 Task: Find directions from 'Phase IV, Udyog Vihar, Sector 18, Gurugram' to various universities in the area.
Action: Key pressed my<Key.space>current<Key.space>
Screenshot: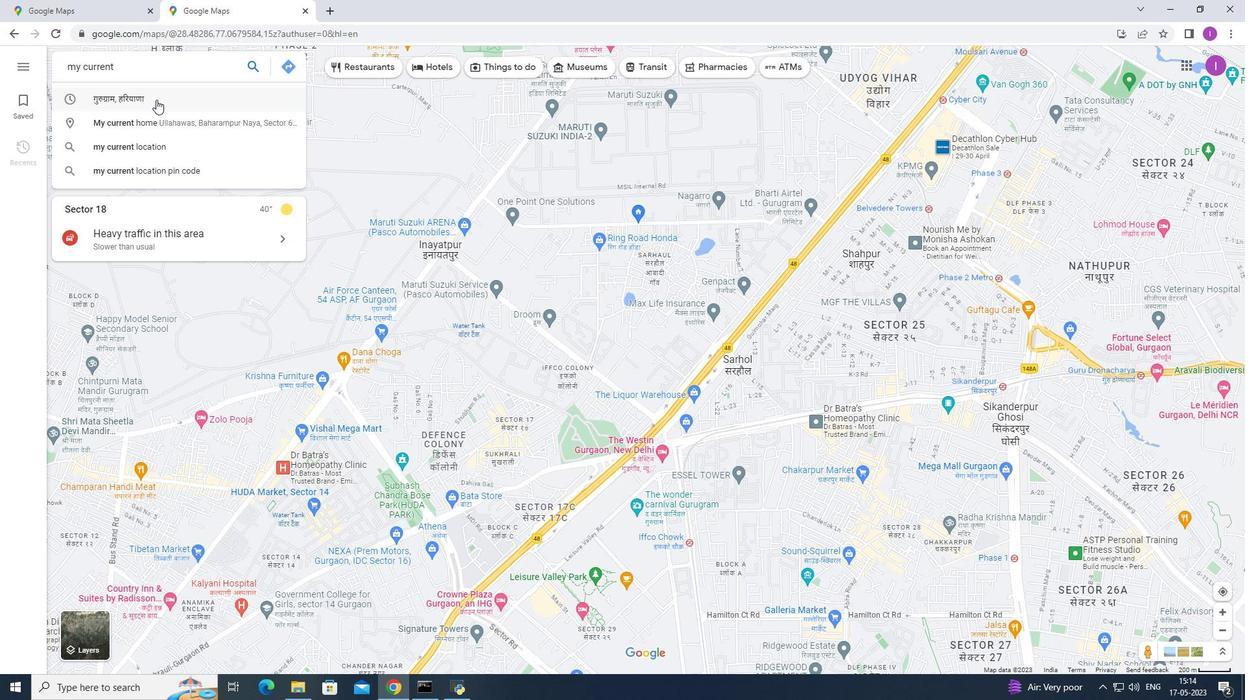 
Action: Mouse moved to (149, 151)
Screenshot: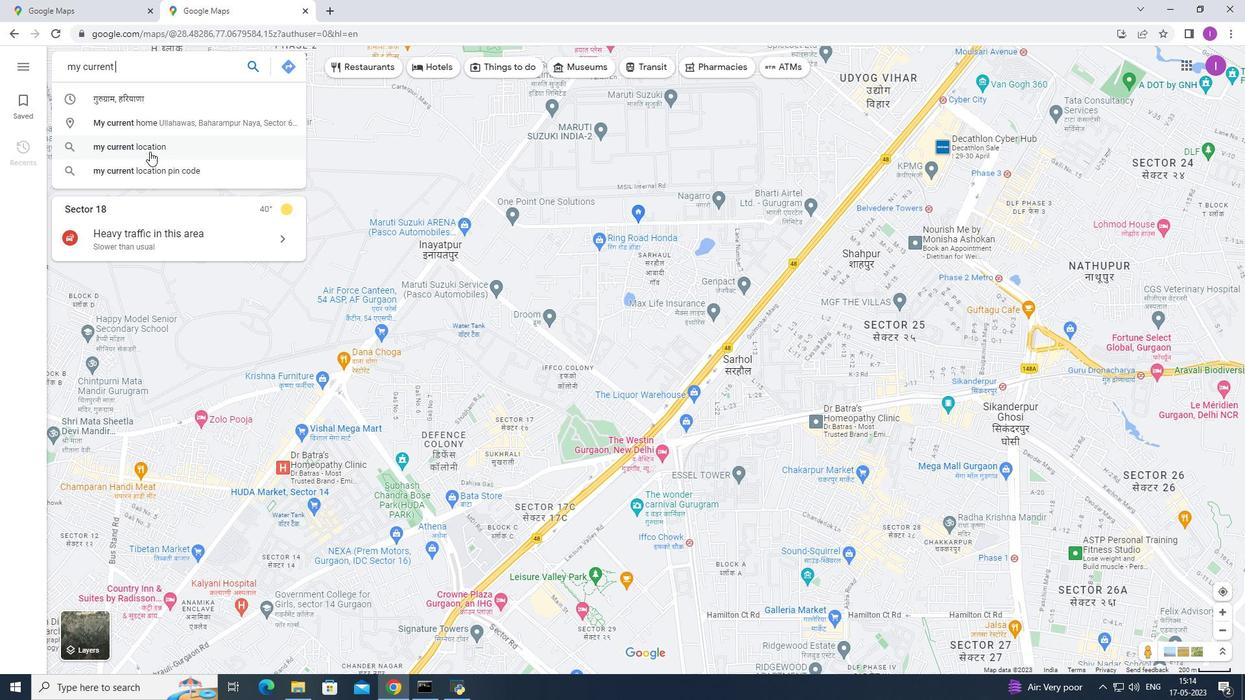 
Action: Mouse pressed left at (149, 151)
Screenshot: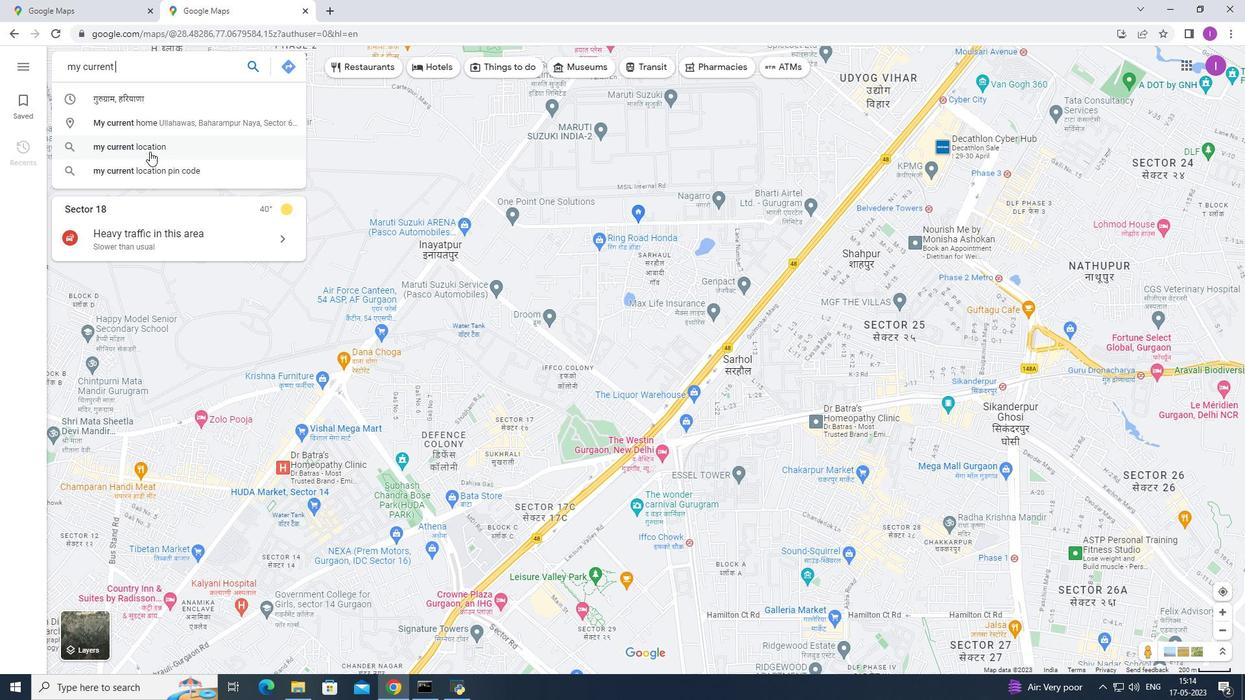 
Action: Mouse moved to (254, 65)
Screenshot: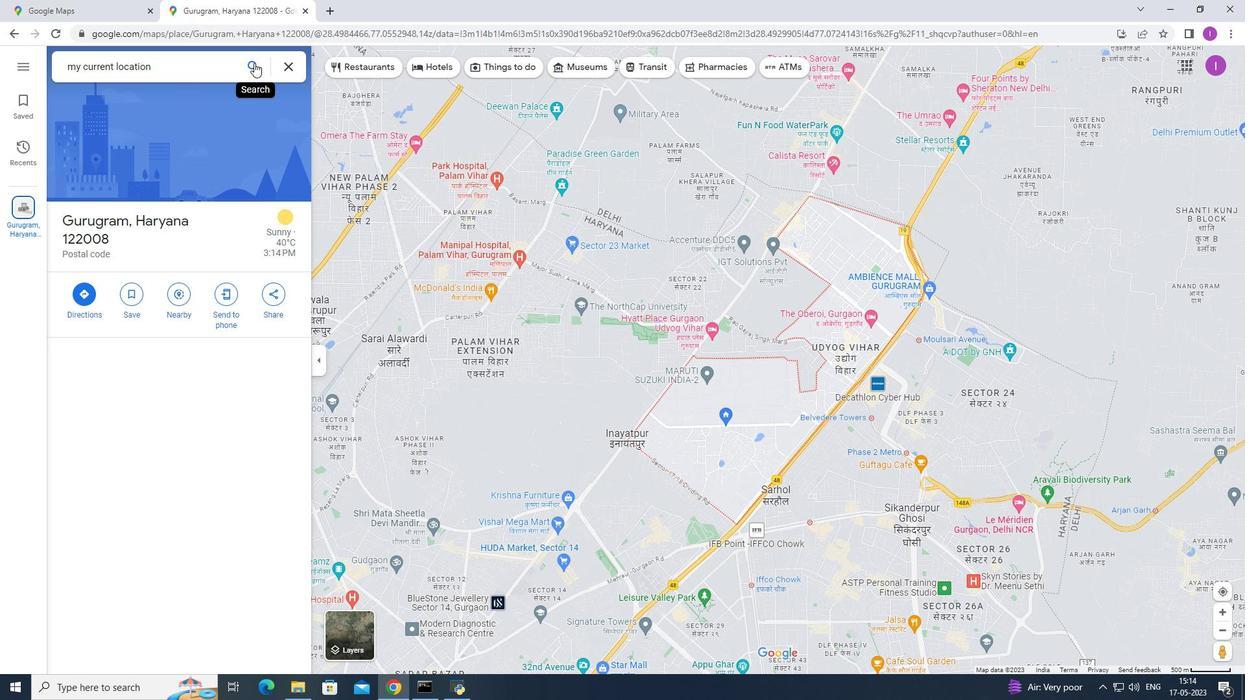 
Action: Mouse pressed left at (254, 65)
Screenshot: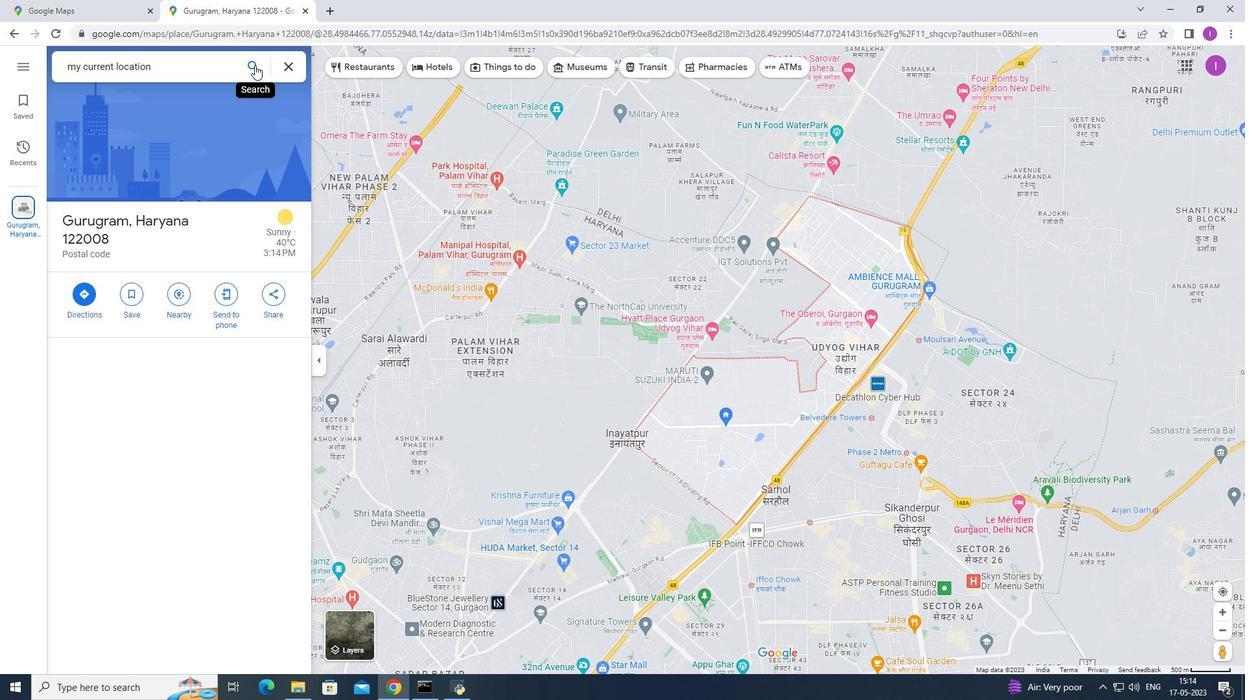
Action: Mouse moved to (185, 65)
Screenshot: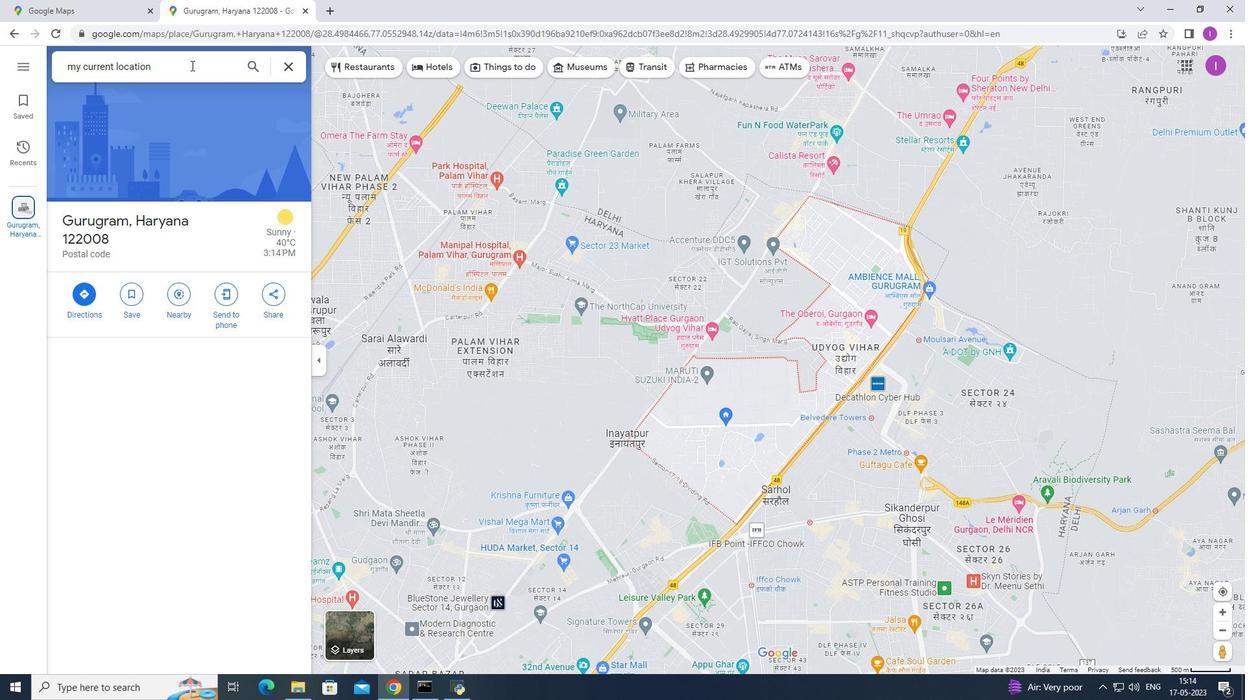 
Action: Mouse pressed left at (185, 65)
Screenshot: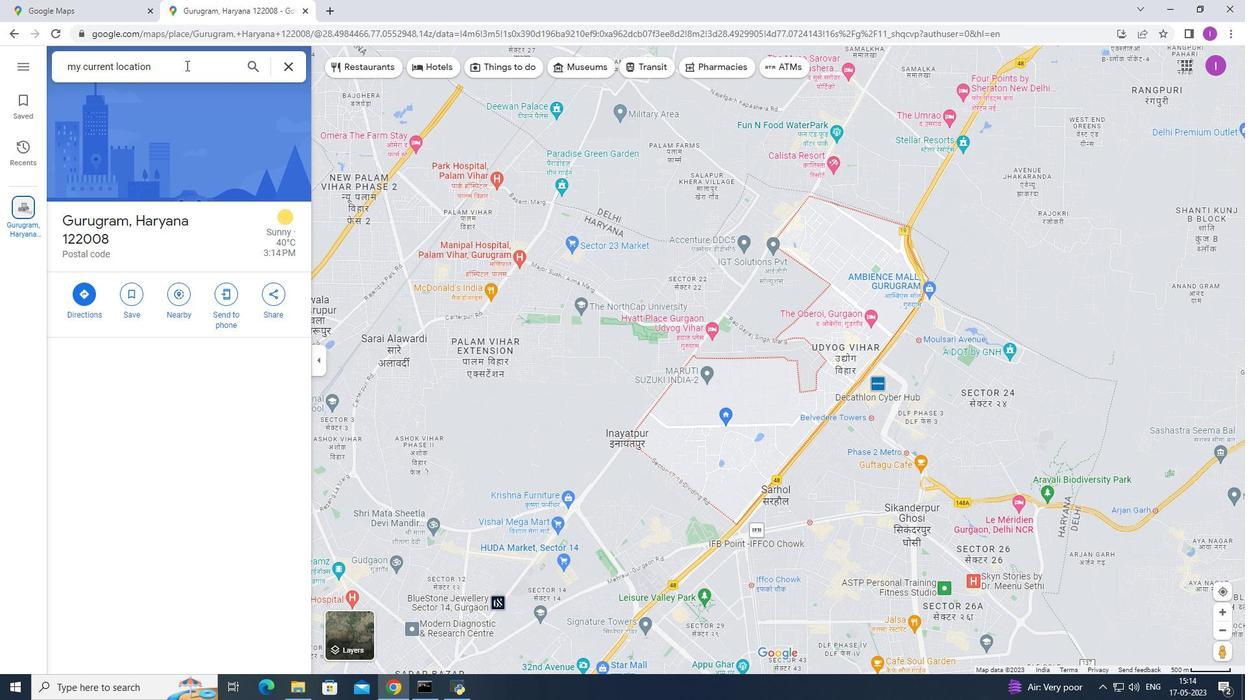 
Action: Mouse moved to (261, 113)
Screenshot: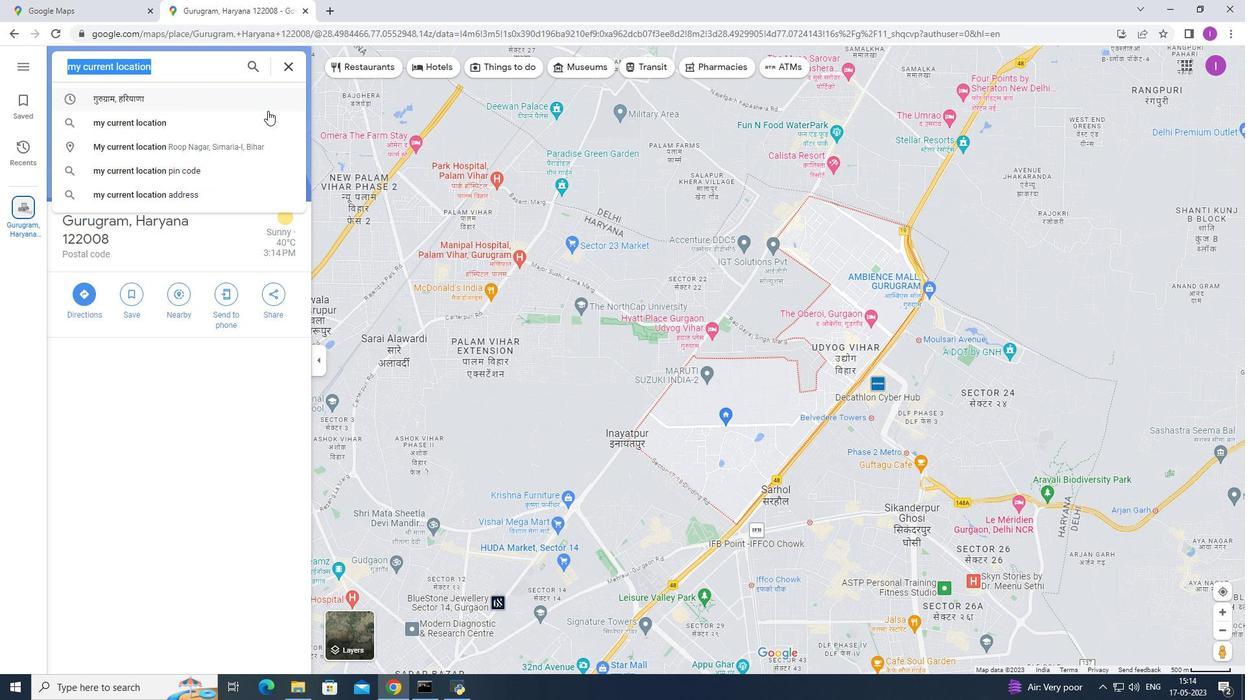 
Action: Key pressed university<Key.space>from<Key.space>my<Key.space>current<Key.space>location<Key.space>sector<Key.space>18,gurgaon
Screenshot: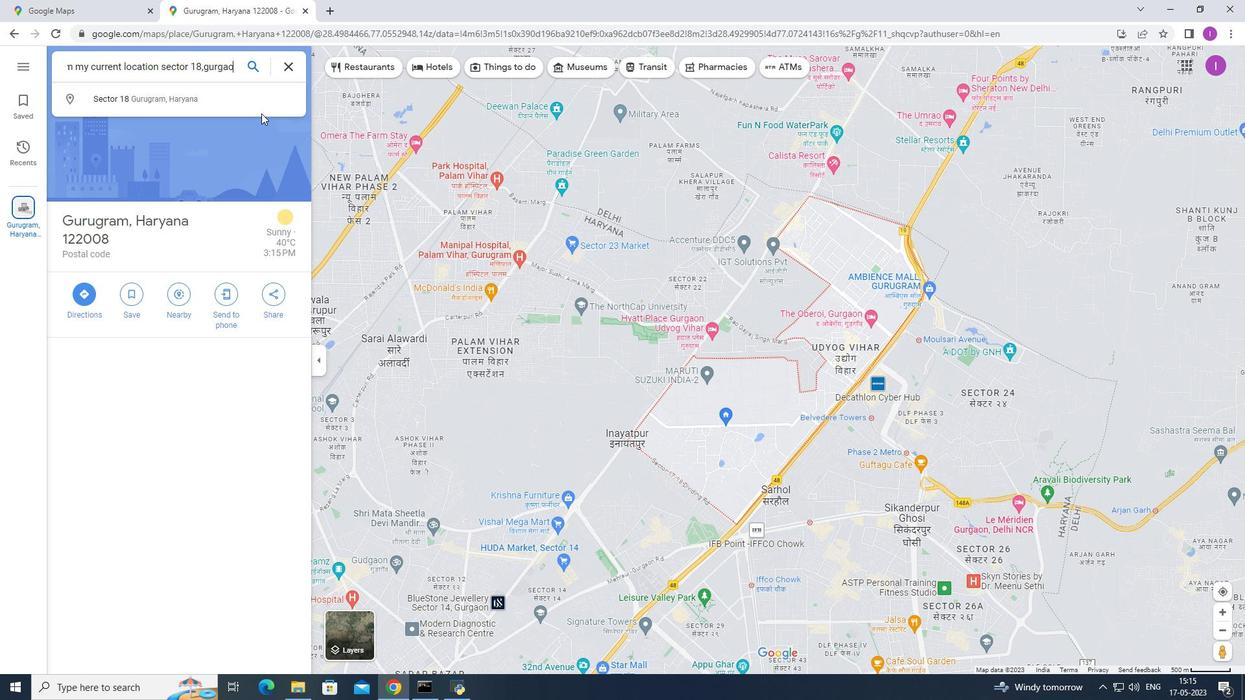 
Action: Mouse moved to (210, 96)
Screenshot: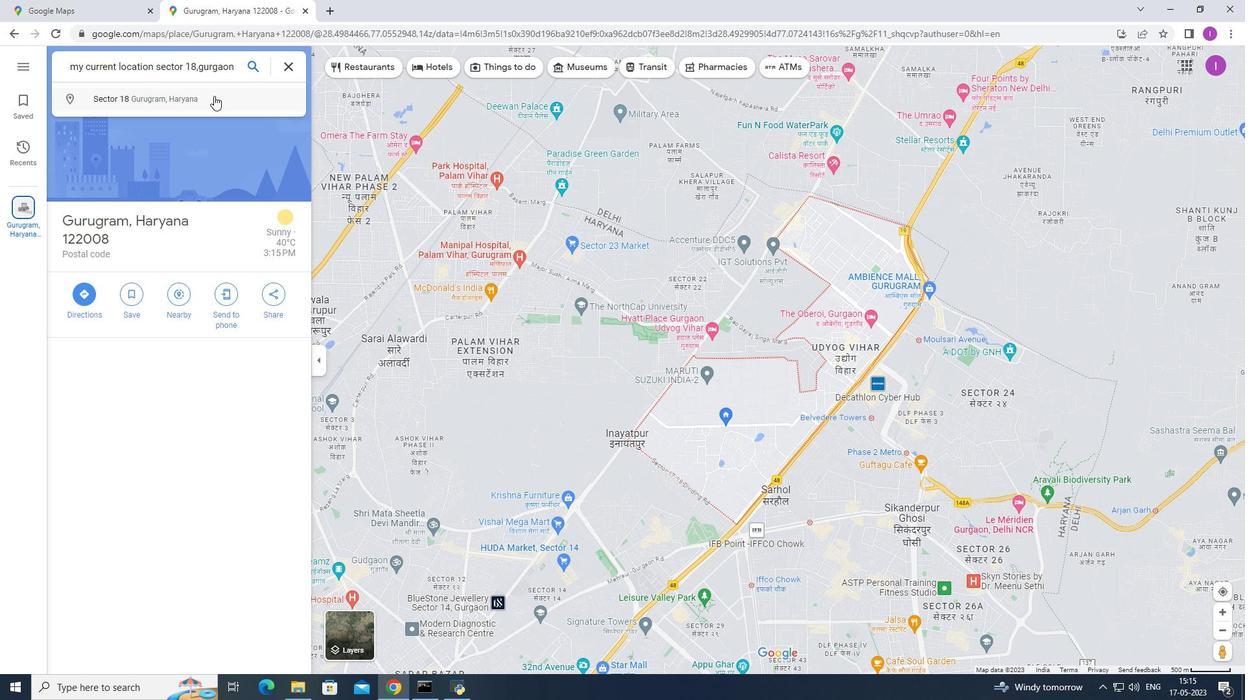 
Action: Mouse pressed left at (210, 96)
Screenshot: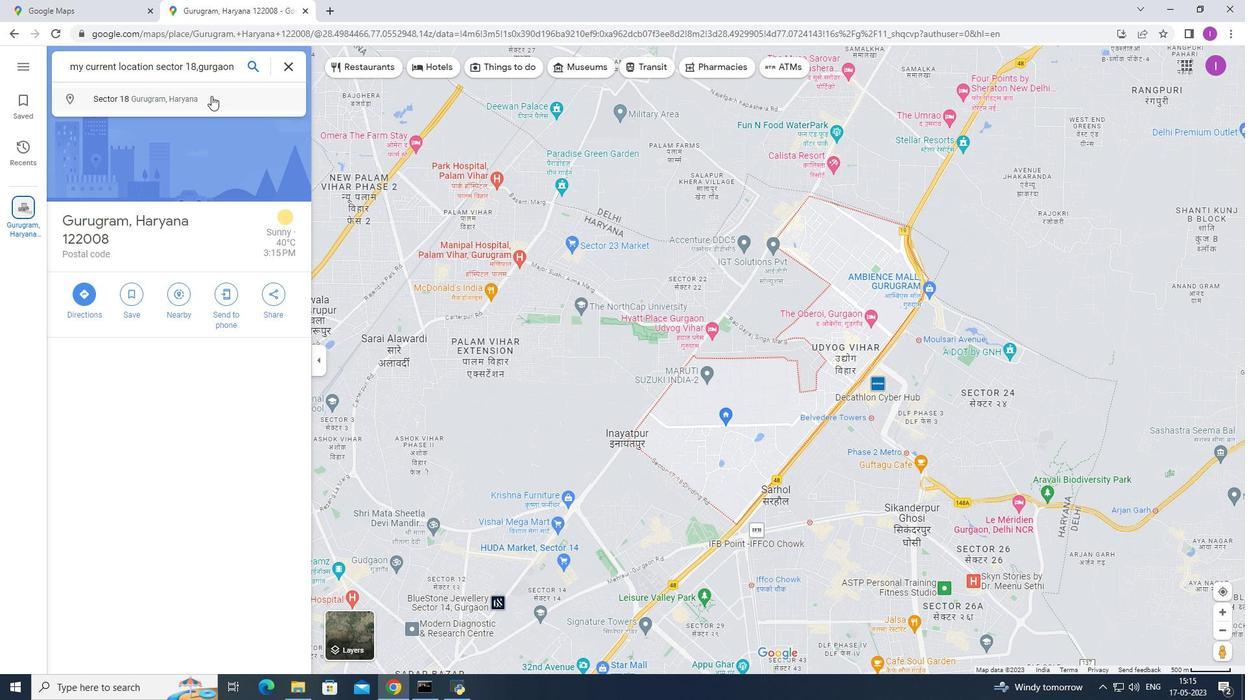 
Action: Mouse moved to (204, 68)
Screenshot: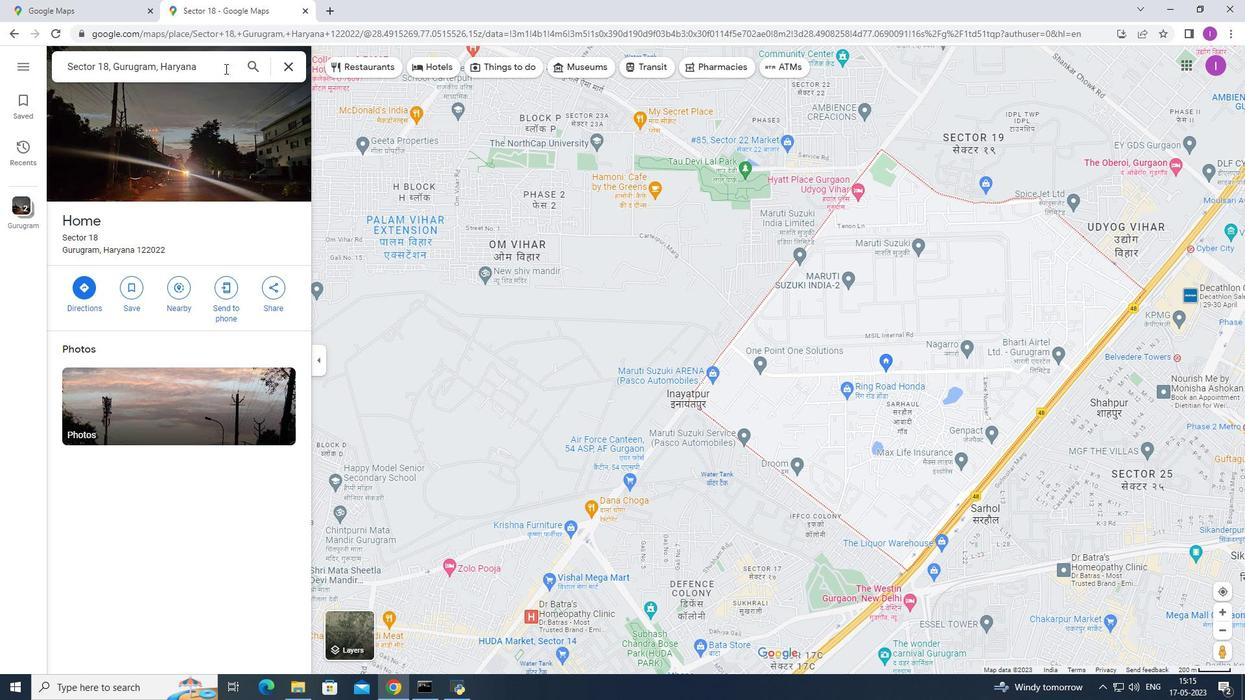 
Action: Mouse pressed left at (204, 68)
Screenshot: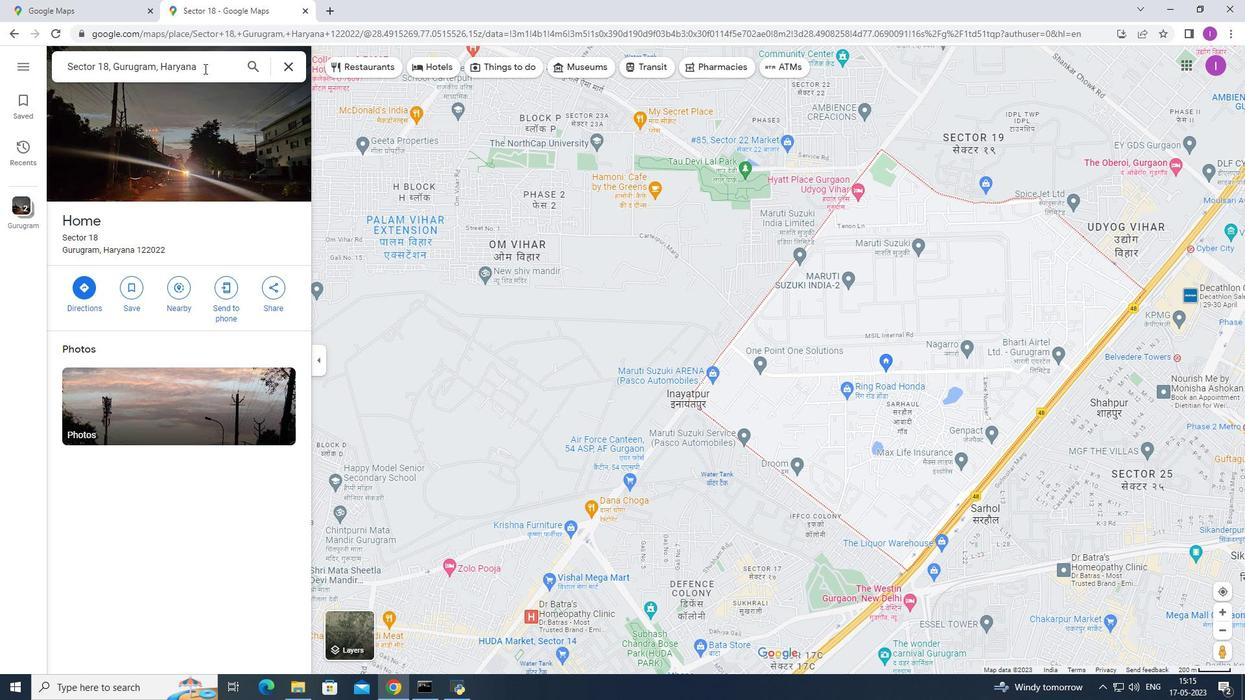 
Action: Mouse moved to (64, 60)
Screenshot: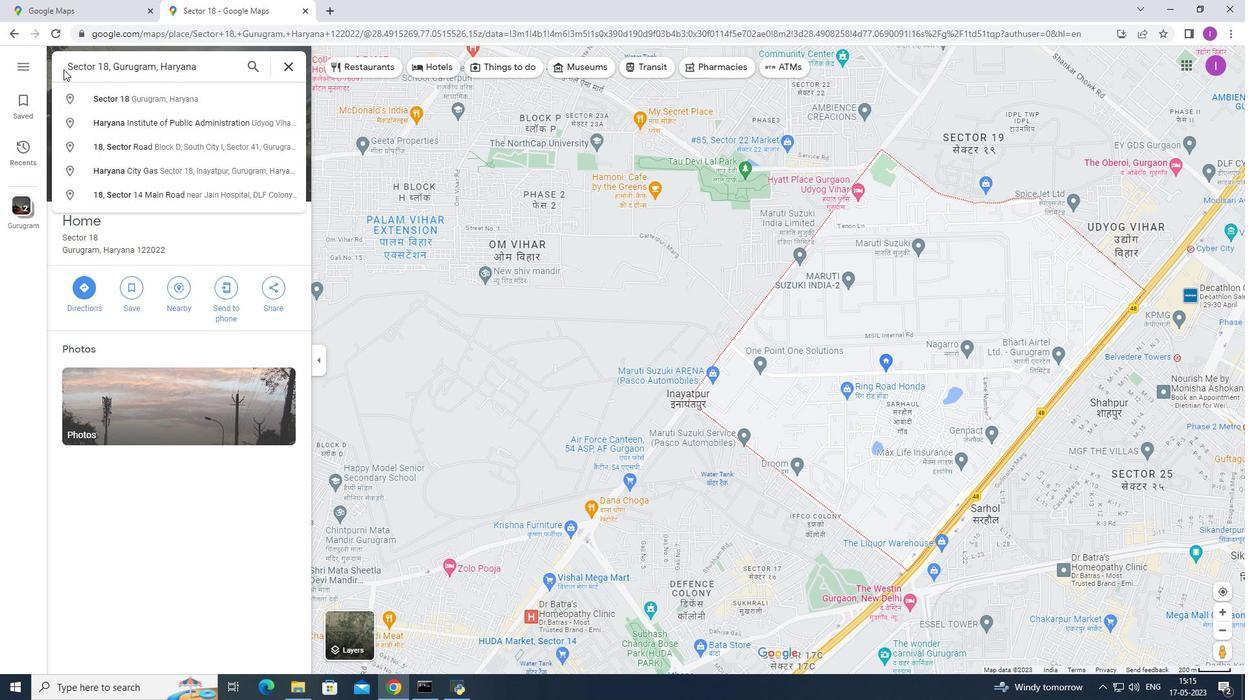 
Action: Mouse pressed left at (64, 60)
Screenshot: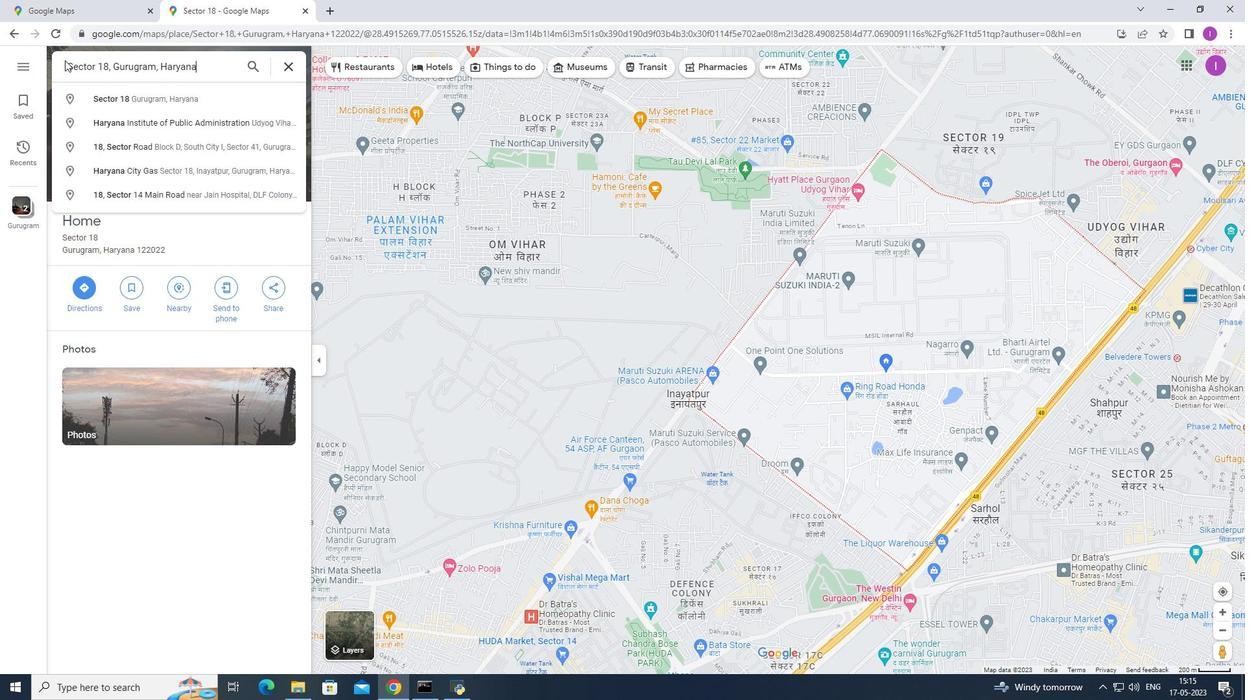 
Action: Mouse moved to (231, 92)
Screenshot: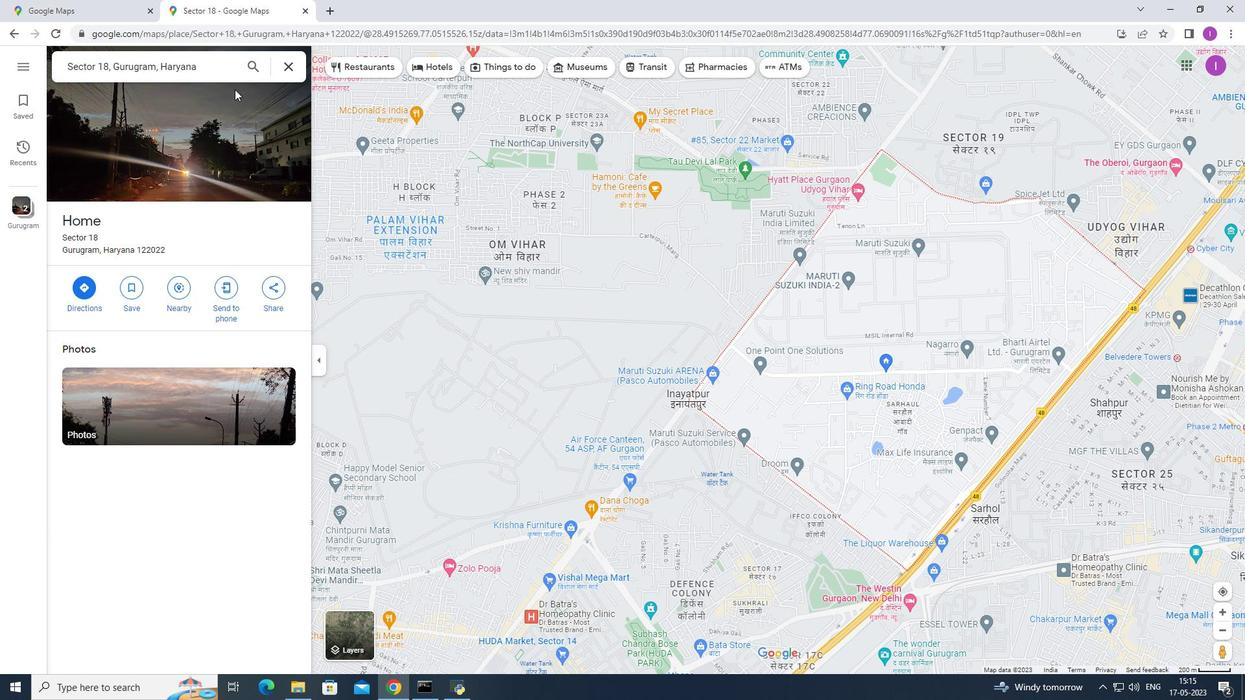 
Action: Key pressed <Key.space>
Screenshot: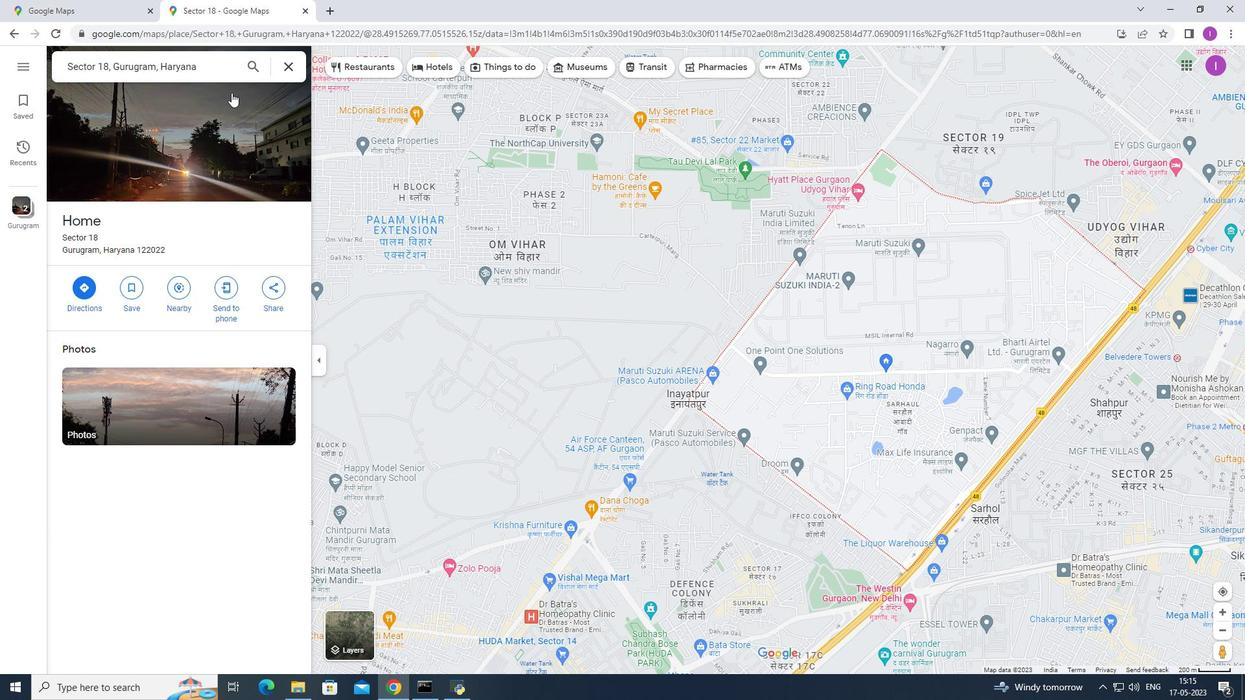 
Action: Mouse moved to (251, 66)
Screenshot: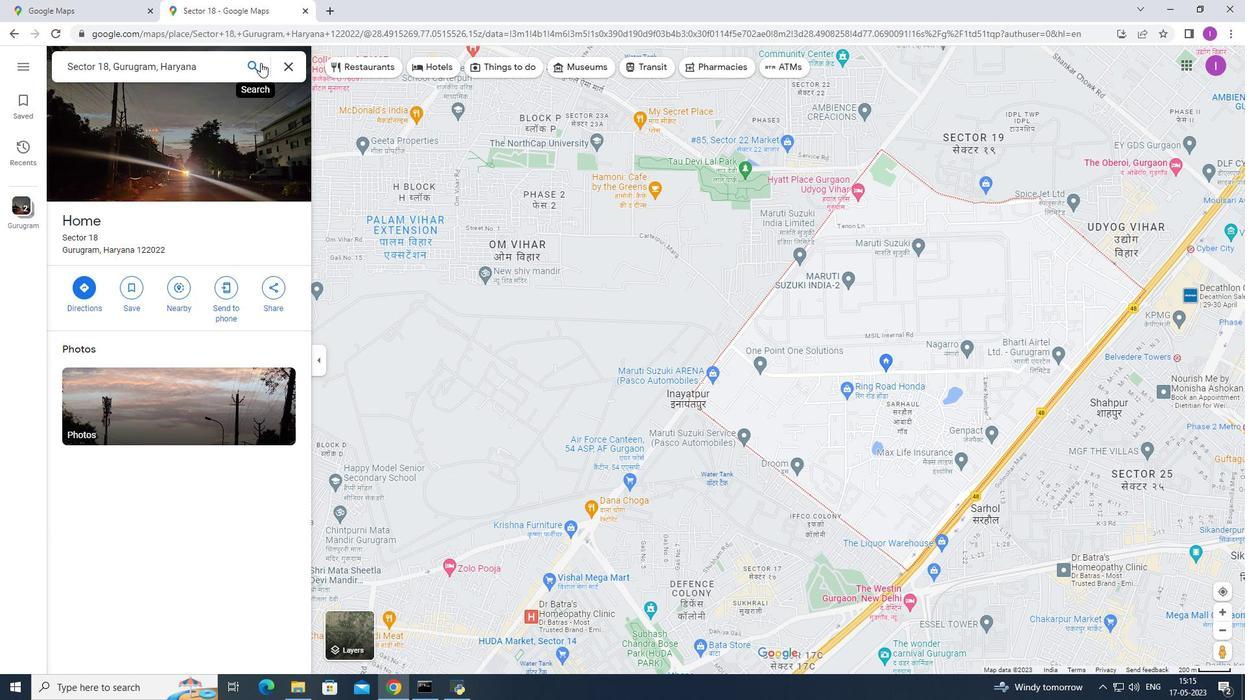 
Action: Mouse pressed left at (251, 66)
Screenshot: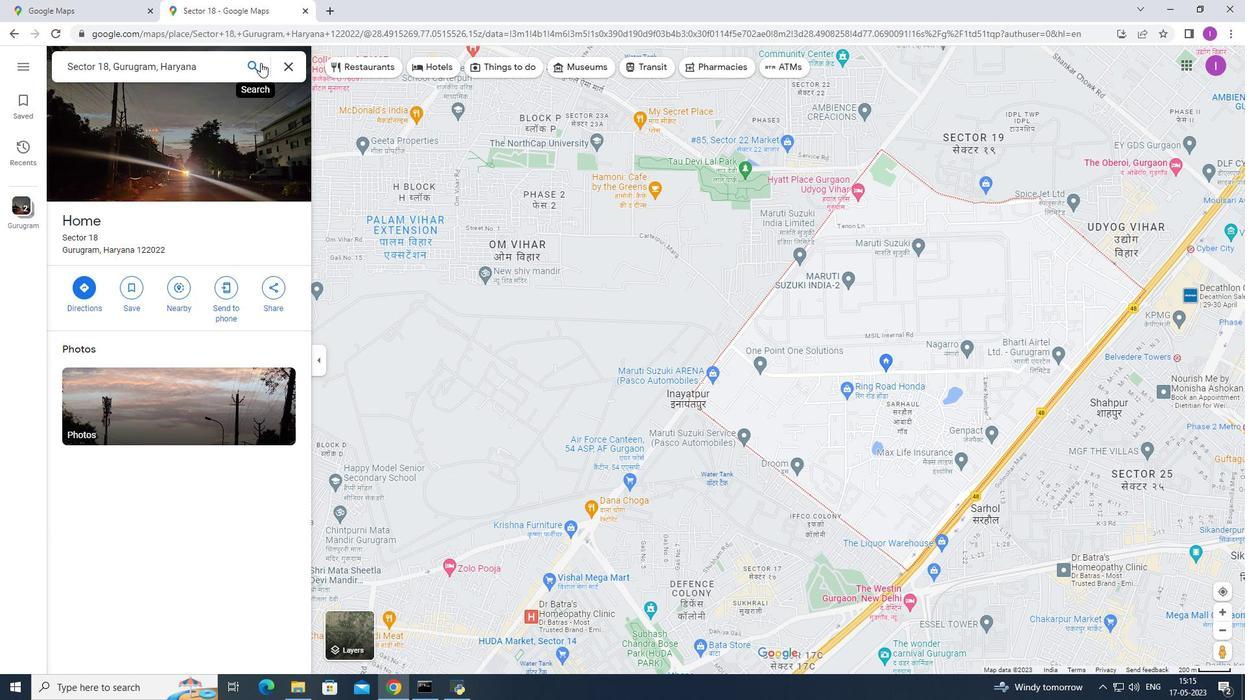 
Action: Mouse moved to (249, 64)
Screenshot: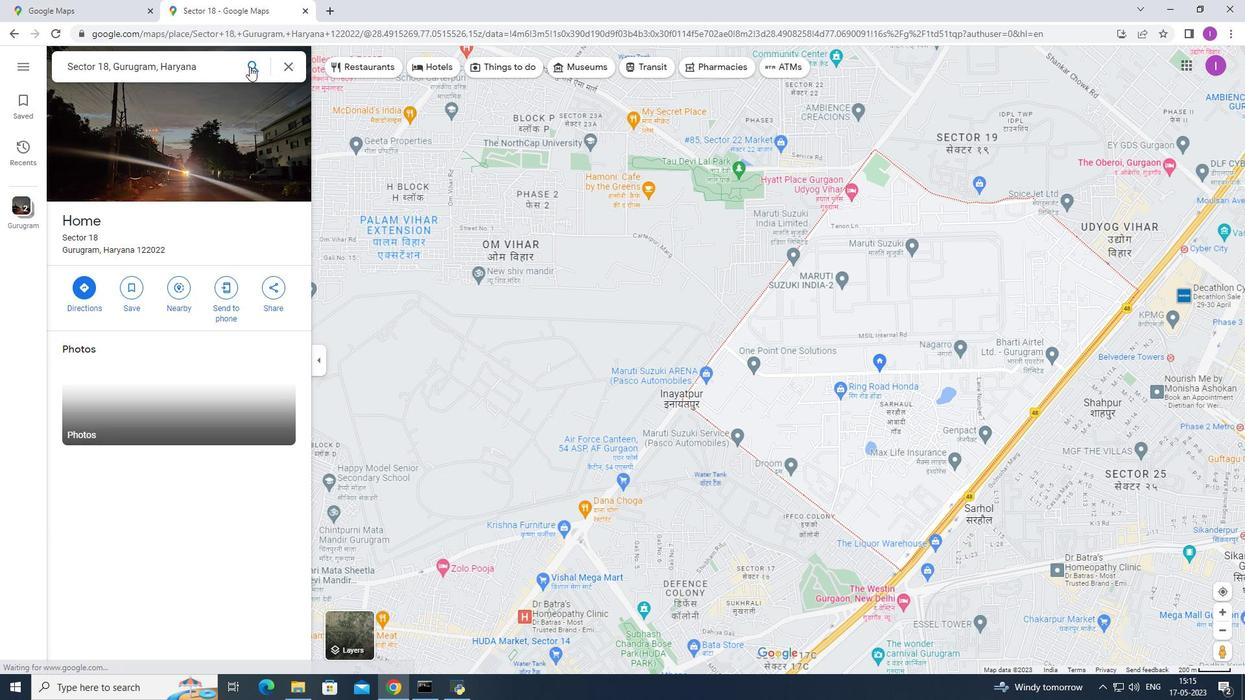 
Action: Mouse pressed left at (249, 64)
Screenshot: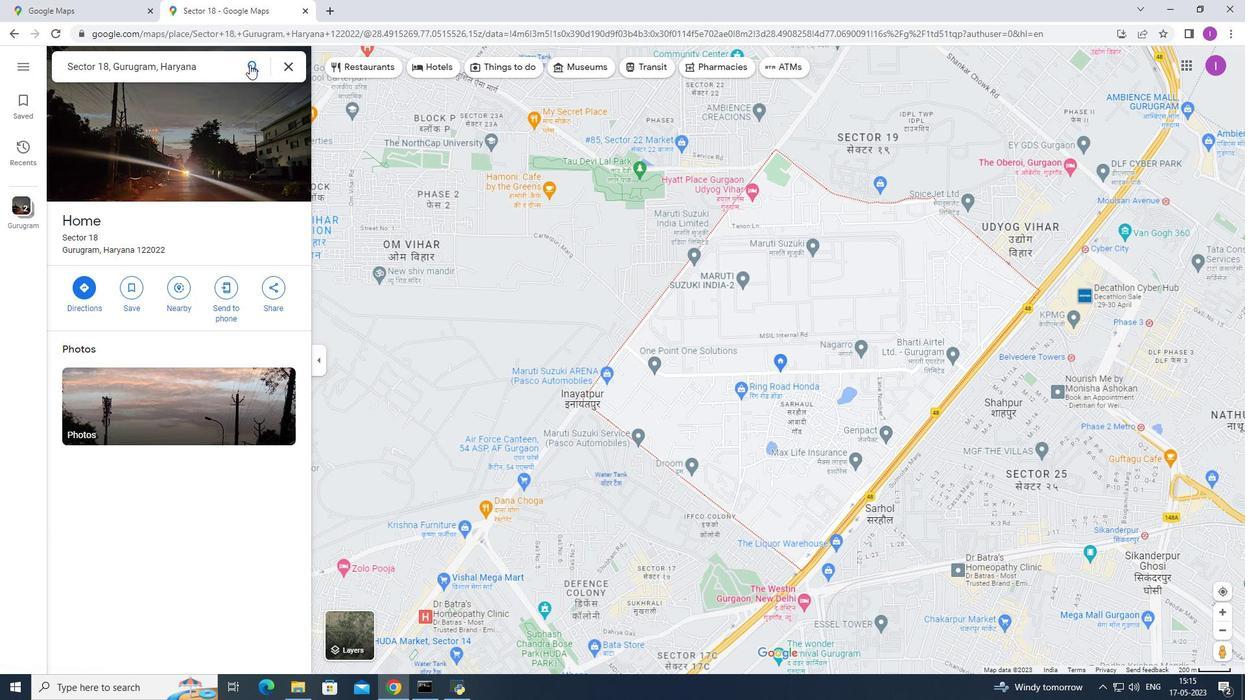 
Action: Mouse moved to (225, 67)
Screenshot: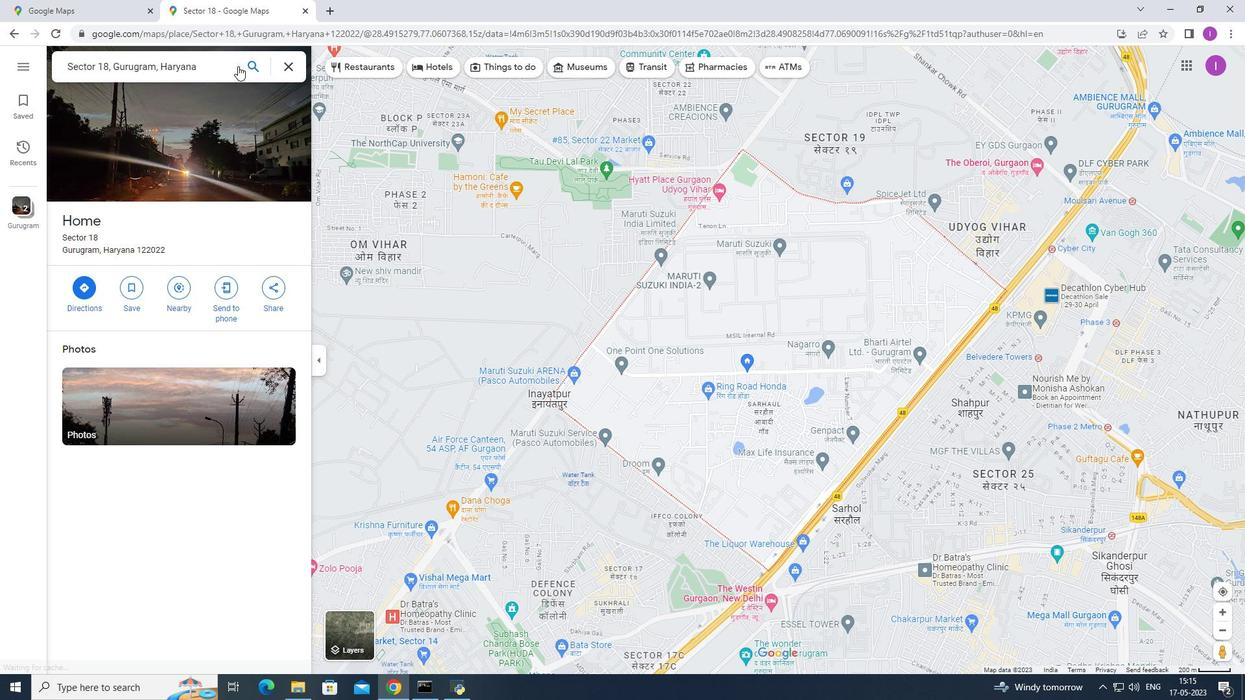 
Action: Mouse pressed left at (225, 67)
Screenshot: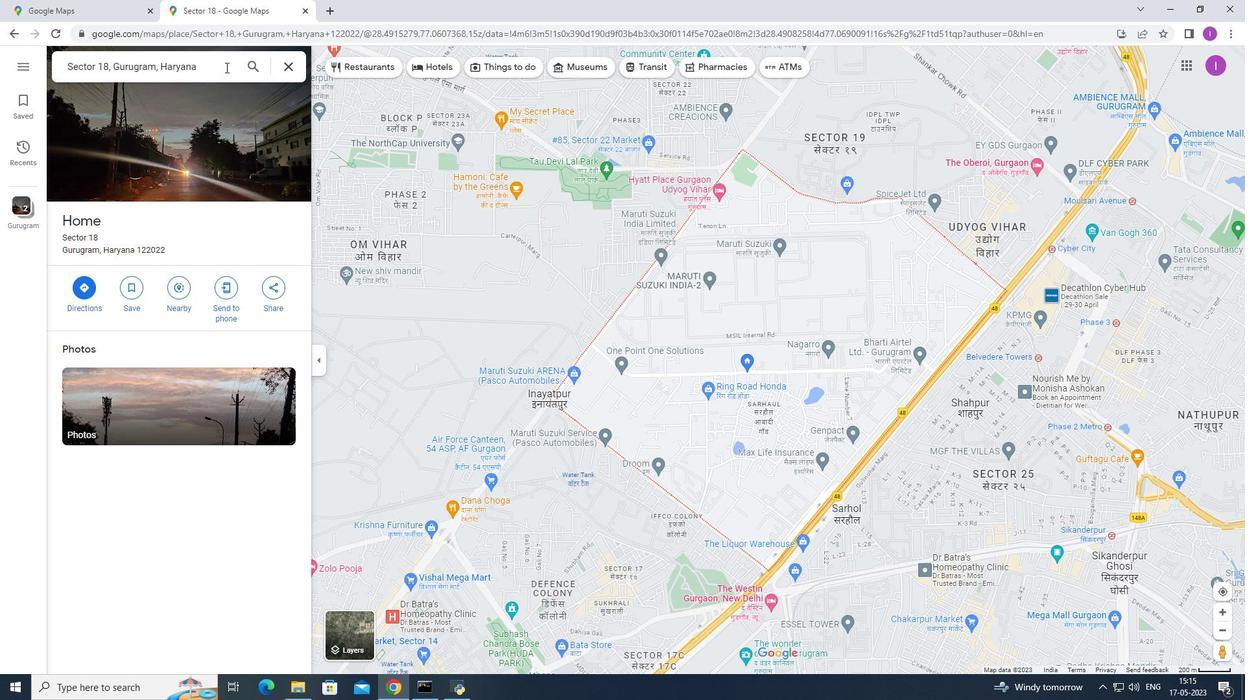 
Action: Mouse moved to (222, 67)
Screenshot: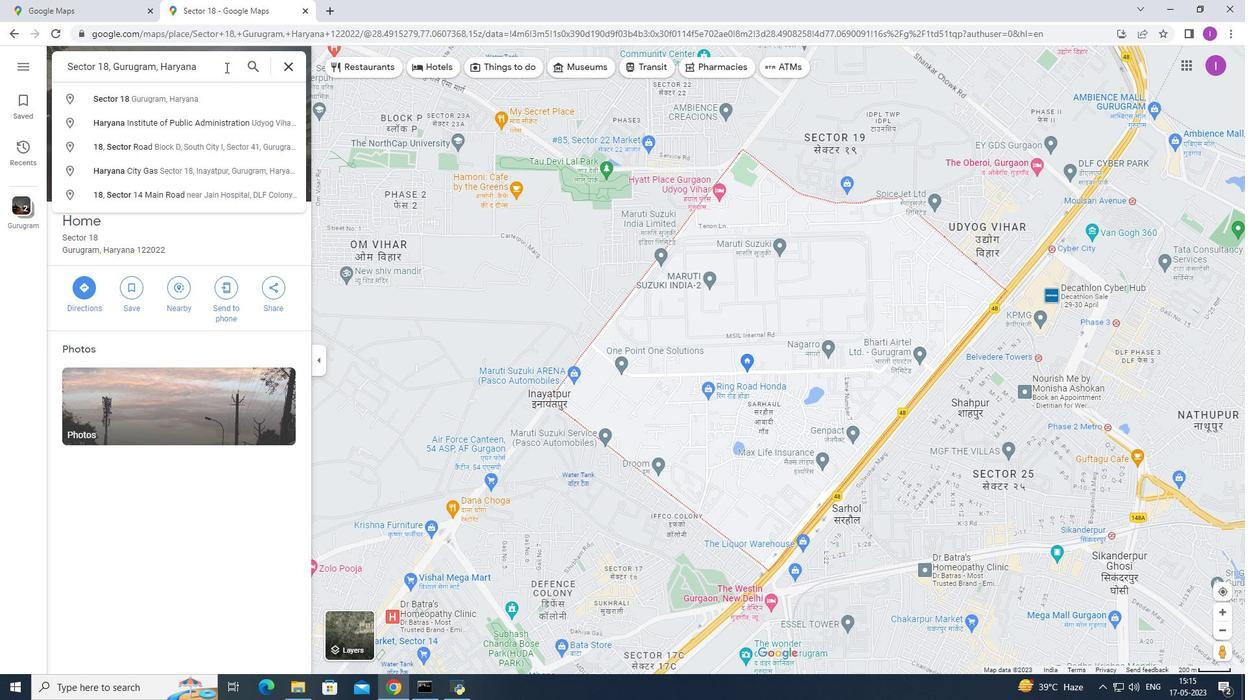
Action: Mouse pressed left at (222, 67)
Screenshot: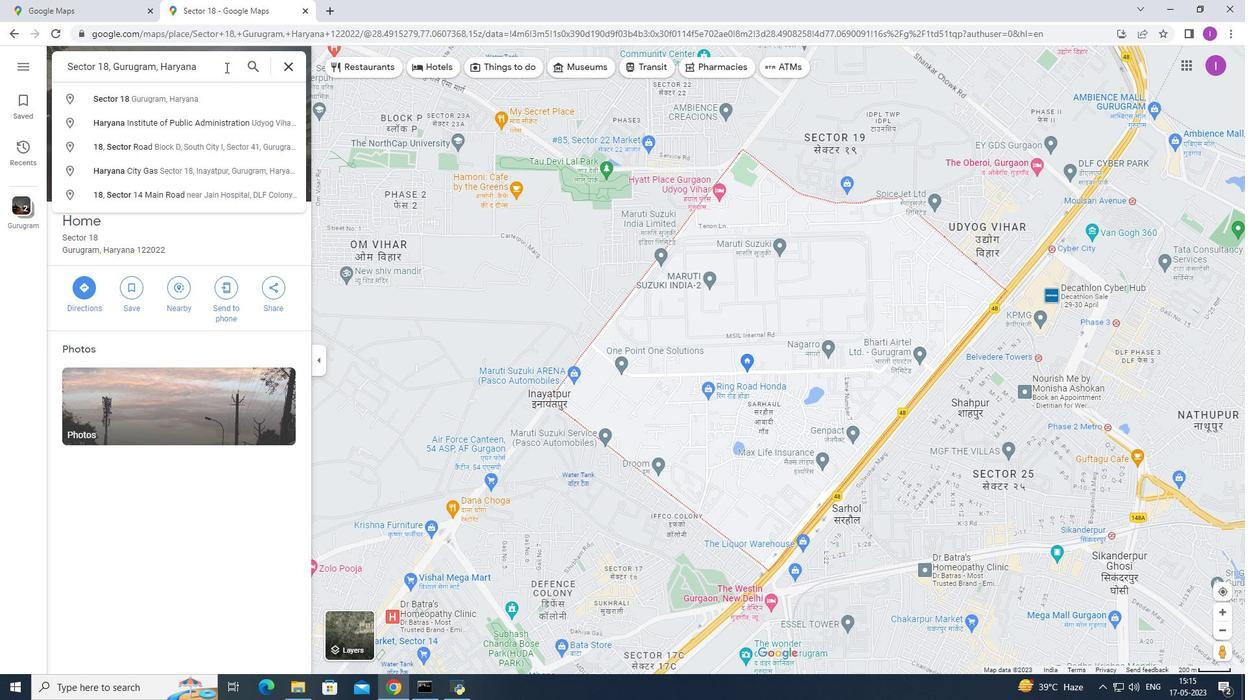 
Action: Mouse moved to (222, 90)
Screenshot: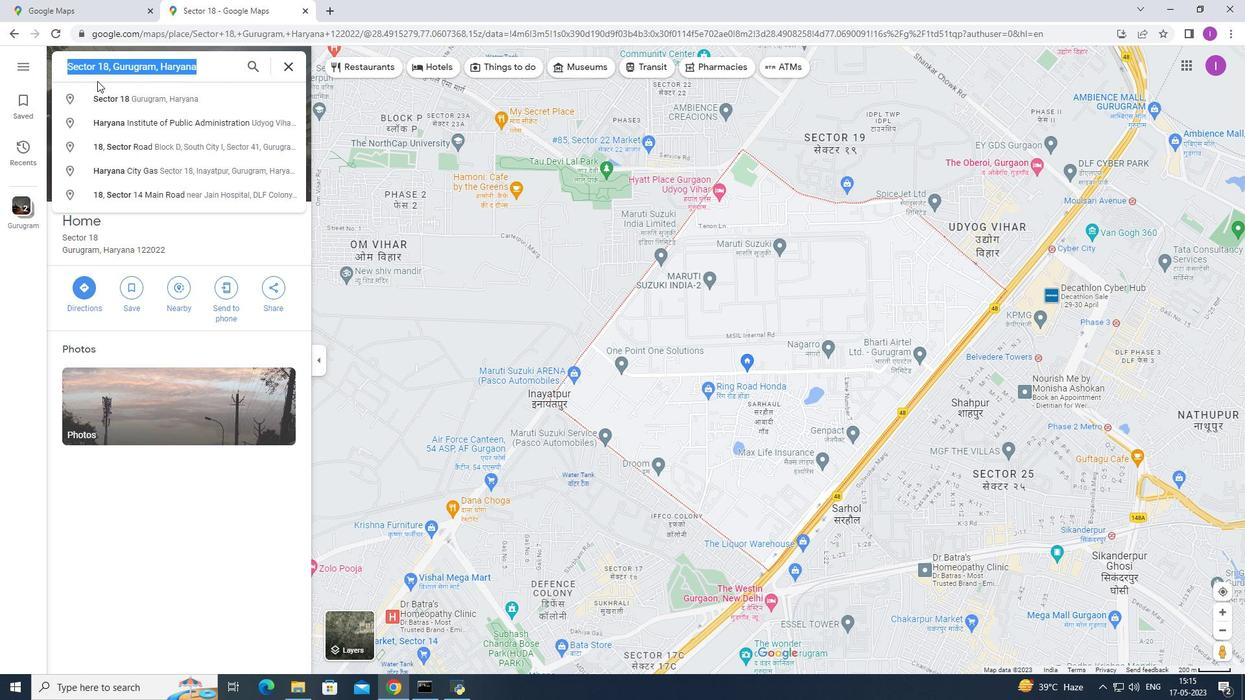 
Action: Key pressed nearby<Key.space>univer
Screenshot: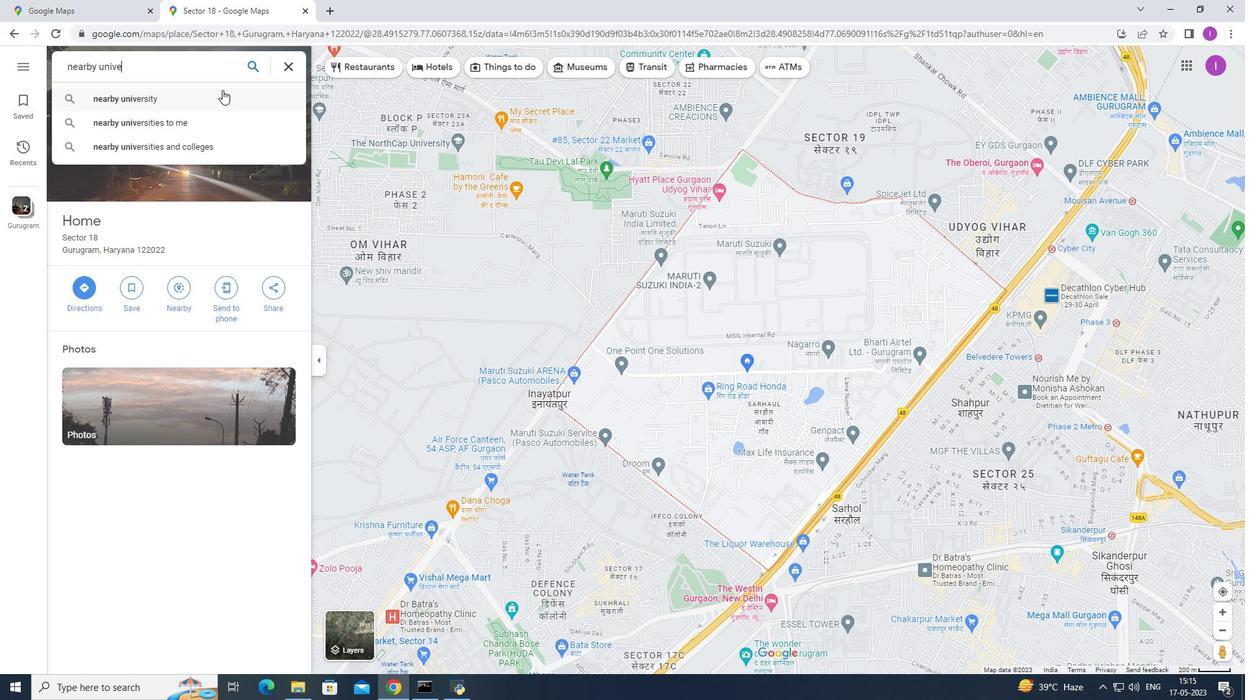 
Action: Mouse moved to (204, 117)
Screenshot: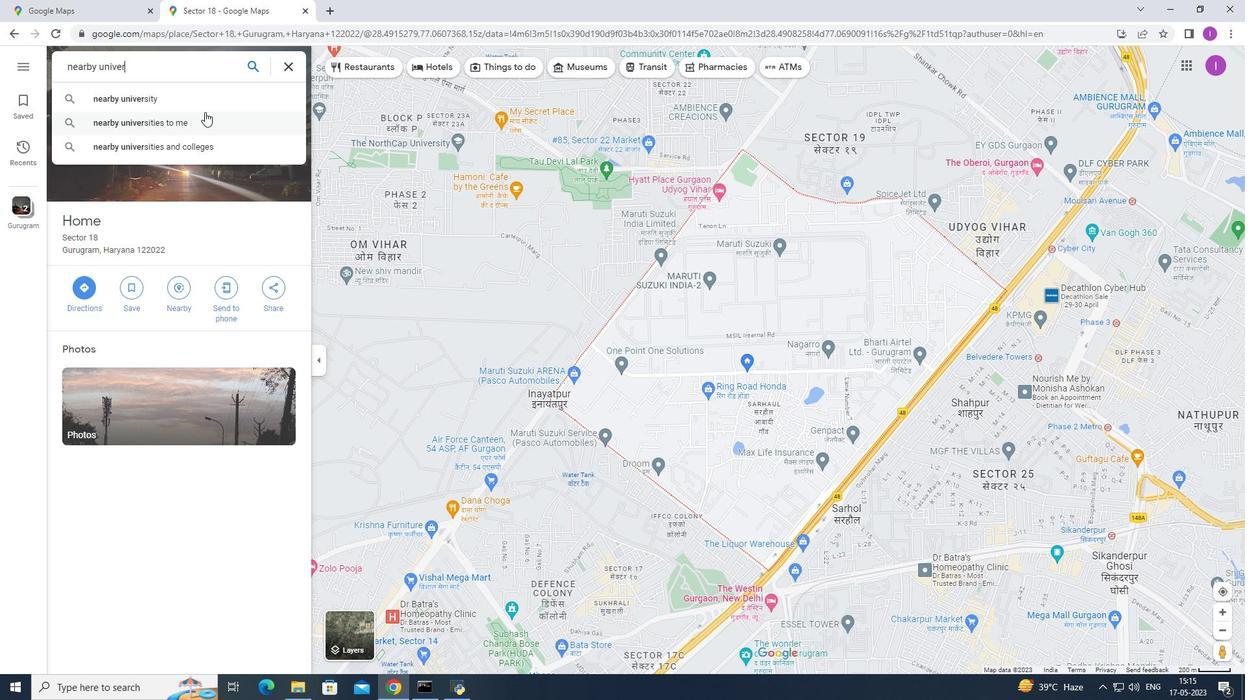 
Action: Mouse pressed left at (204, 117)
Screenshot: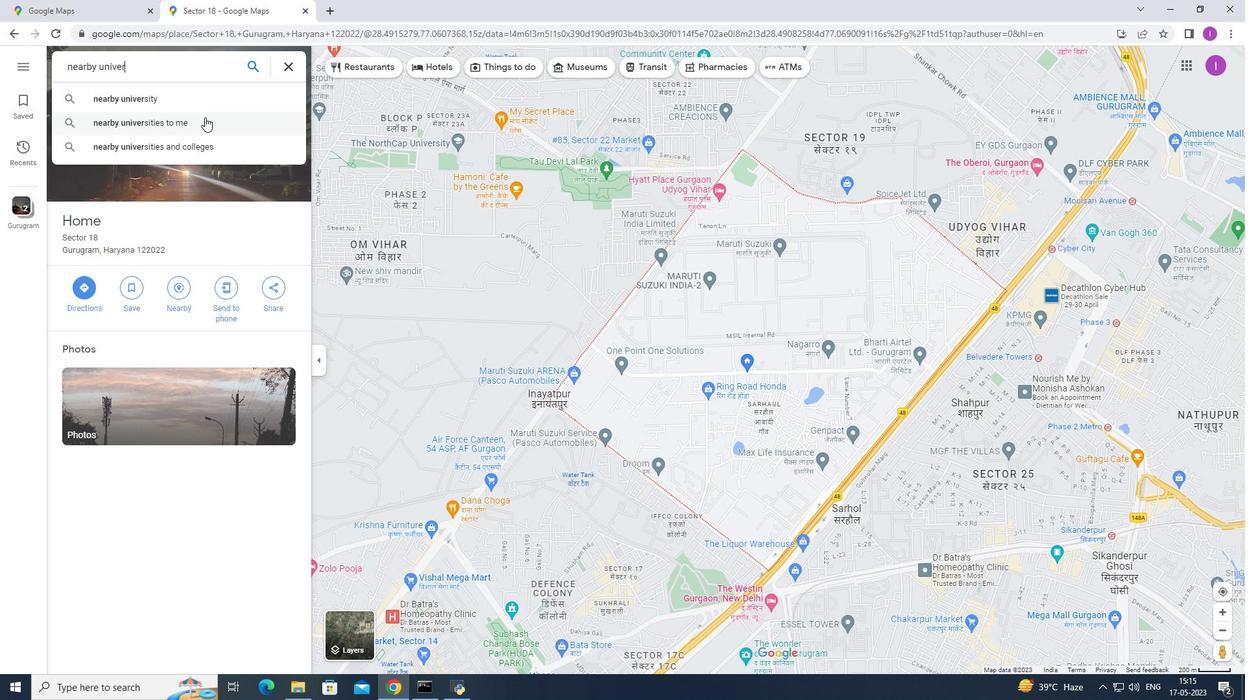 
Action: Mouse moved to (103, 99)
Screenshot: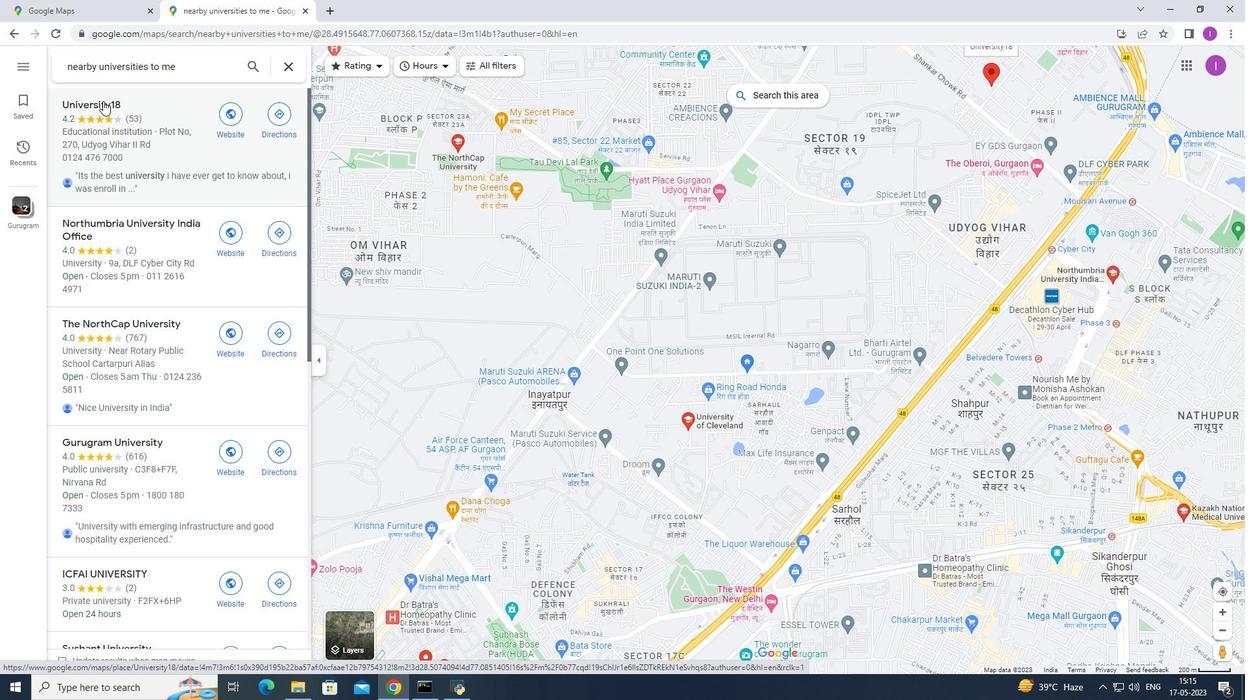 
Action: Mouse pressed left at (103, 99)
Screenshot: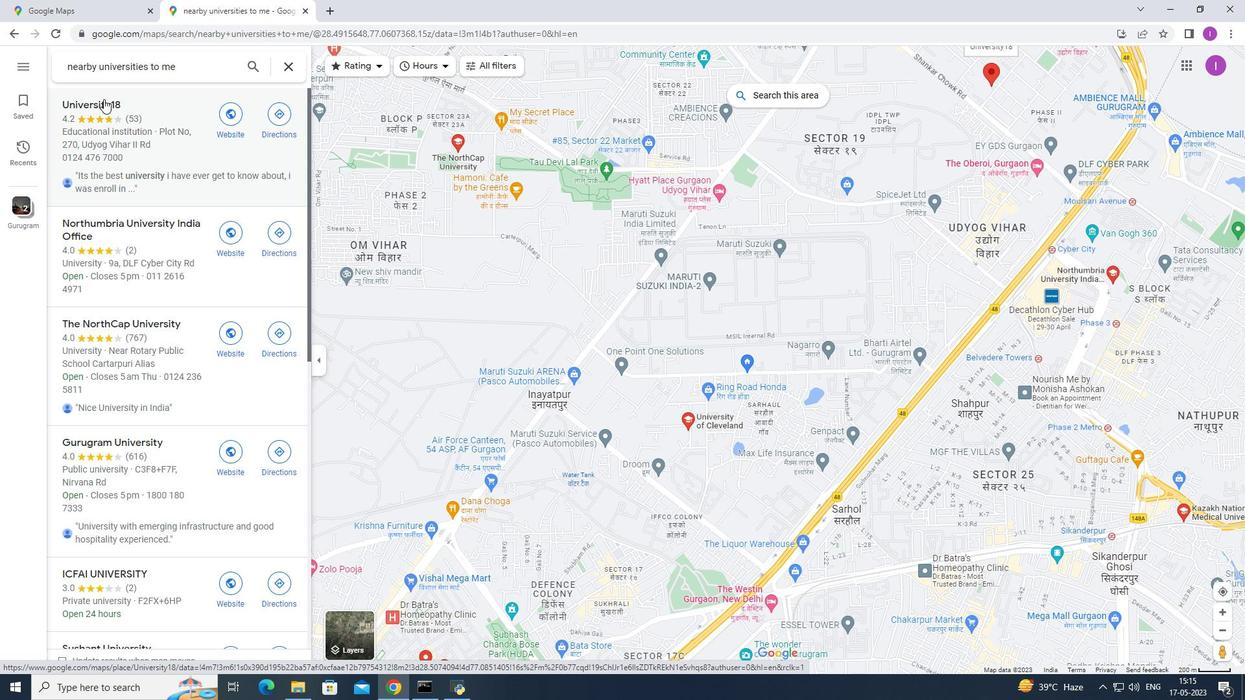 
Action: Mouse pressed left at (103, 99)
Screenshot: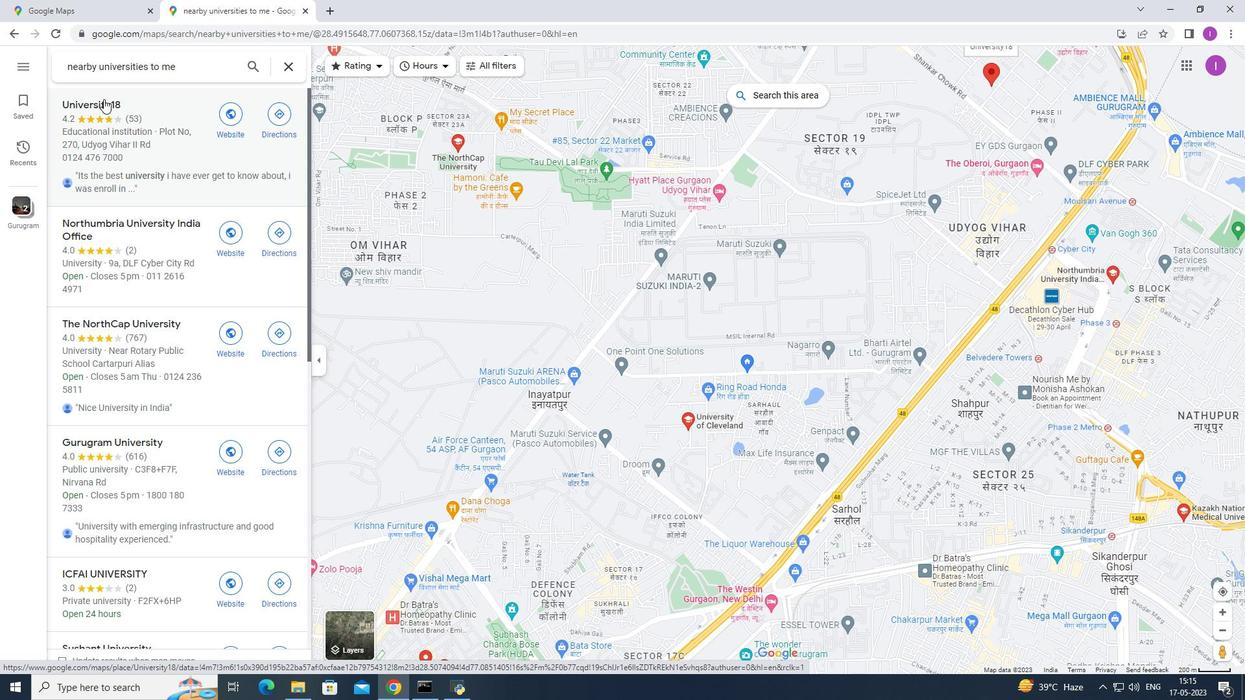 
Action: Mouse moved to (366, 356)
Screenshot: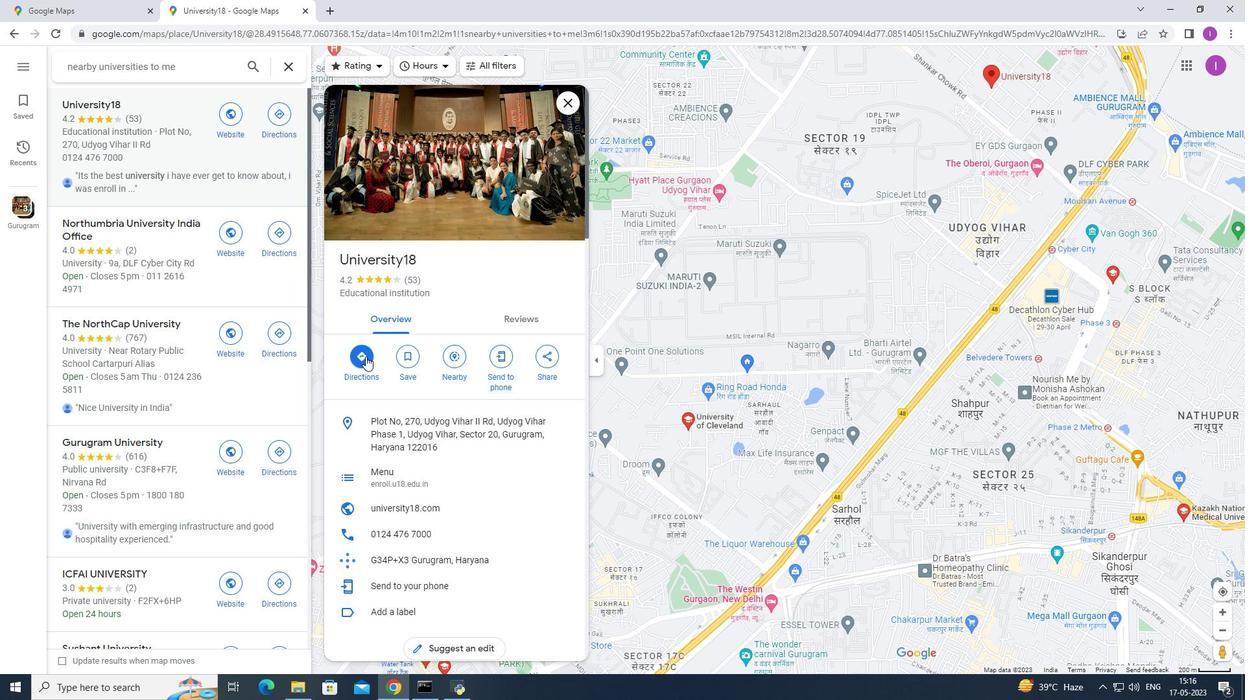 
Action: Mouse pressed left at (366, 356)
Screenshot: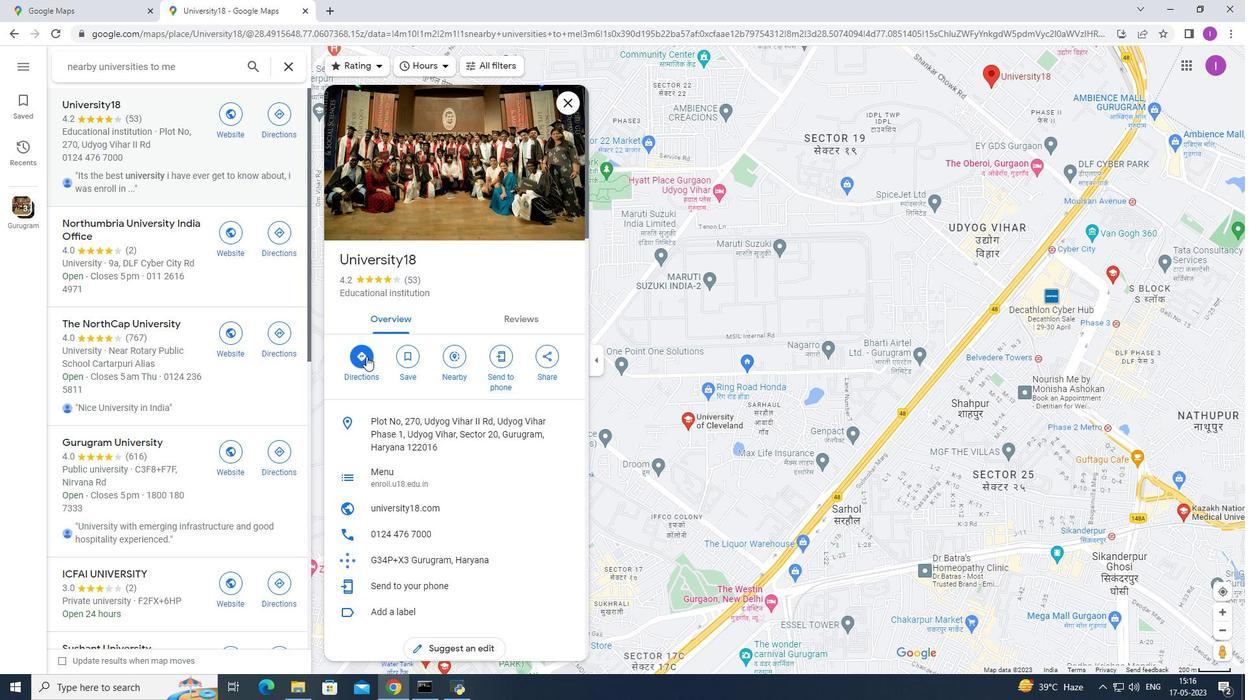 
Action: Mouse moved to (165, 253)
Screenshot: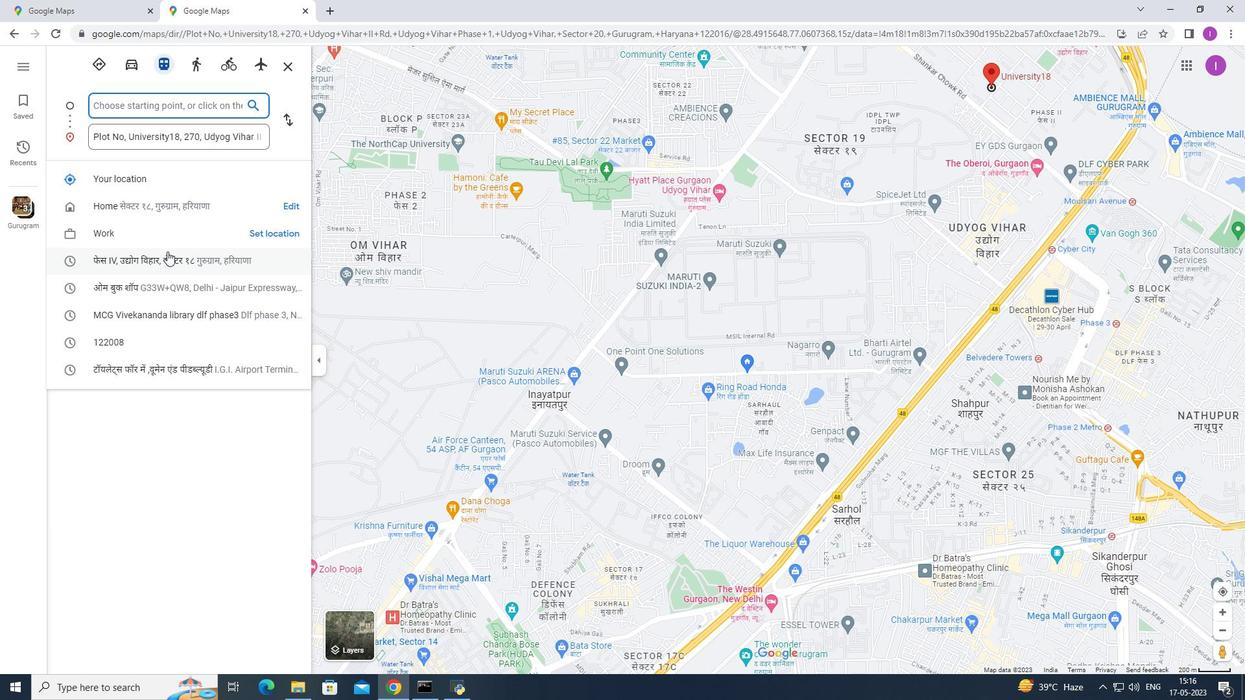 
Action: Mouse pressed left at (165, 253)
Screenshot: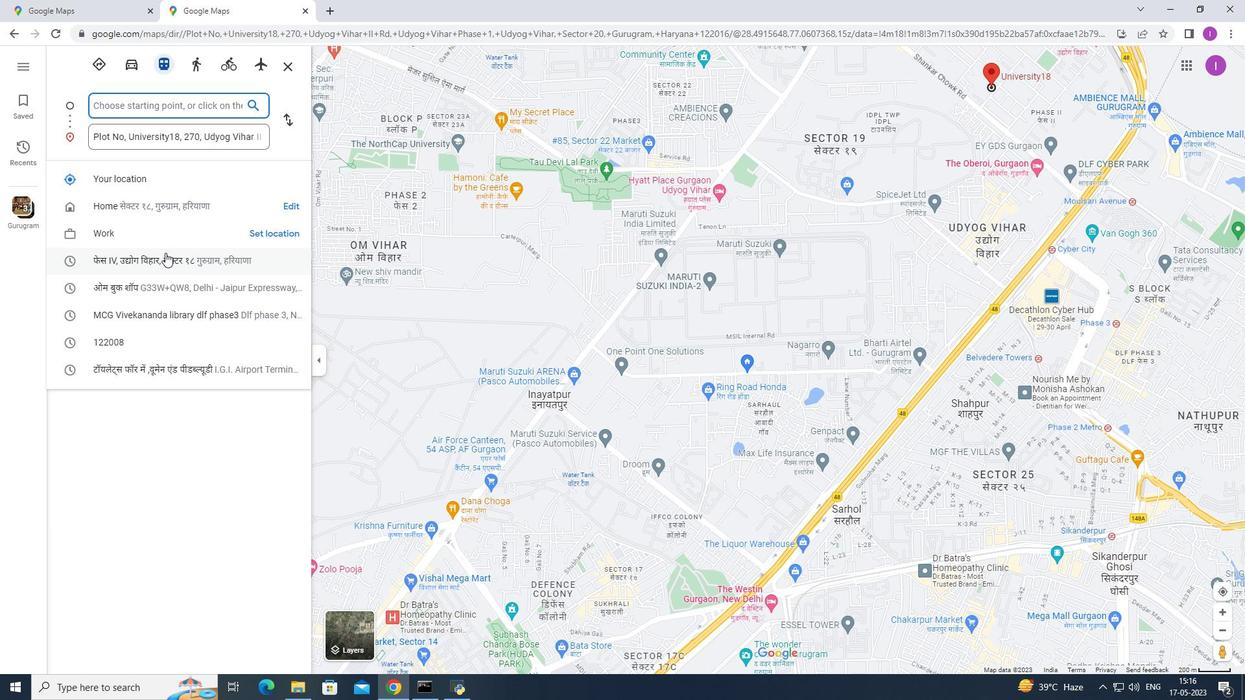 
Action: Mouse moved to (14, 34)
Screenshot: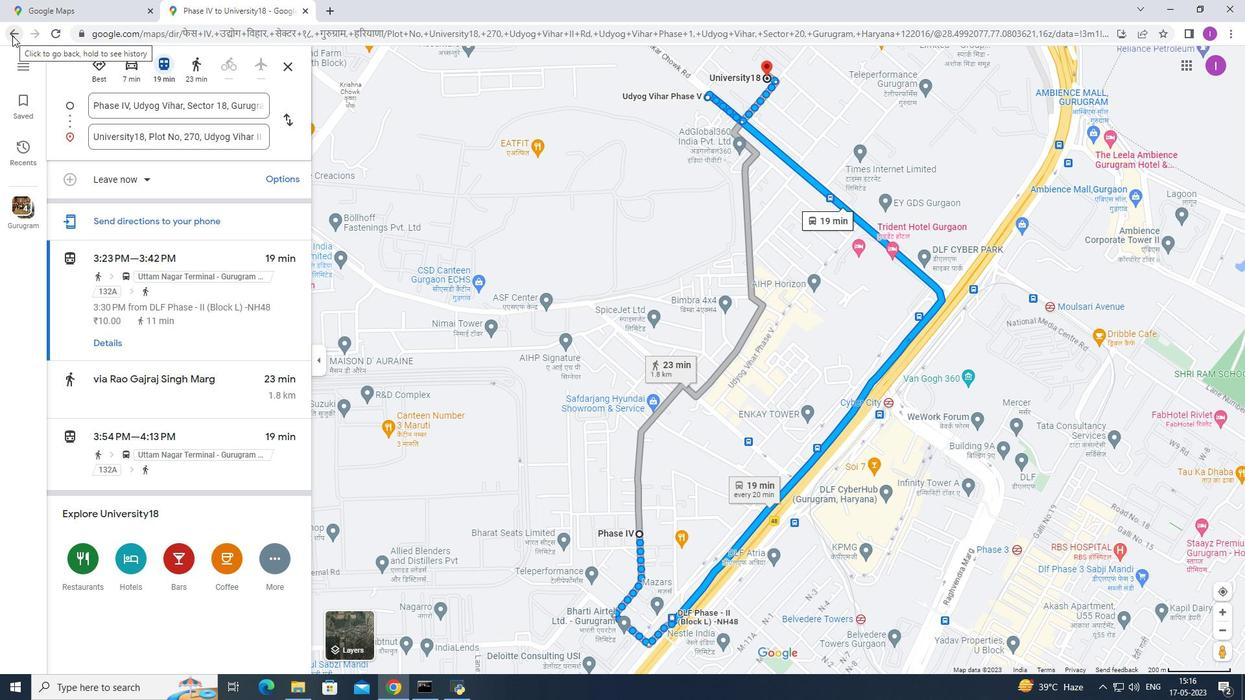 
Action: Mouse pressed left at (14, 34)
Screenshot: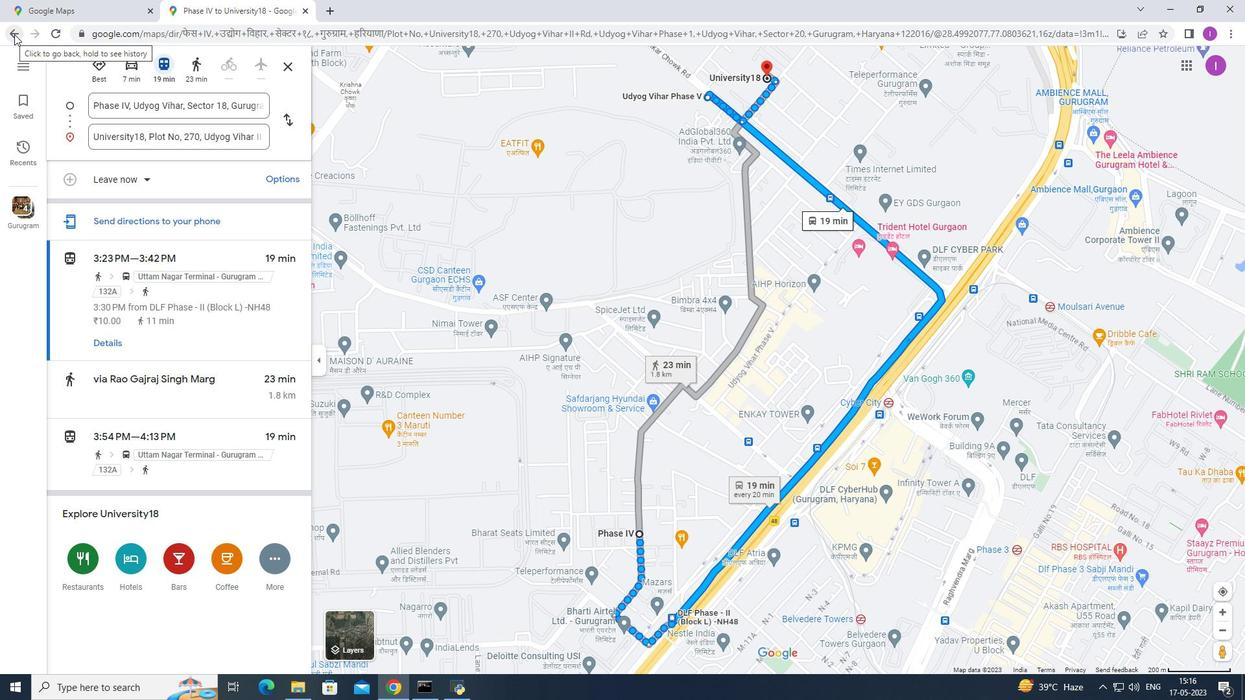 
Action: Mouse moved to (145, 168)
Screenshot: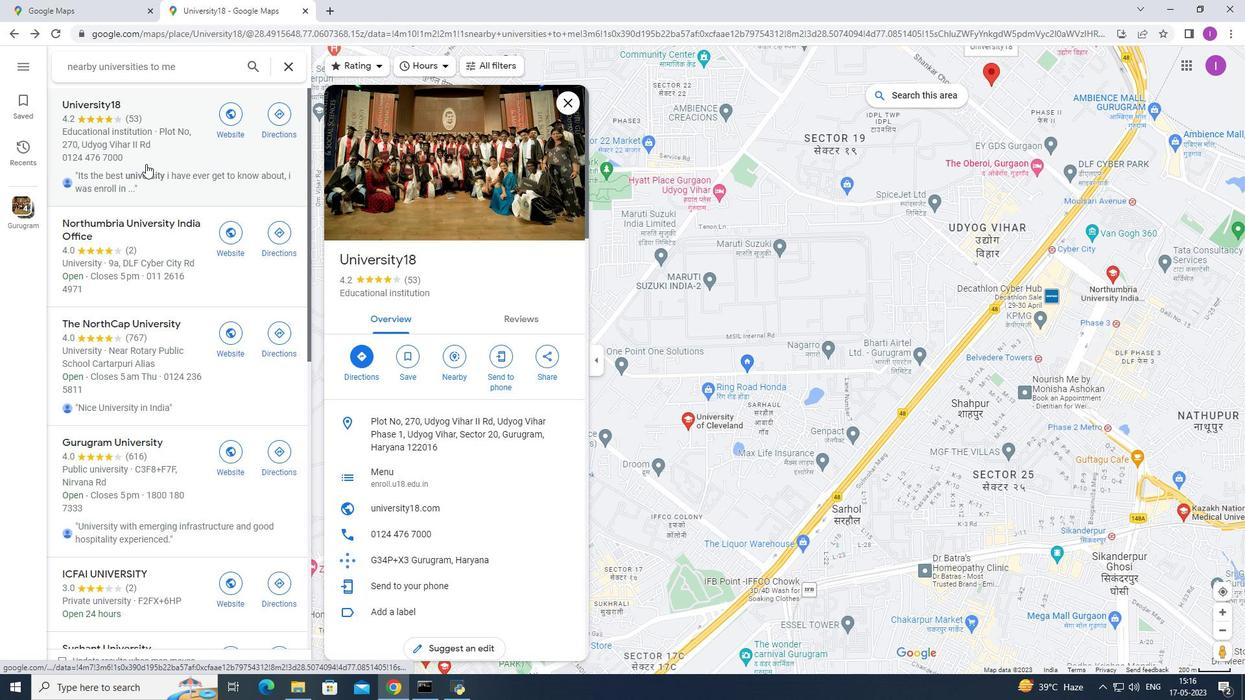 
Action: Mouse scrolled (145, 167) with delta (0, 0)
Screenshot: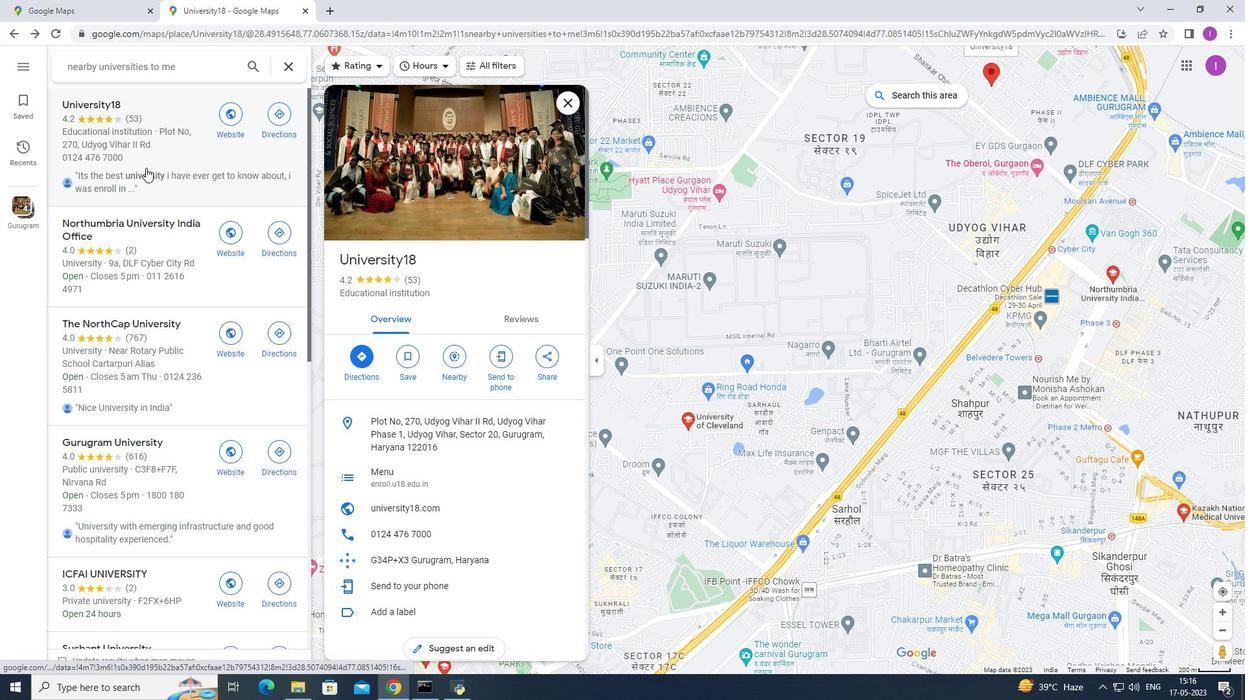 
Action: Mouse moved to (116, 169)
Screenshot: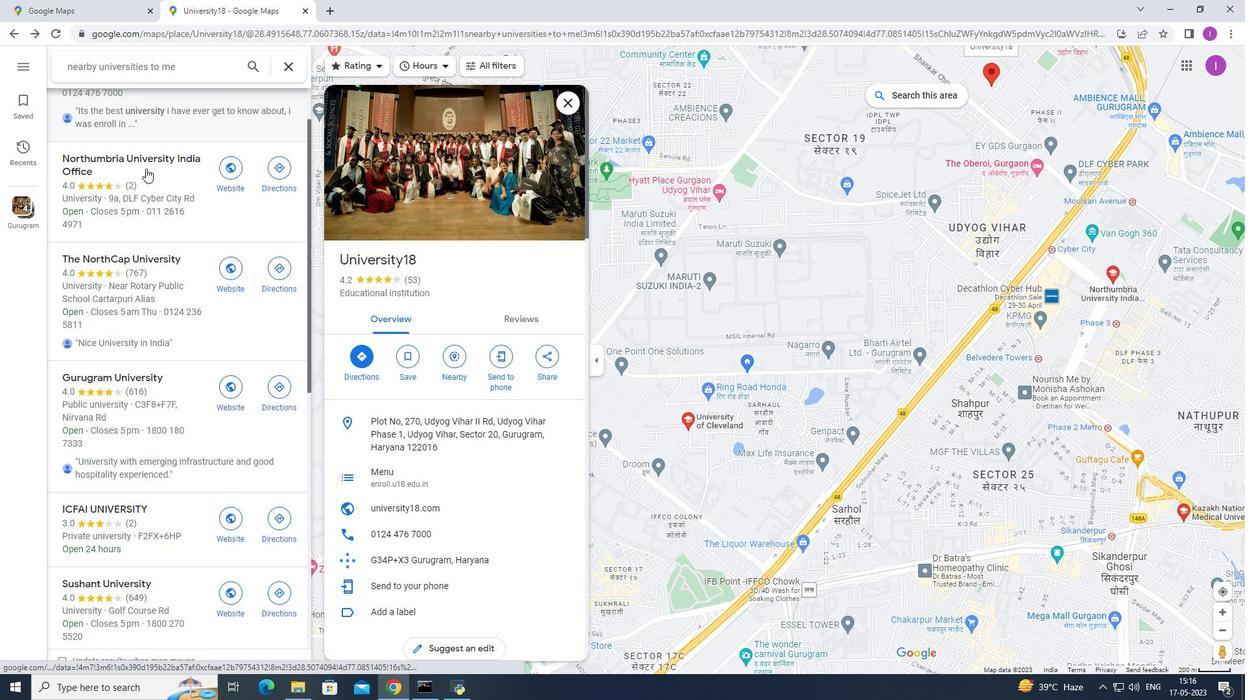 
Action: Mouse pressed left at (116, 169)
Screenshot: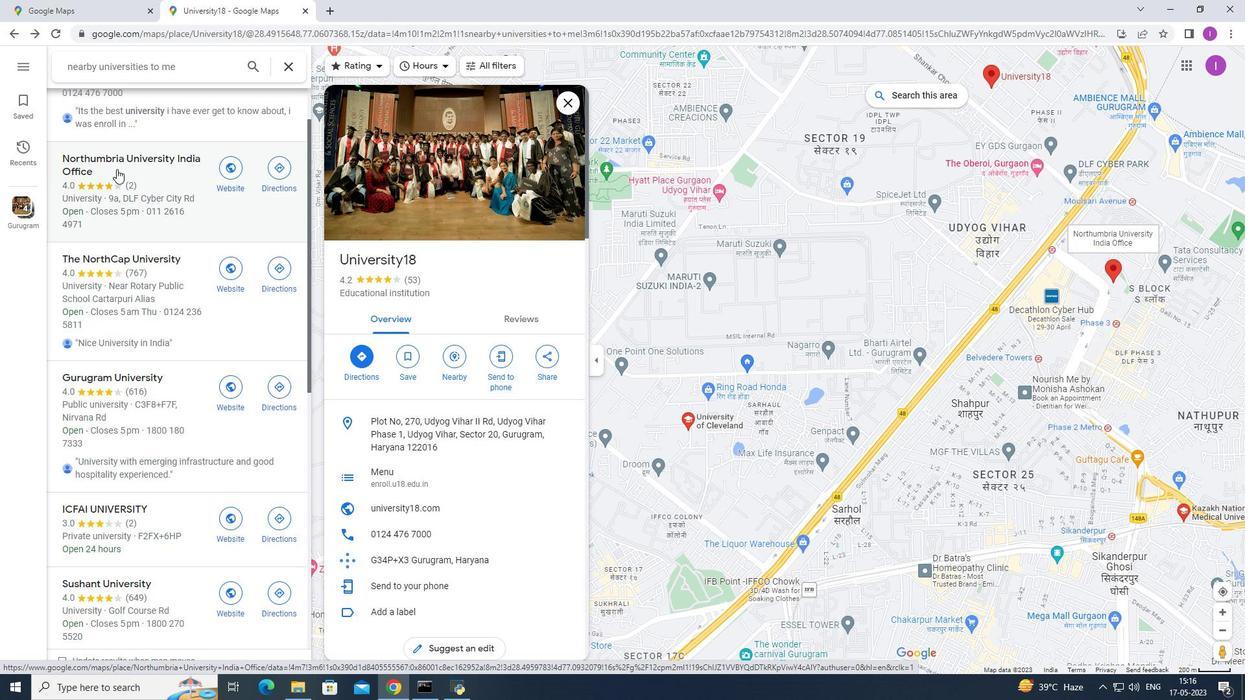 
Action: Mouse moved to (361, 354)
Screenshot: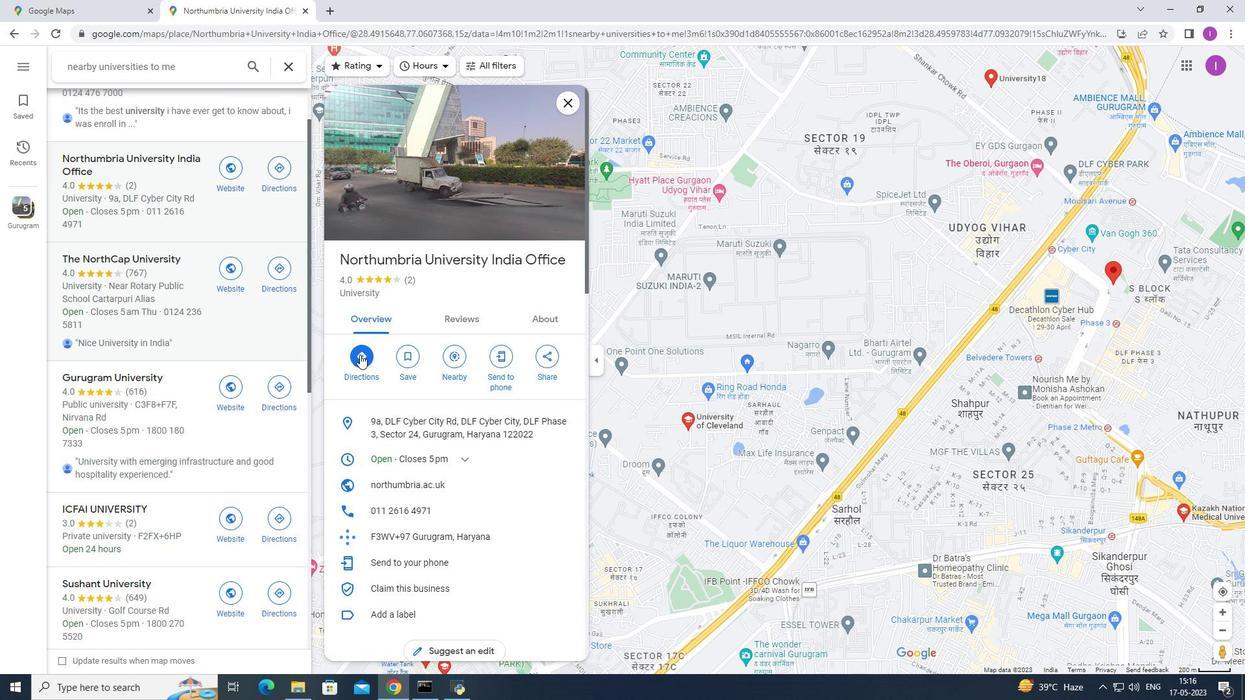 
Action: Mouse pressed left at (361, 354)
Screenshot: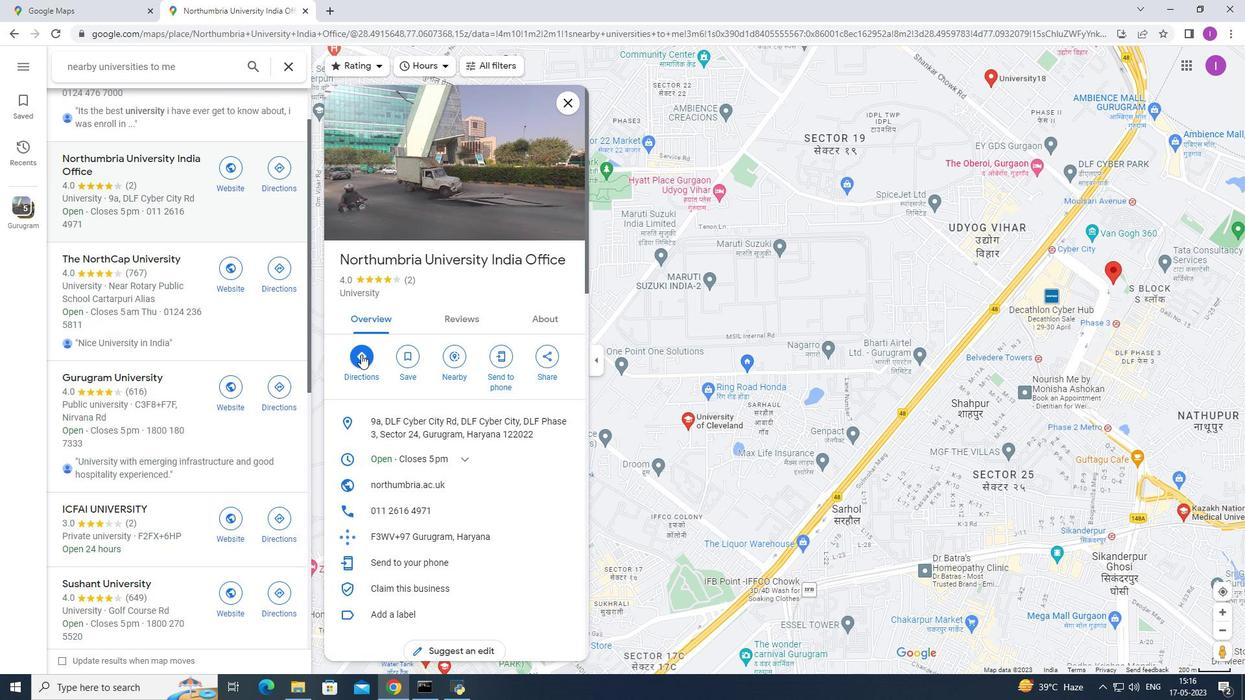 
Action: Mouse moved to (139, 313)
Screenshot: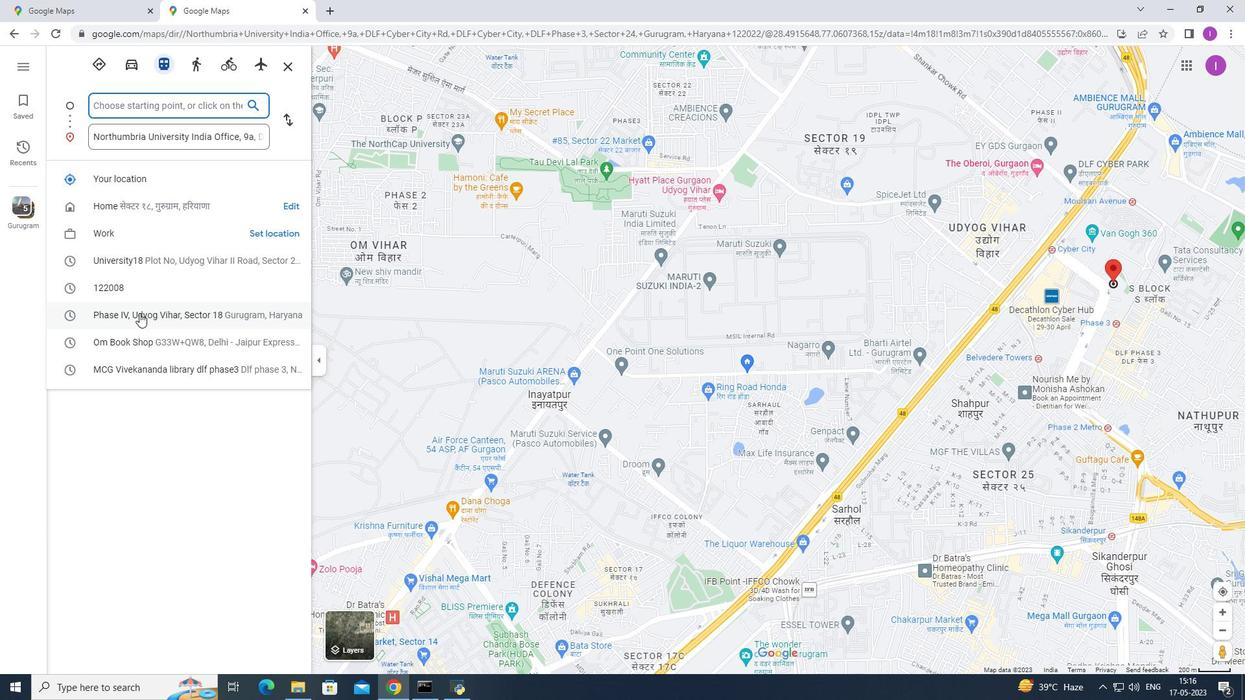 
Action: Mouse pressed left at (139, 313)
Screenshot: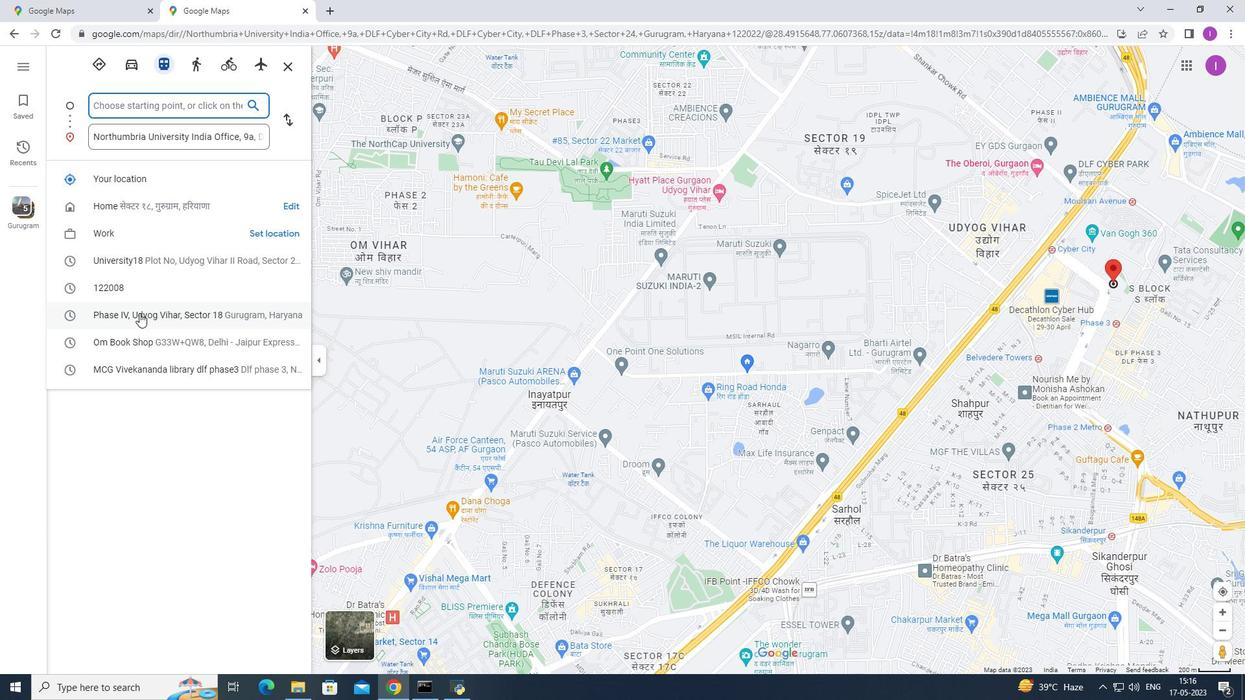 
Action: Mouse moved to (535, 353)
Screenshot: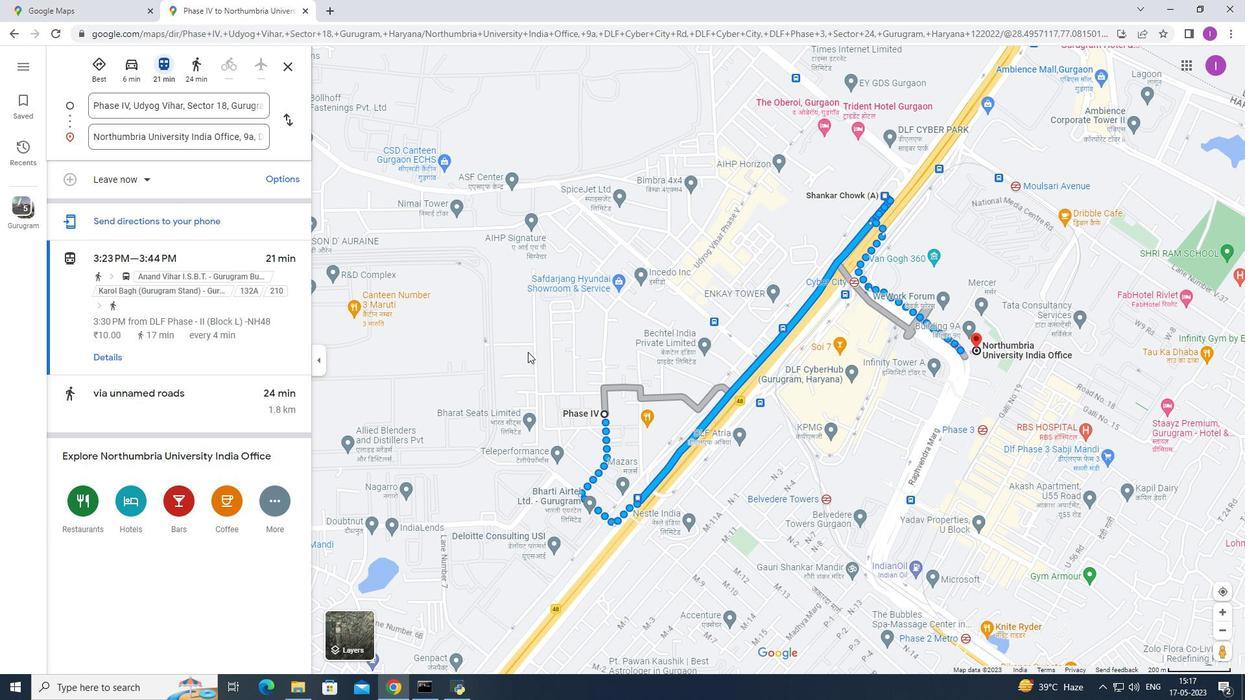 
Action: Mouse scrolled (535, 352) with delta (0, 0)
Screenshot: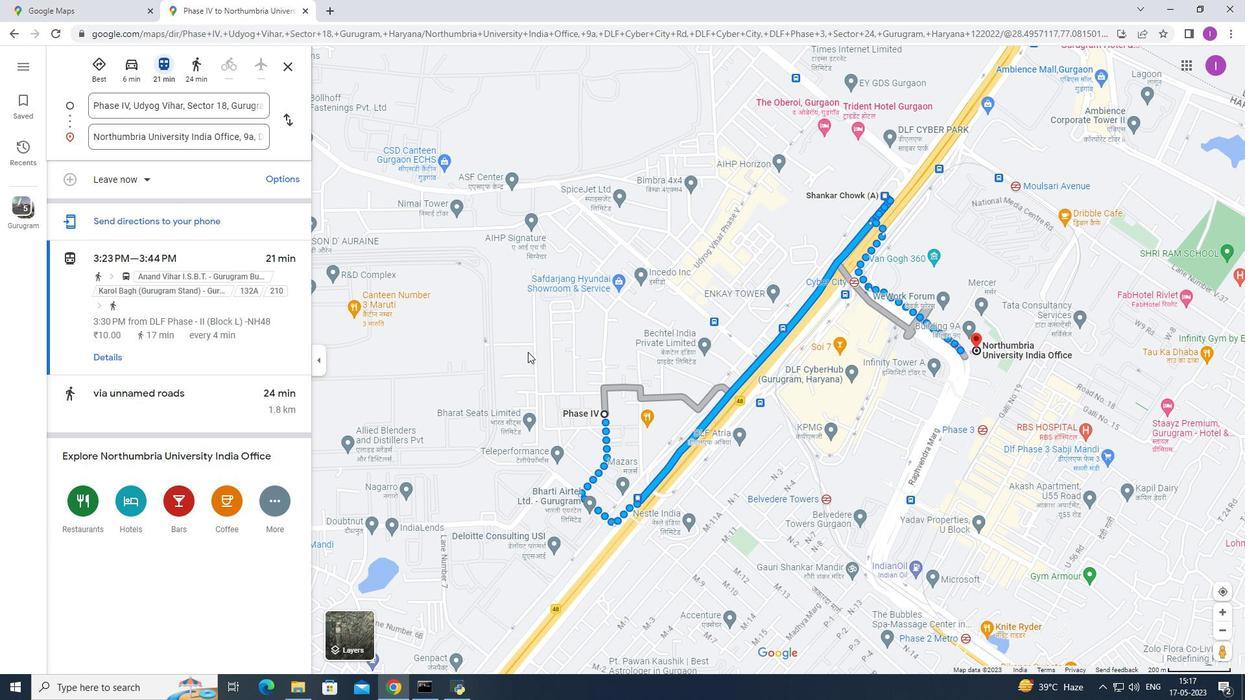 
Action: Mouse moved to (535, 353)
Screenshot: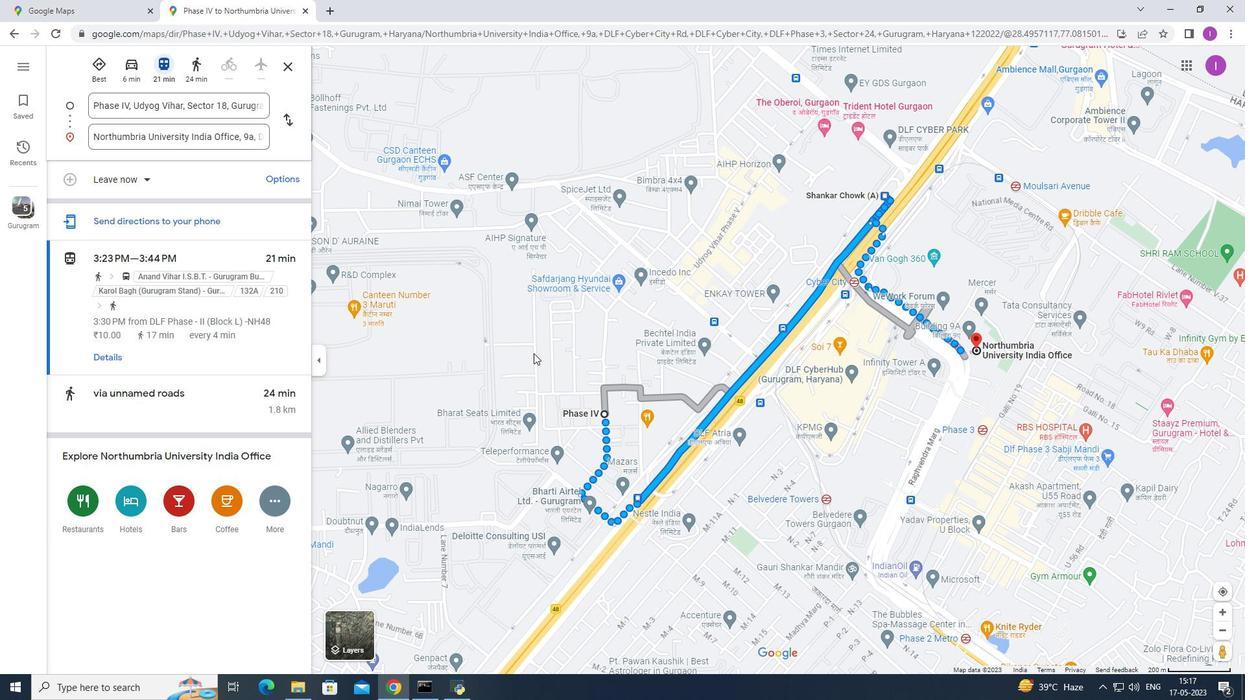 
Action: Mouse scrolled (535, 352) with delta (0, 0)
Screenshot: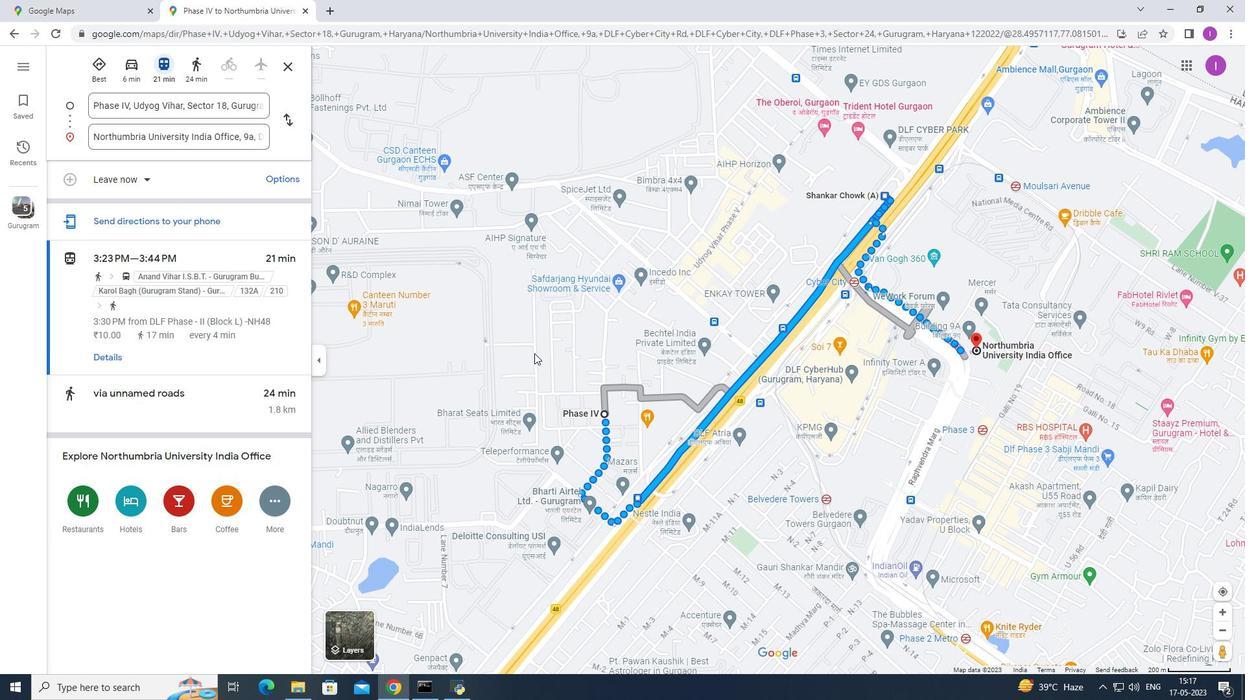 
Action: Mouse scrolled (535, 352) with delta (0, 0)
Screenshot: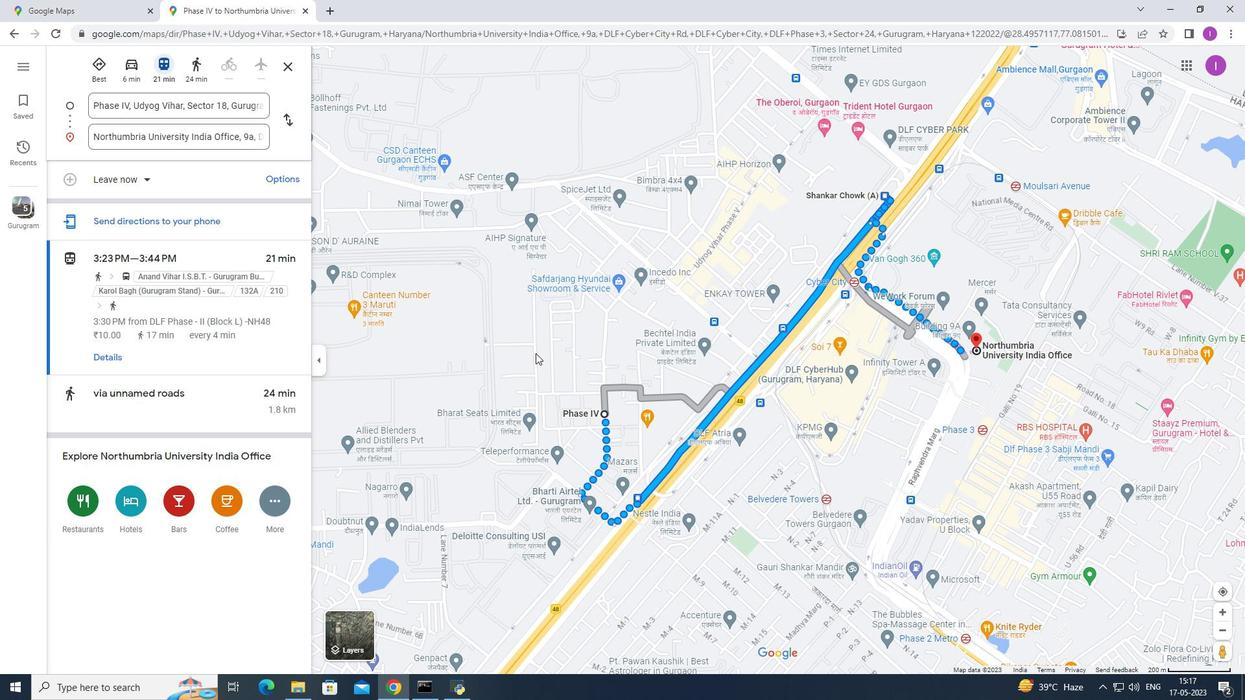 
Action: Mouse moved to (536, 353)
Screenshot: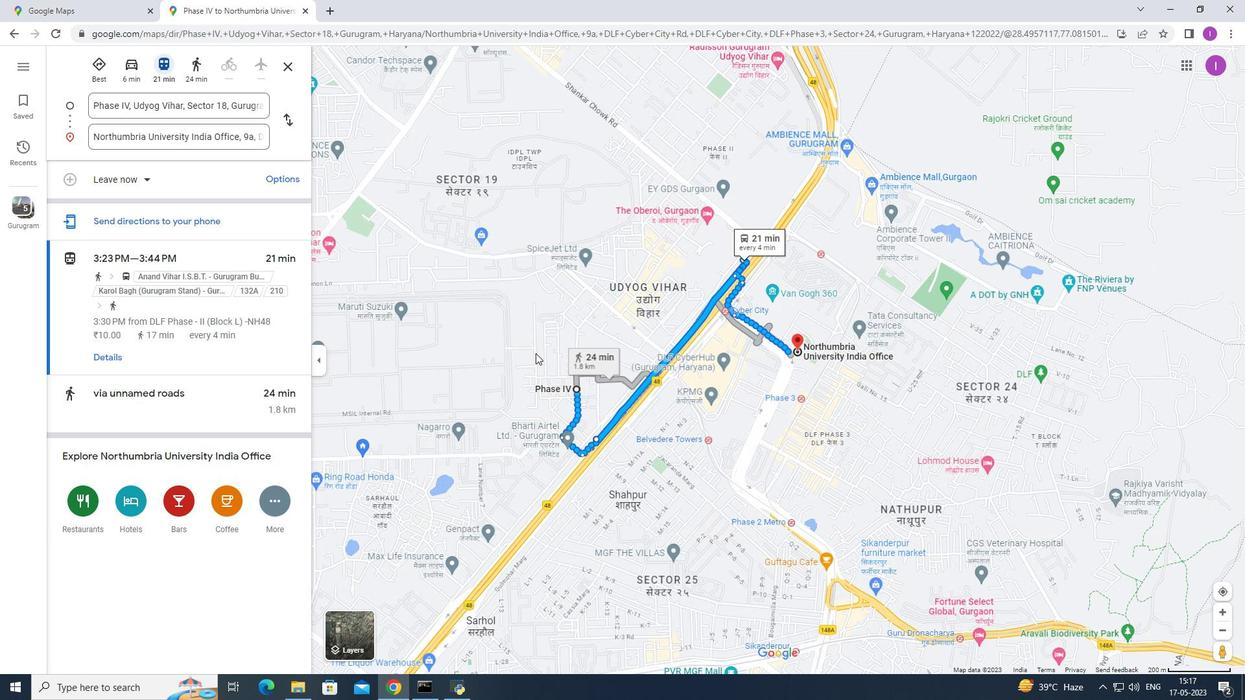 
Action: Mouse scrolled (536, 354) with delta (0, 0)
Screenshot: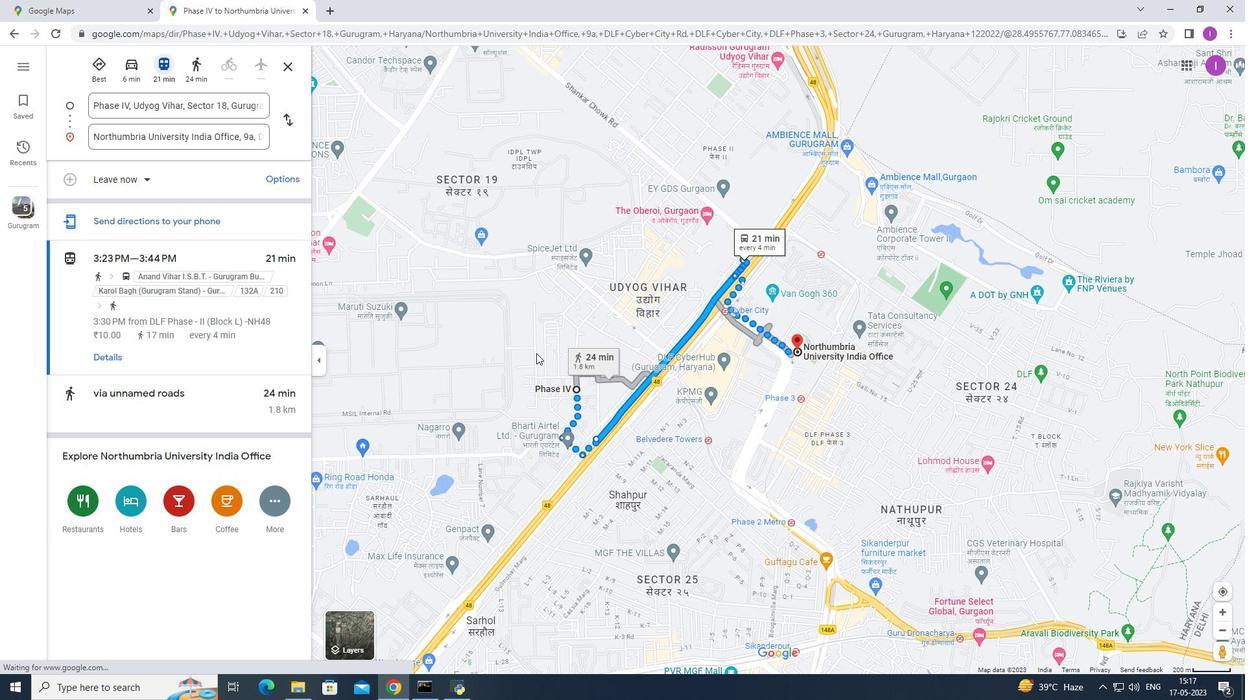
Action: Mouse moved to (12, 29)
Screenshot: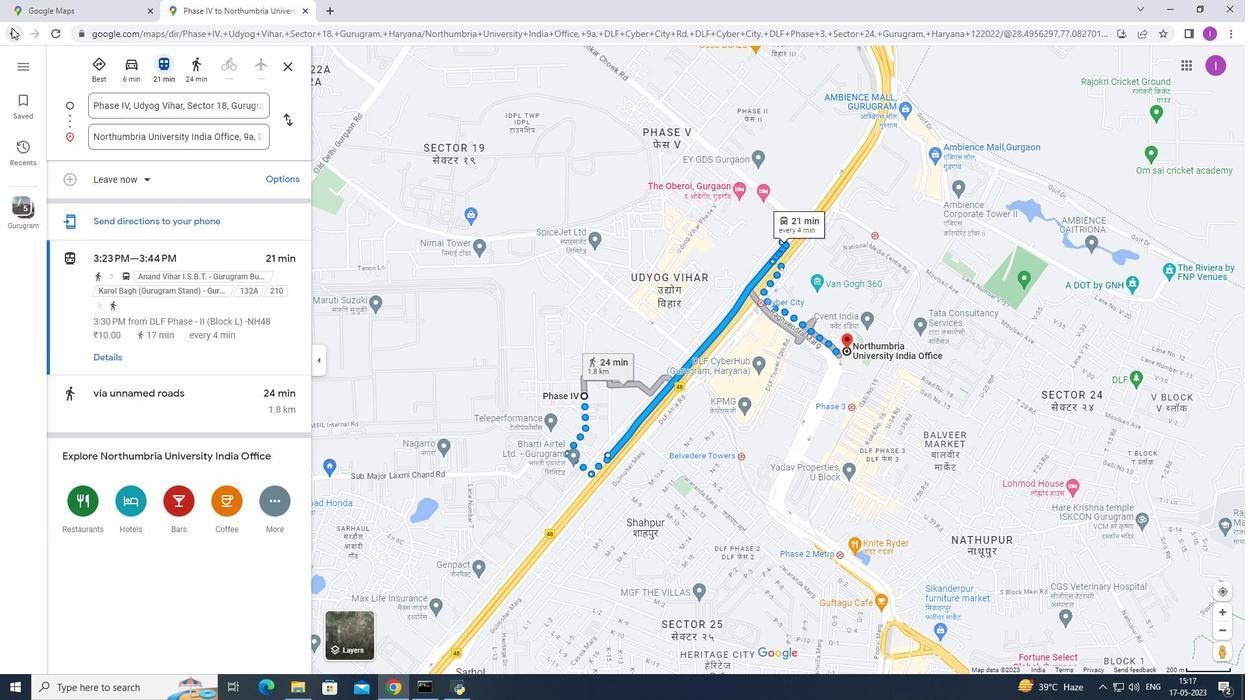 
Action: Mouse pressed left at (12, 29)
Screenshot: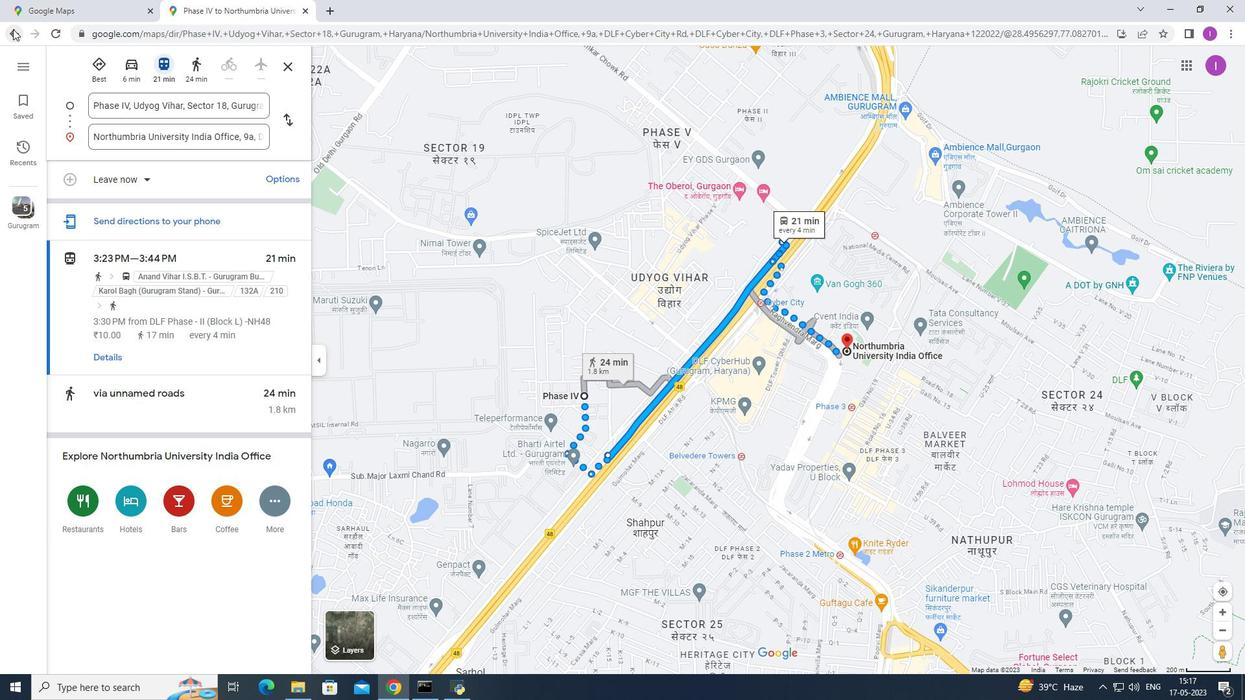 
Action: Mouse moved to (14, 34)
Screenshot: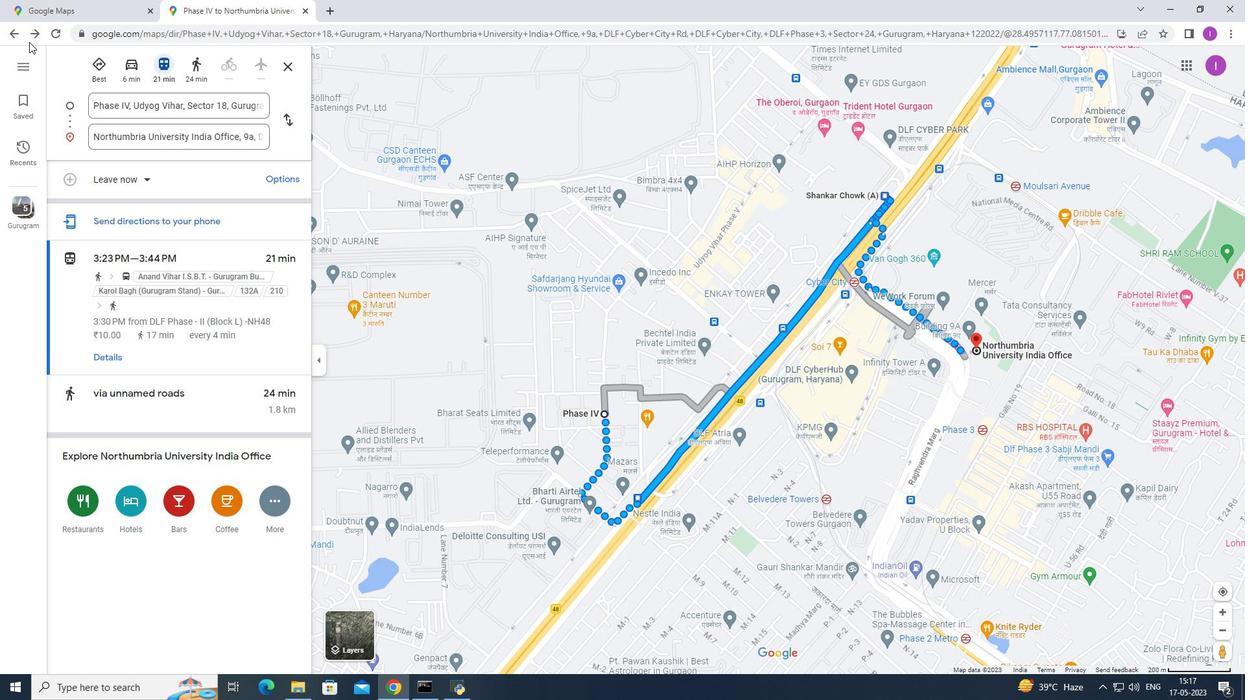 
Action: Mouse pressed left at (14, 34)
Screenshot: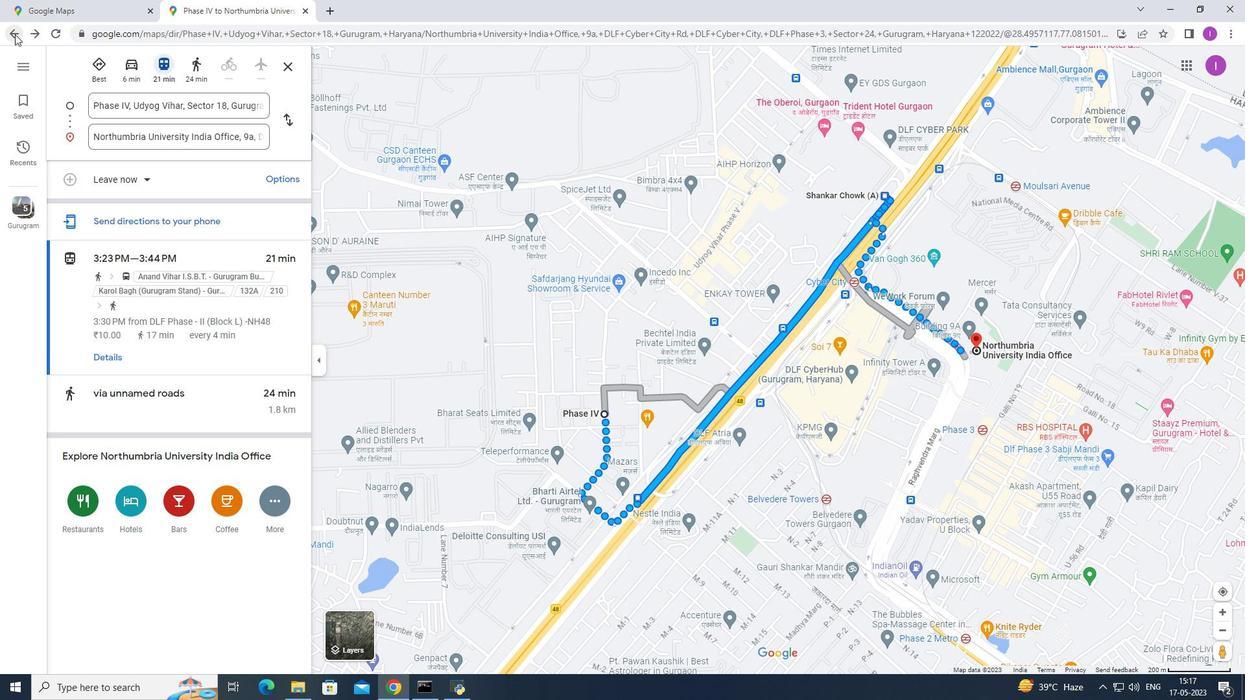 
Action: Mouse moved to (127, 129)
Screenshot: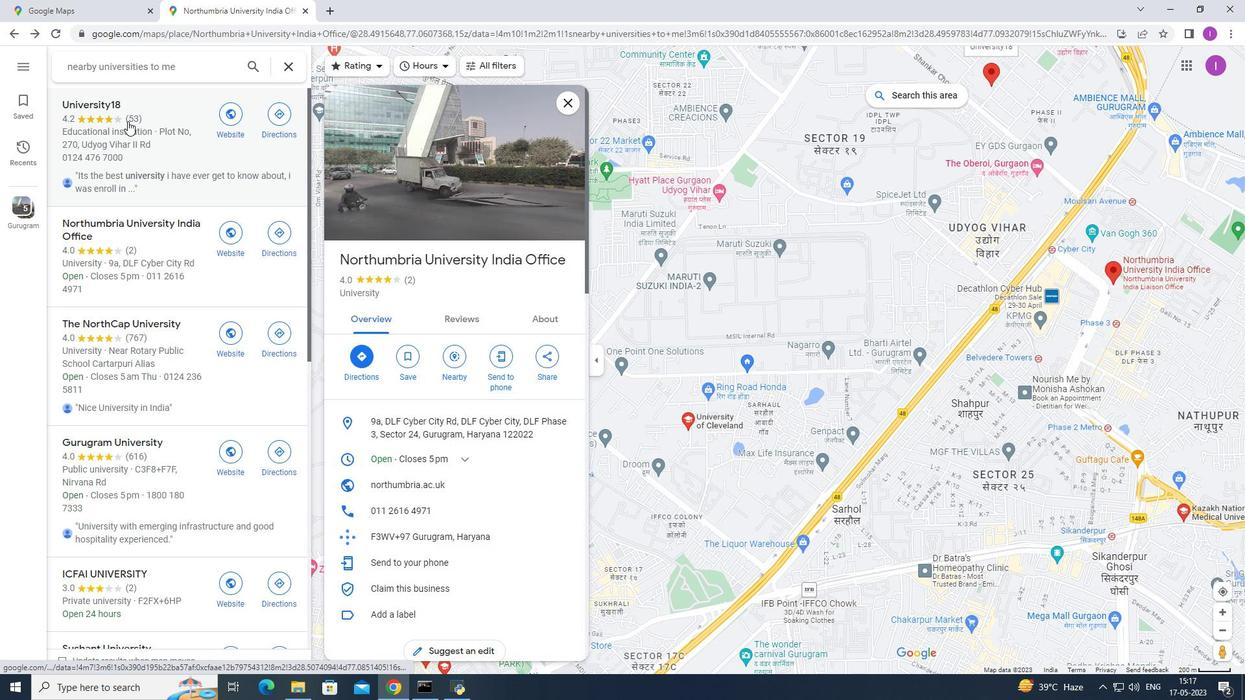 
Action: Mouse scrolled (127, 129) with delta (0, 0)
Screenshot: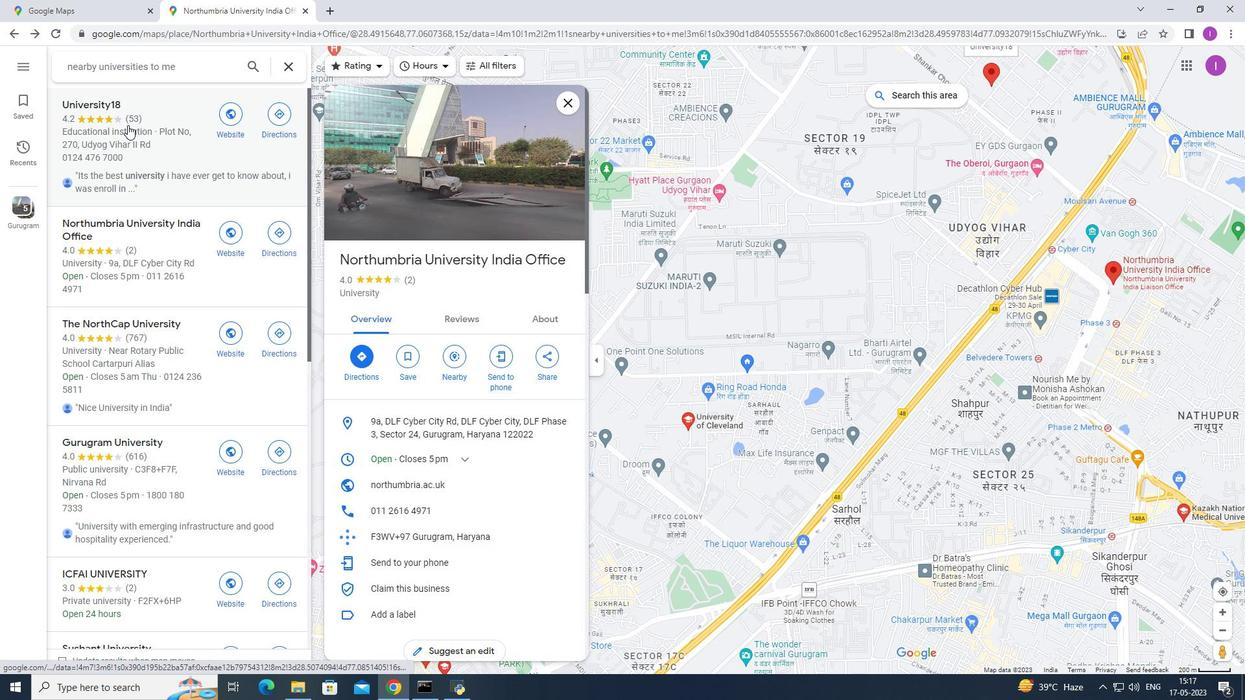 
Action: Mouse moved to (128, 134)
Screenshot: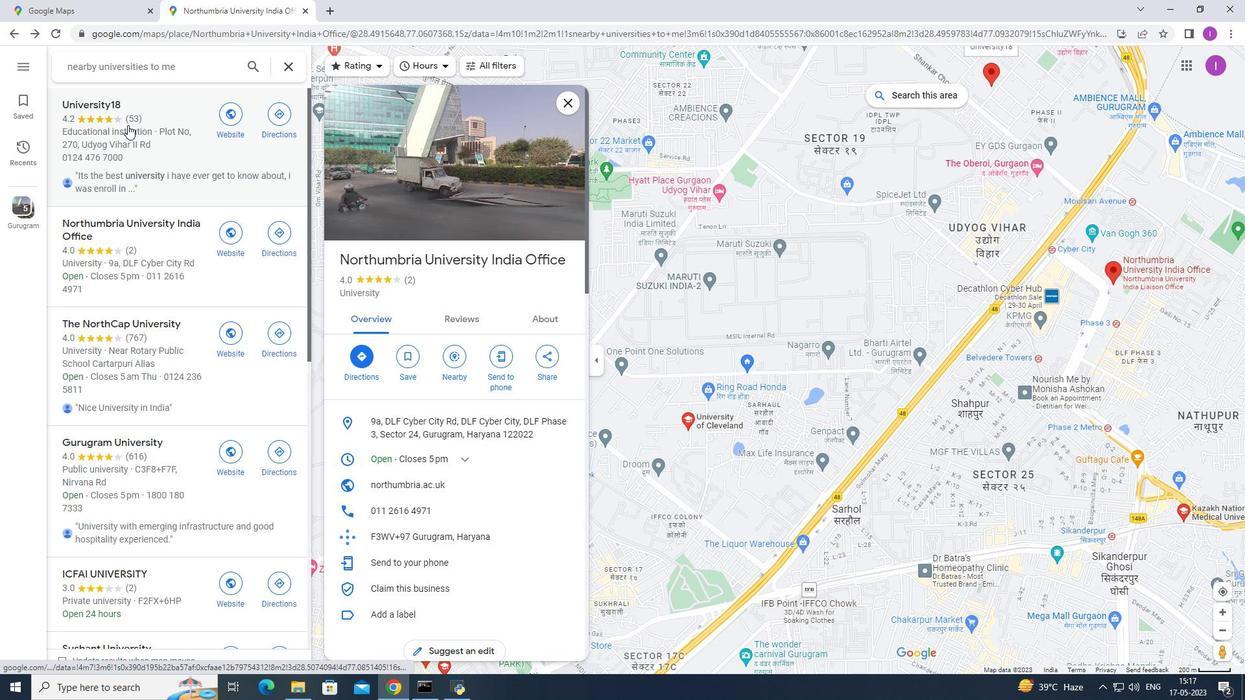 
Action: Mouse scrolled (128, 134) with delta (0, 0)
Screenshot: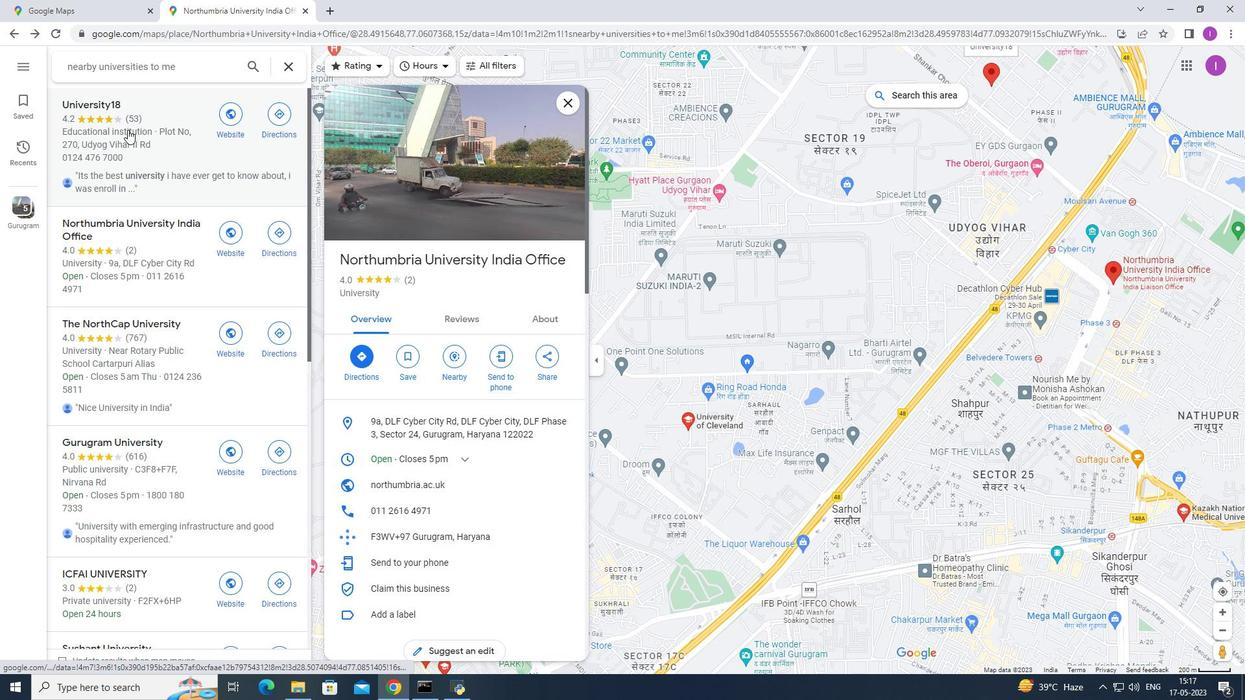 
Action: Mouse moved to (129, 138)
Screenshot: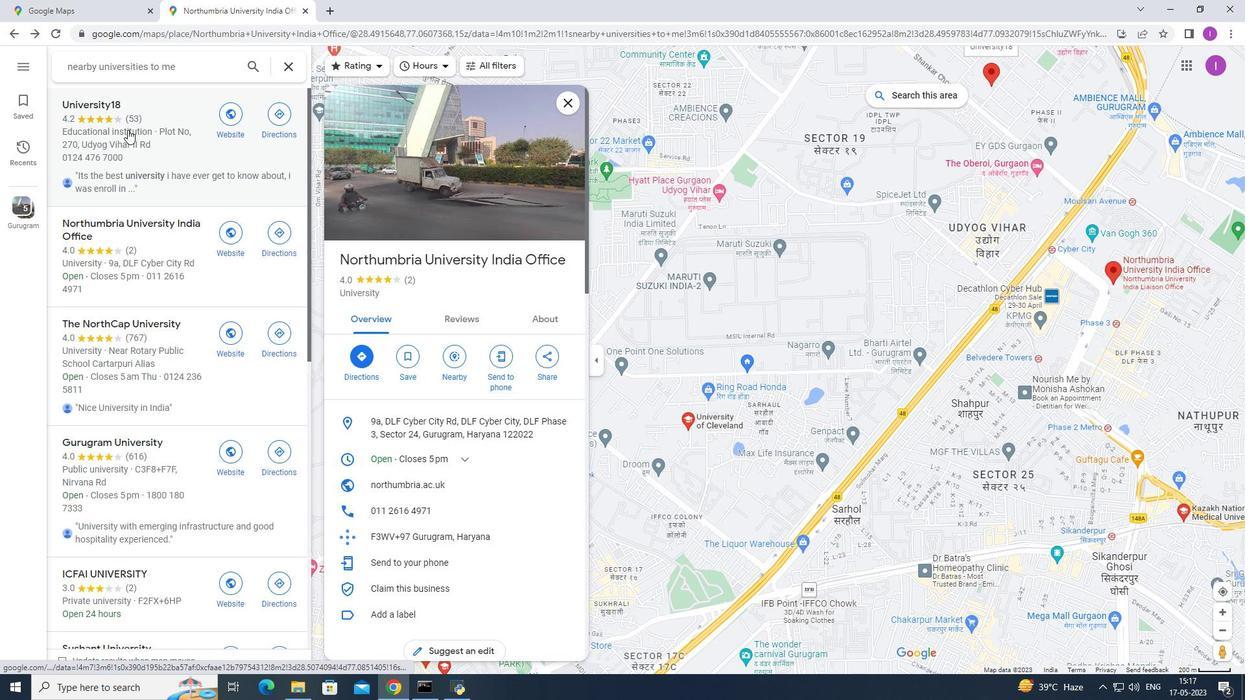 
Action: Mouse scrolled (129, 137) with delta (0, 0)
Screenshot: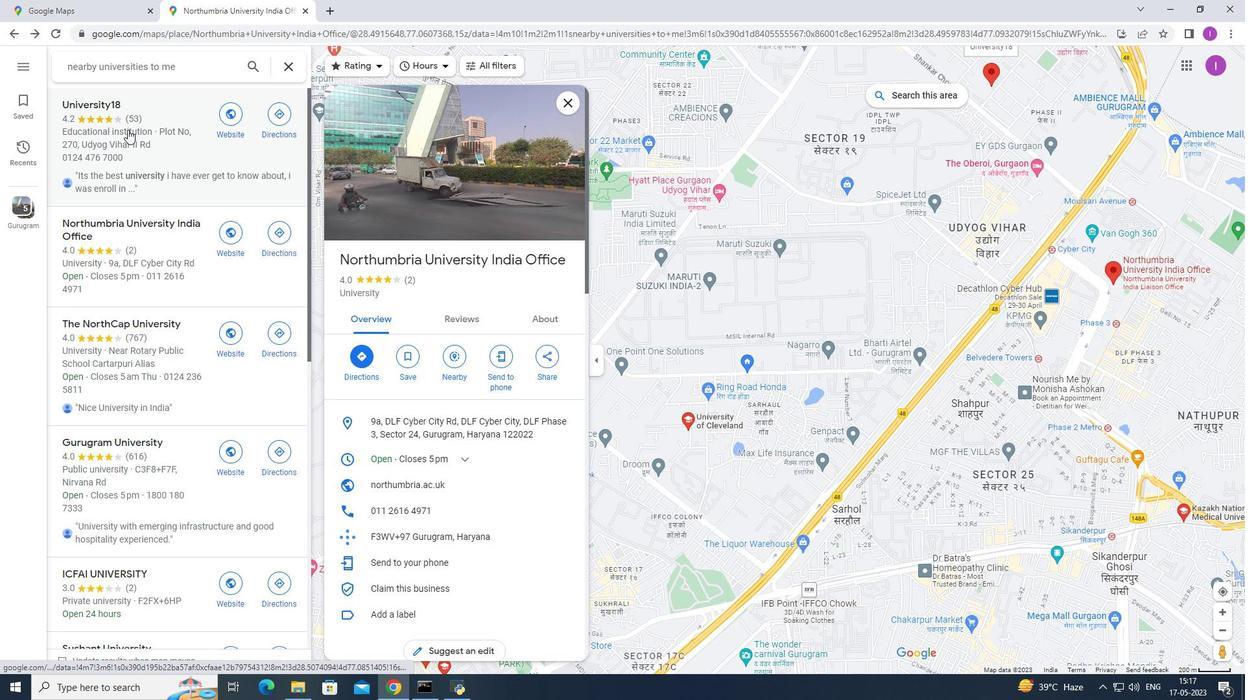 
Action: Mouse moved to (125, 156)
Screenshot: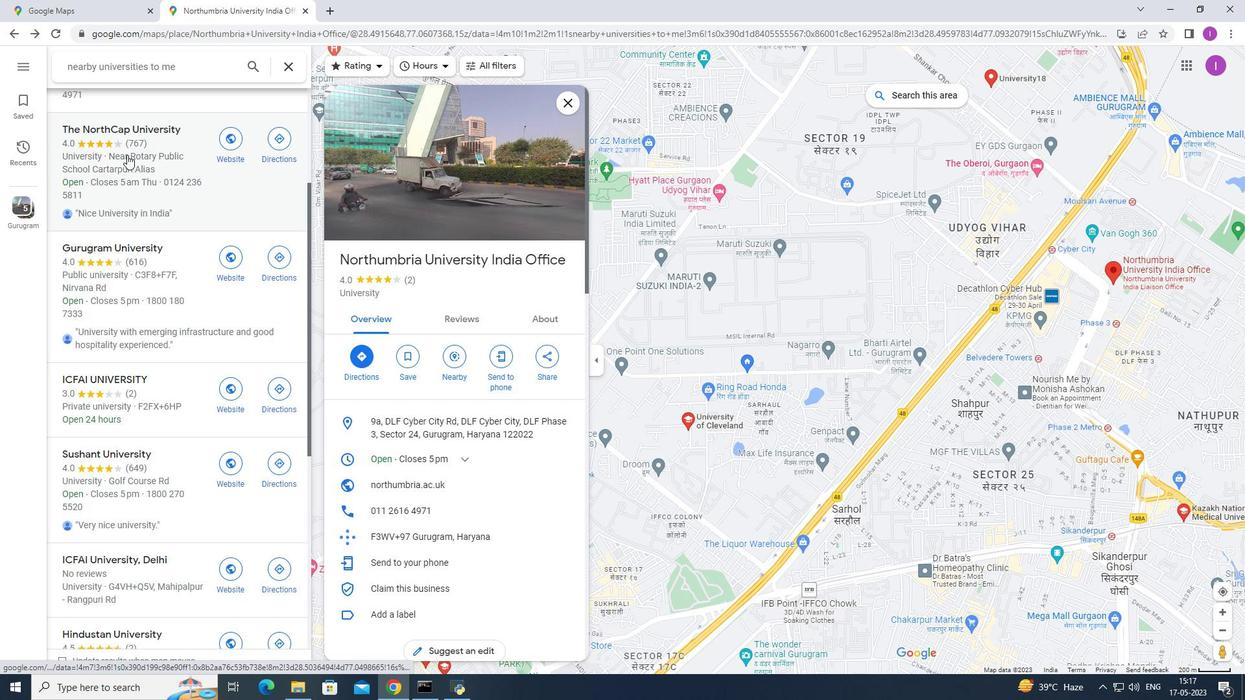 
Action: Mouse pressed left at (125, 156)
Screenshot: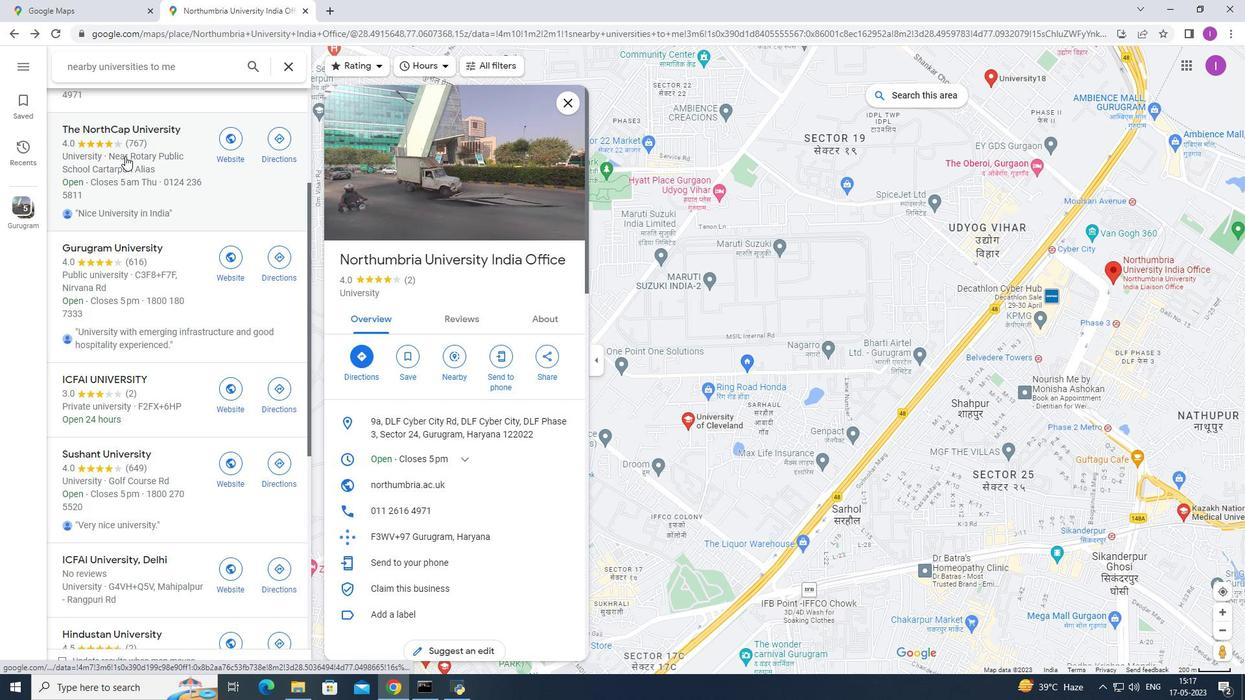 
Action: Mouse moved to (352, 372)
Screenshot: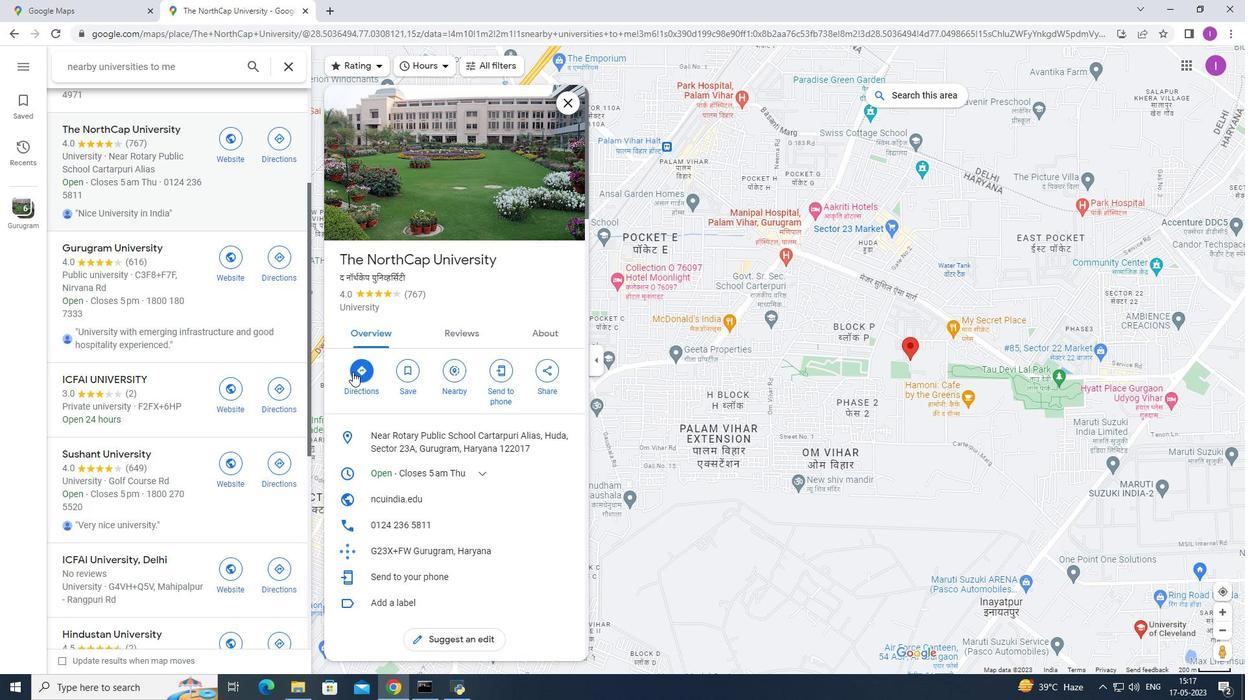 
Action: Mouse pressed left at (352, 372)
Screenshot: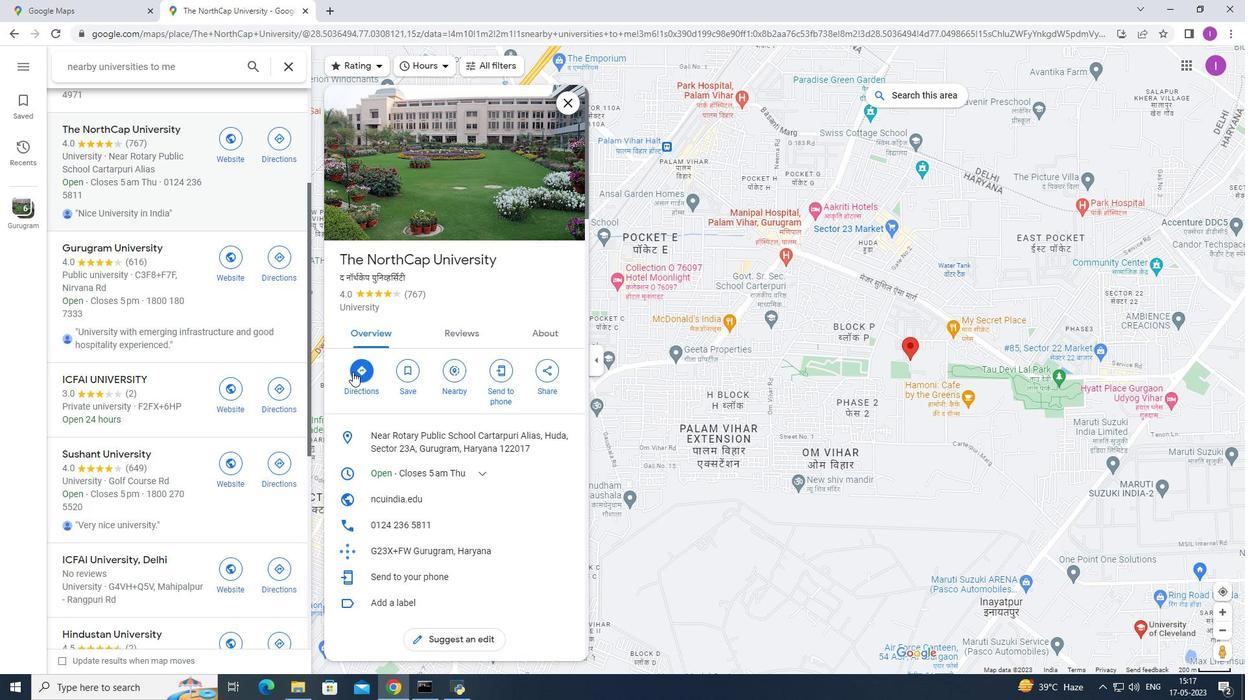 
Action: Mouse moved to (139, 289)
Screenshot: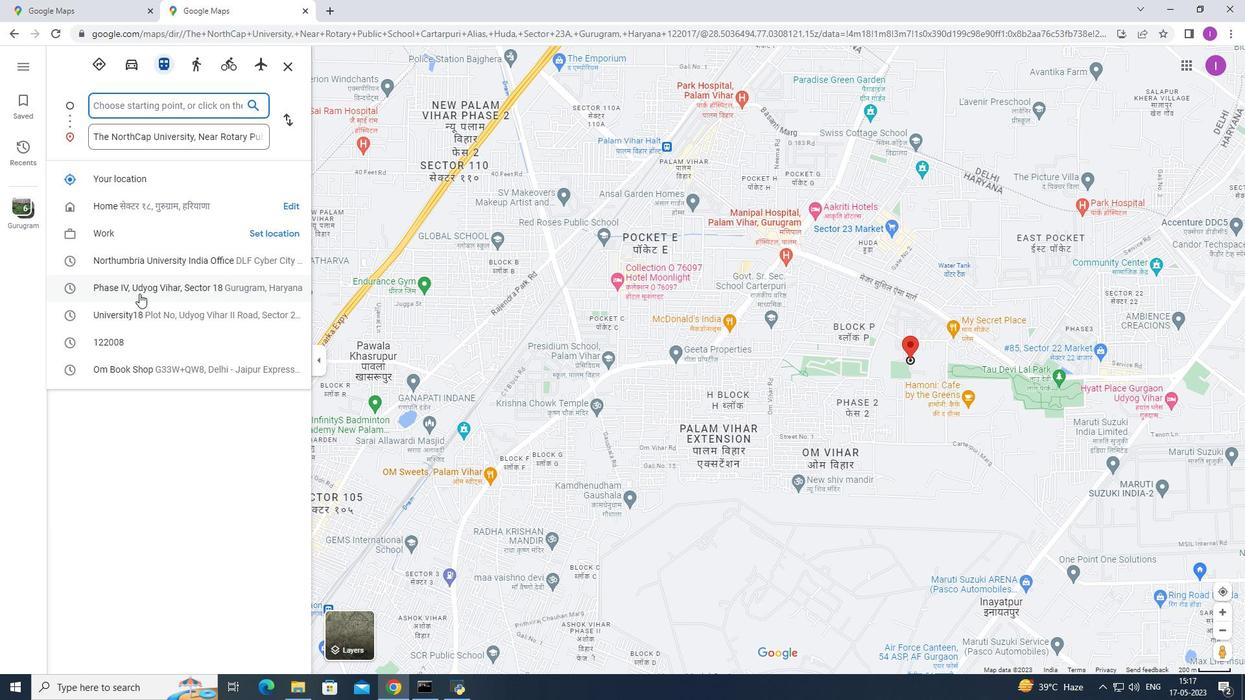 
Action: Mouse pressed left at (139, 289)
Screenshot: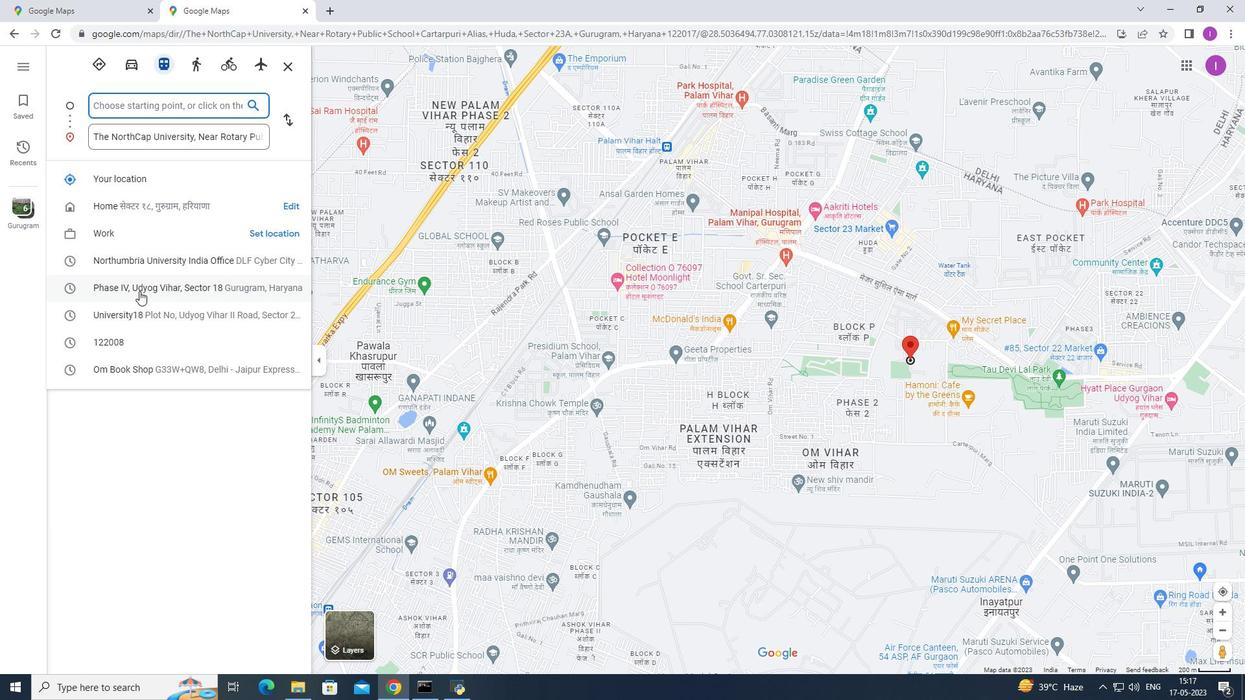 
Action: Mouse moved to (13, 29)
Screenshot: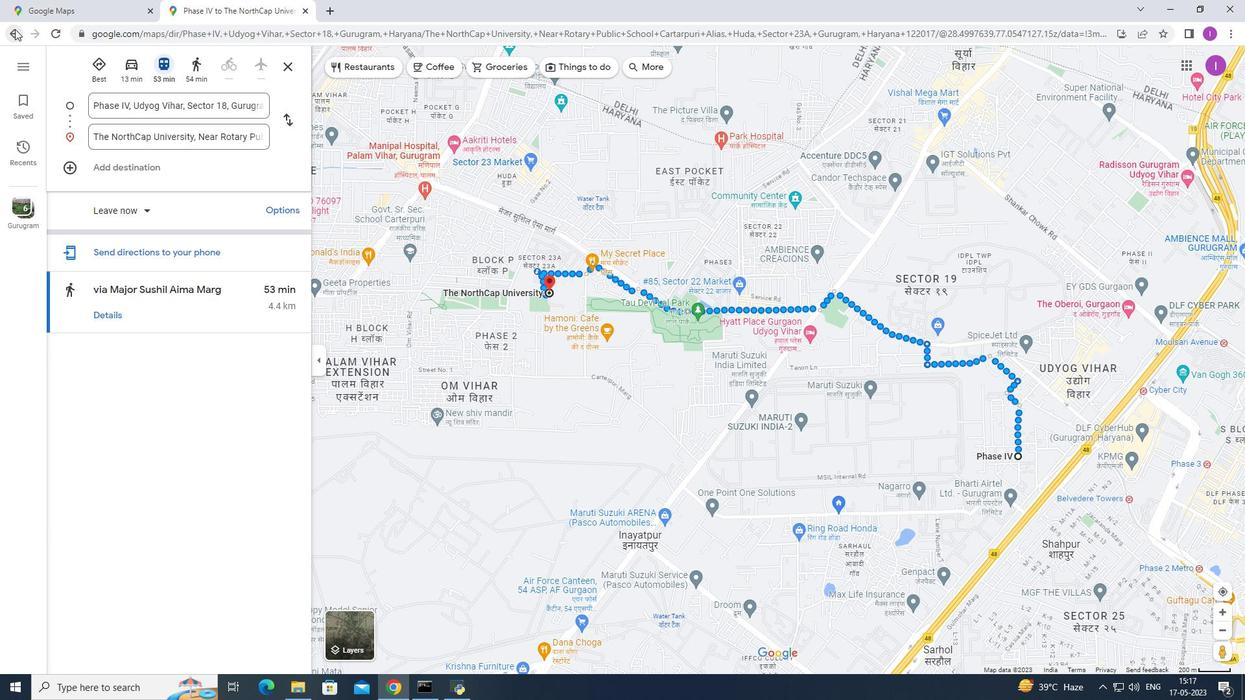 
Action: Mouse pressed left at (13, 29)
Screenshot: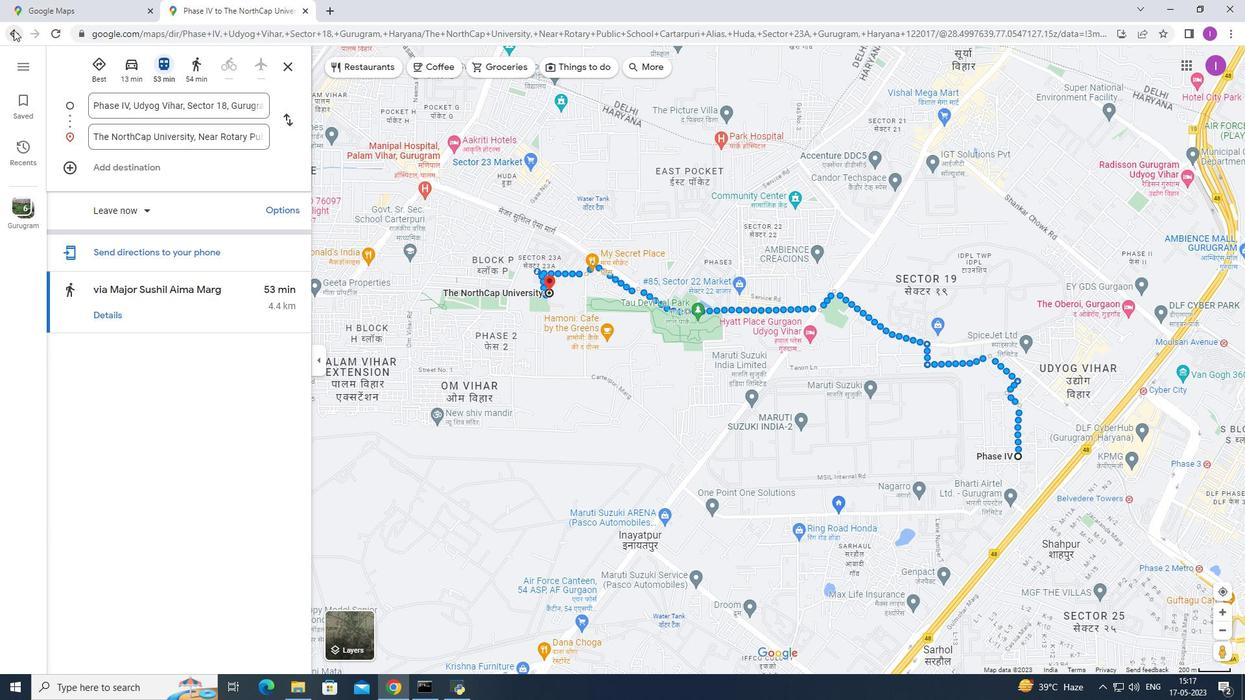 
Action: Mouse moved to (129, 283)
Screenshot: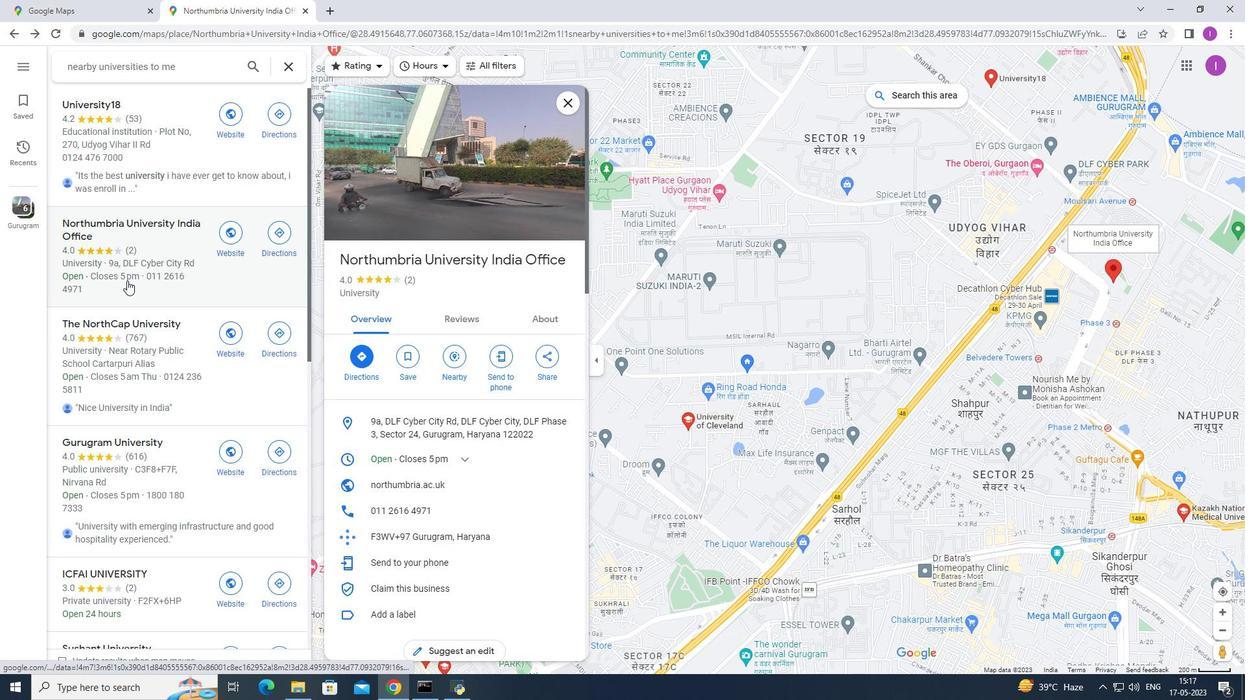 
Action: Mouse scrolled (129, 282) with delta (0, 0)
Screenshot: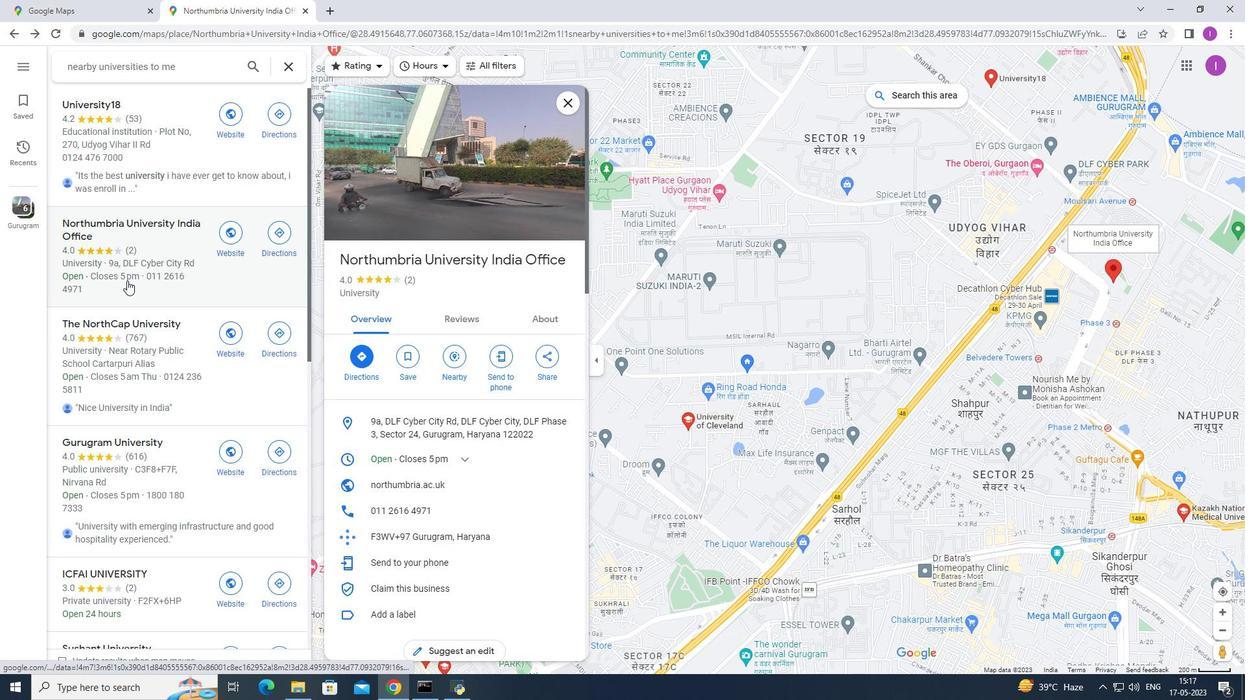 
Action: Mouse moved to (130, 283)
Screenshot: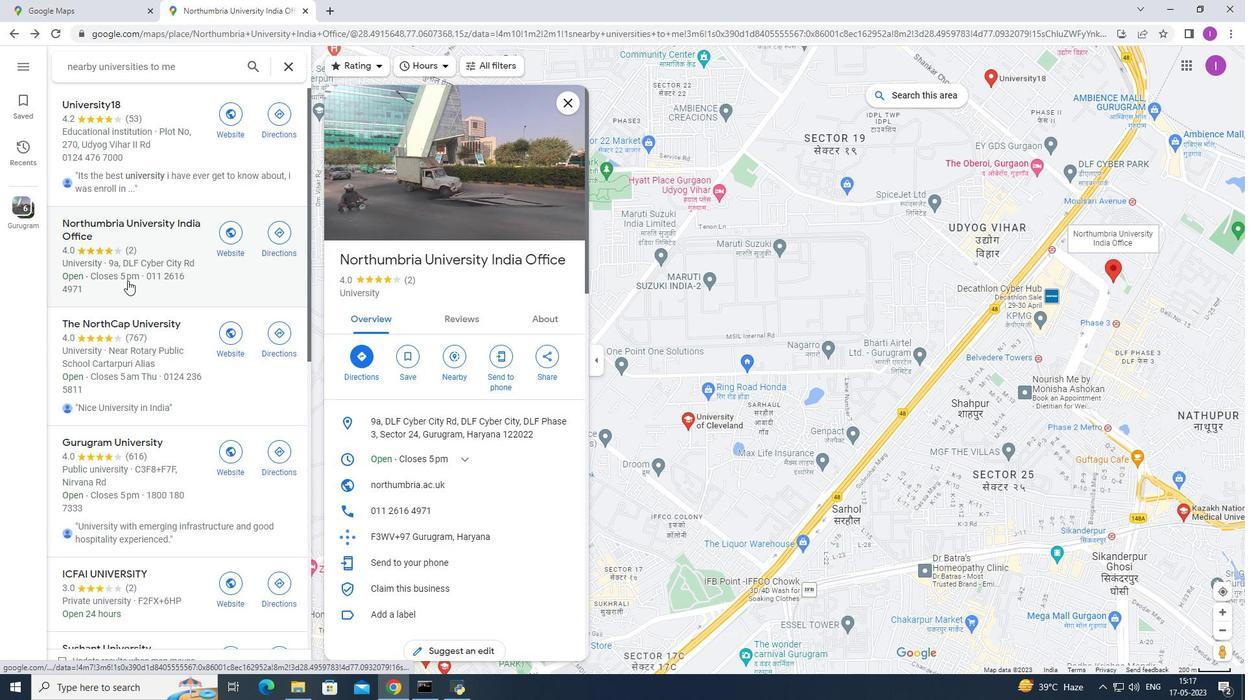 
Action: Mouse scrolled (130, 282) with delta (0, 0)
Screenshot: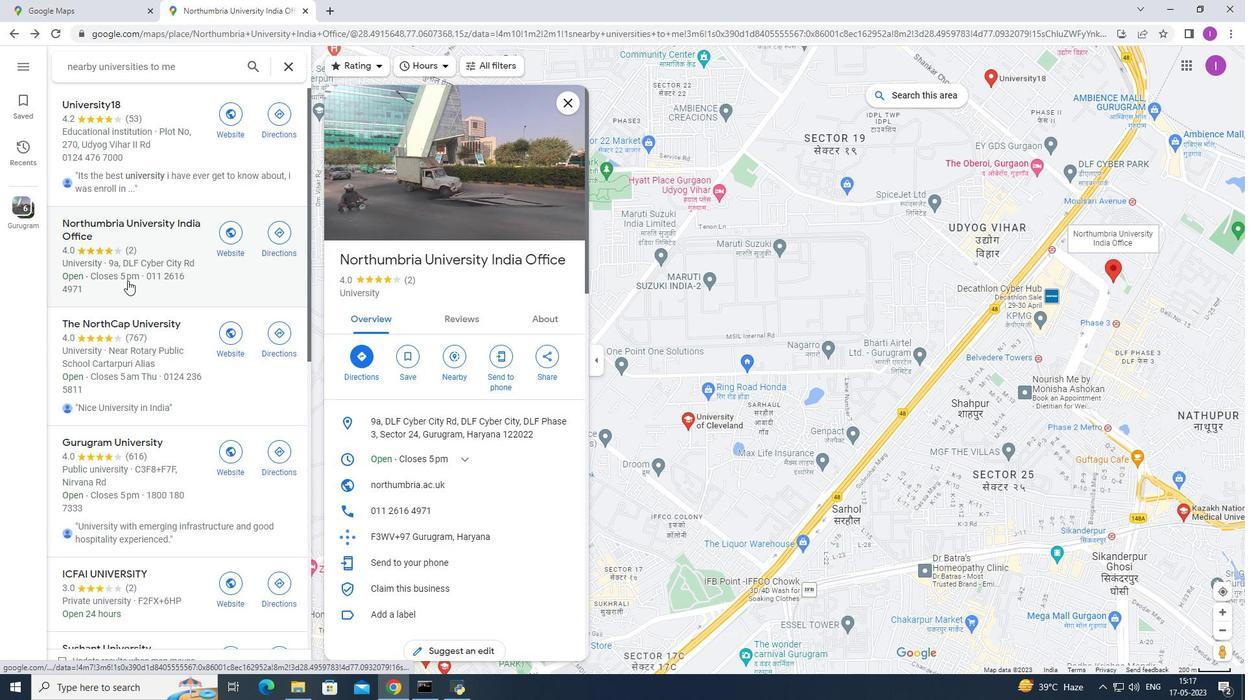 
Action: Mouse scrolled (130, 282) with delta (0, 0)
Screenshot: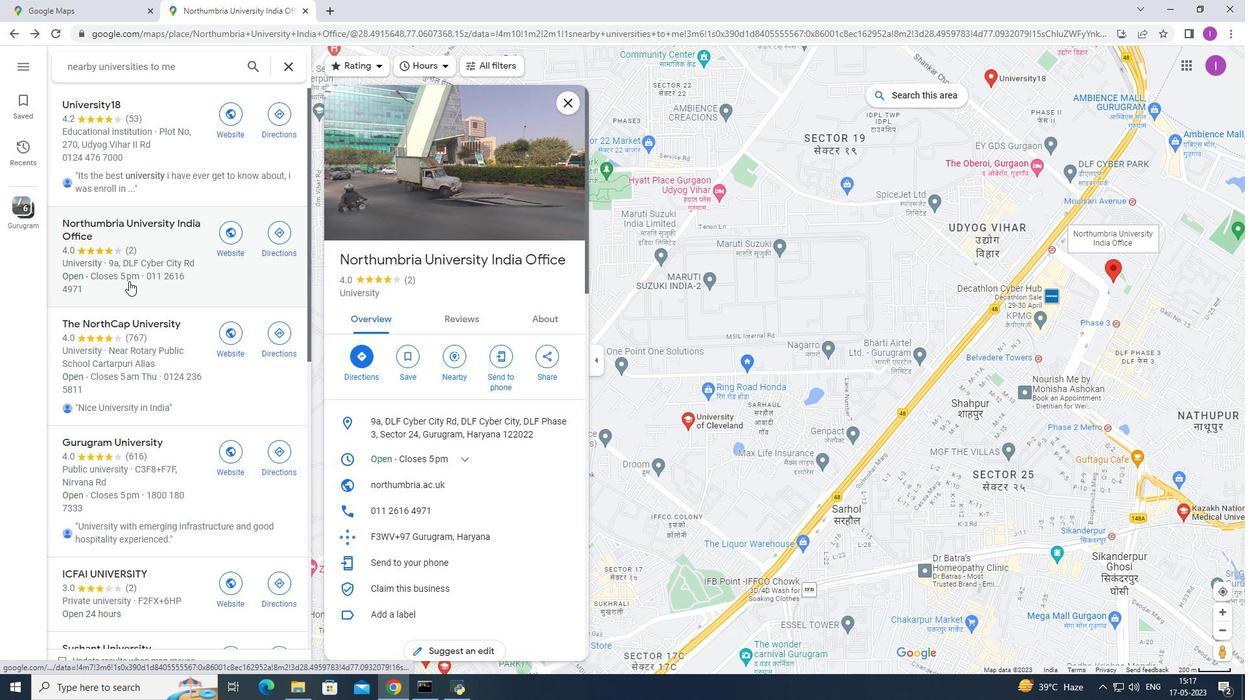 
Action: Mouse moved to (131, 284)
Screenshot: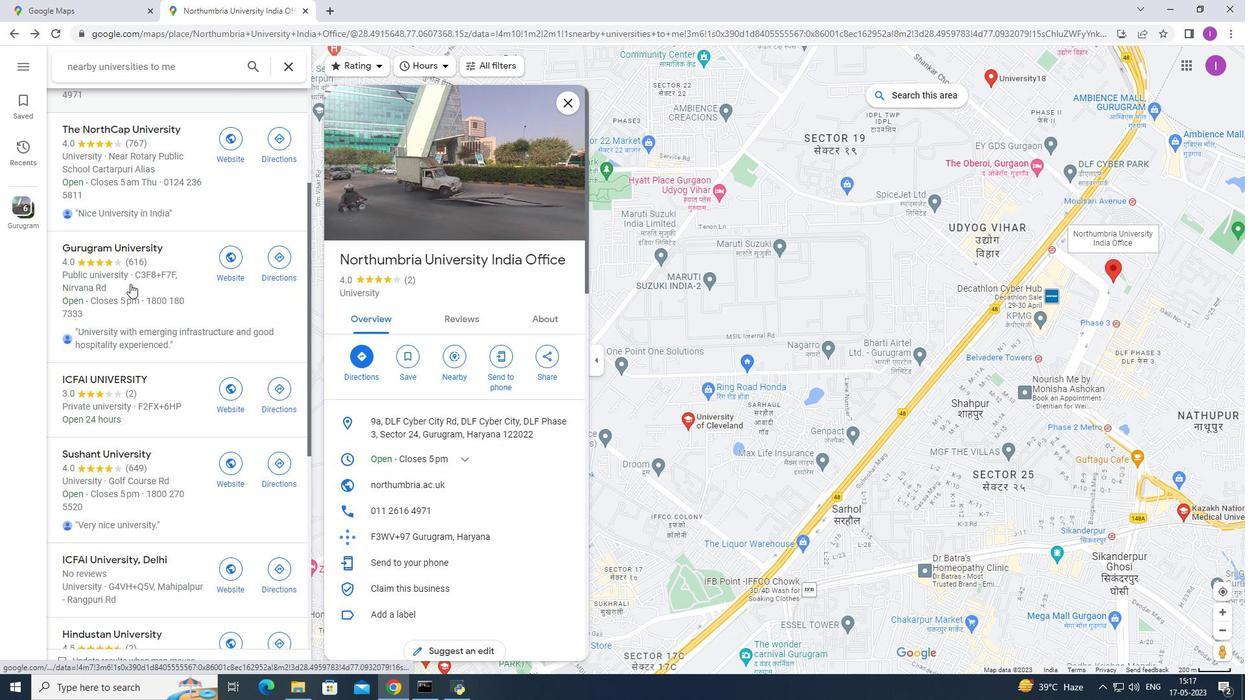 
Action: Mouse pressed left at (131, 284)
Screenshot: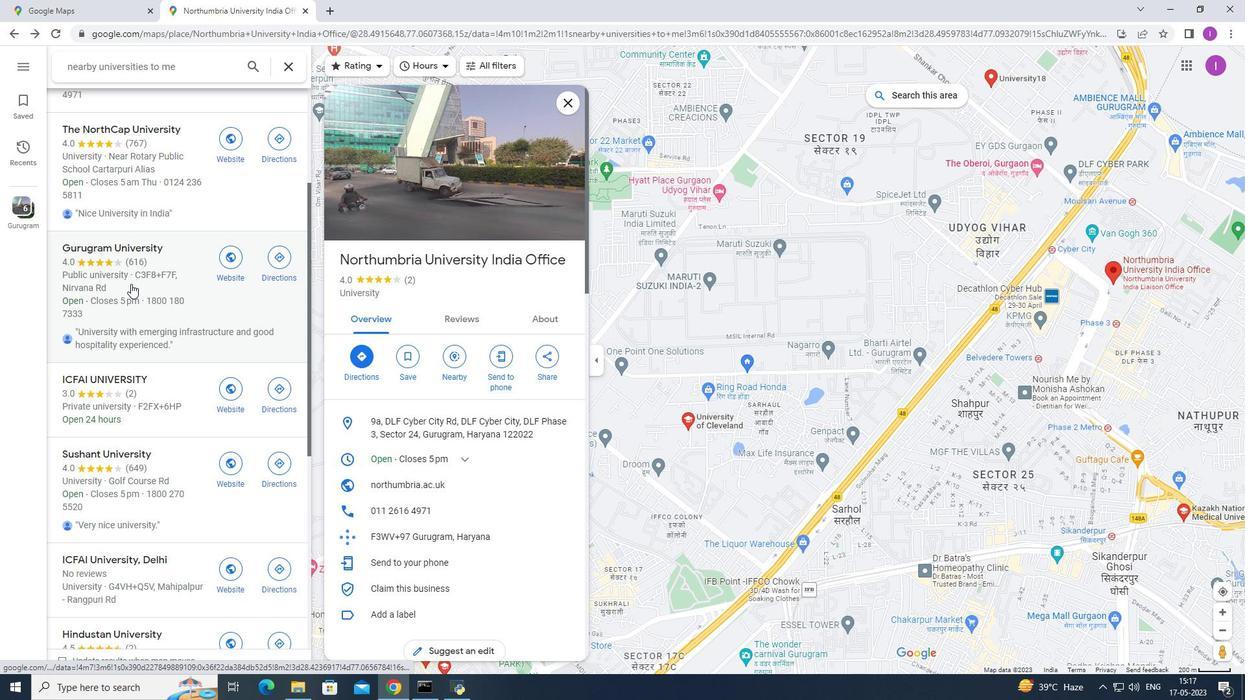 
Action: Mouse moved to (358, 374)
Screenshot: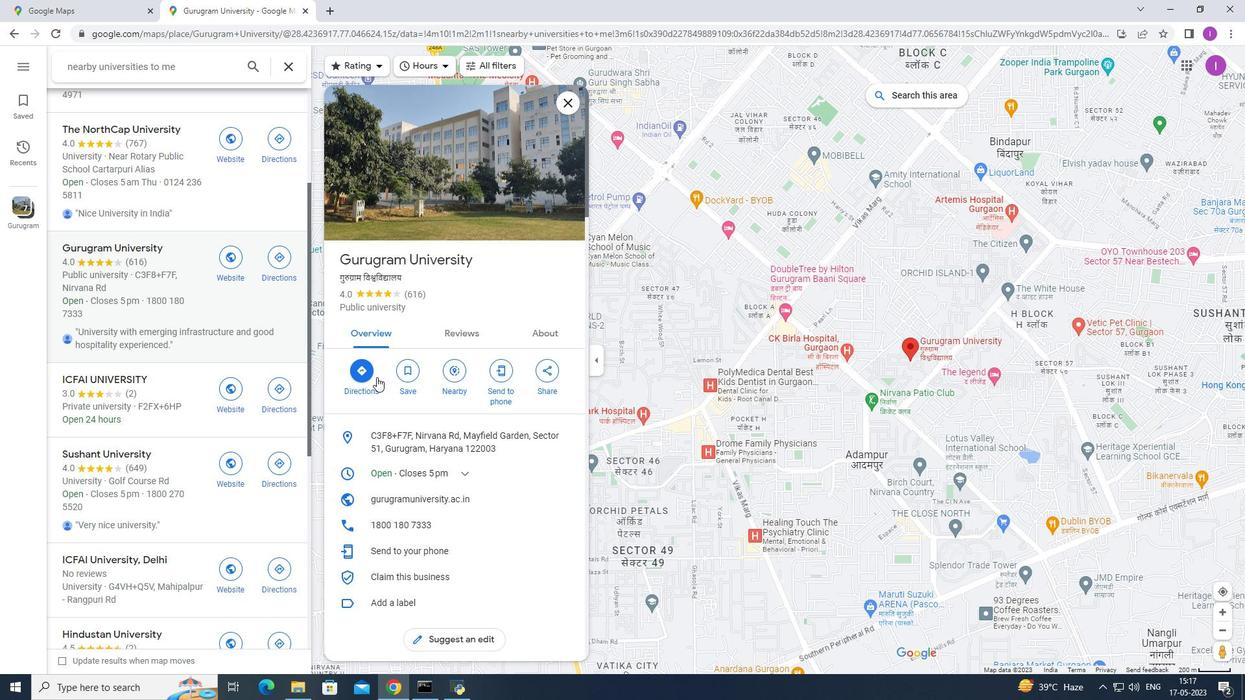 
Action: Mouse pressed left at (358, 374)
Screenshot: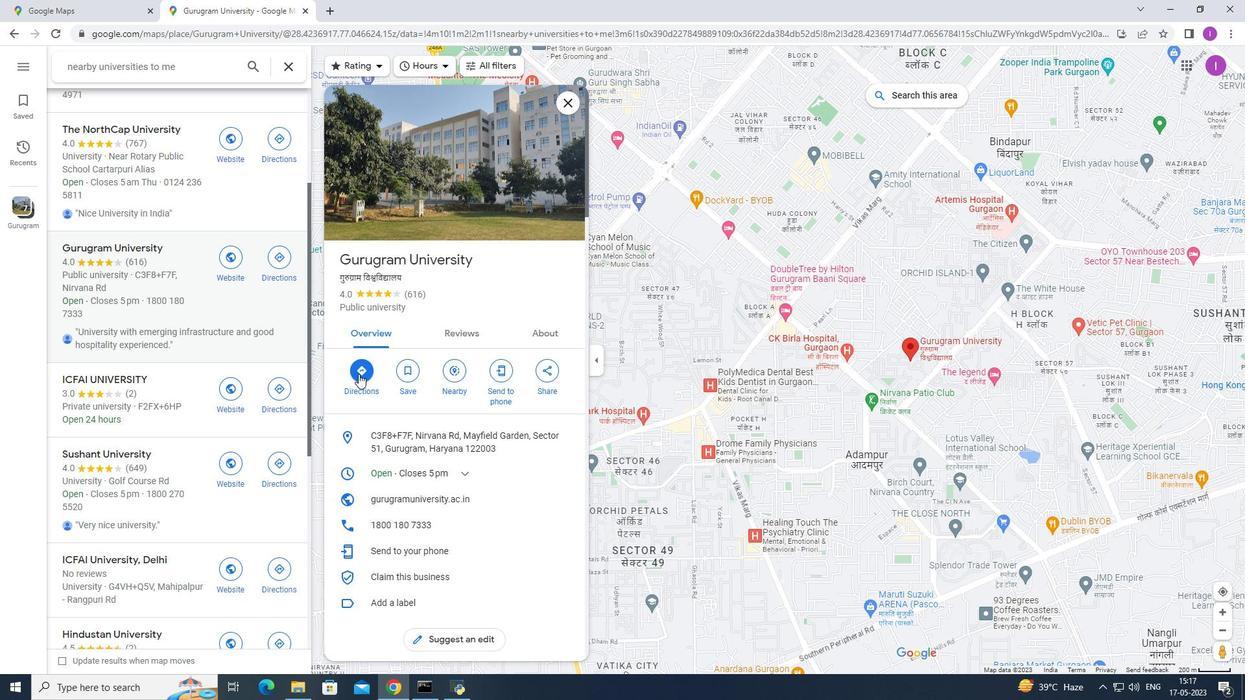 
Action: Mouse moved to (150, 289)
Screenshot: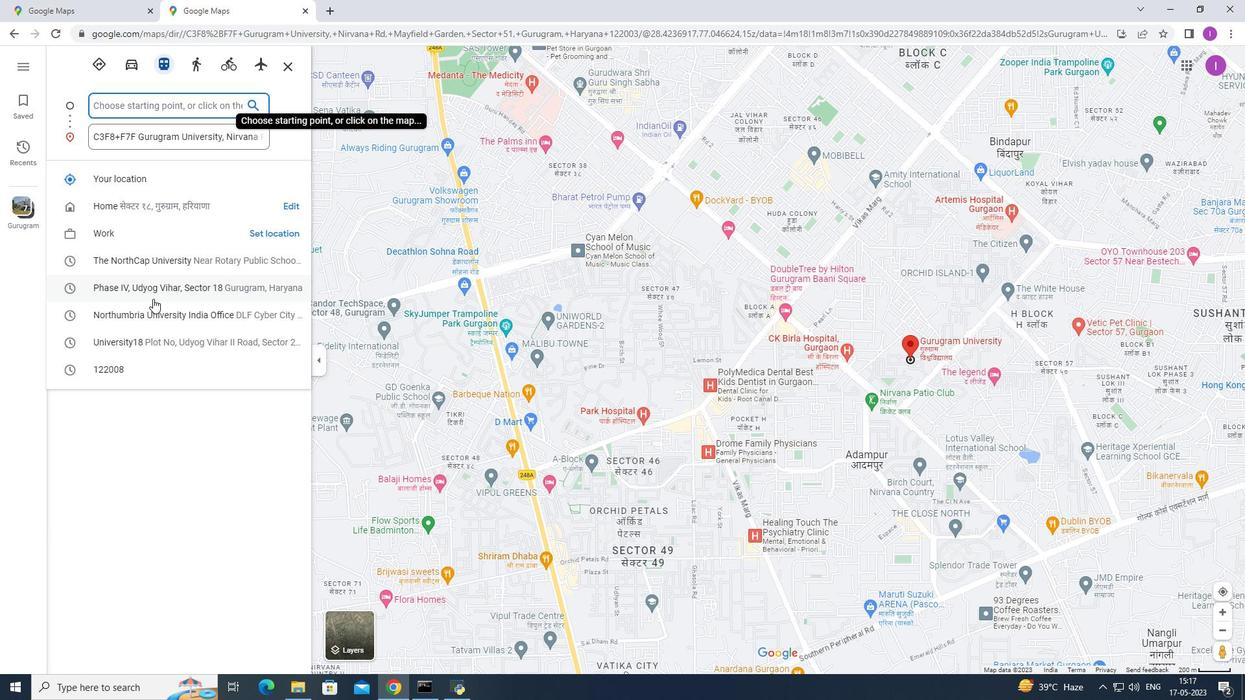 
Action: Mouse pressed left at (150, 289)
Screenshot: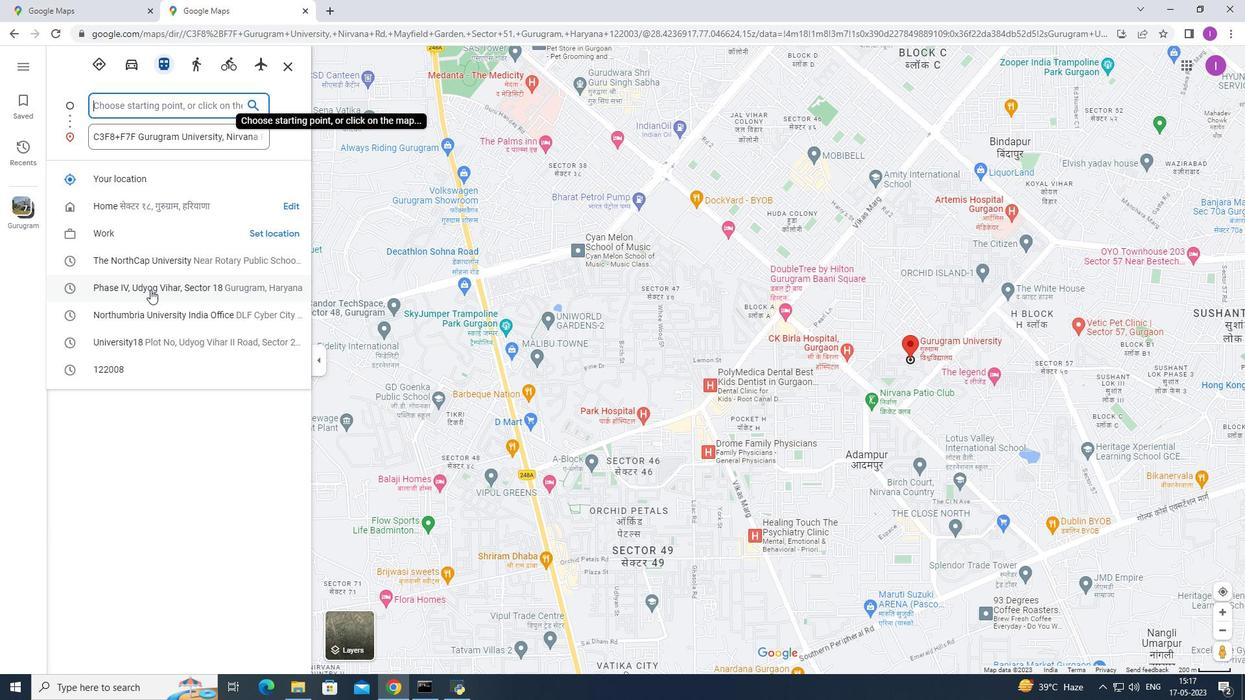 
Action: Mouse moved to (16, 29)
Screenshot: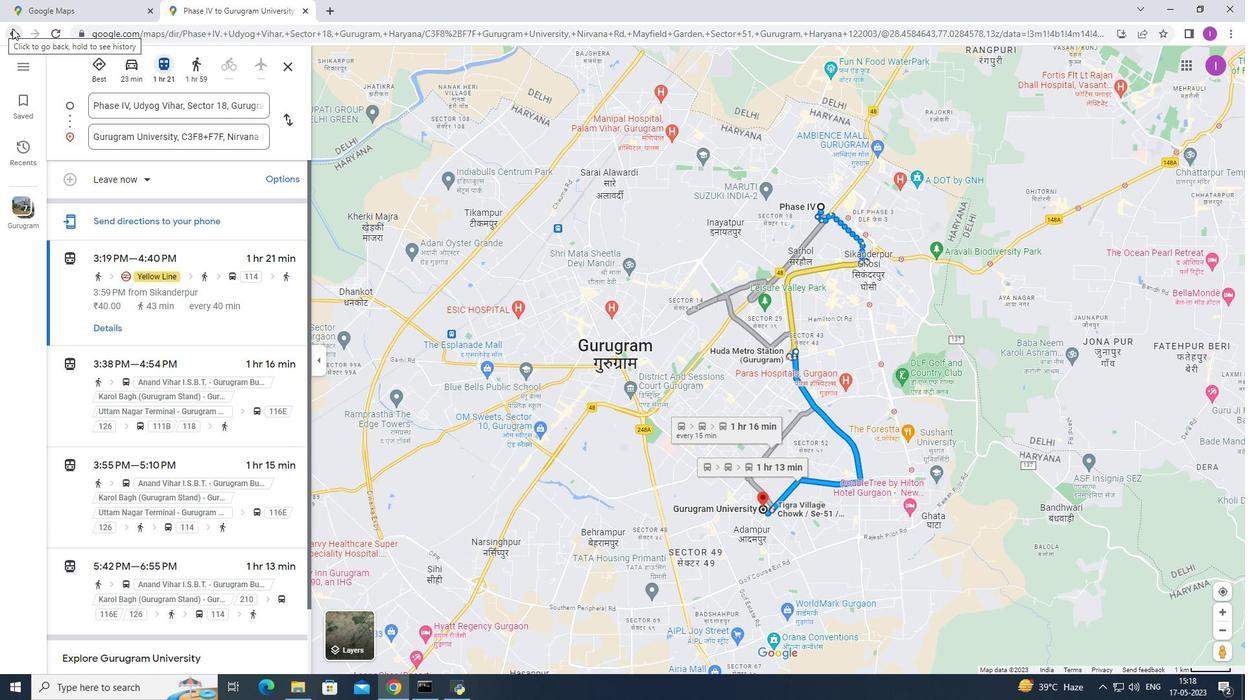 
Action: Mouse pressed left at (16, 29)
Screenshot: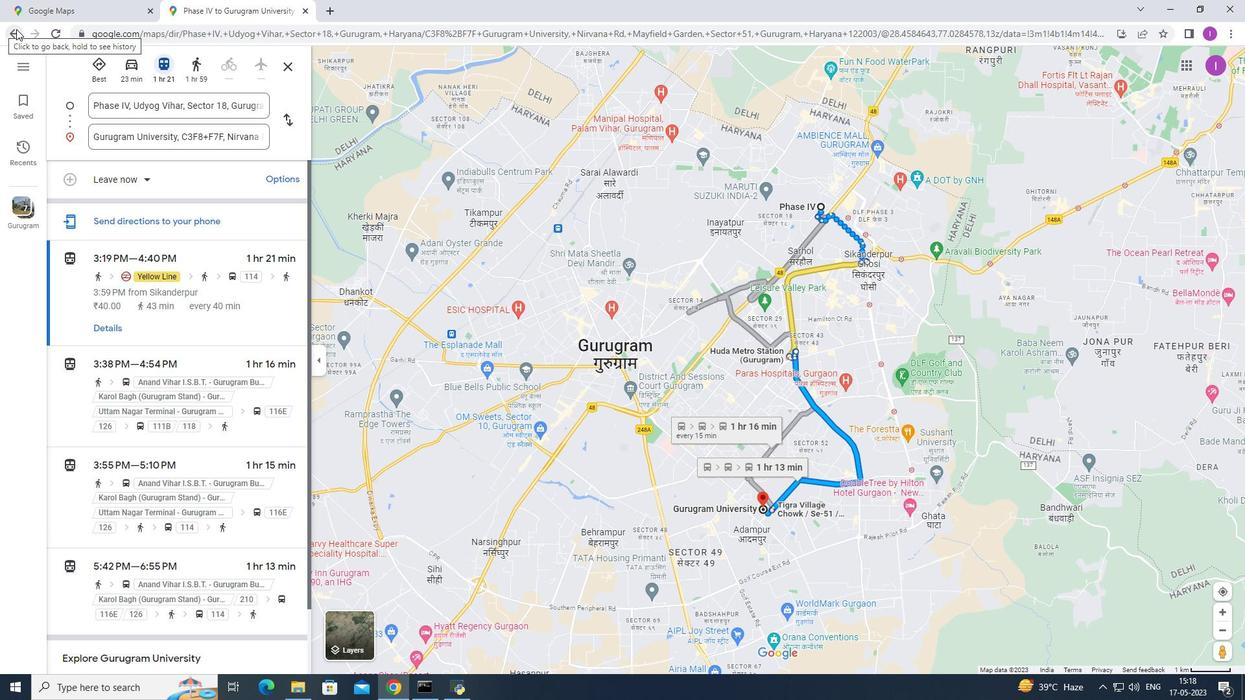 
Action: Mouse moved to (210, 306)
Screenshot: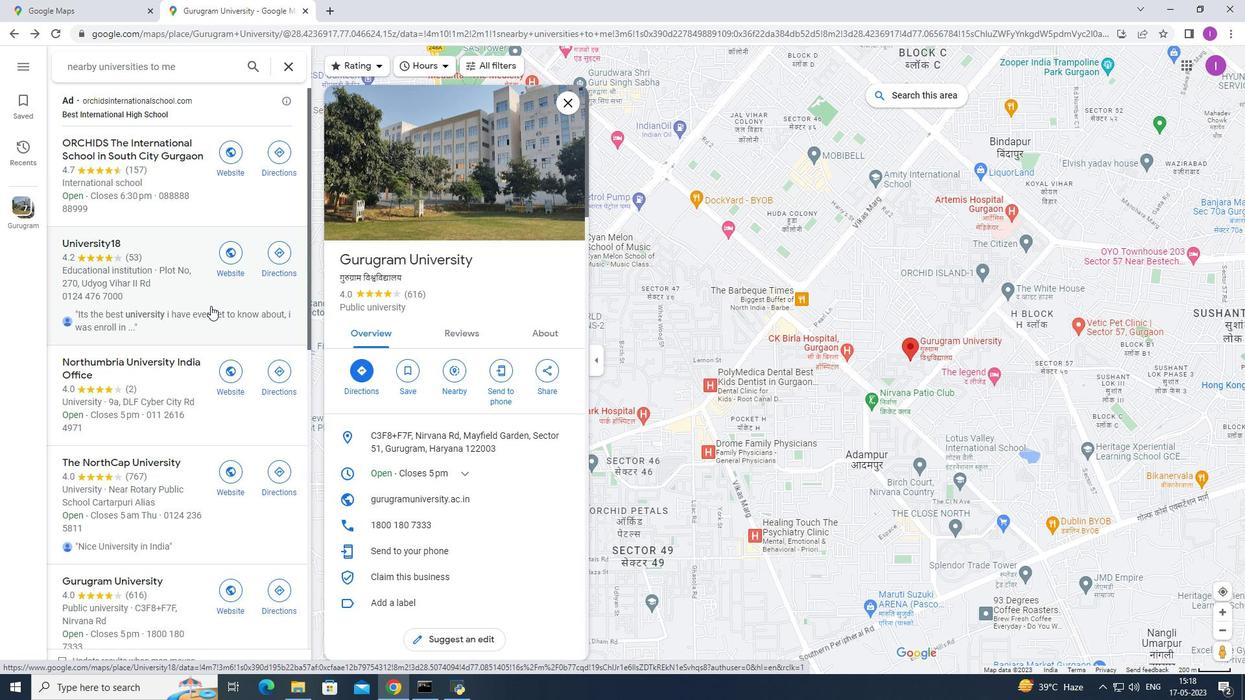 
Action: Mouse scrolled (210, 305) with delta (0, 0)
Screenshot: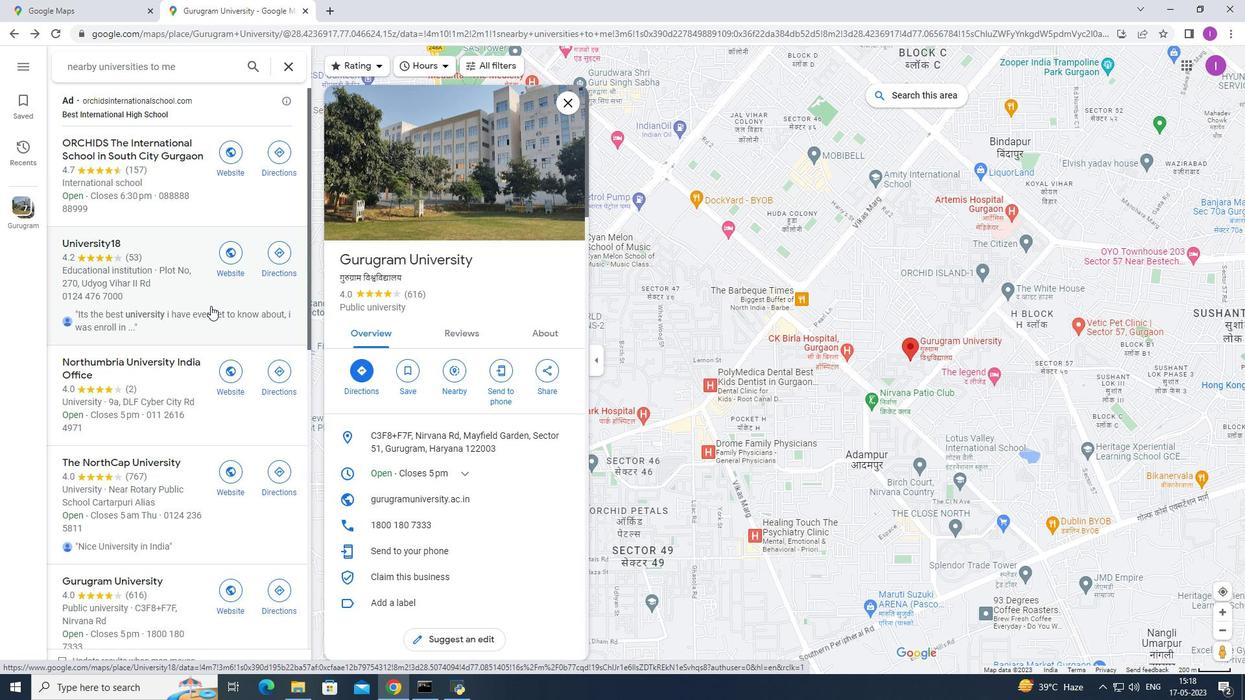
Action: Mouse scrolled (210, 305) with delta (0, 0)
Screenshot: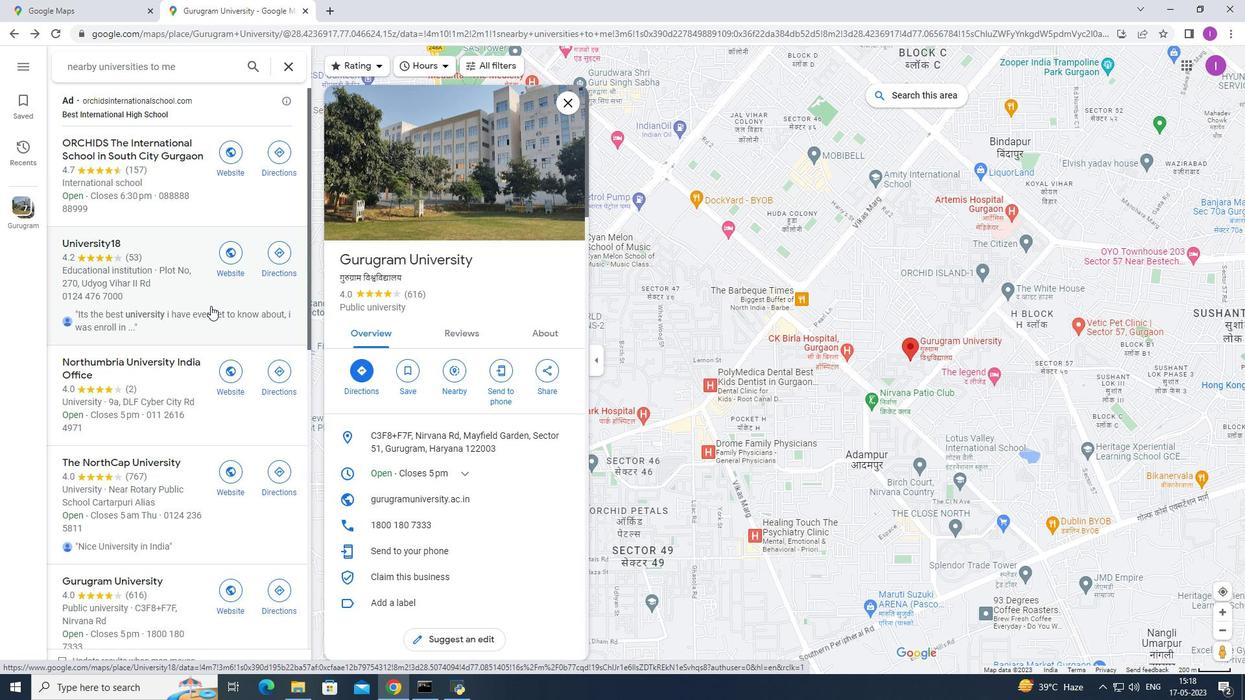 
Action: Mouse scrolled (210, 305) with delta (0, 0)
Screenshot: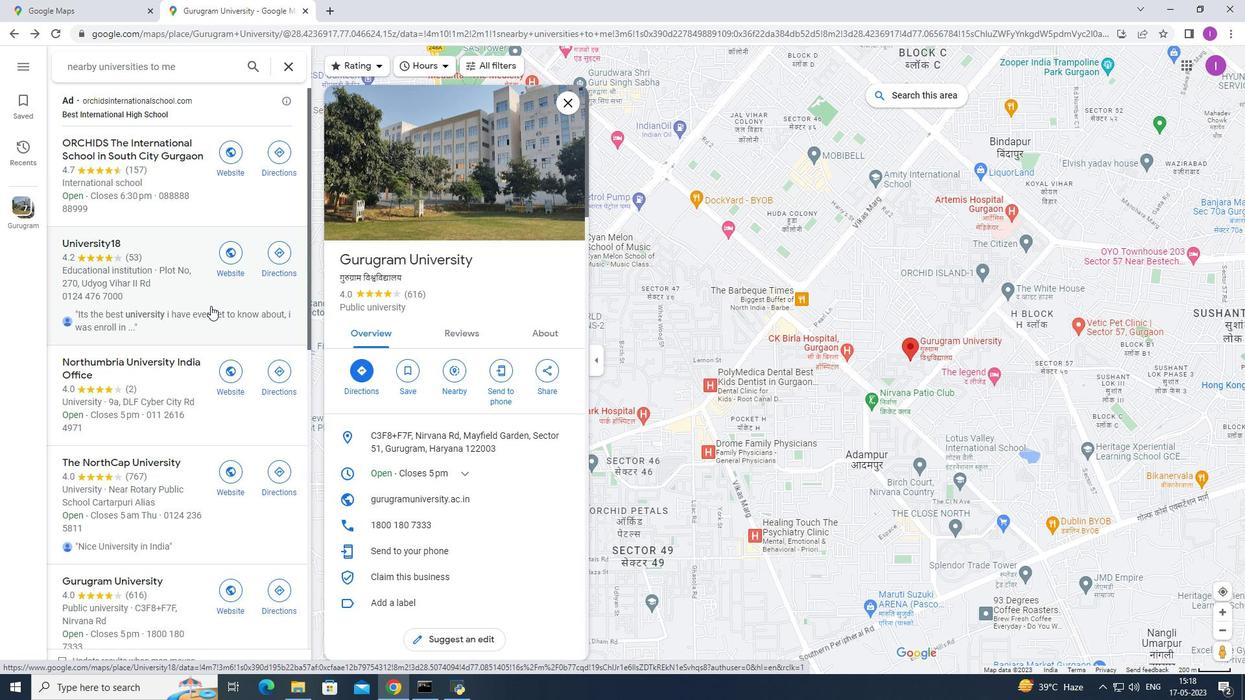 
Action: Mouse scrolled (210, 305) with delta (0, 0)
Screenshot: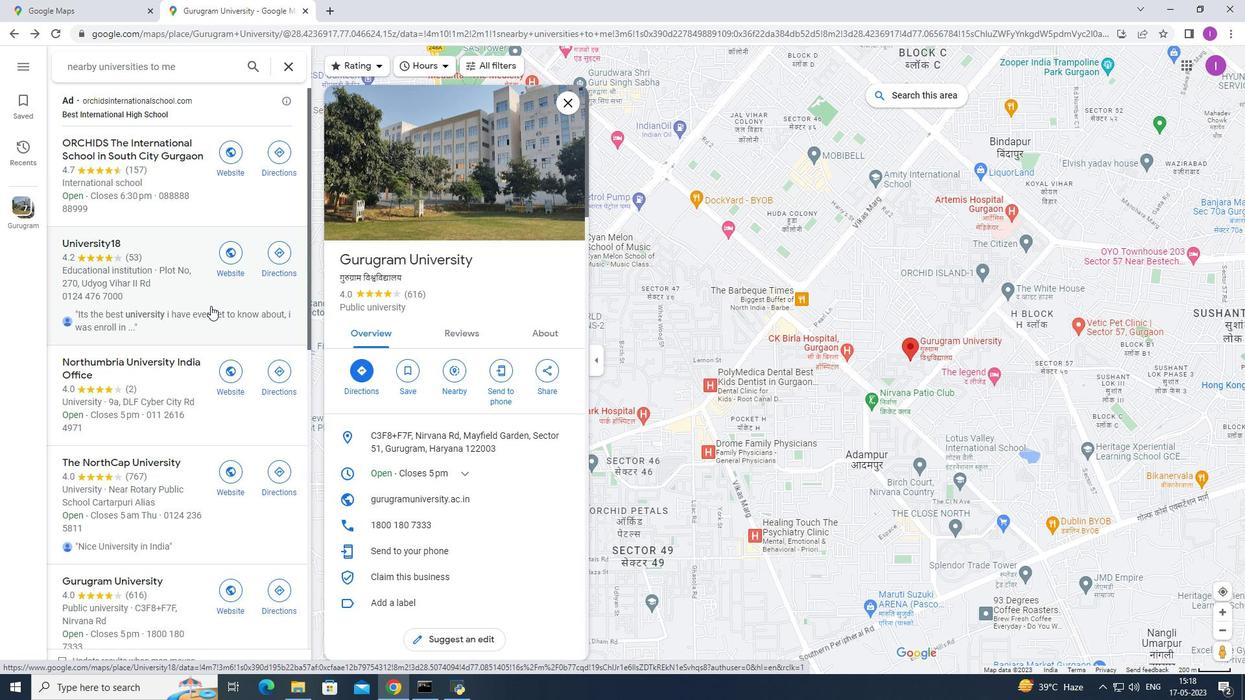 
Action: Mouse scrolled (210, 305) with delta (0, 0)
Screenshot: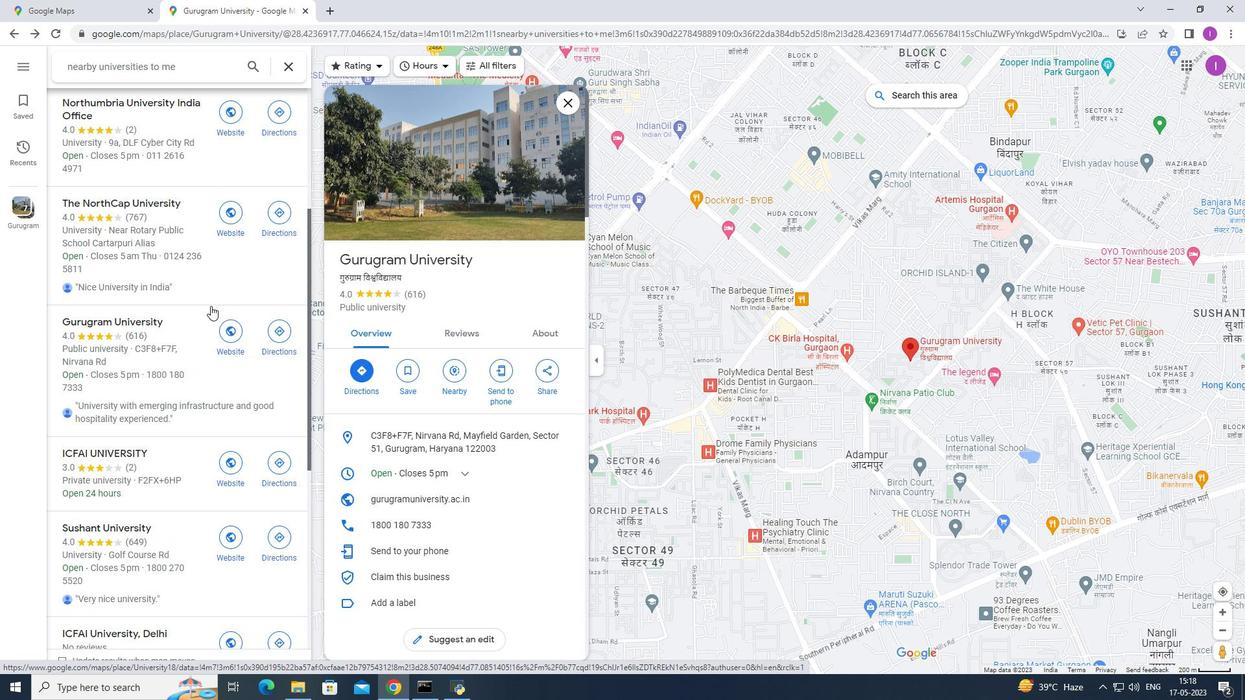 
Action: Mouse scrolled (210, 305) with delta (0, 0)
Screenshot: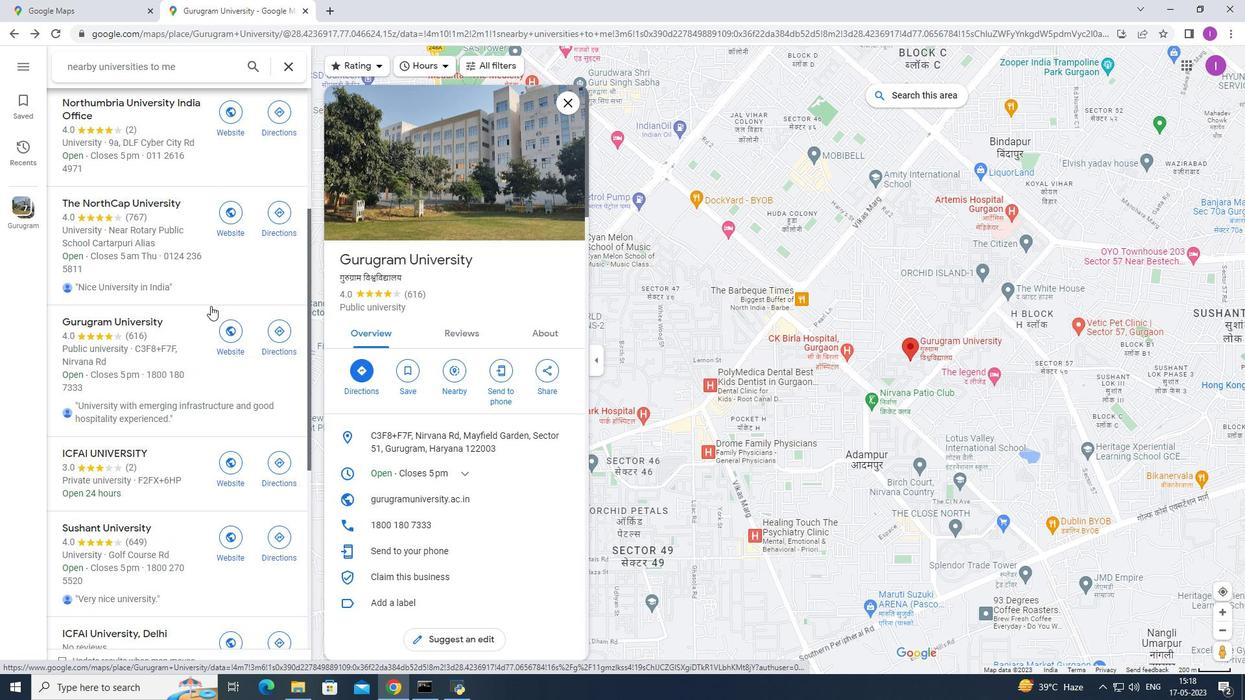 
Action: Mouse scrolled (210, 305) with delta (0, 0)
Screenshot: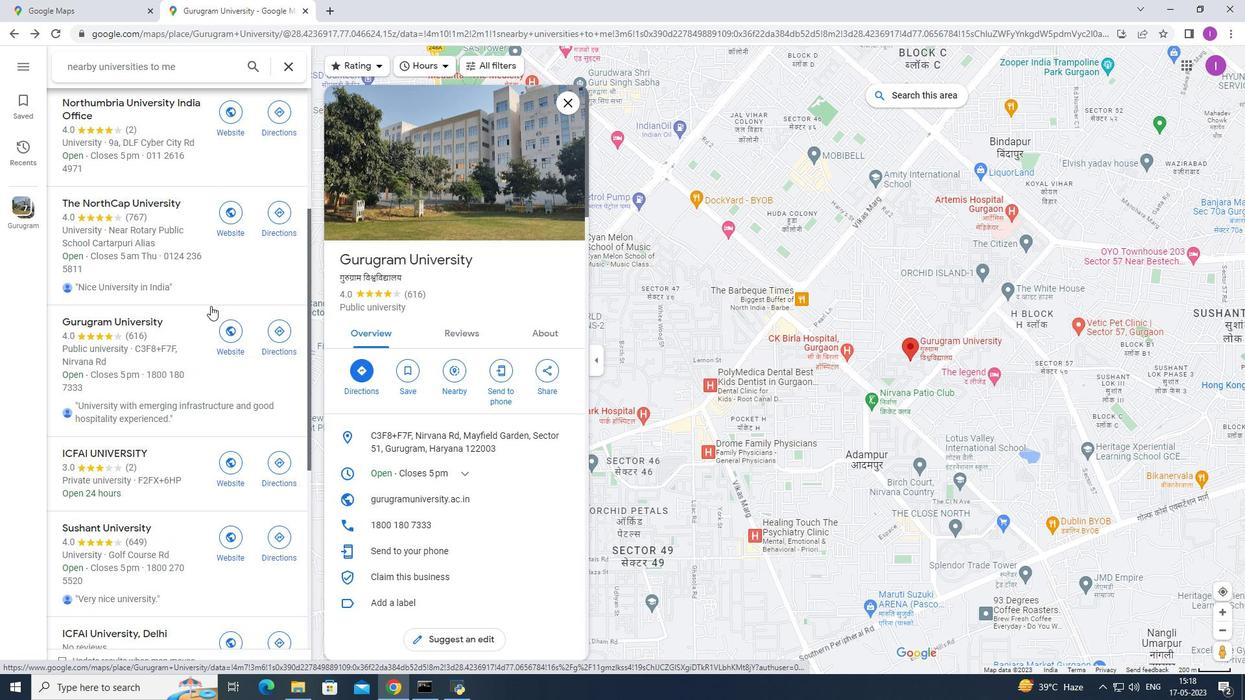 
Action: Mouse moved to (211, 306)
Screenshot: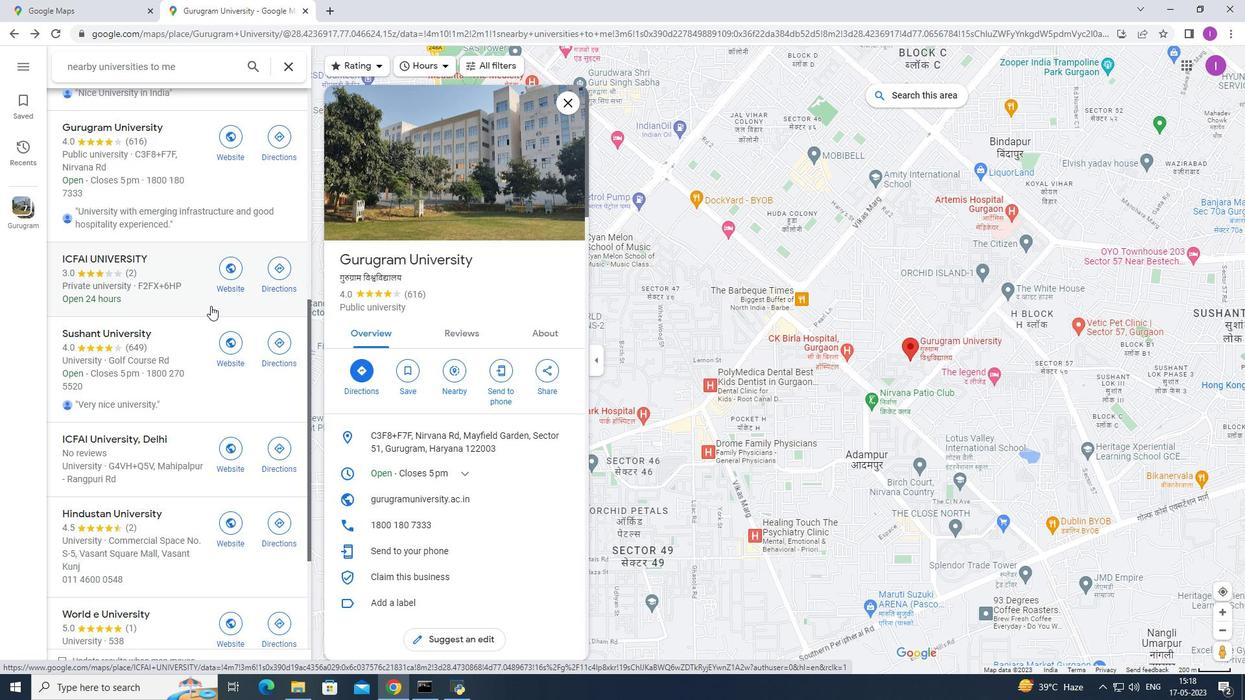 
Action: Mouse scrolled (211, 305) with delta (0, 0)
Screenshot: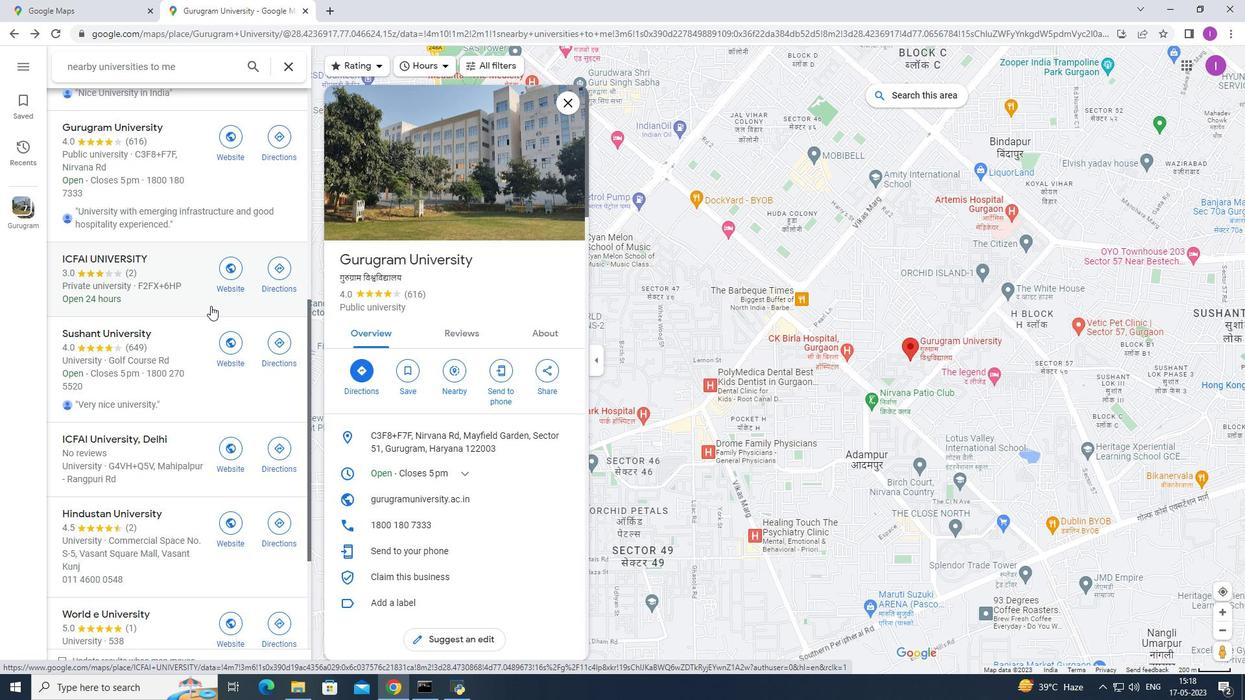 
Action: Mouse moved to (167, 205)
Screenshot: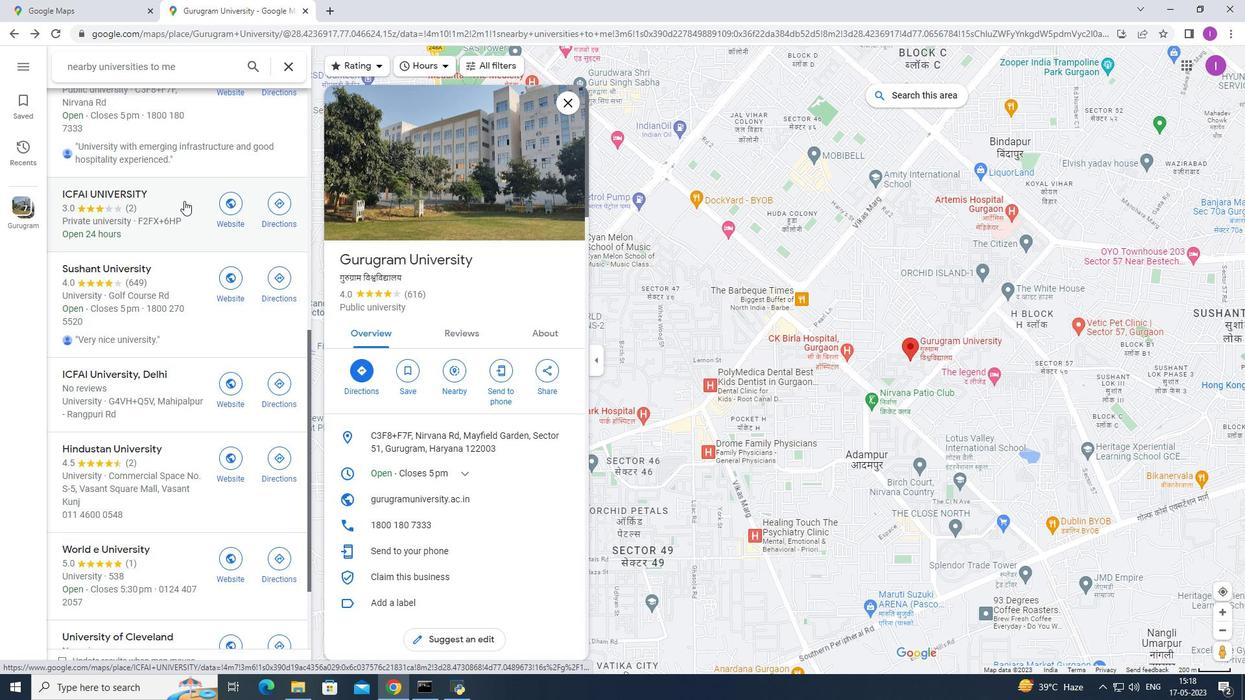 
Action: Mouse pressed left at (167, 205)
Screenshot: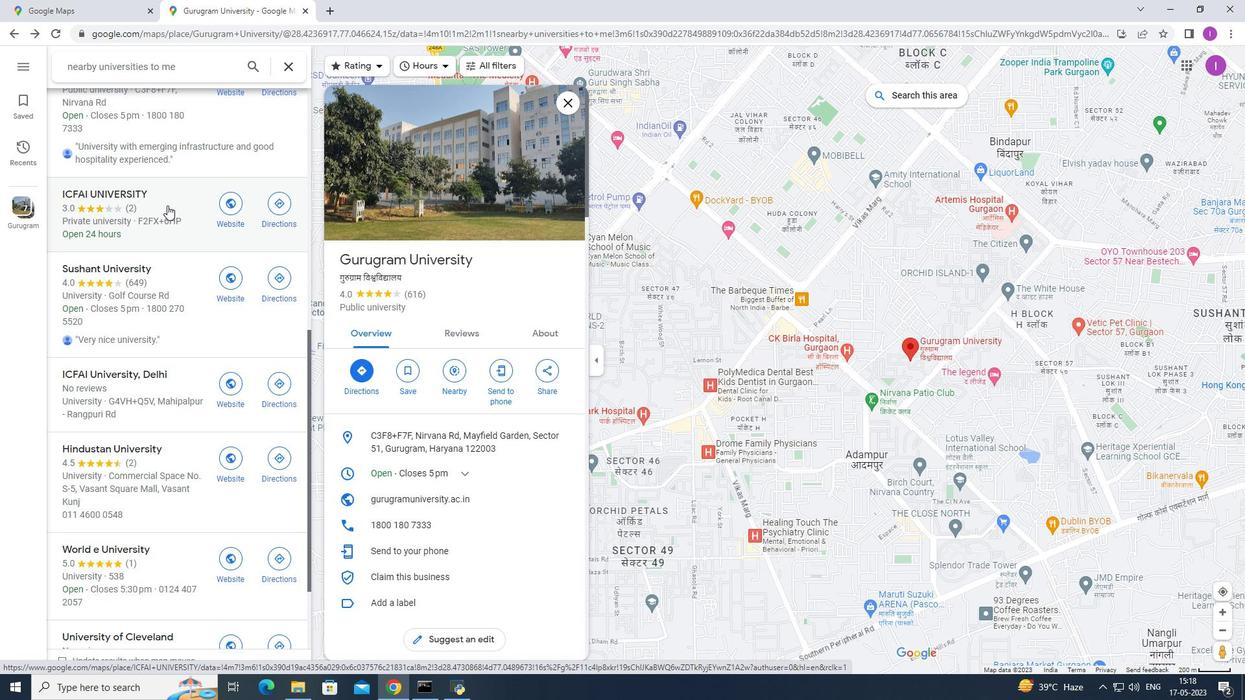 
Action: Mouse moved to (364, 385)
Screenshot: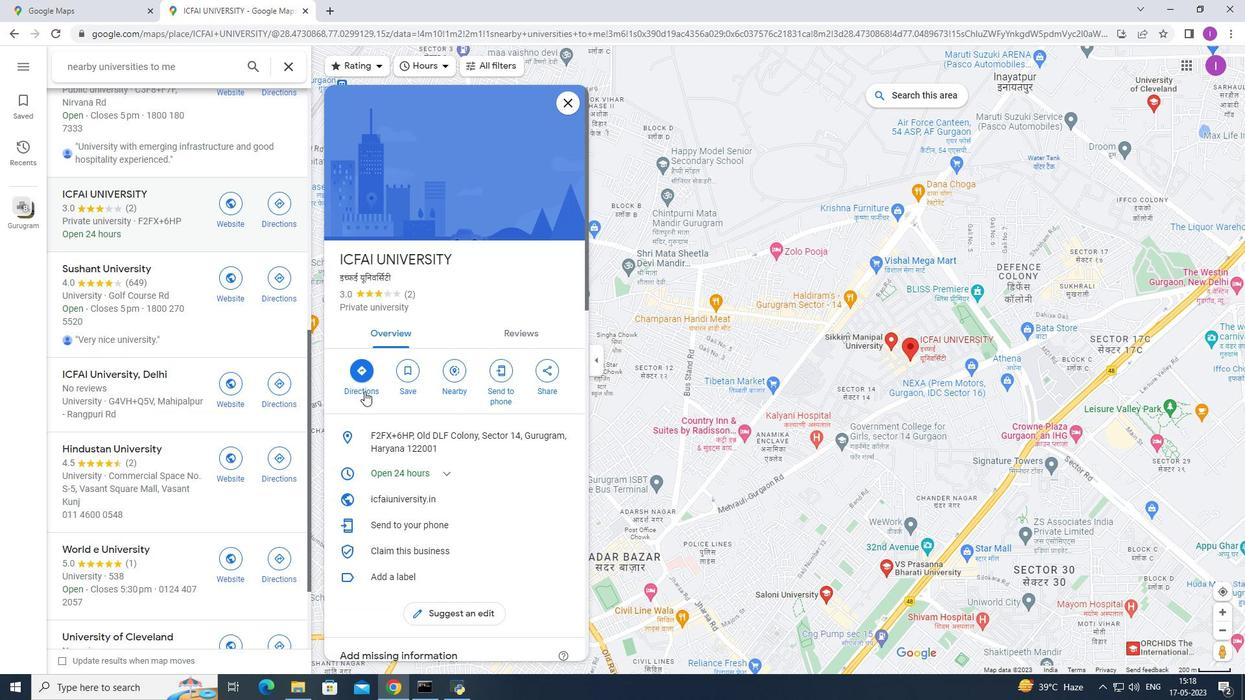 
Action: Mouse pressed left at (364, 385)
Screenshot: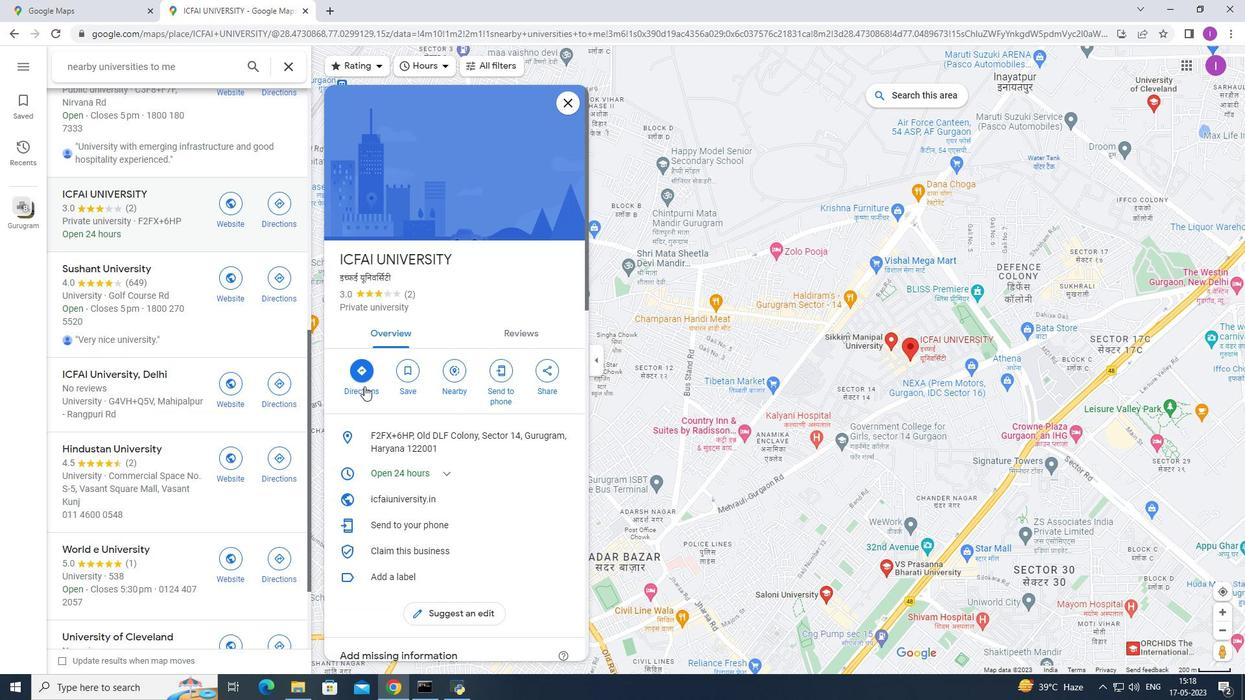 
Action: Mouse moved to (130, 285)
Screenshot: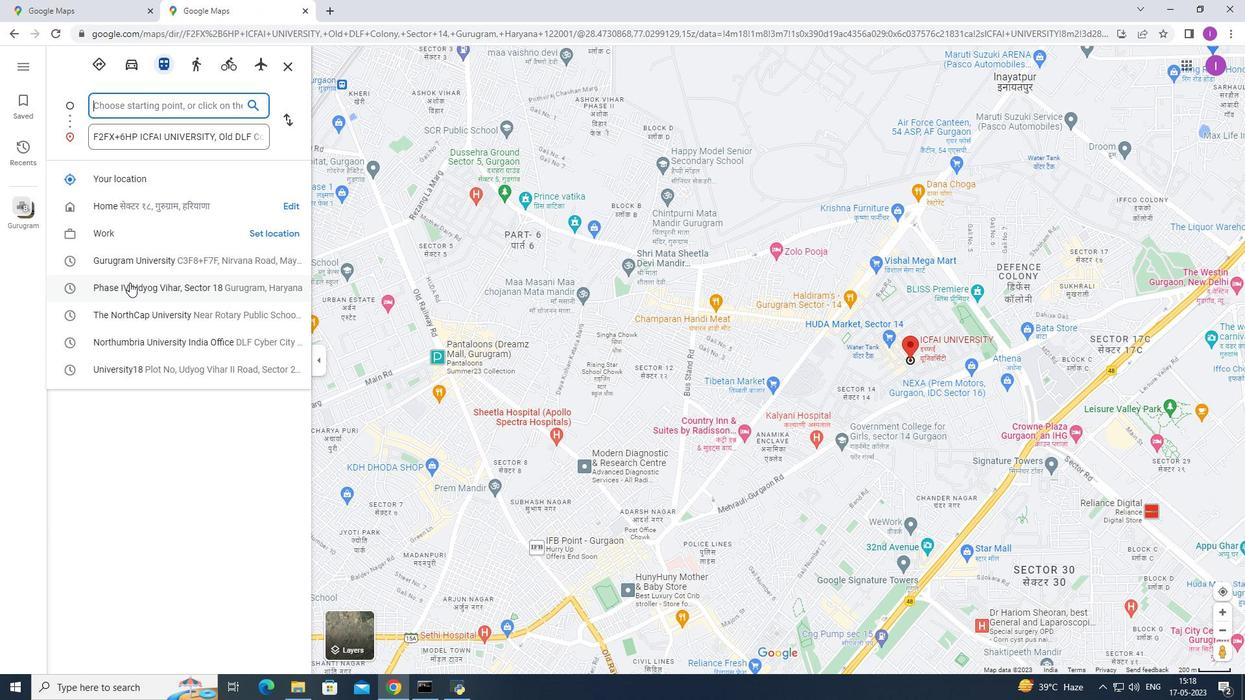 
Action: Mouse pressed left at (130, 285)
Screenshot: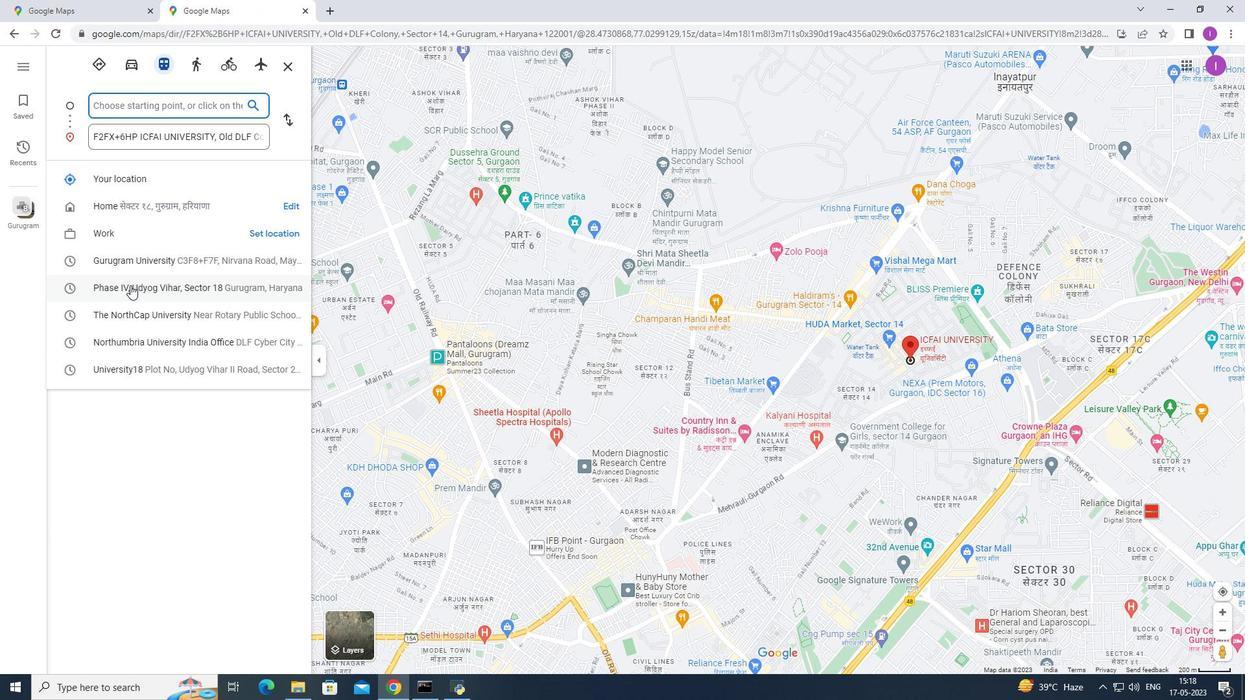 
Action: Mouse moved to (579, 476)
Screenshot: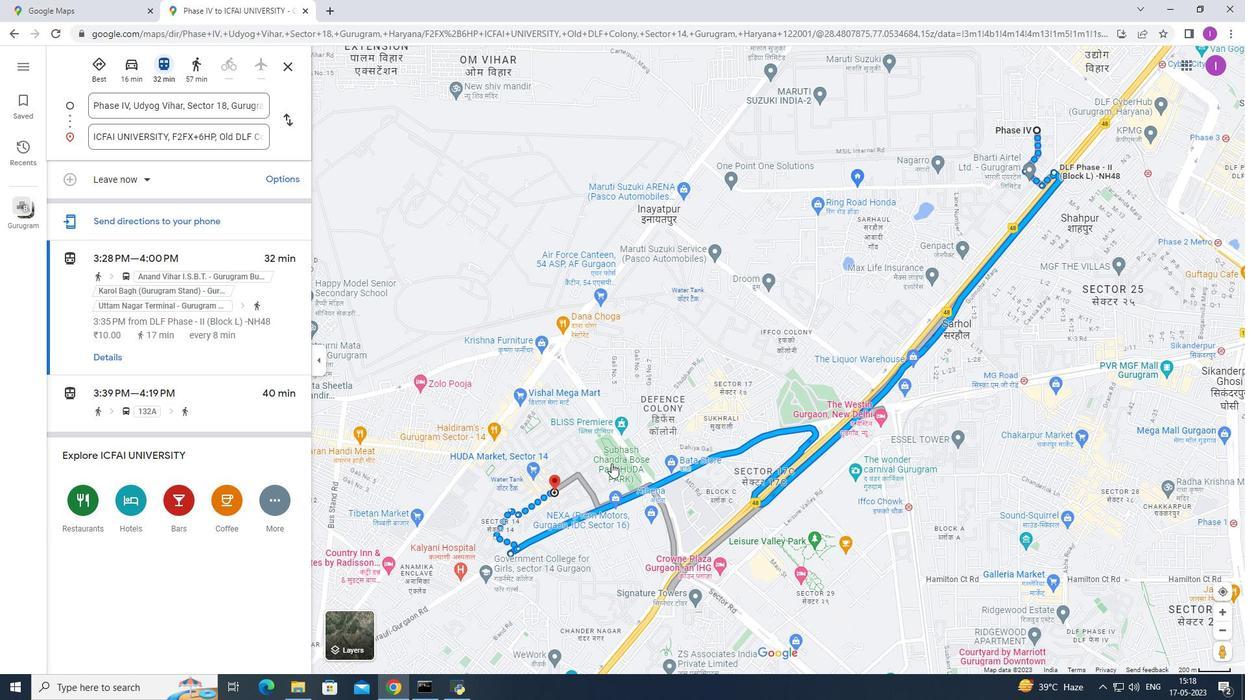 
Action: Mouse pressed left at (594, 469)
Screenshot: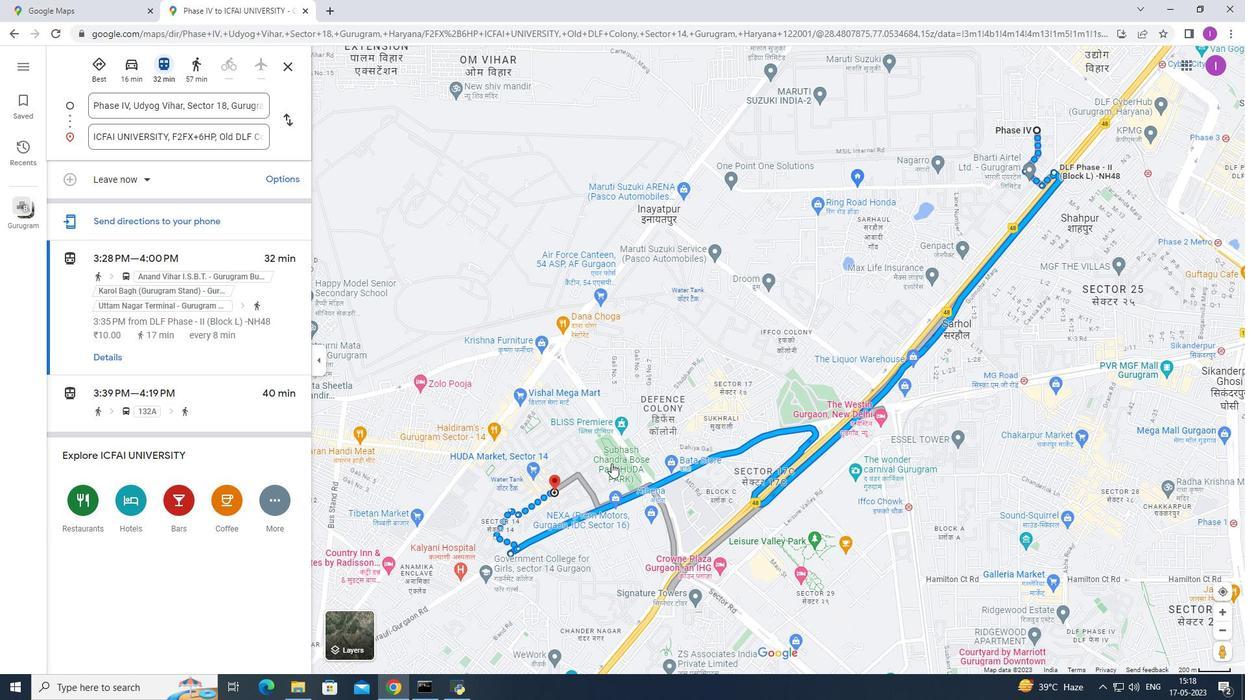 
Action: Mouse moved to (532, 496)
Screenshot: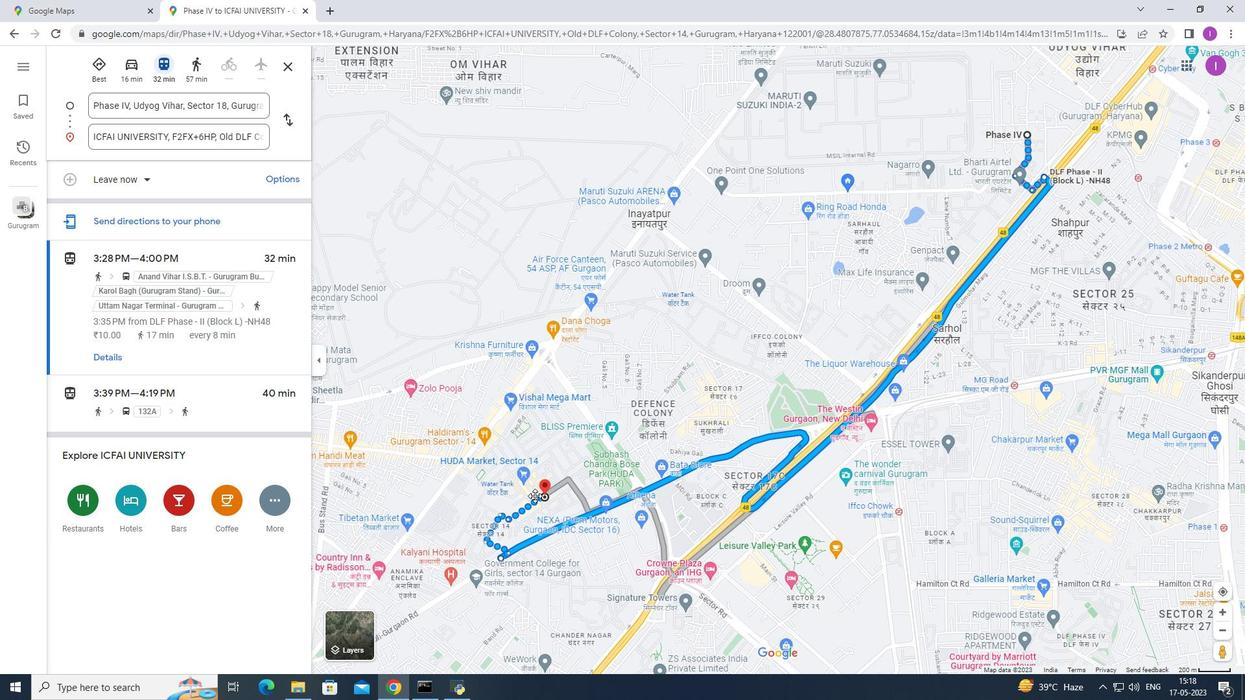 
Action: Mouse pressed left at (532, 496)
Screenshot: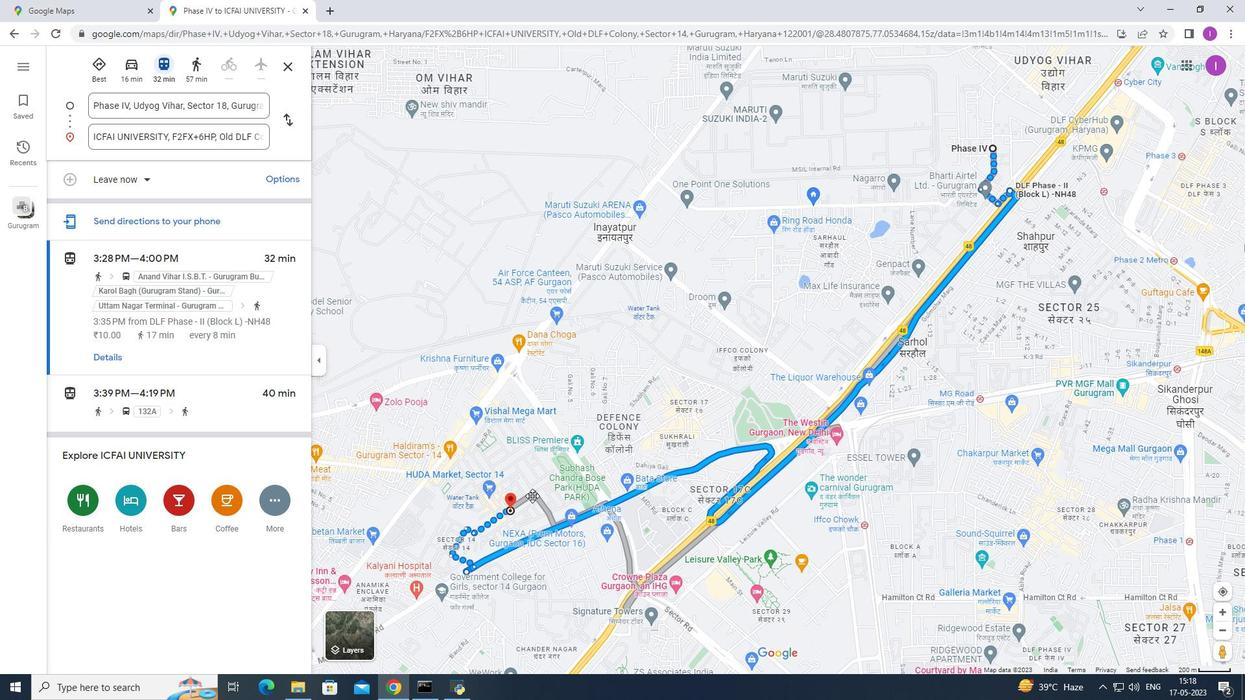 
Action: Mouse moved to (11, 35)
Screenshot: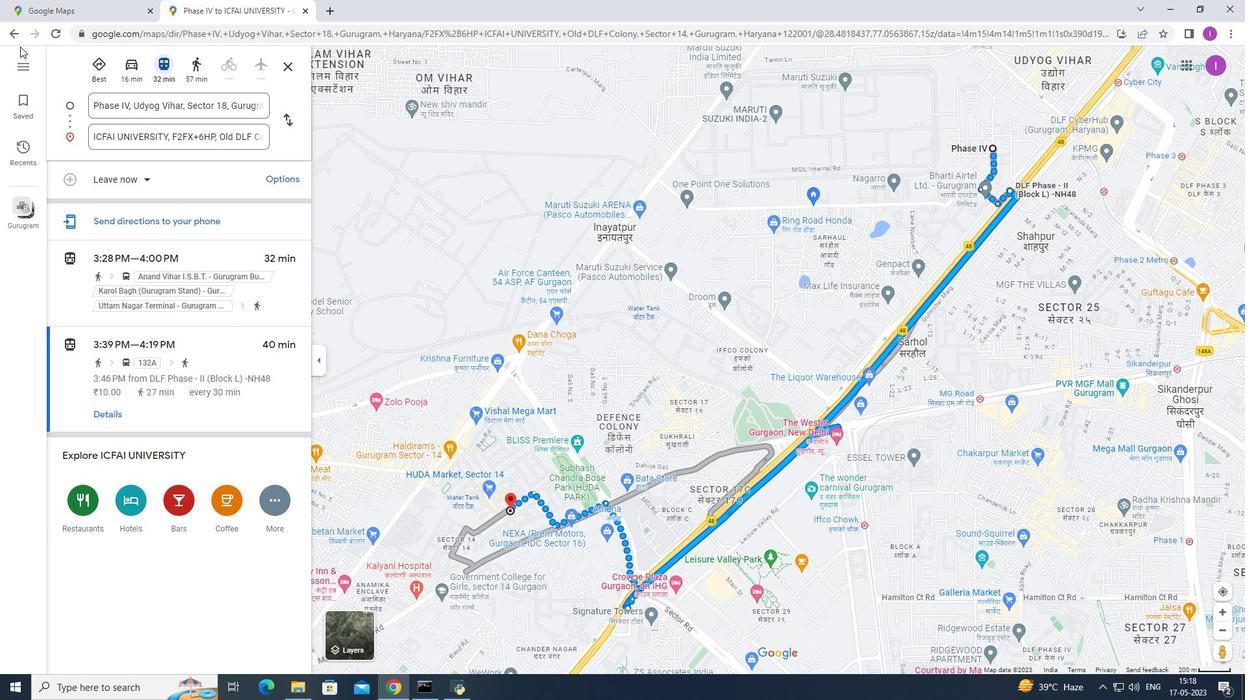 
Action: Mouse pressed left at (11, 35)
Screenshot: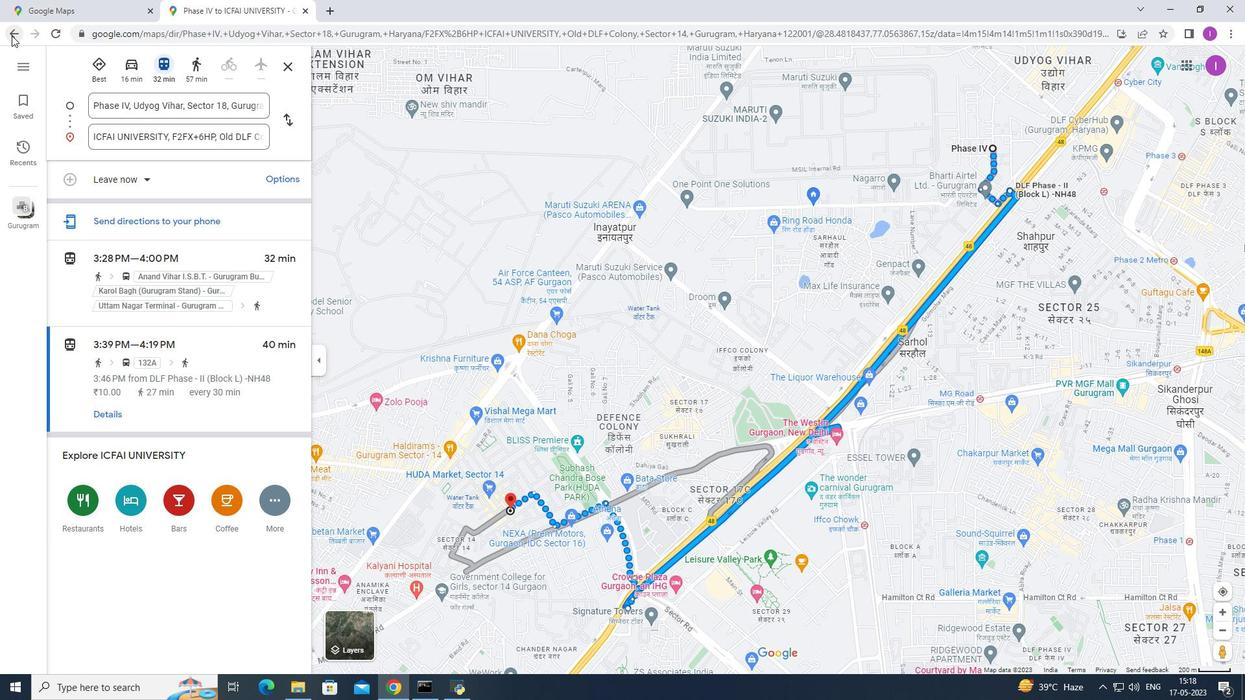 
Action: Mouse moved to (18, 32)
Screenshot: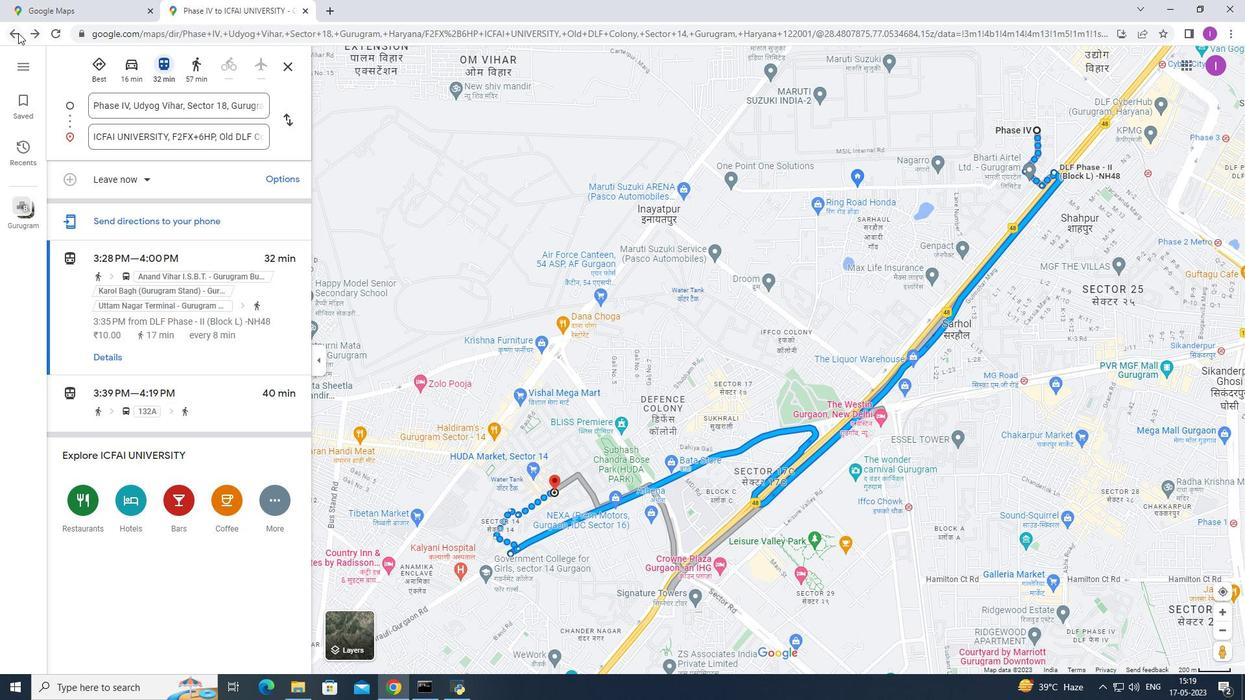 
Action: Mouse pressed left at (18, 32)
Screenshot: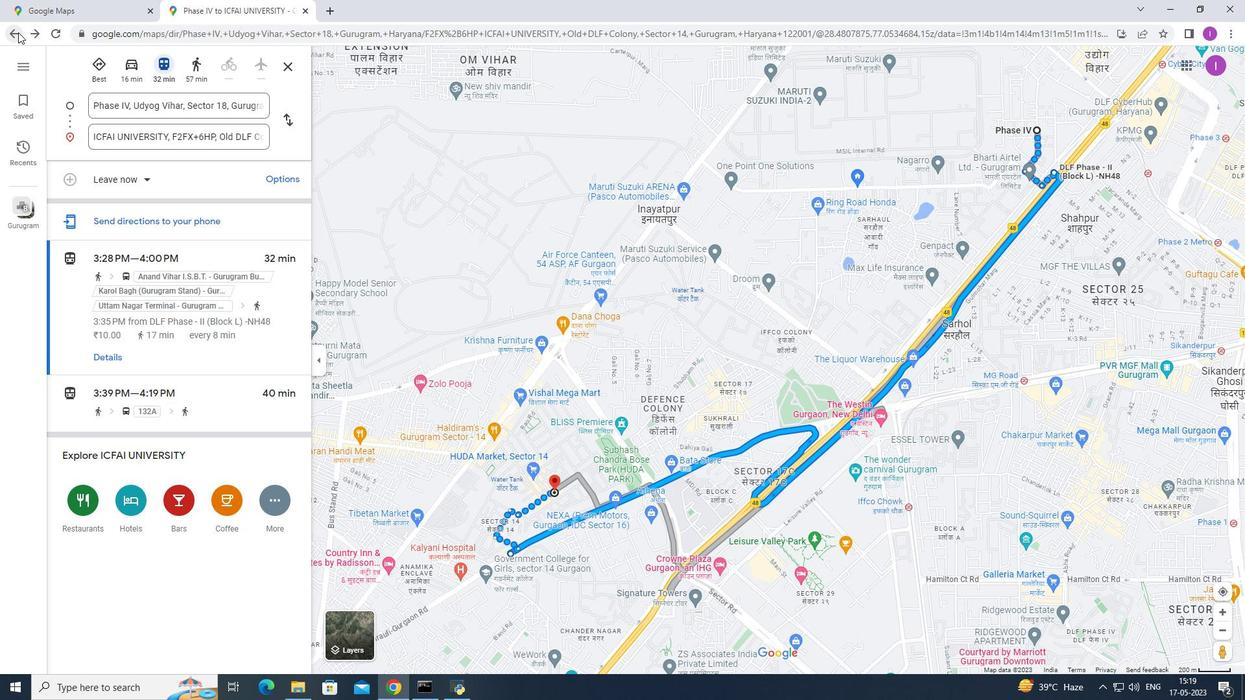 
Action: Mouse moved to (132, 308)
Screenshot: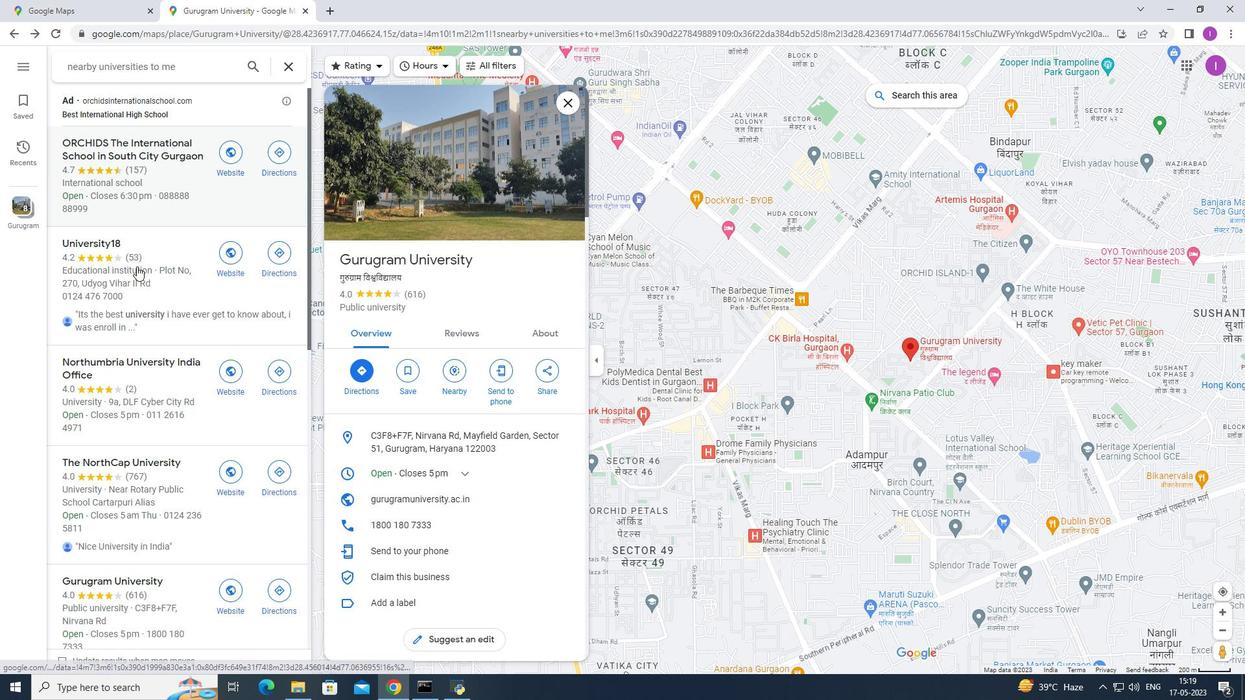
Action: Mouse scrolled (132, 307) with delta (0, 0)
Screenshot: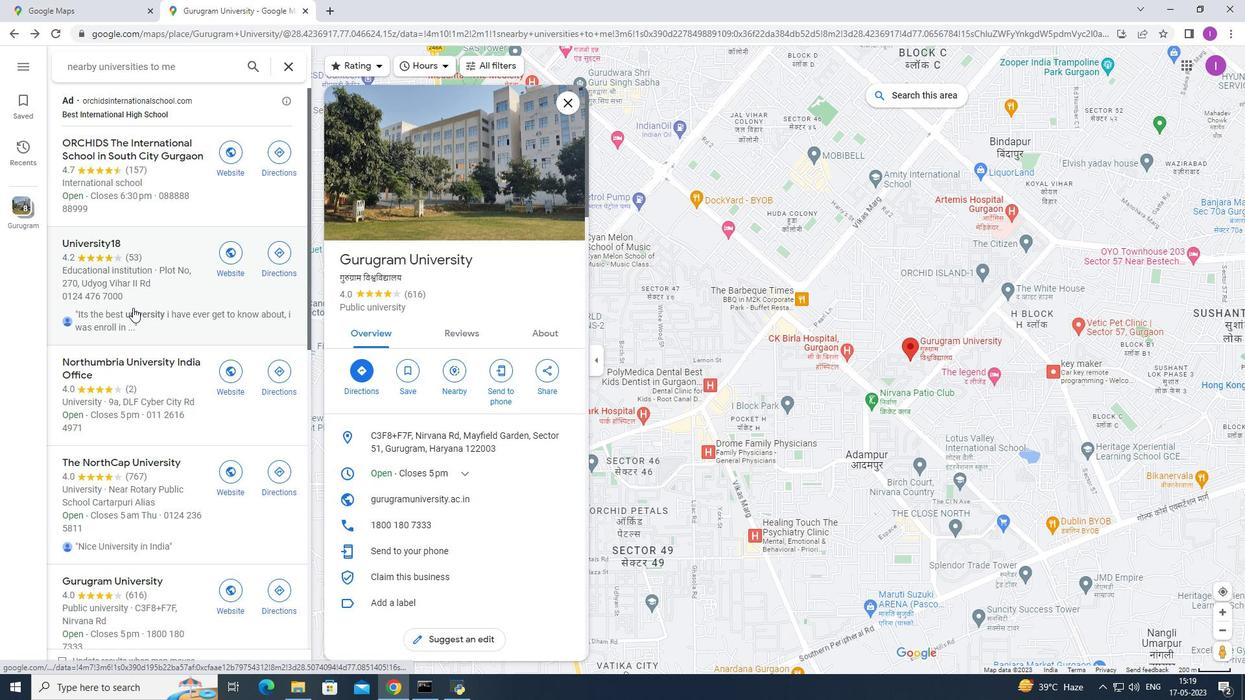
Action: Mouse scrolled (132, 307) with delta (0, 0)
Screenshot: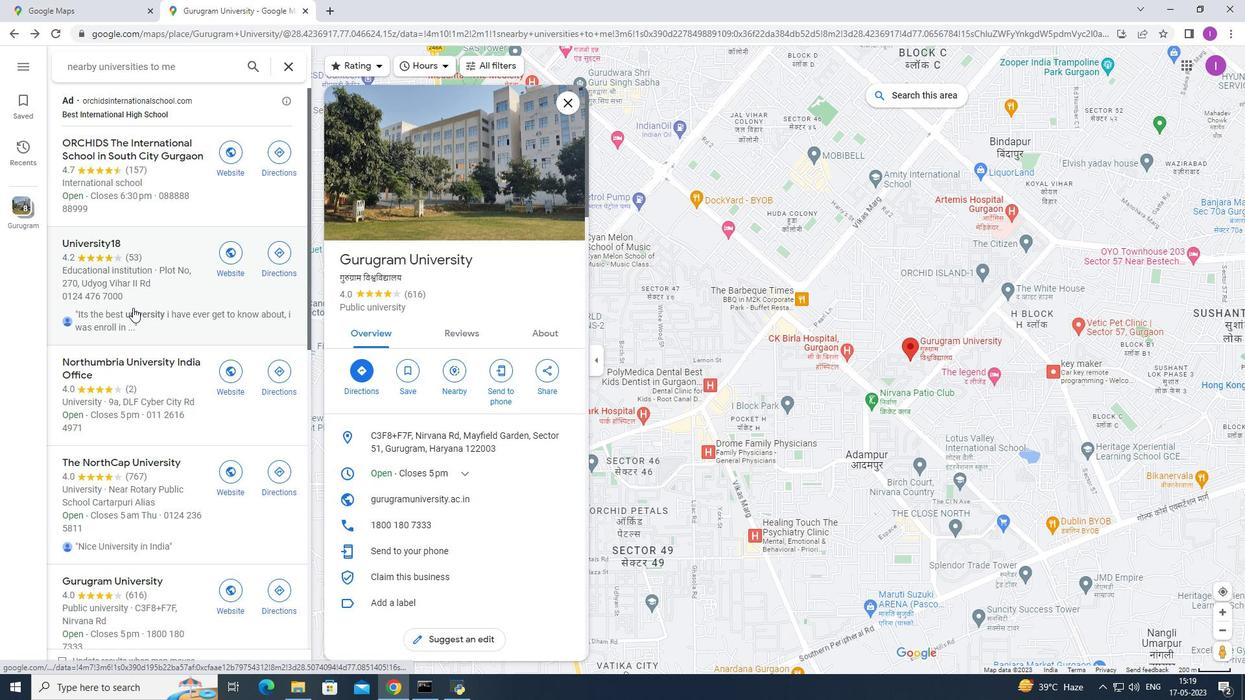 
Action: Mouse scrolled (132, 307) with delta (0, 0)
Screenshot: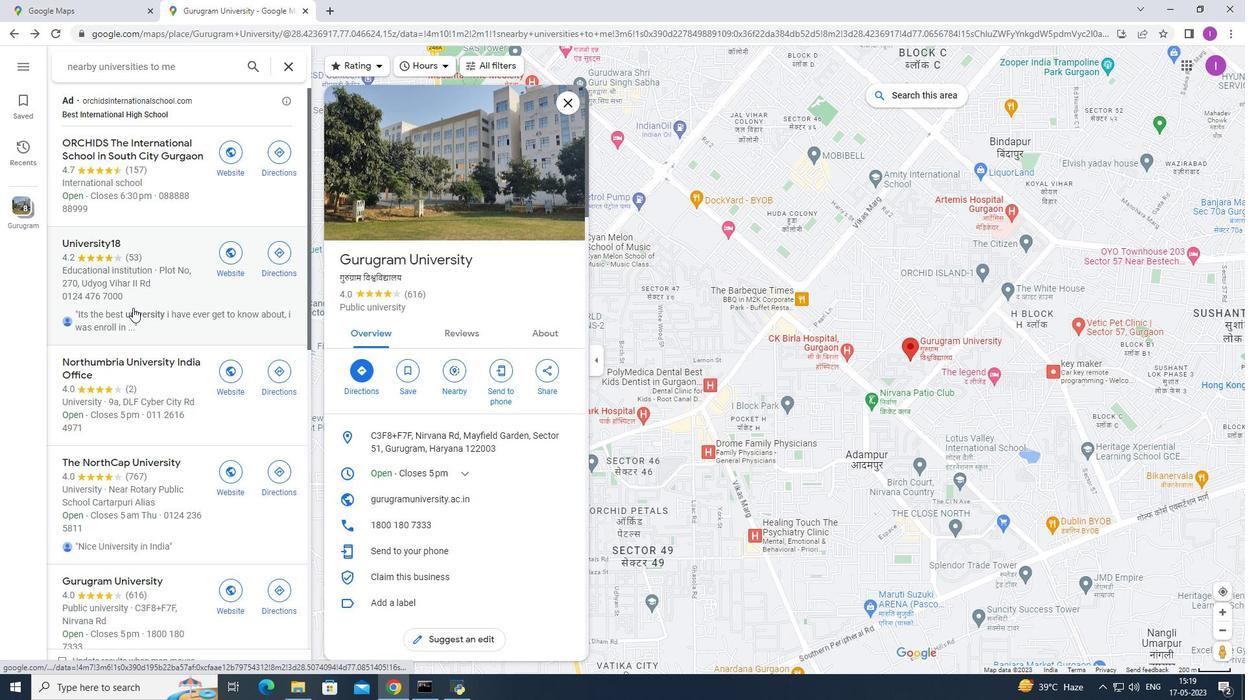 
Action: Mouse scrolled (132, 307) with delta (0, 0)
Screenshot: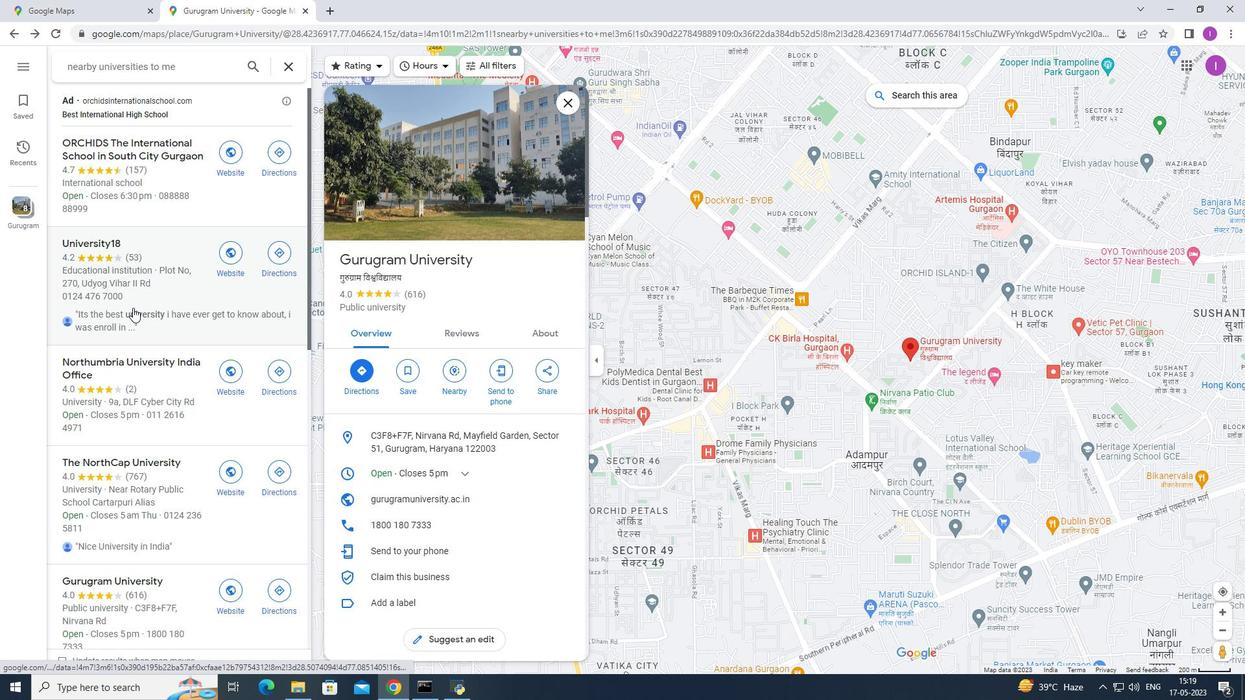 
Action: Mouse moved to (132, 308)
Screenshot: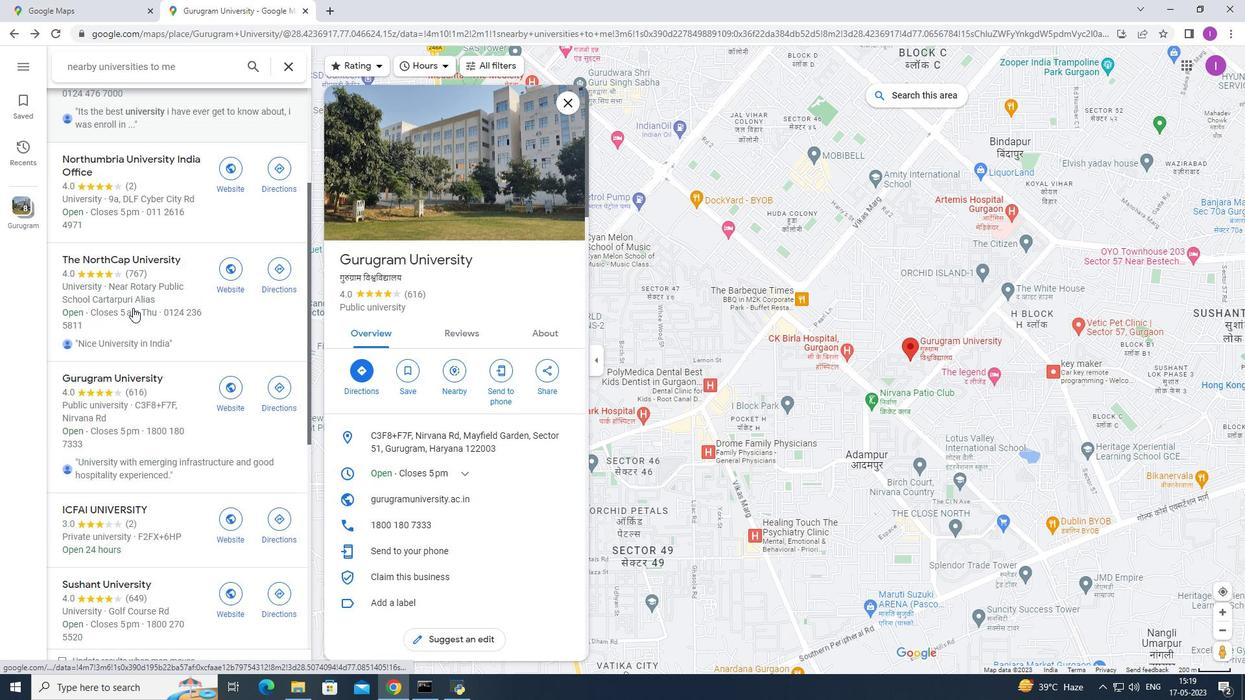 
Action: Mouse scrolled (132, 308) with delta (0, 0)
Screenshot: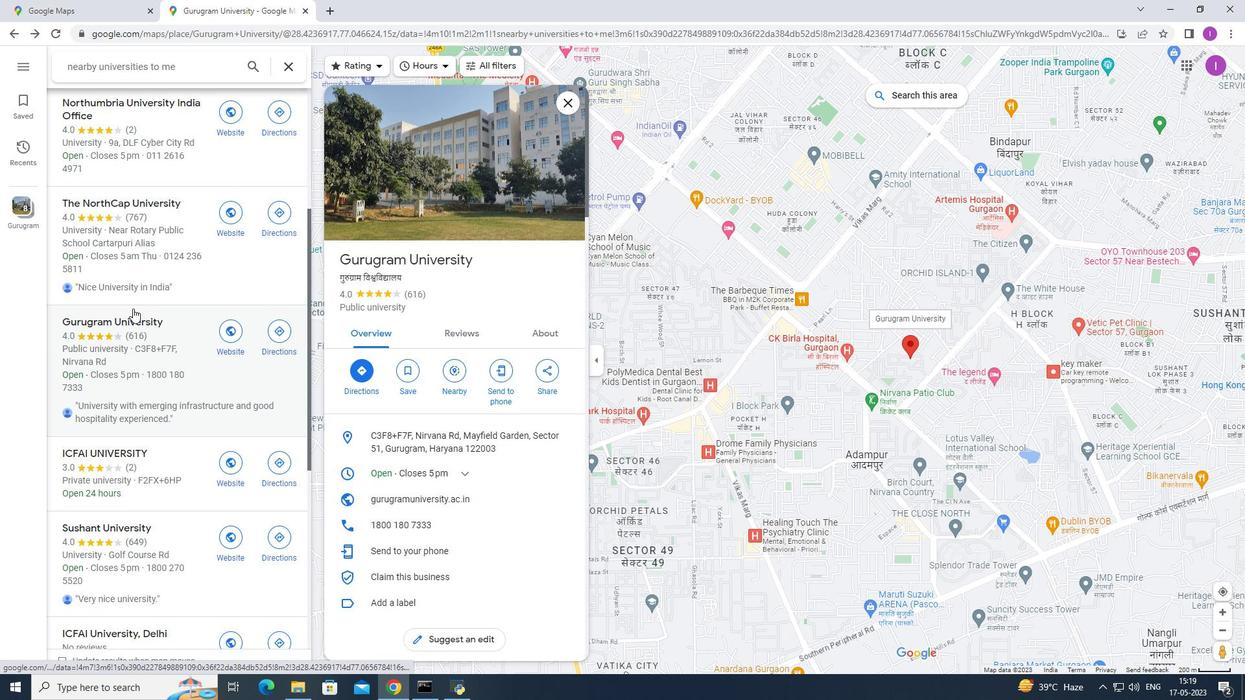 
Action: Mouse scrolled (132, 308) with delta (0, 0)
Screenshot: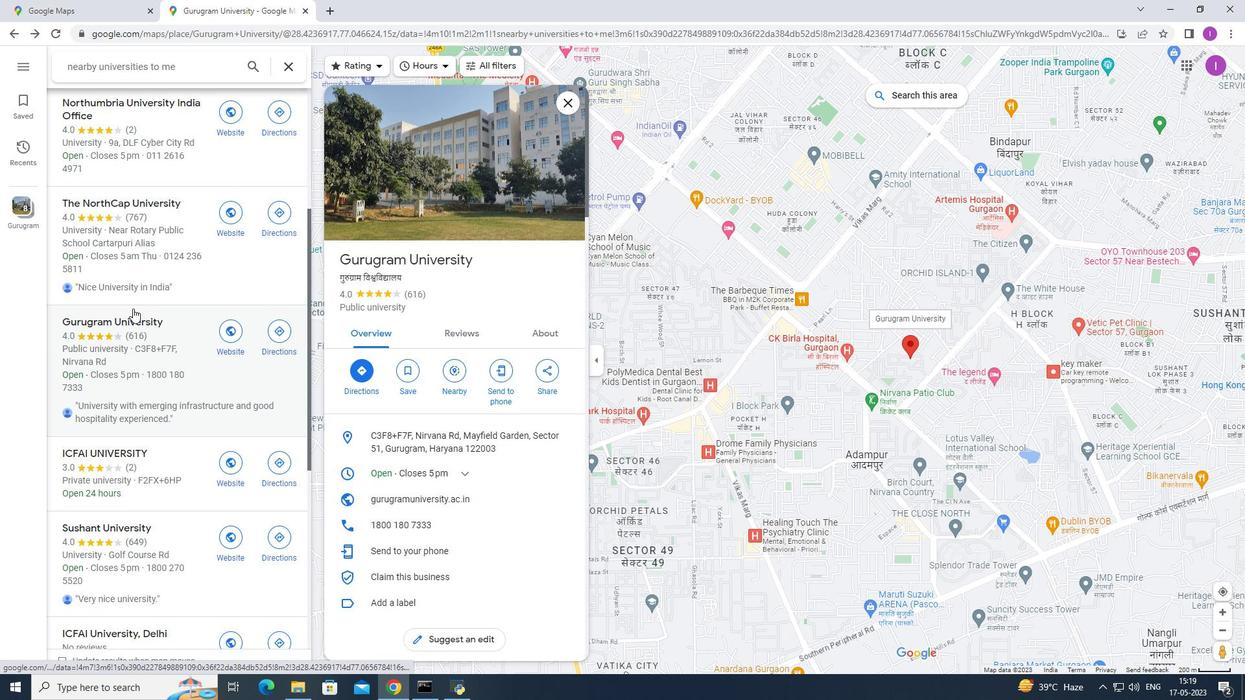 
Action: Mouse scrolled (132, 308) with delta (0, 0)
Screenshot: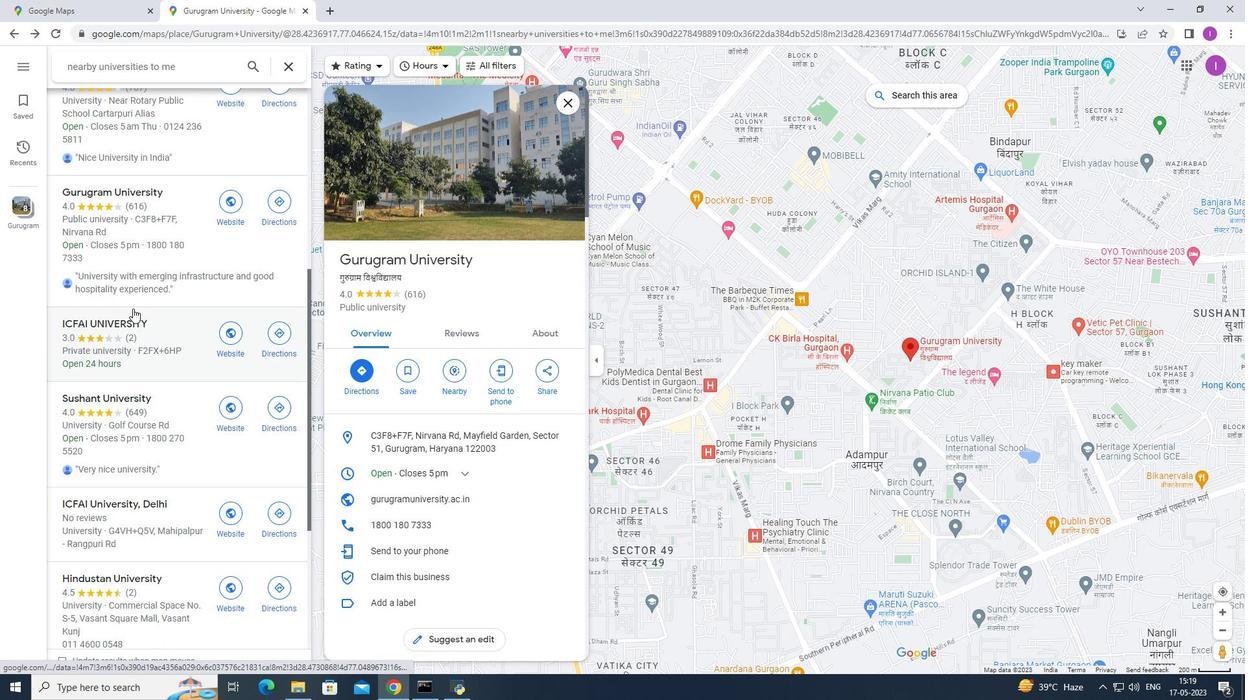 
Action: Mouse scrolled (132, 308) with delta (0, 0)
Screenshot: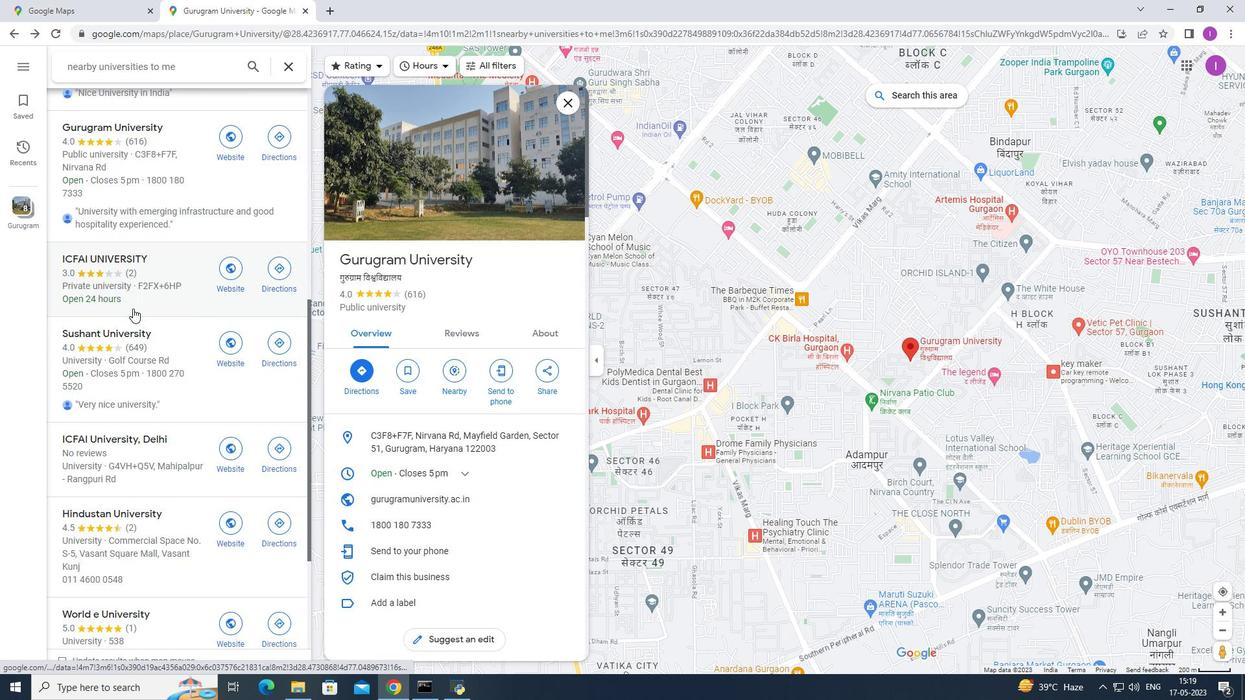 
Action: Mouse scrolled (132, 308) with delta (0, 0)
Screenshot: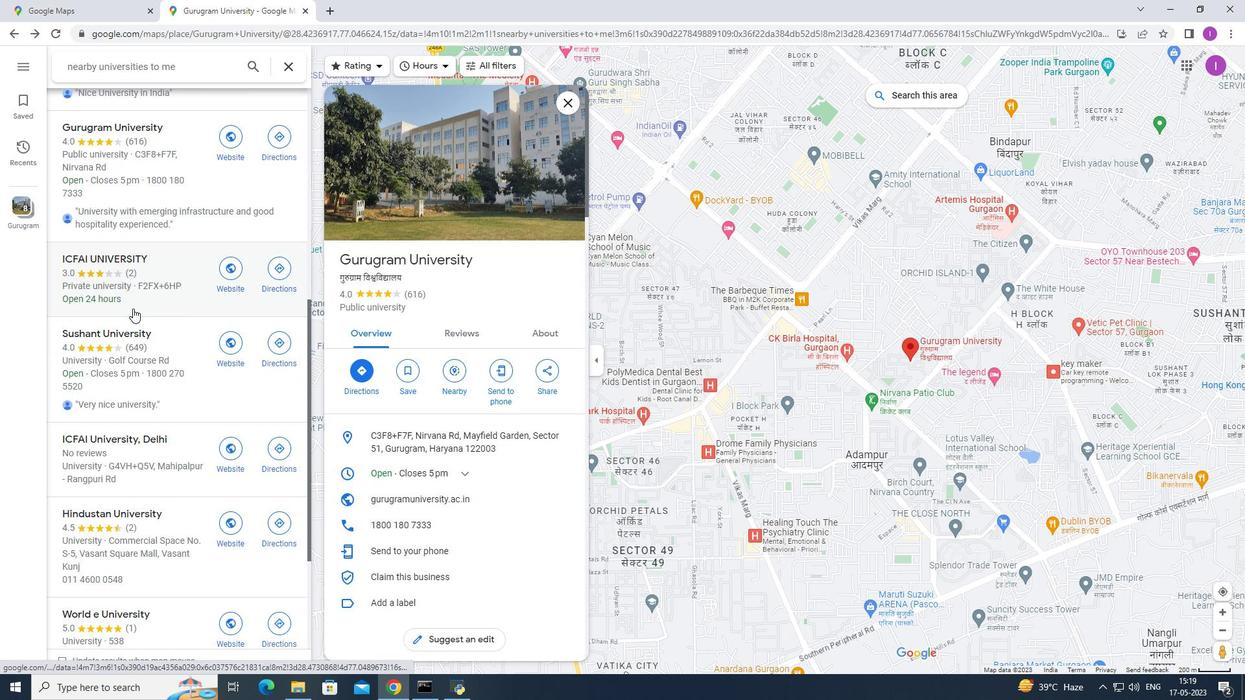 
Action: Mouse scrolled (132, 308) with delta (0, 0)
Screenshot: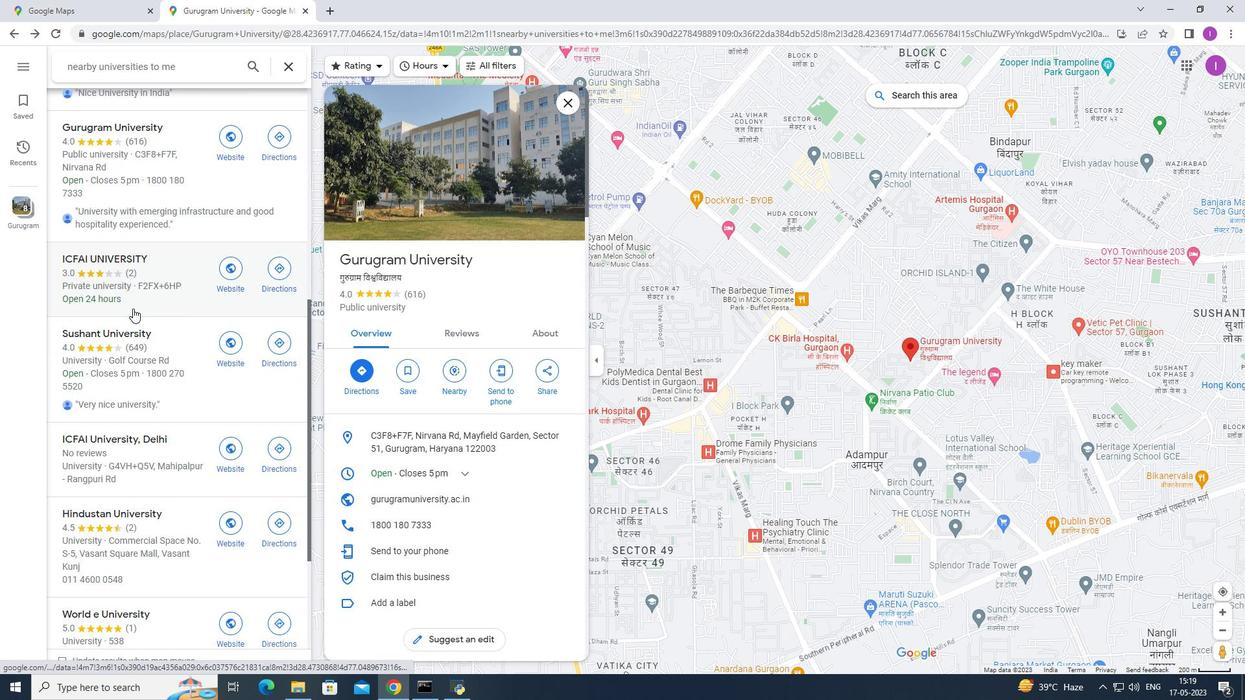 
Action: Mouse moved to (107, 179)
Screenshot: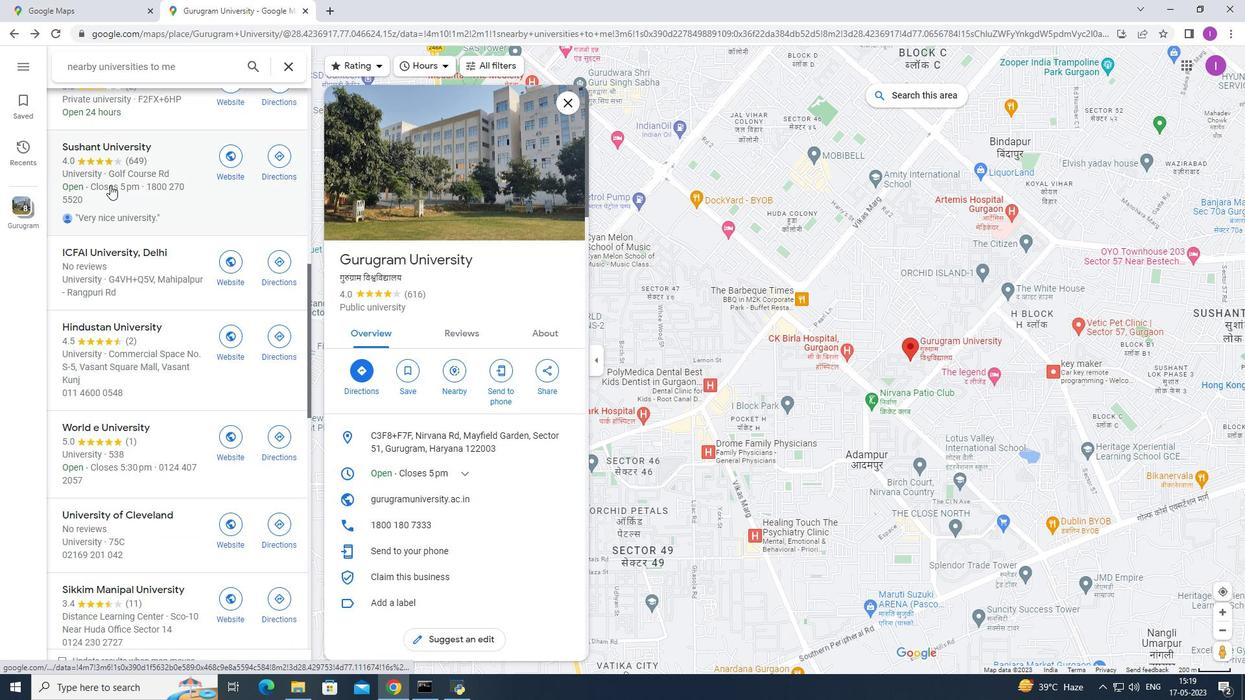 
Action: Mouse pressed left at (107, 179)
Screenshot: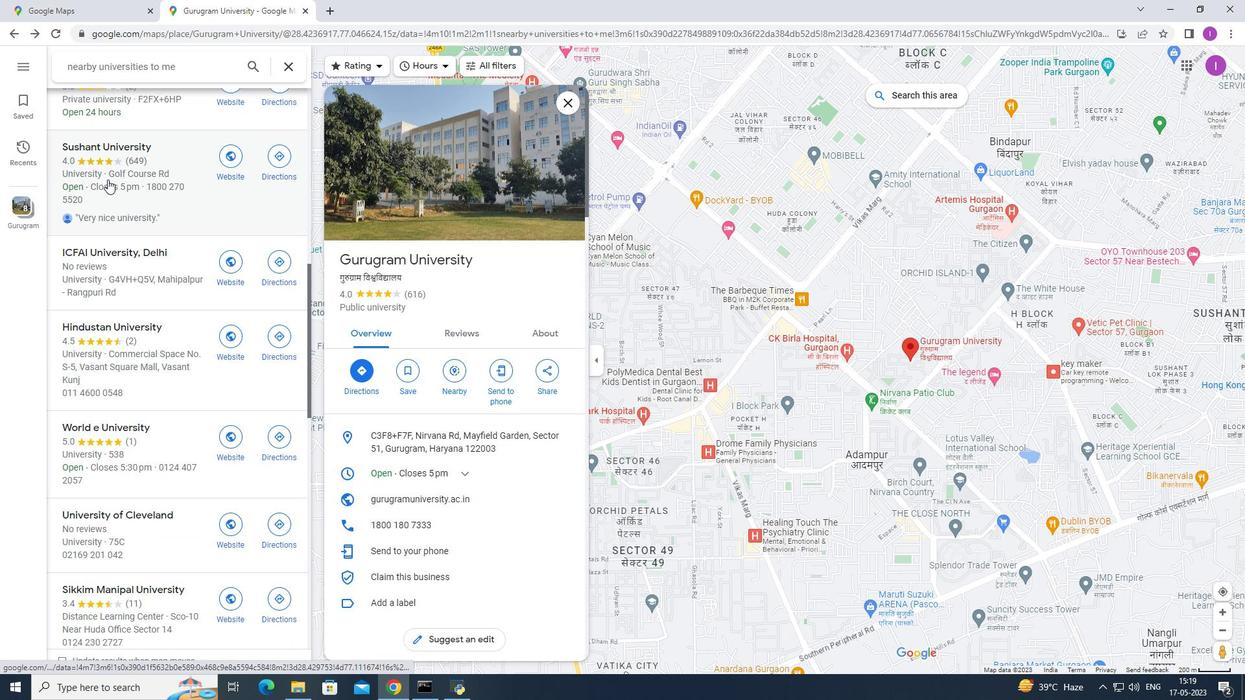 
Action: Mouse moved to (348, 370)
Screenshot: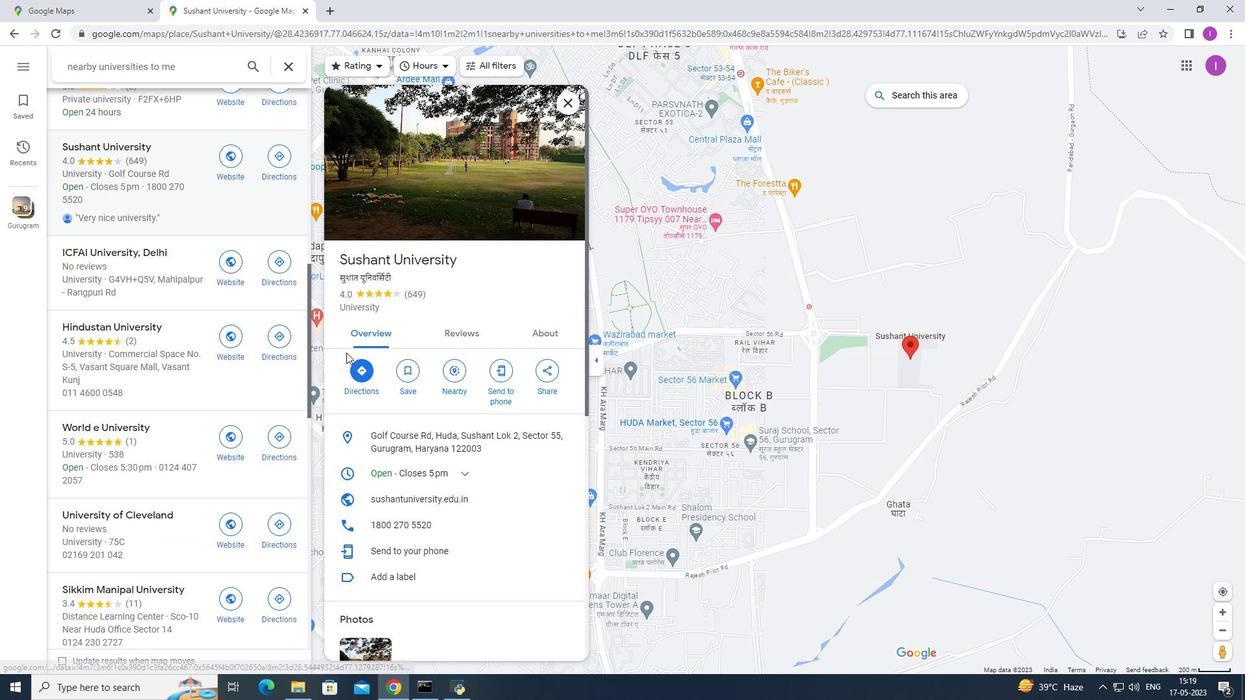 
Action: Mouse pressed left at (348, 370)
Screenshot: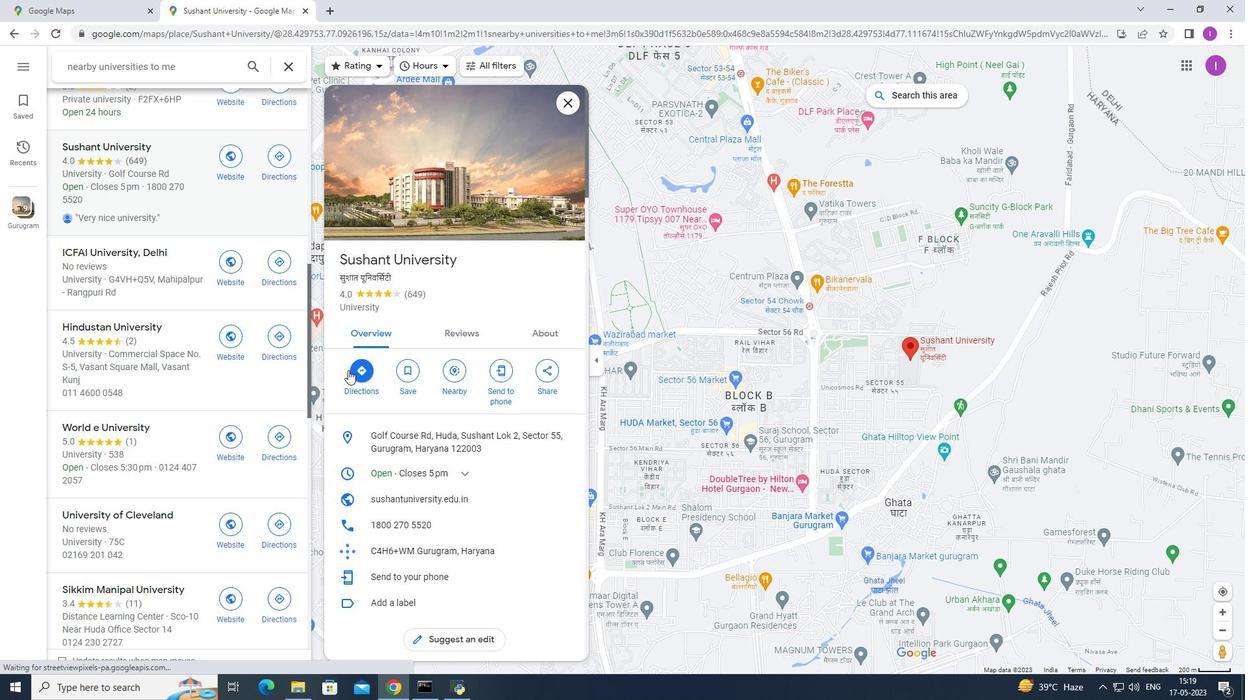 
Action: Mouse moved to (132, 281)
Screenshot: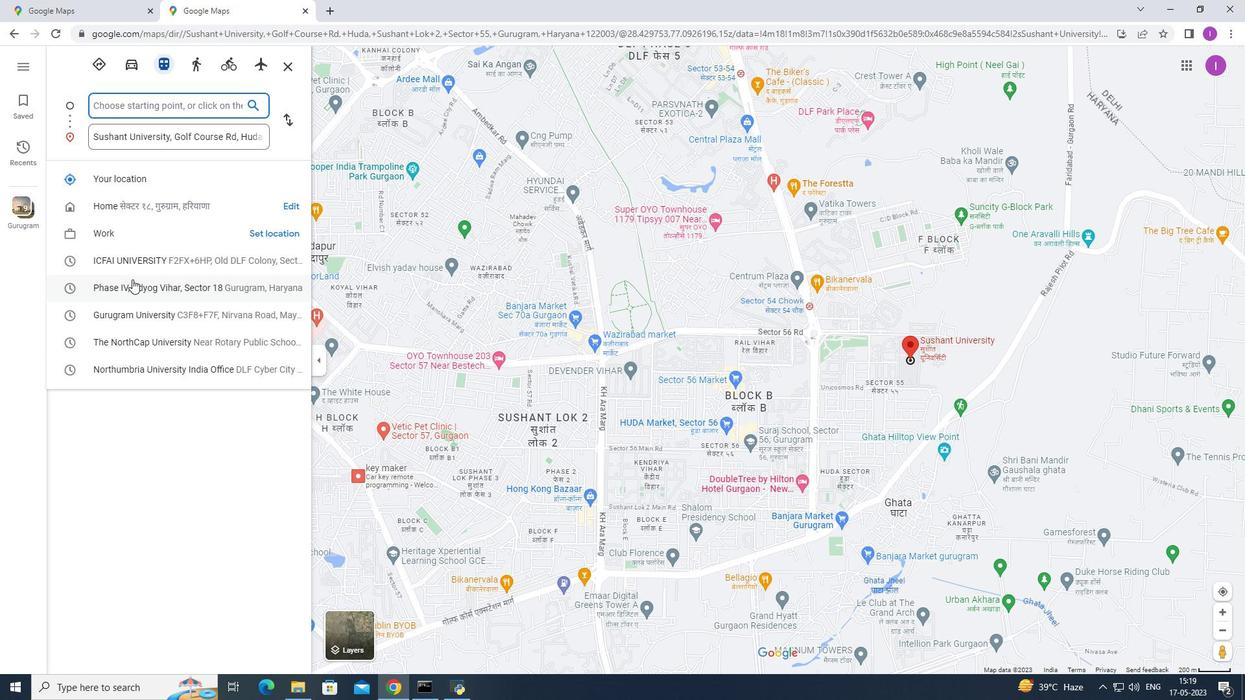
Action: Mouse pressed left at (132, 281)
Screenshot: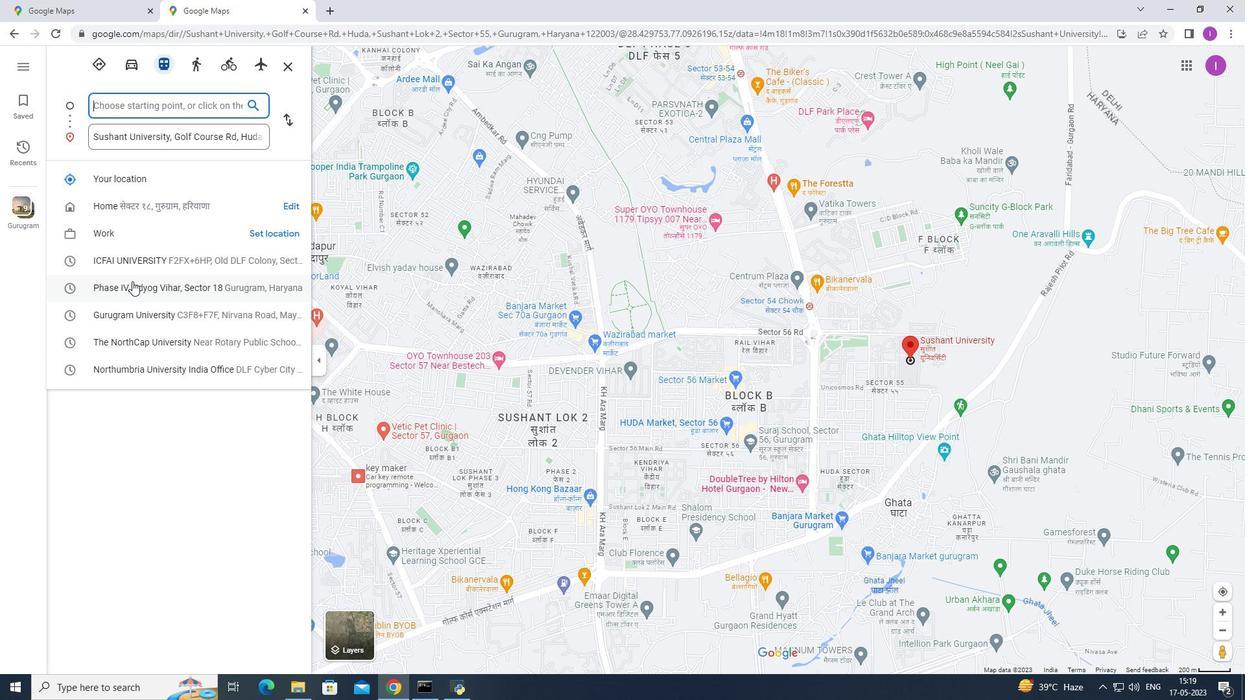 
Action: Mouse moved to (11, 38)
Screenshot: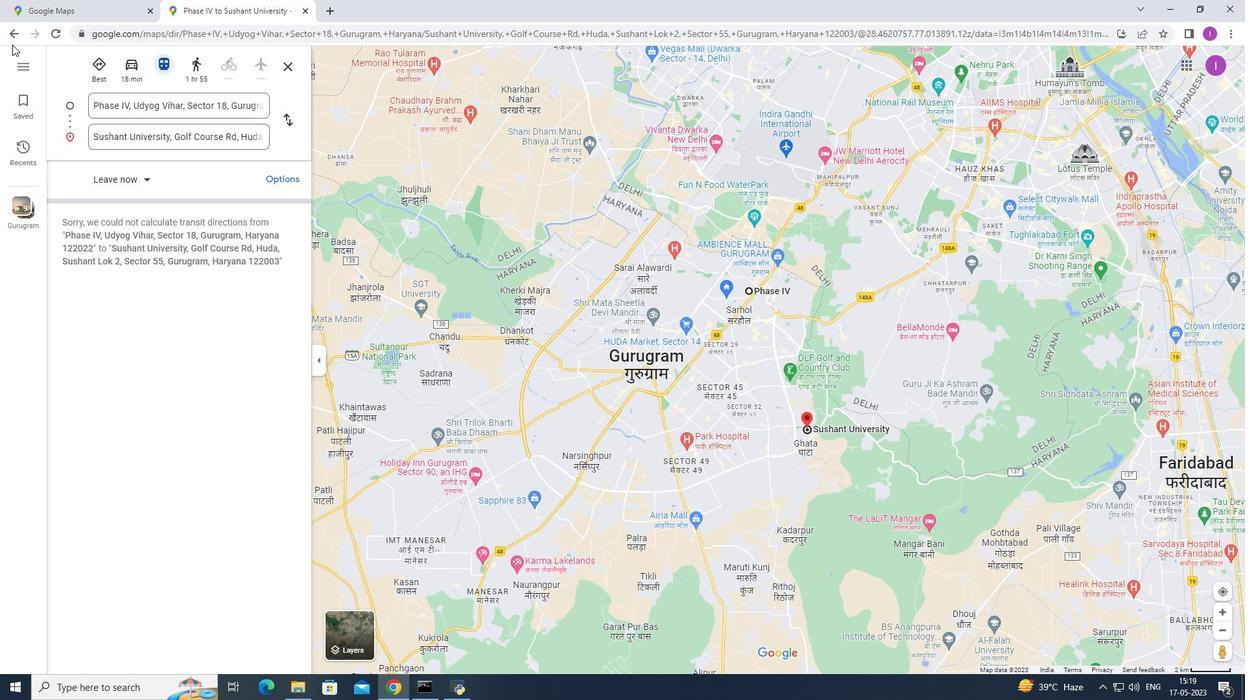 
Action: Mouse pressed left at (11, 38)
Screenshot: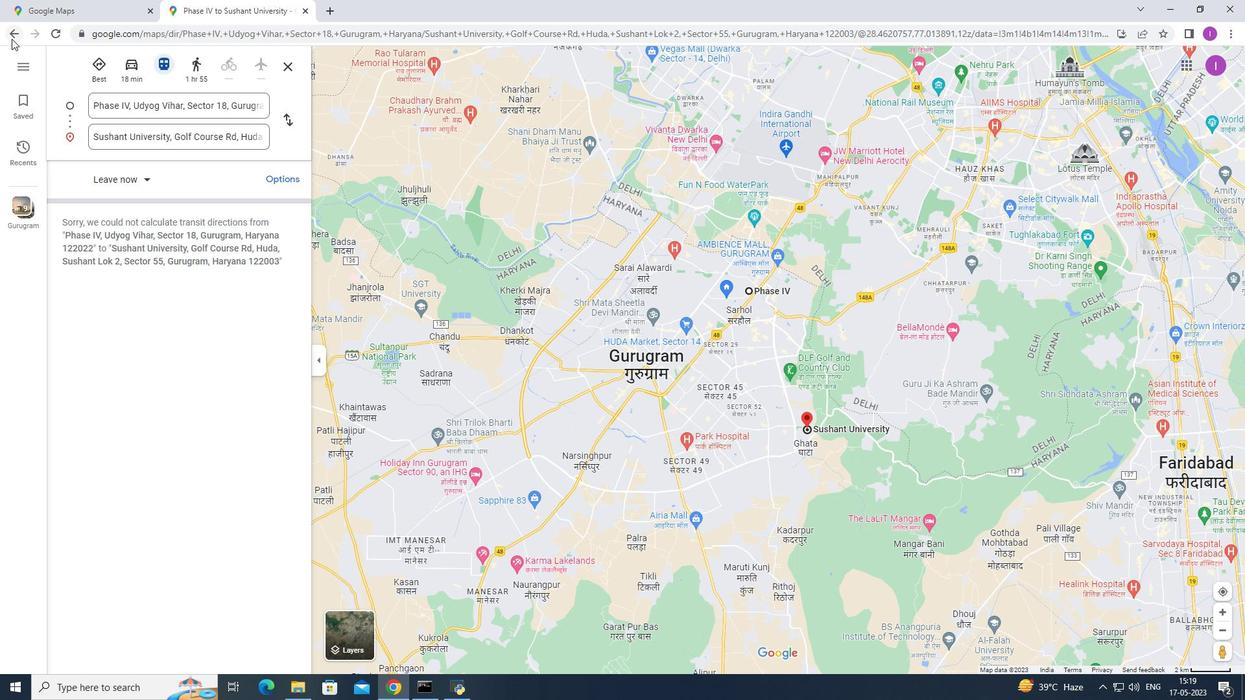 
Action: Mouse moved to (157, 435)
Screenshot: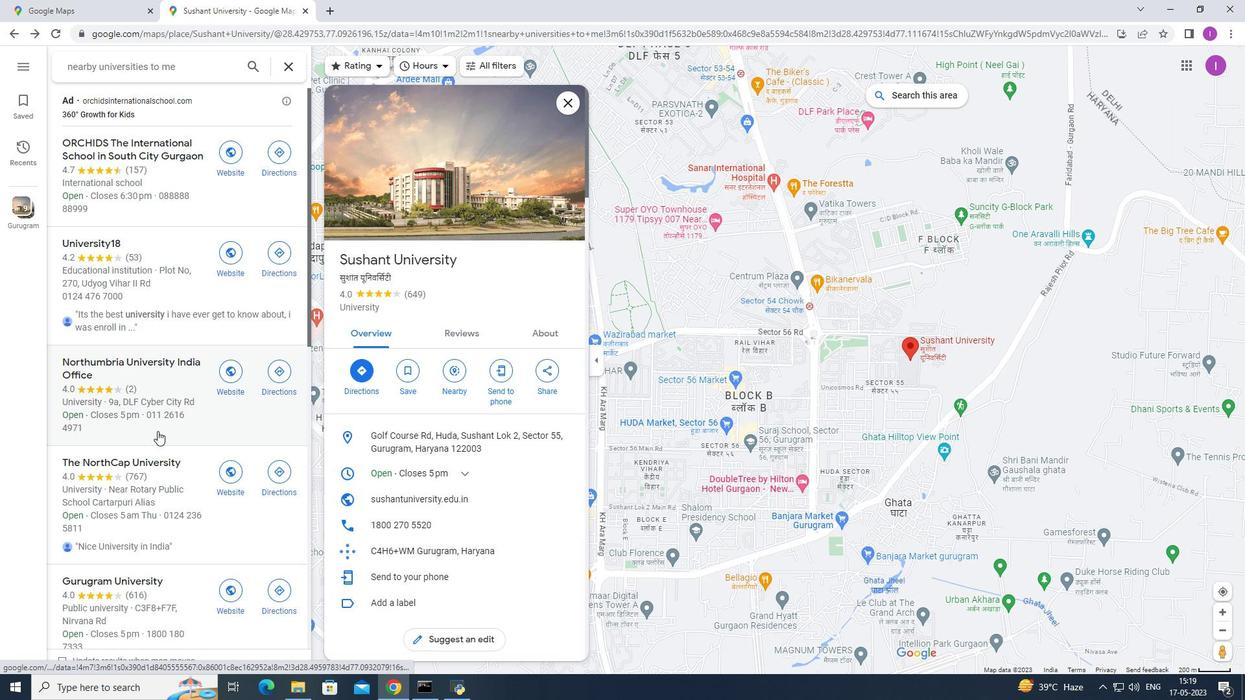 
Action: Mouse scrolled (157, 434) with delta (0, 0)
Screenshot: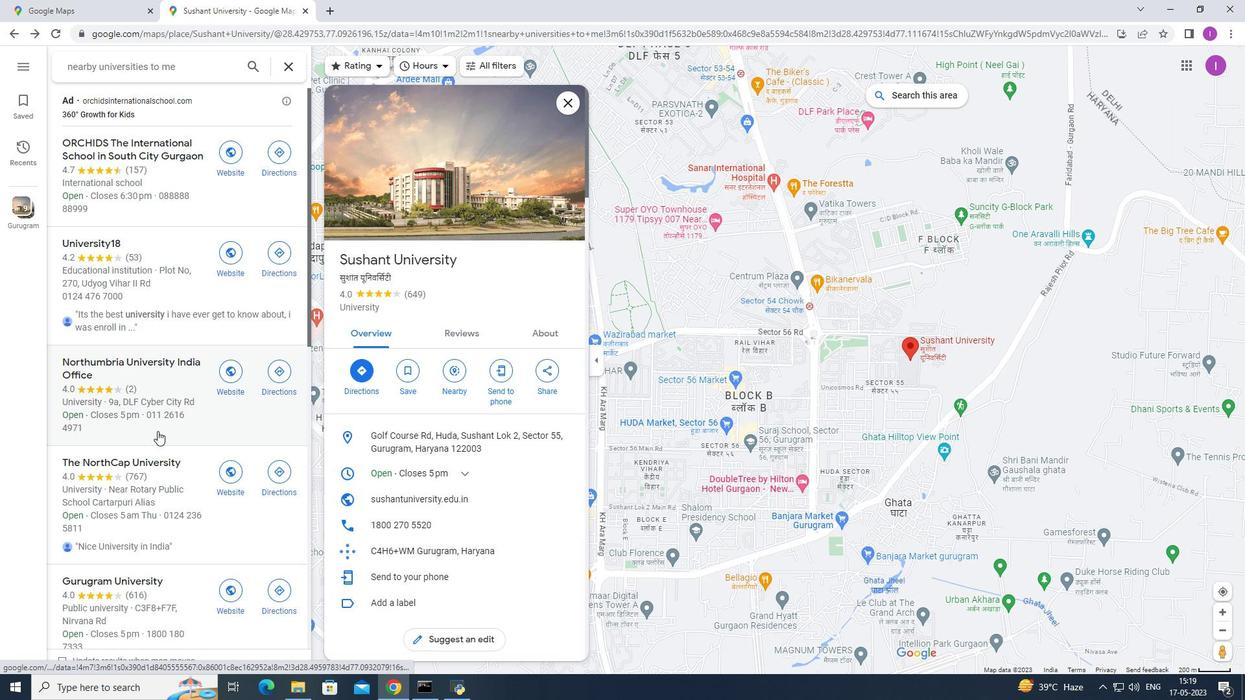 
Action: Mouse moved to (157, 436)
Screenshot: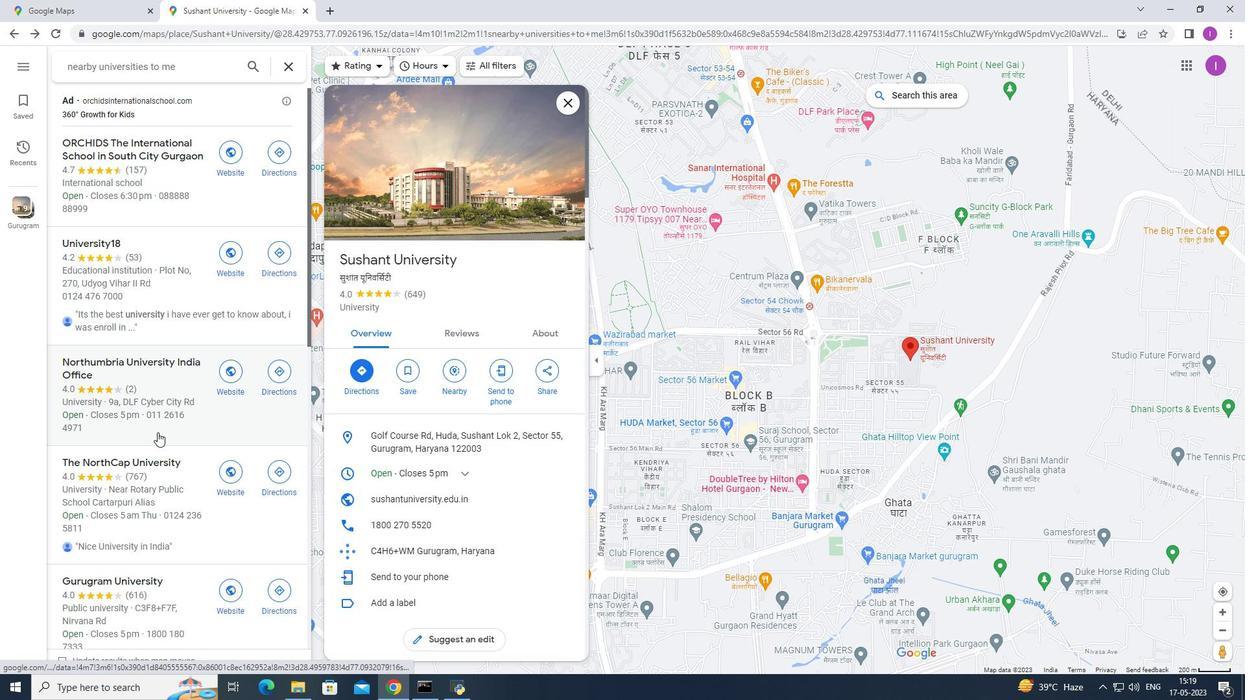 
Action: Mouse scrolled (157, 435) with delta (0, 0)
Screenshot: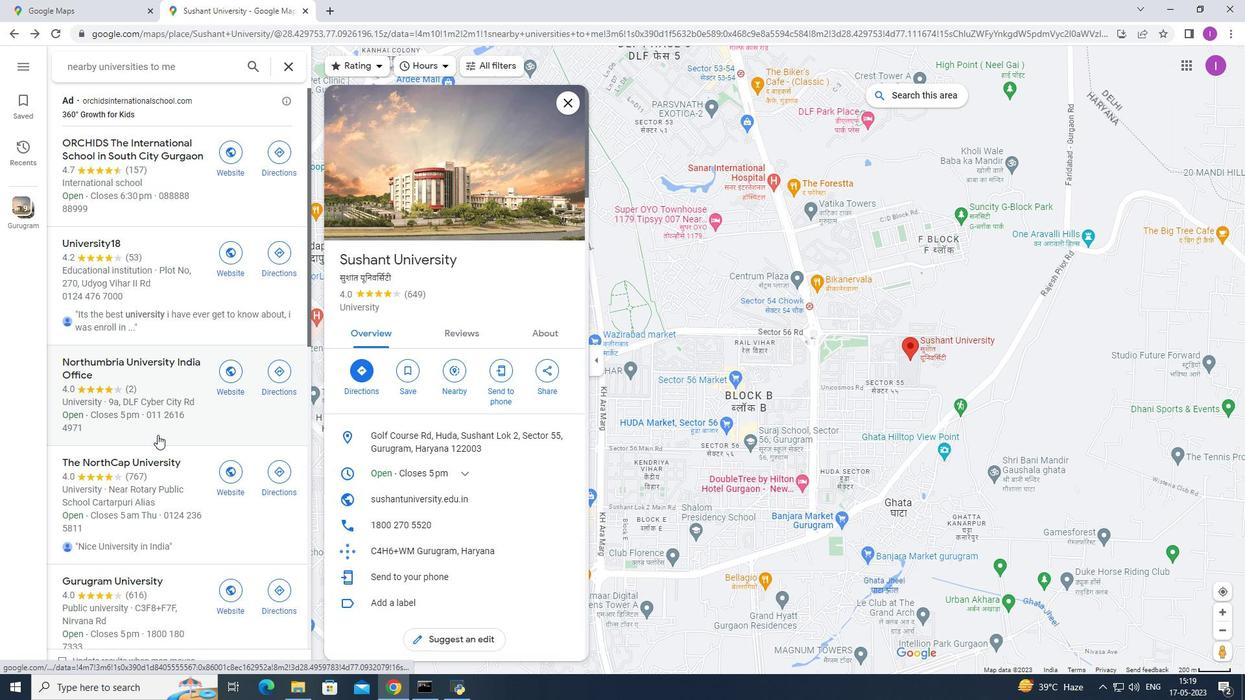 
Action: Mouse moved to (158, 436)
Screenshot: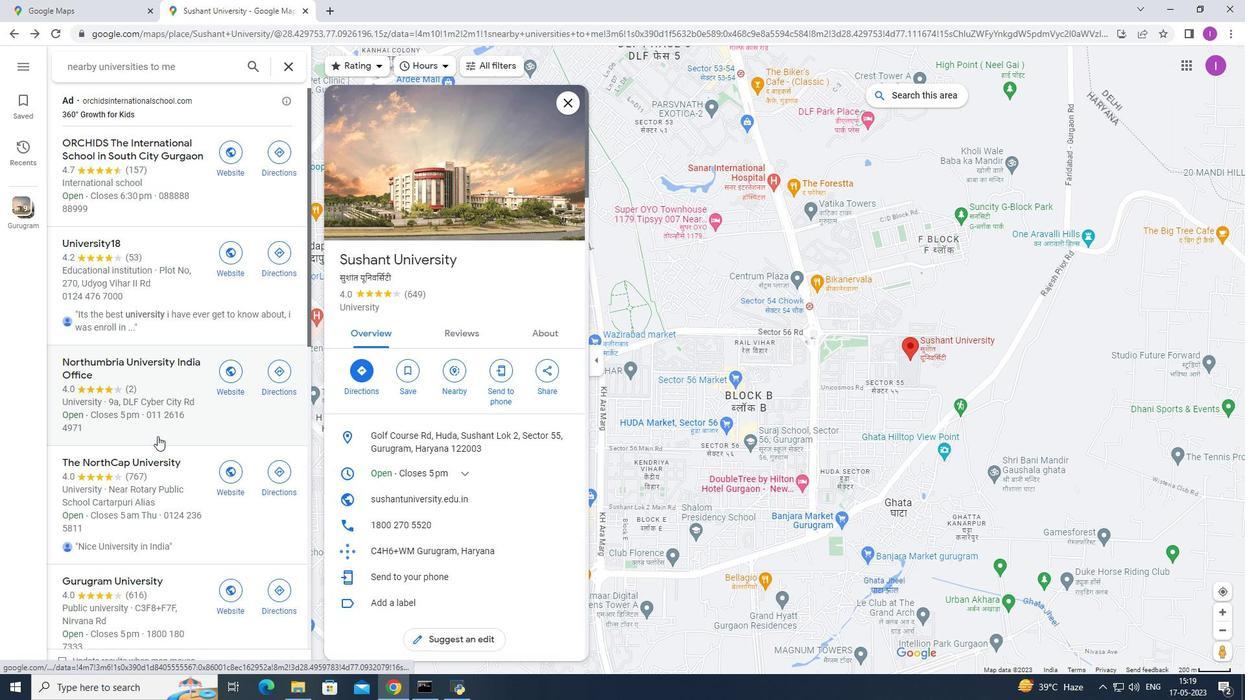 
Action: Mouse scrolled (158, 435) with delta (0, 0)
Screenshot: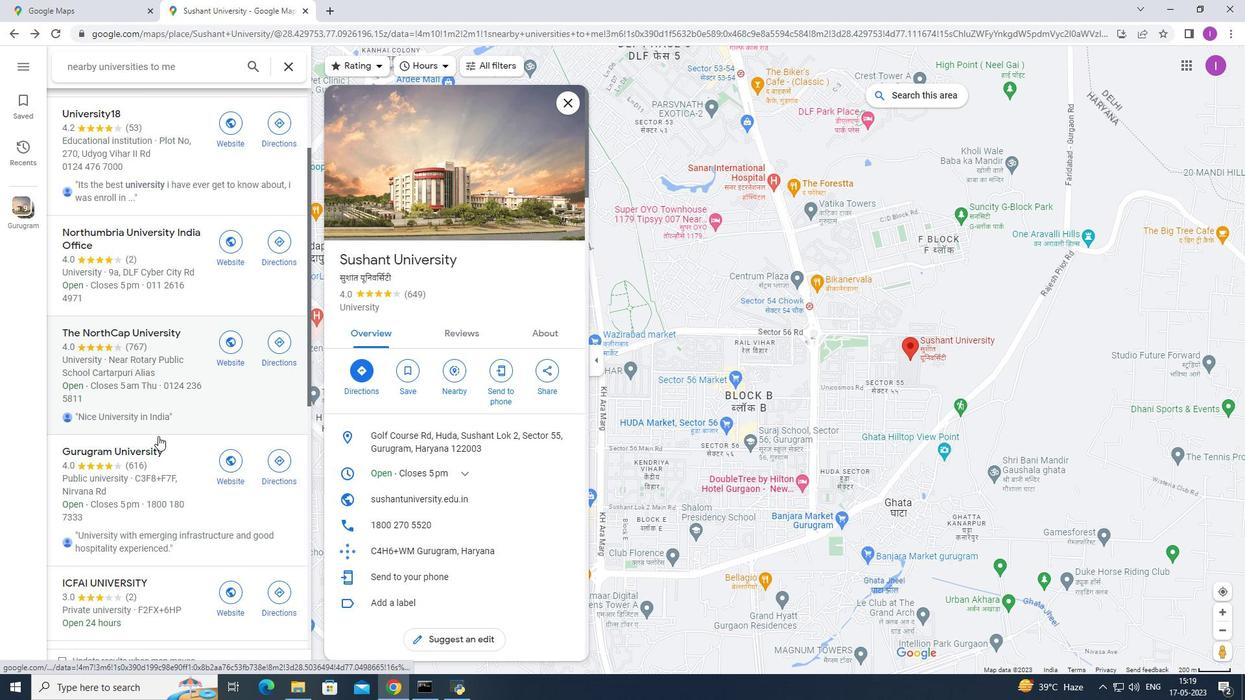 
Action: Mouse scrolled (158, 435) with delta (0, 0)
Screenshot: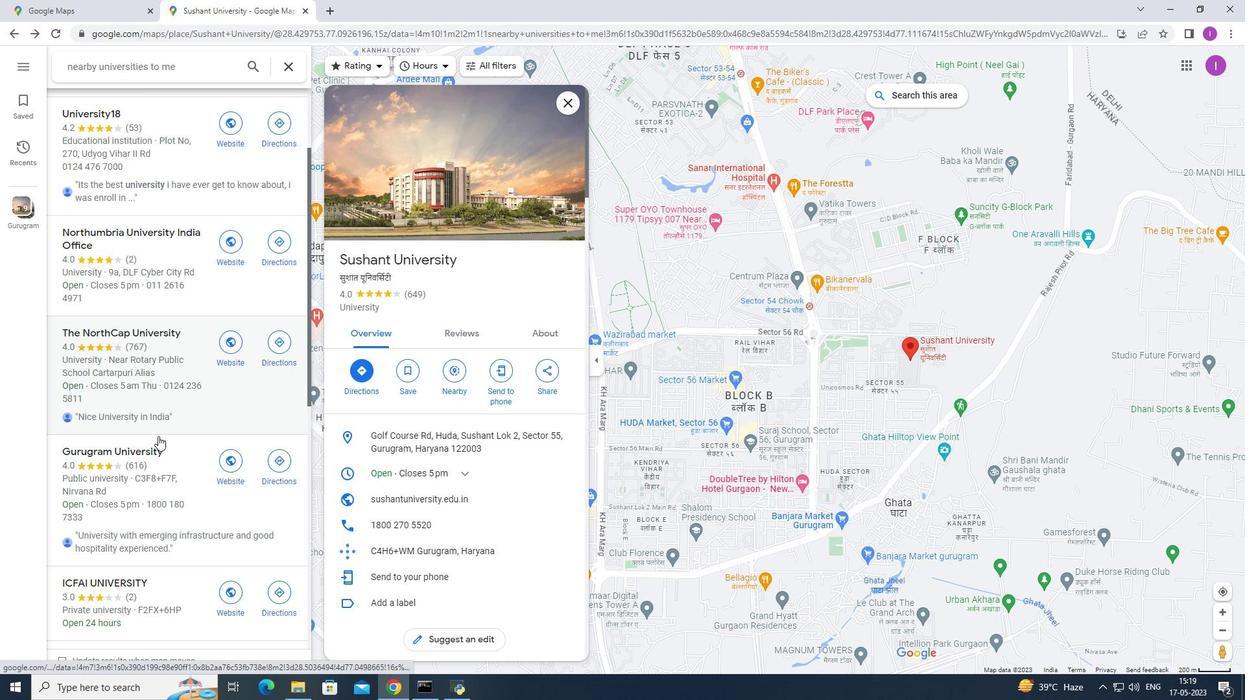 
Action: Mouse scrolled (158, 435) with delta (0, 0)
Screenshot: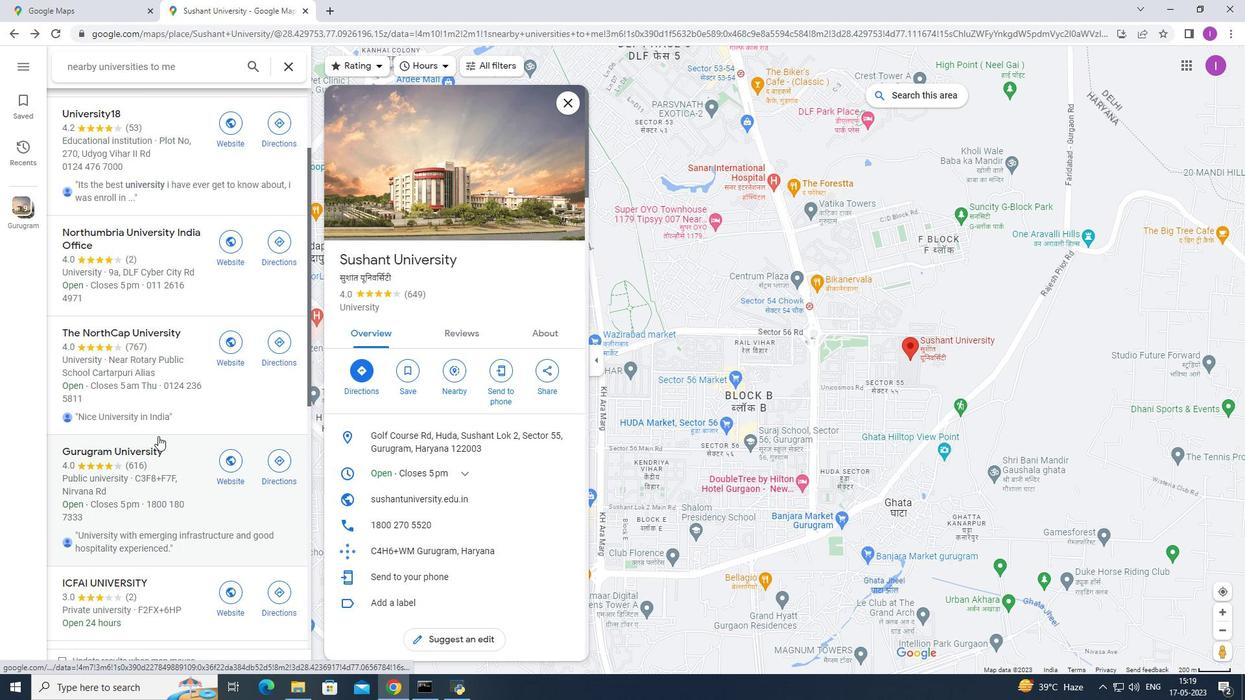 
Action: Mouse scrolled (158, 435) with delta (0, 0)
Screenshot: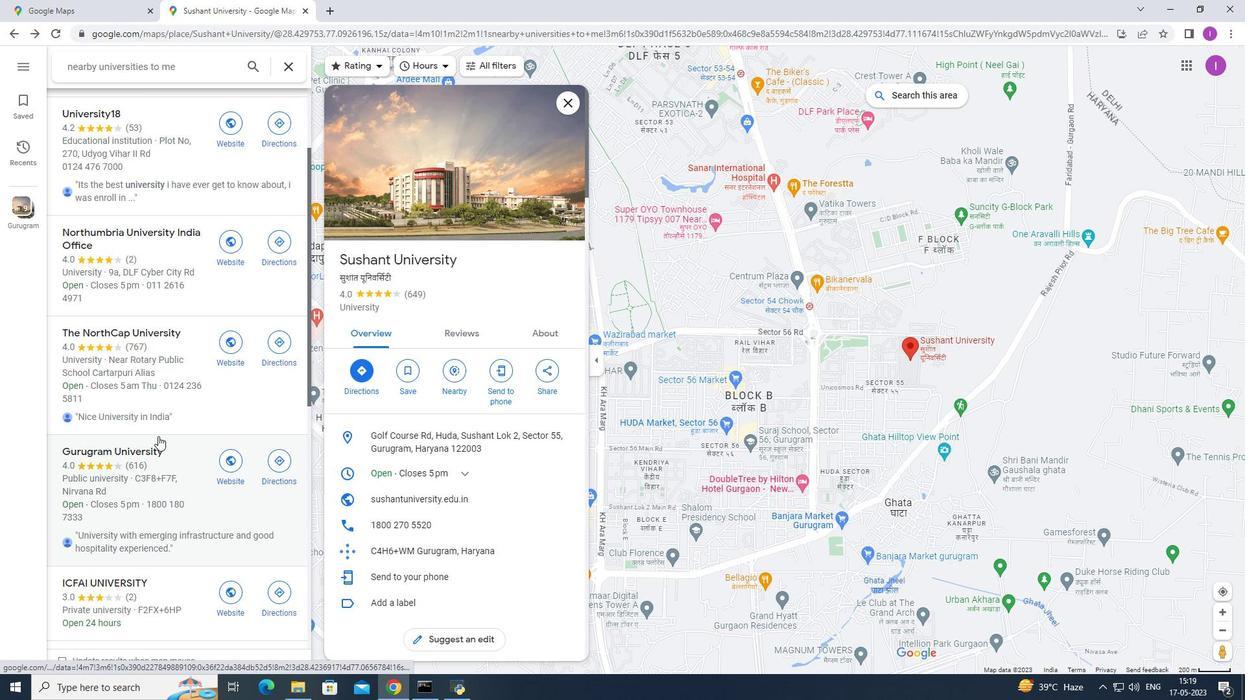 
Action: Mouse moved to (160, 436)
Screenshot: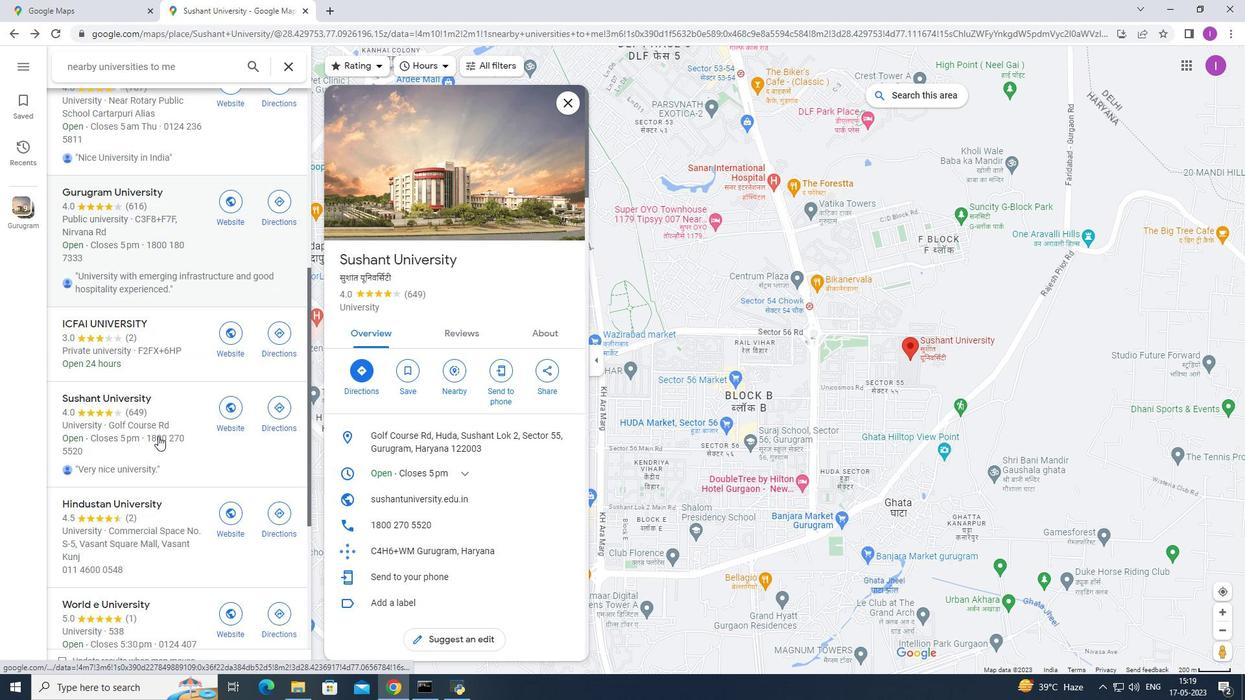 
Action: Mouse scrolled (160, 435) with delta (0, 0)
Screenshot: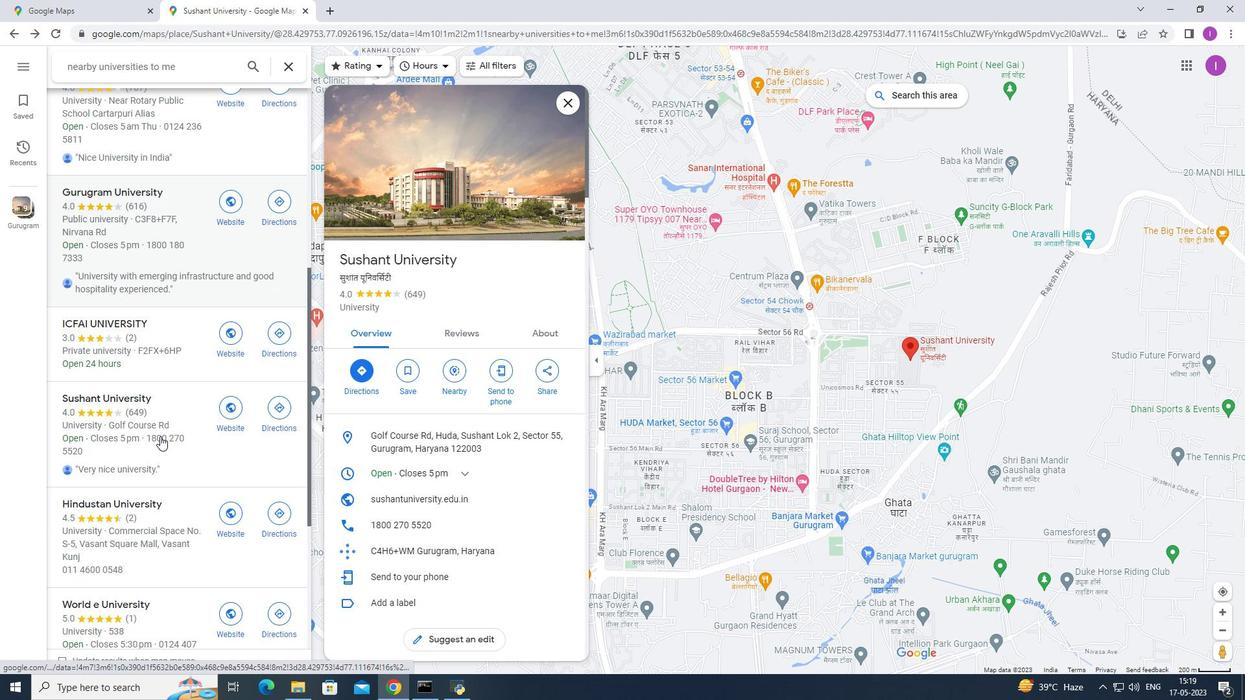 
Action: Mouse scrolled (160, 435) with delta (0, 0)
Screenshot: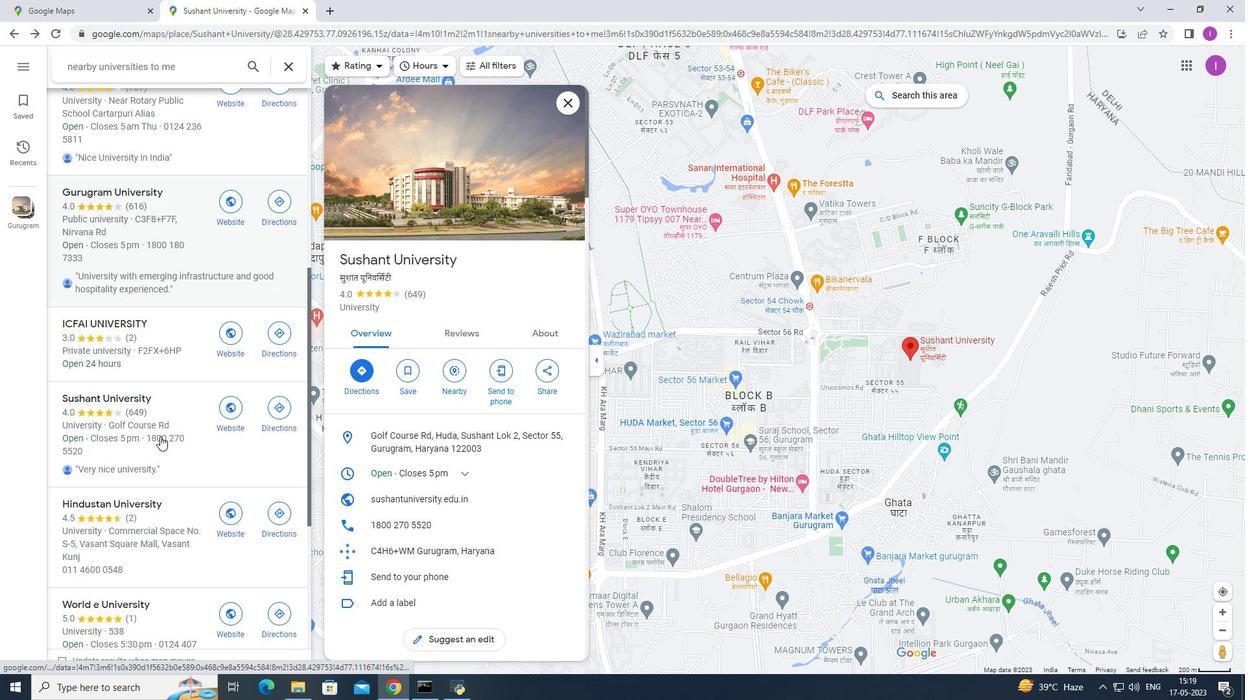 
Action: Mouse scrolled (160, 435) with delta (0, 0)
Screenshot: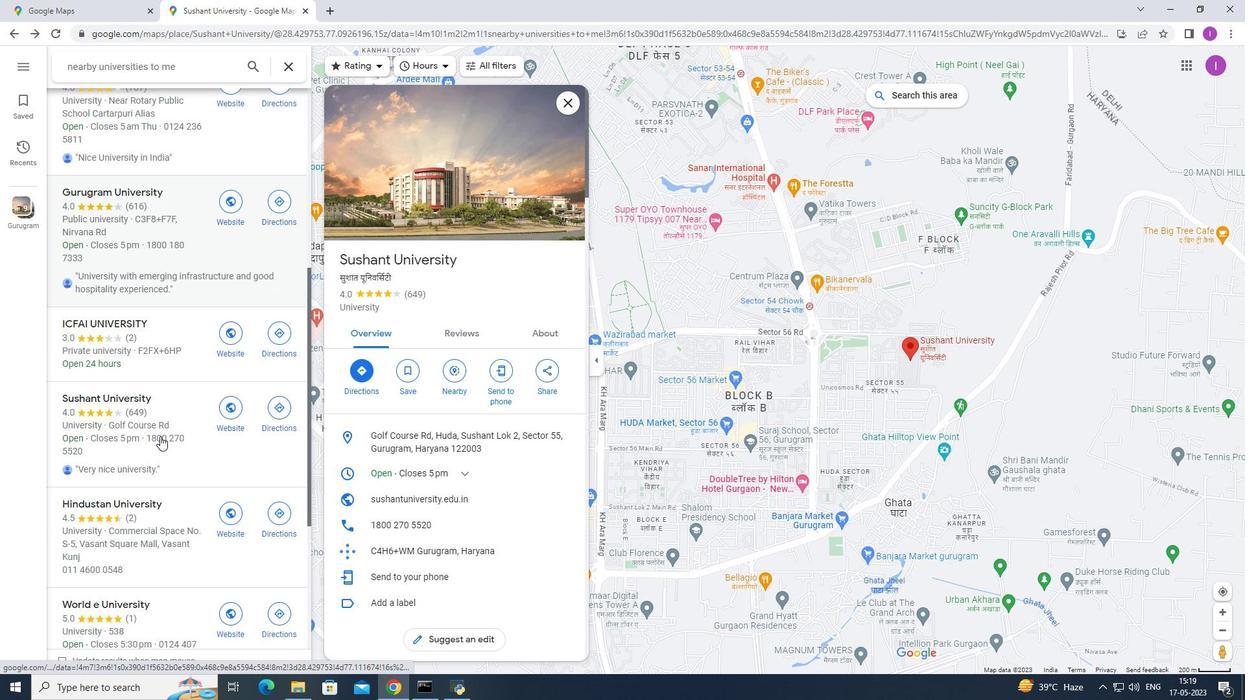 
Action: Mouse moved to (160, 435)
Screenshot: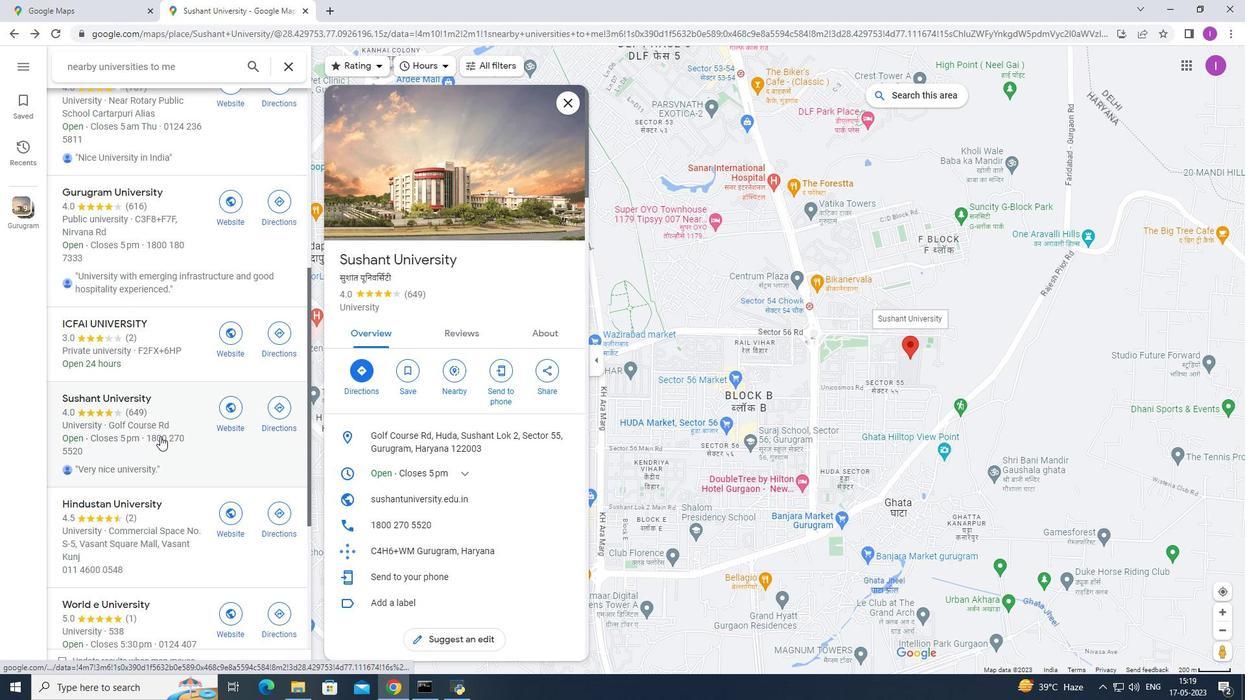 
Action: Mouse scrolled (160, 435) with delta (0, 0)
Screenshot: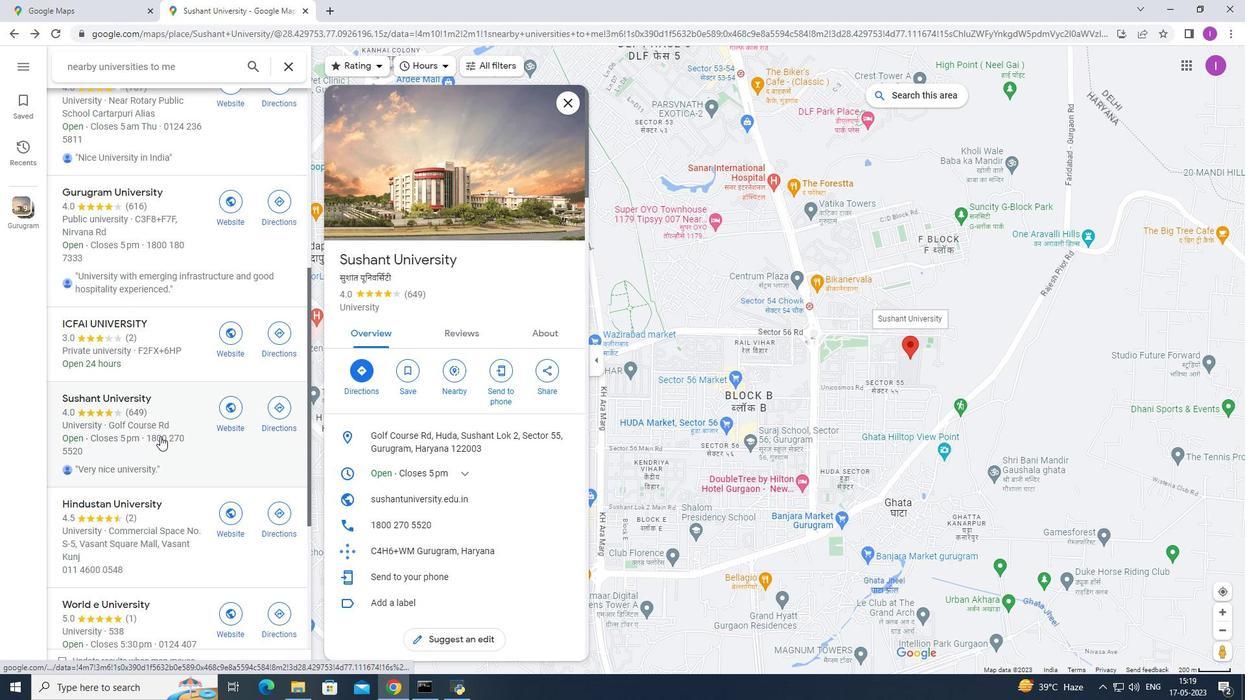 
Action: Mouse moved to (131, 354)
Screenshot: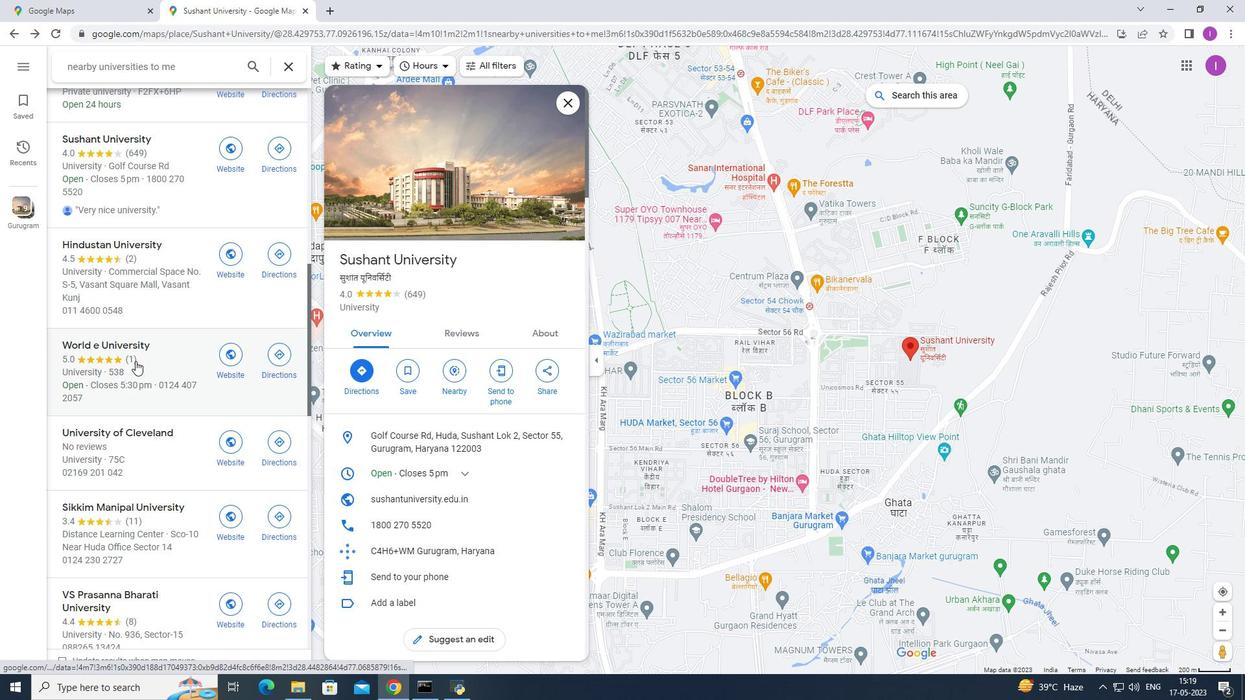 
Action: Mouse pressed left at (131, 354)
Screenshot: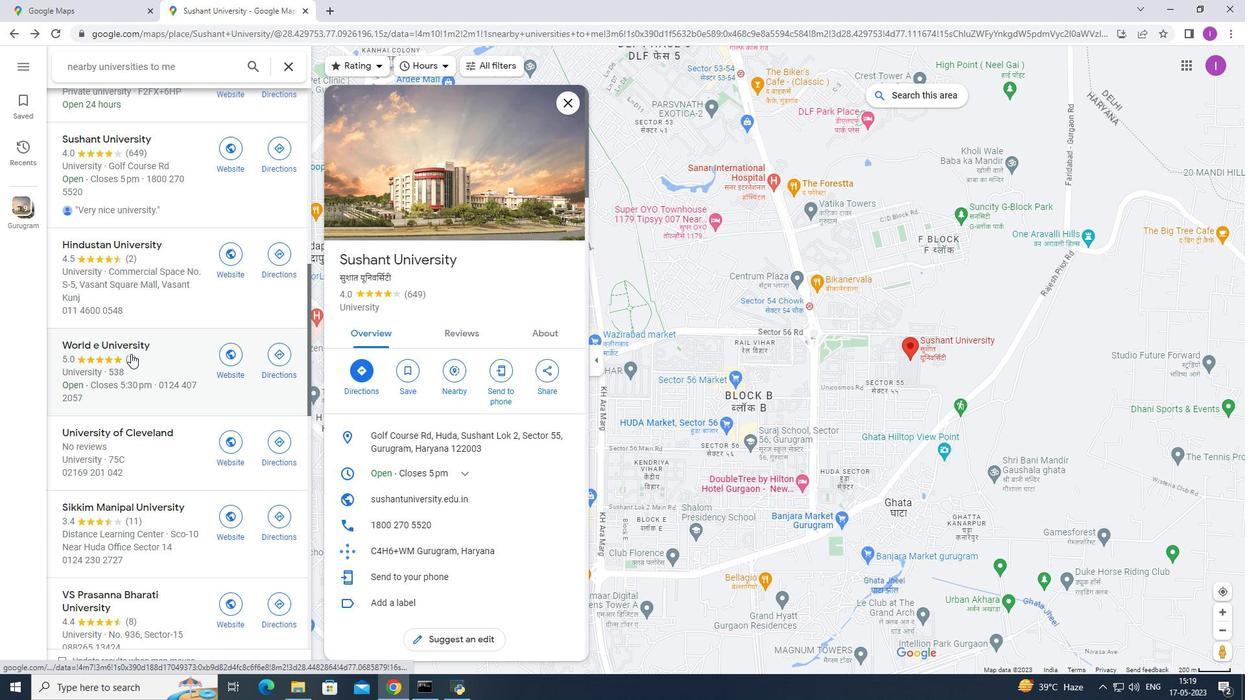 
Action: Mouse moved to (356, 380)
Screenshot: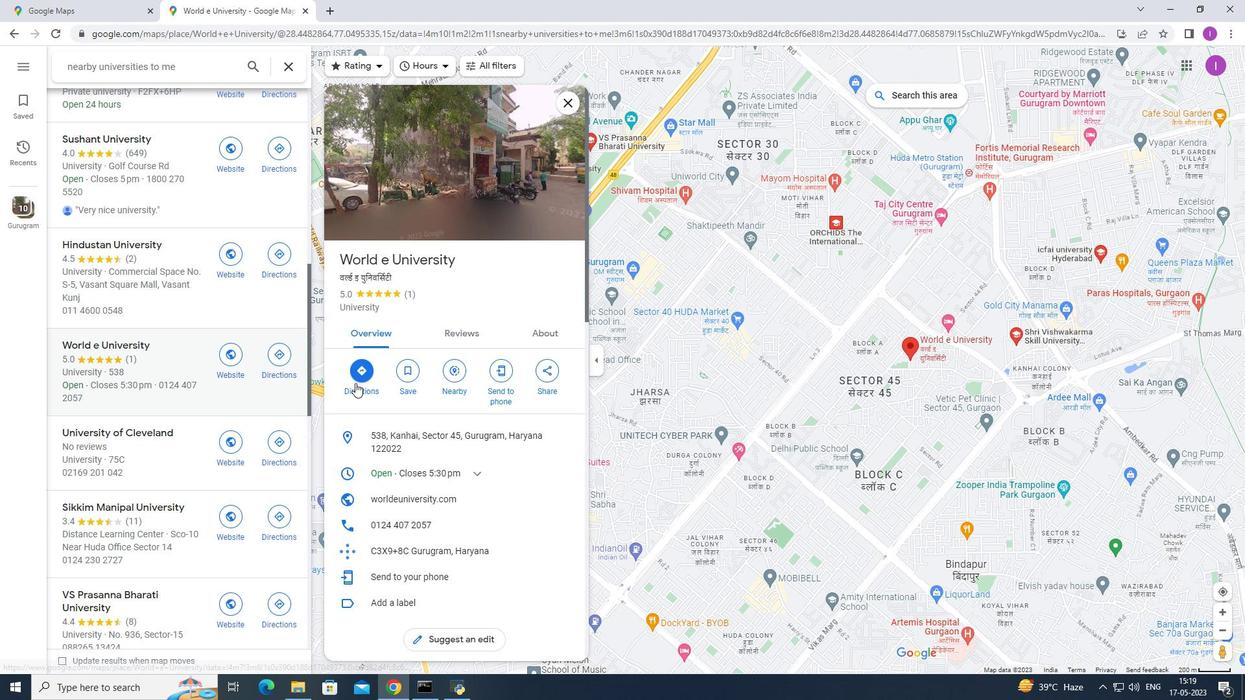 
Action: Mouse pressed left at (356, 380)
Screenshot: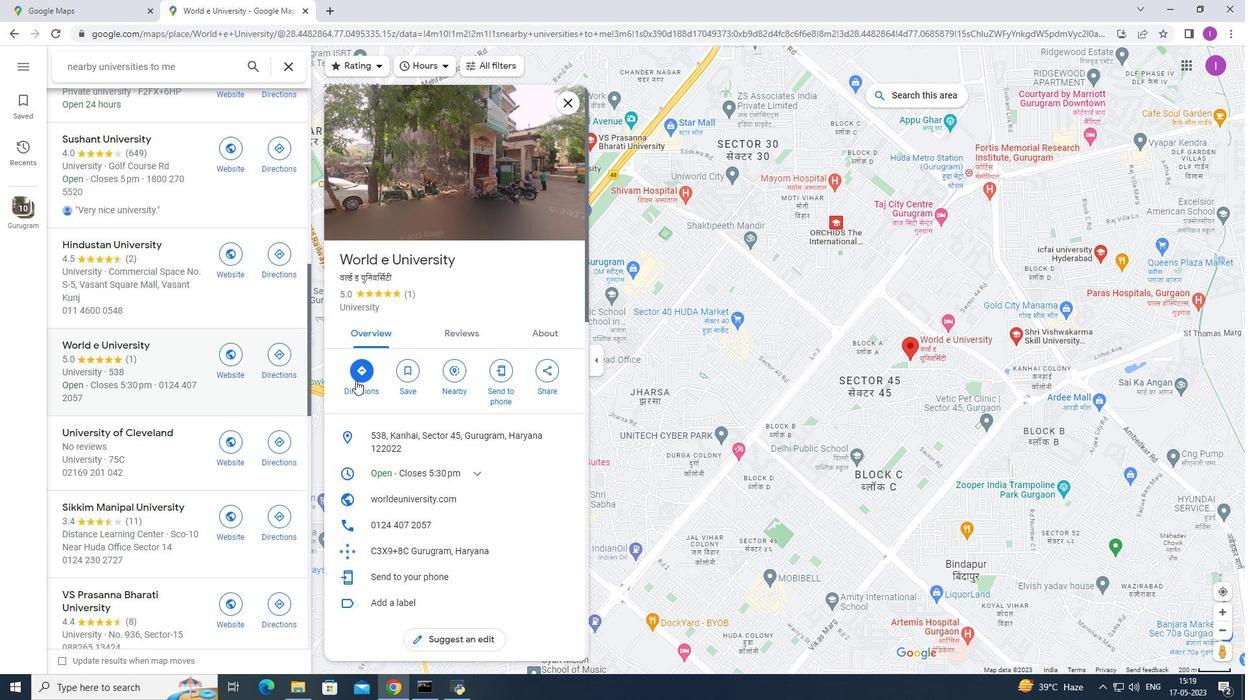 
Action: Mouse moved to (134, 283)
Screenshot: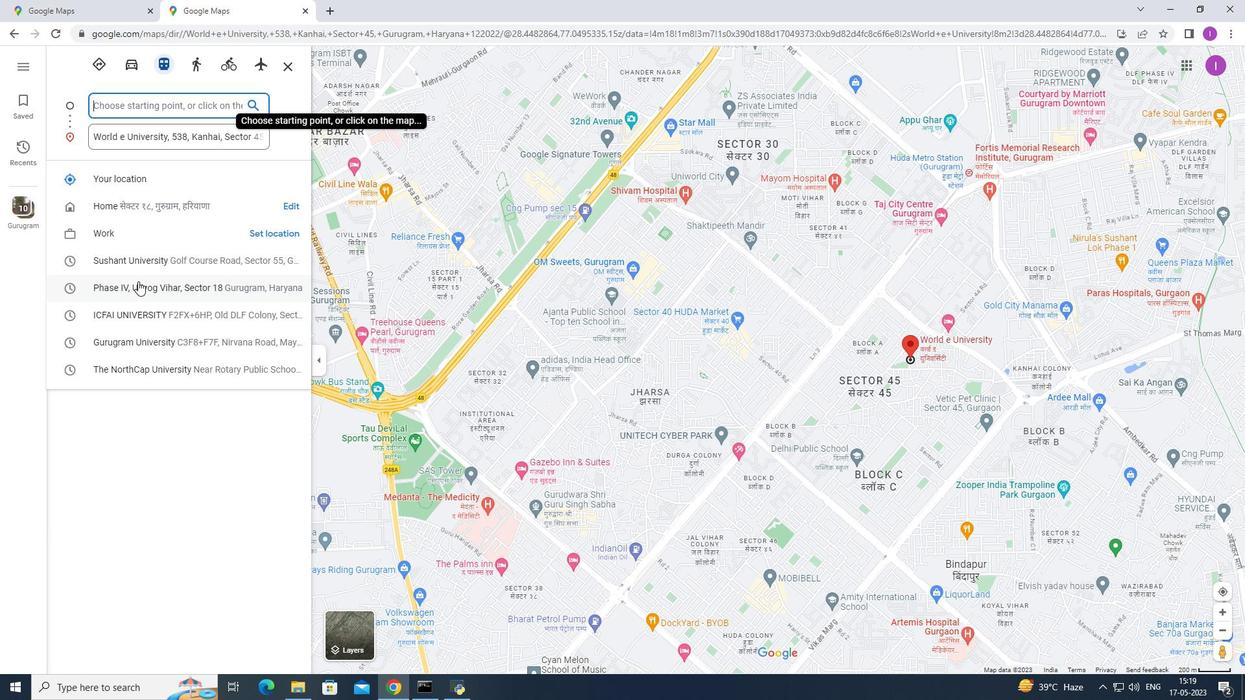 
Action: Mouse pressed left at (134, 283)
Screenshot: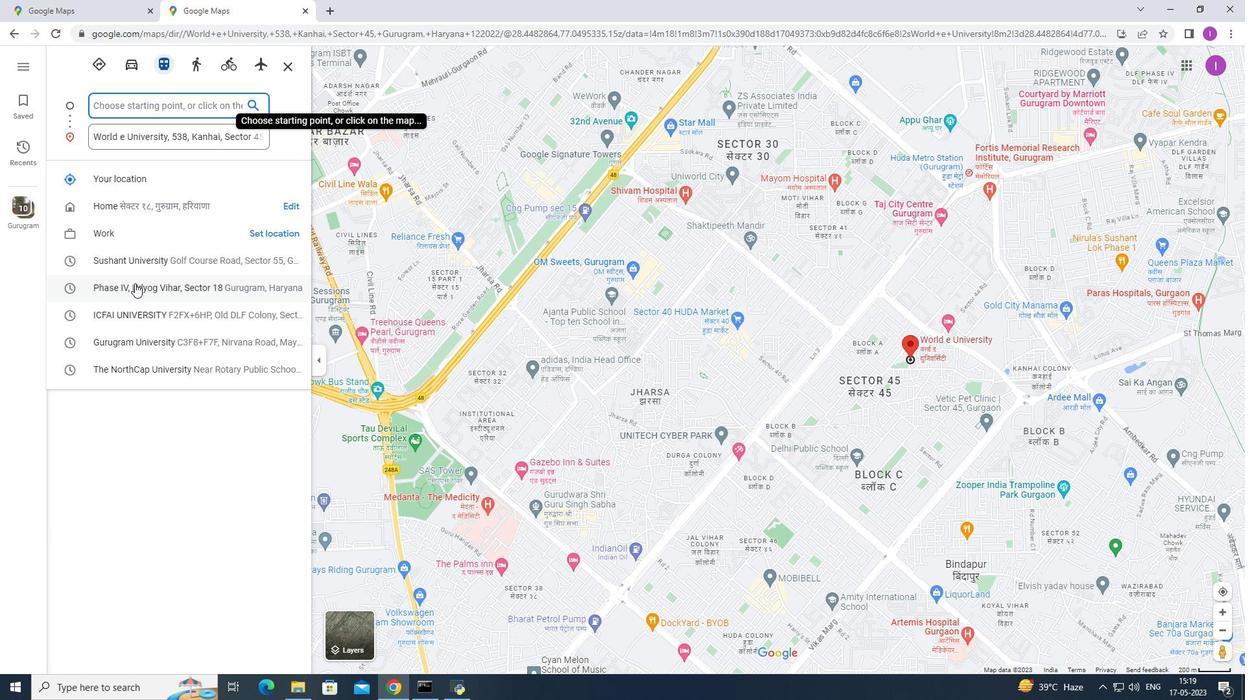 
Action: Mouse moved to (16, 31)
Screenshot: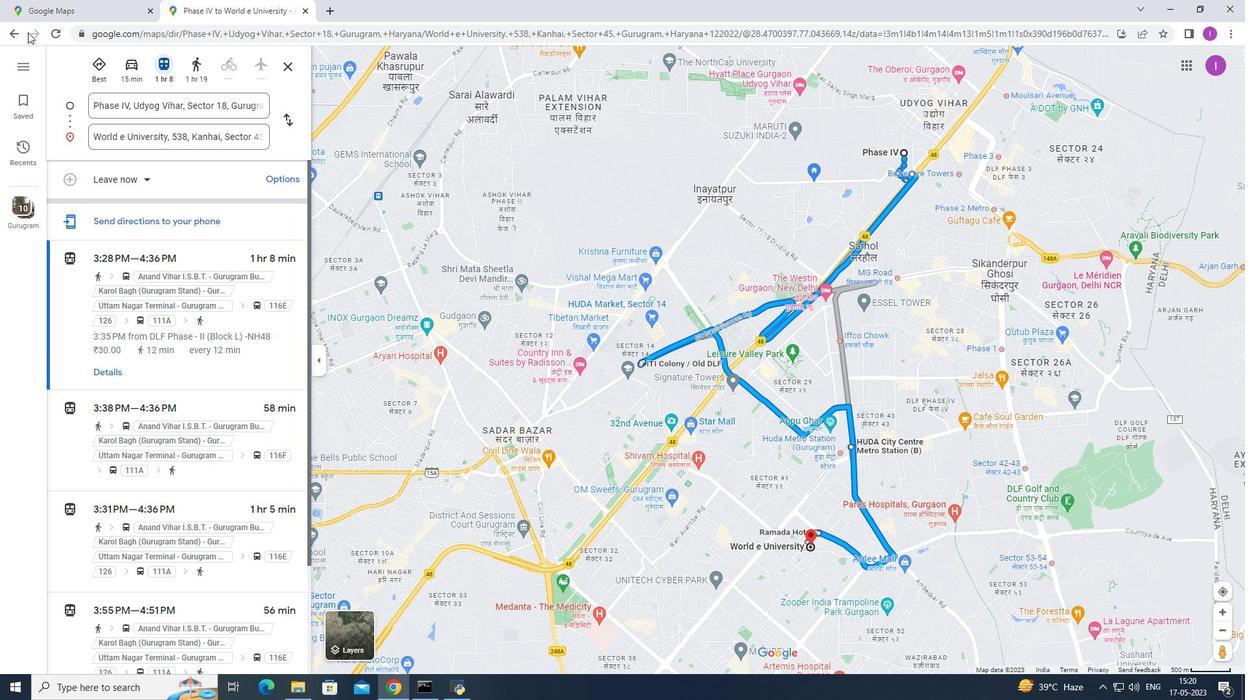 
Action: Mouse pressed left at (16, 31)
Screenshot: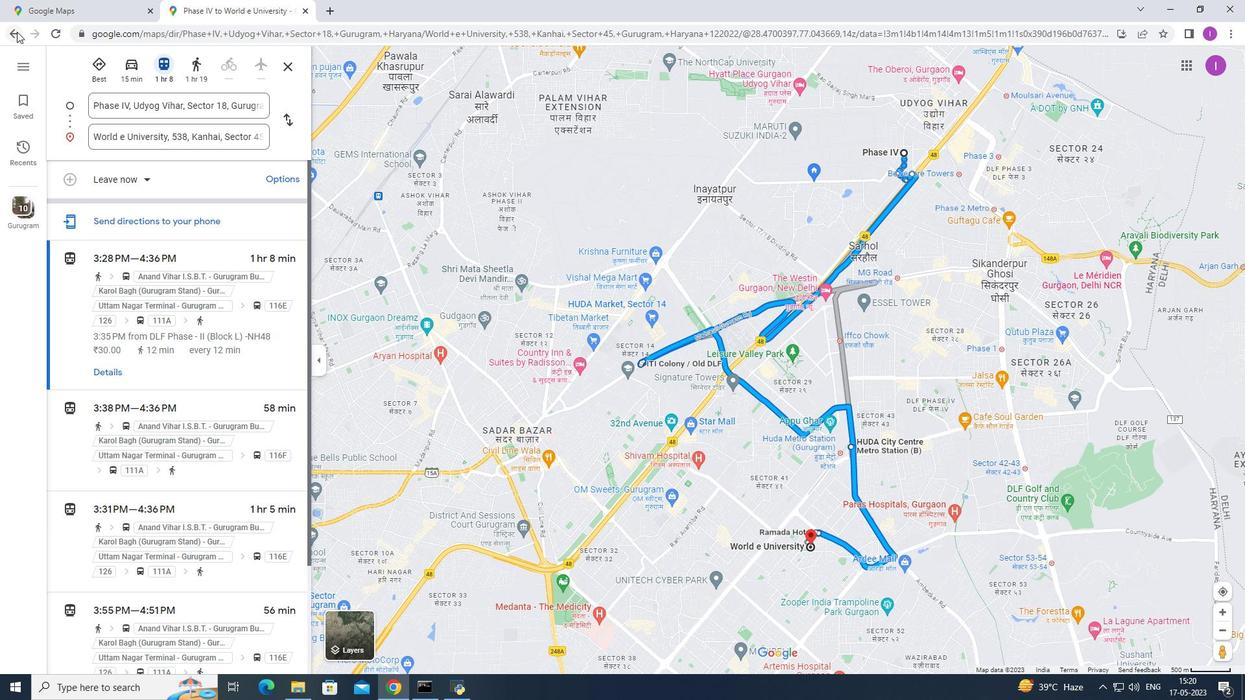 
Action: Mouse moved to (155, 321)
Screenshot: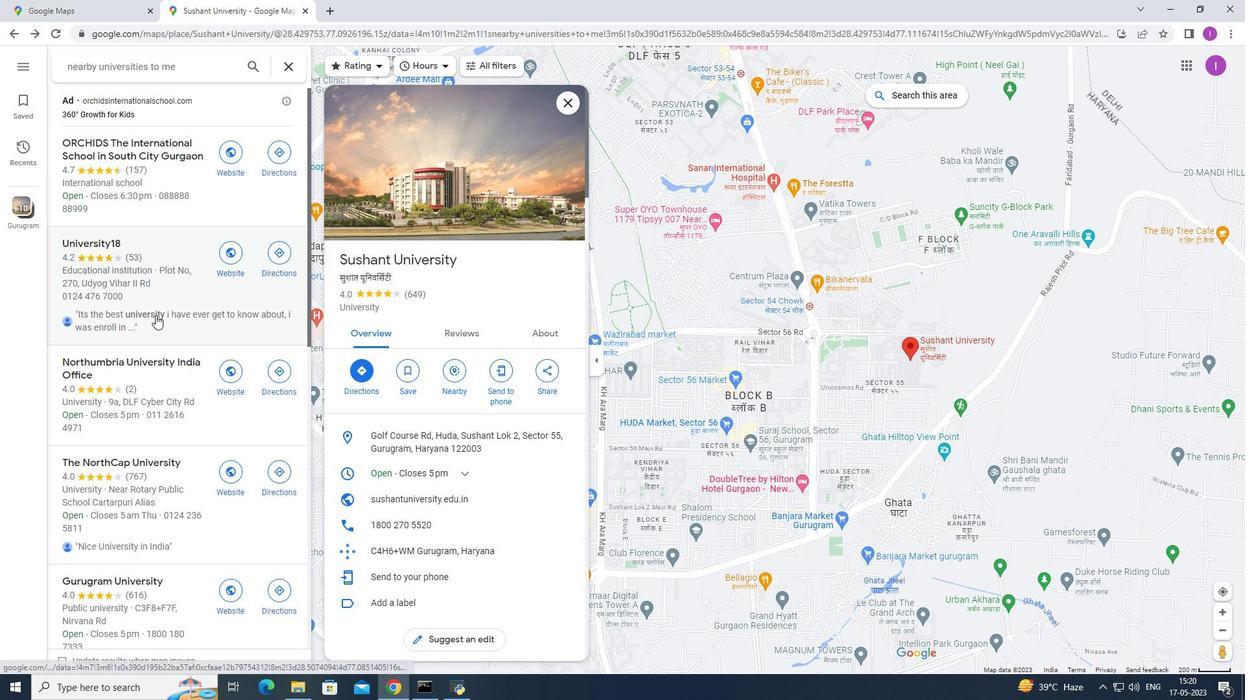 
Action: Mouse scrolled (155, 321) with delta (0, 0)
Screenshot: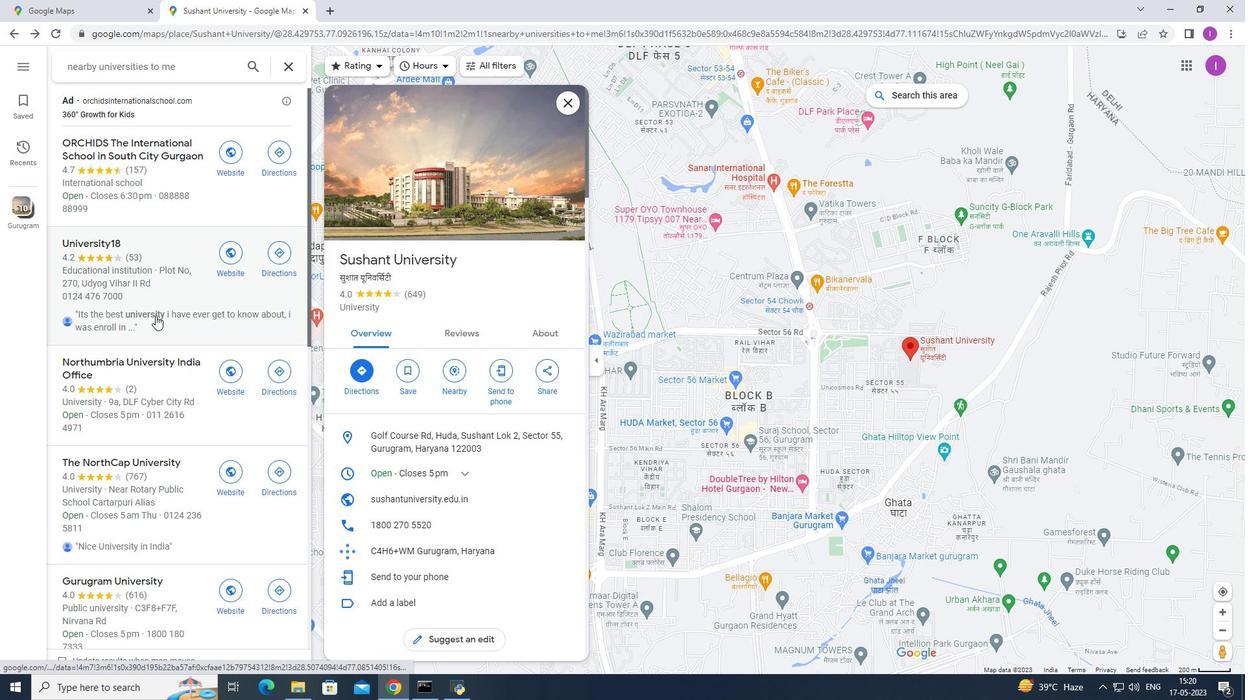 
Action: Mouse moved to (156, 325)
Screenshot: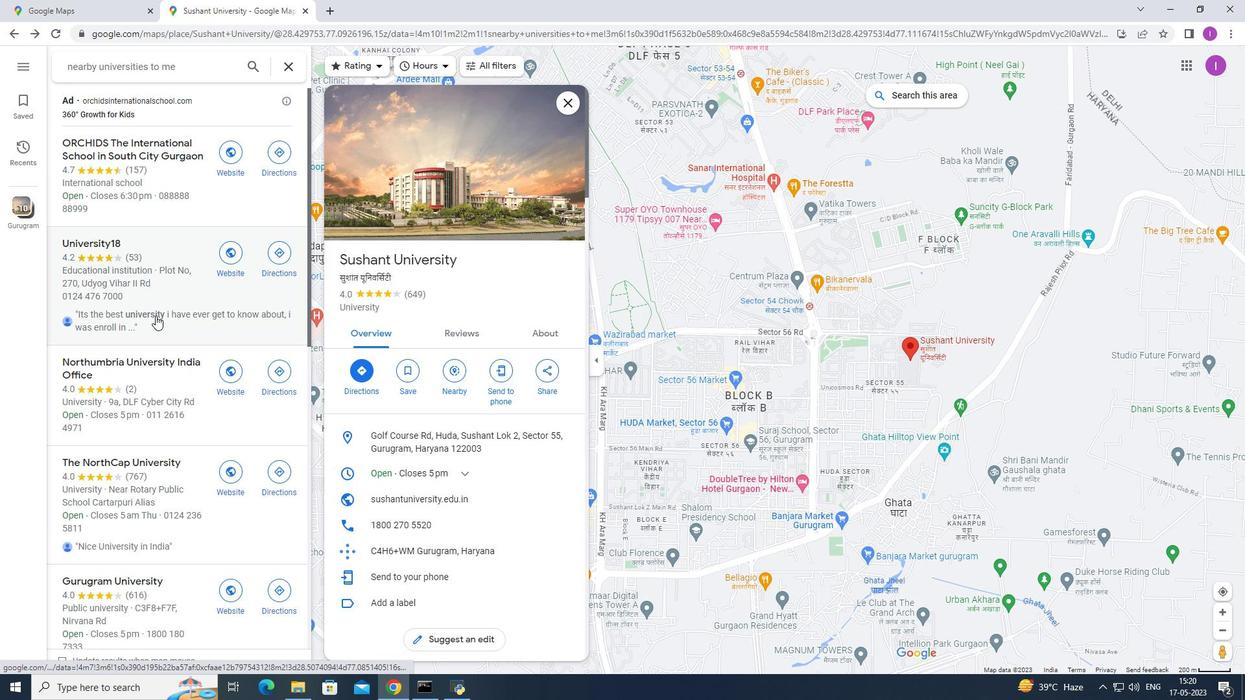 
Action: Mouse scrolled (156, 324) with delta (0, 0)
Screenshot: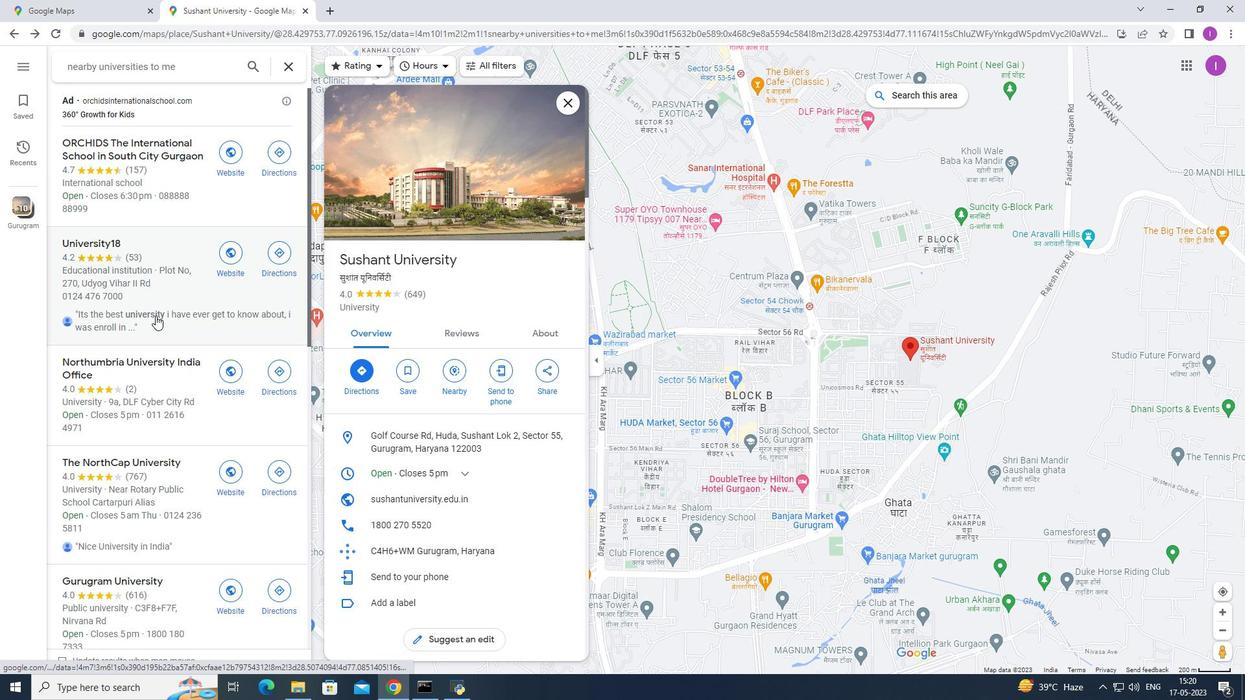 
Action: Mouse moved to (156, 325)
Screenshot: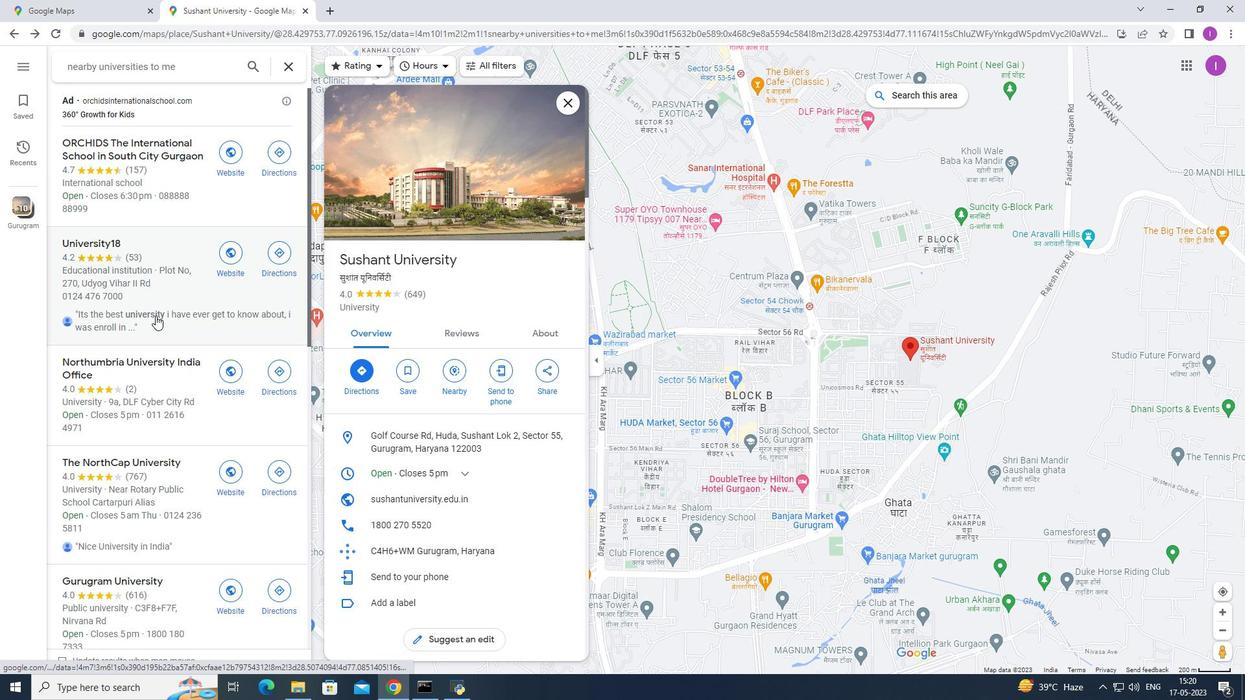 
Action: Mouse scrolled (156, 324) with delta (0, 0)
Screenshot: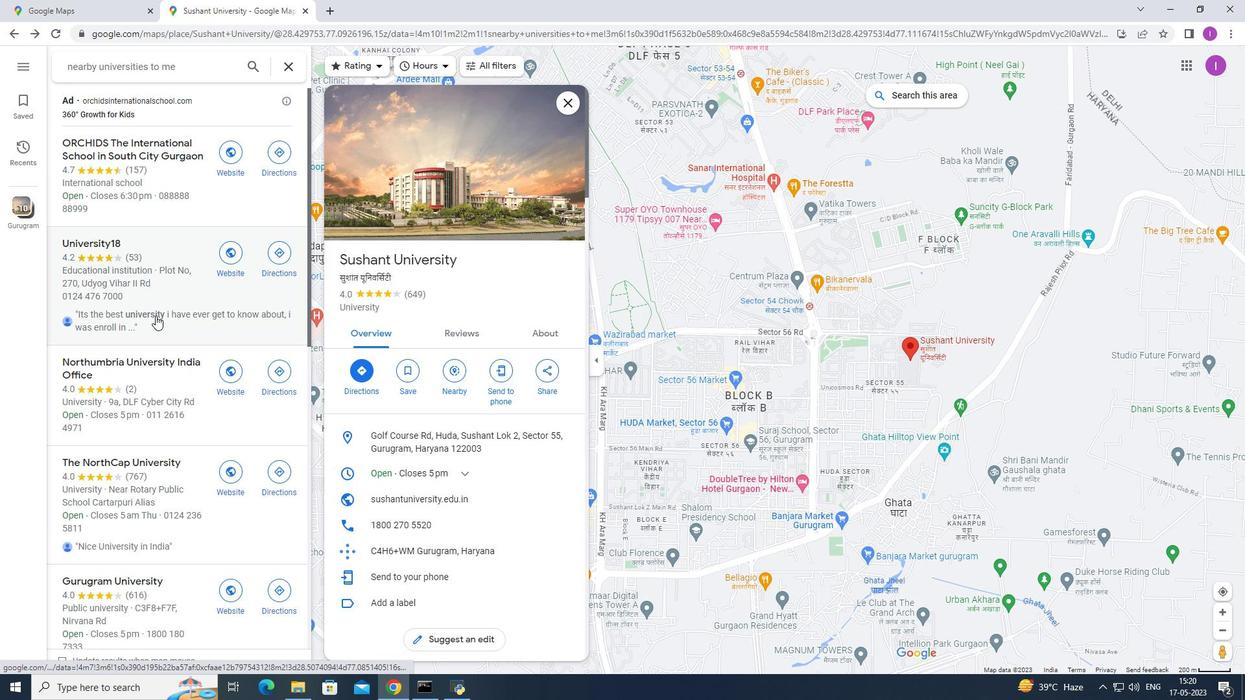 
Action: Mouse moved to (156, 325)
Screenshot: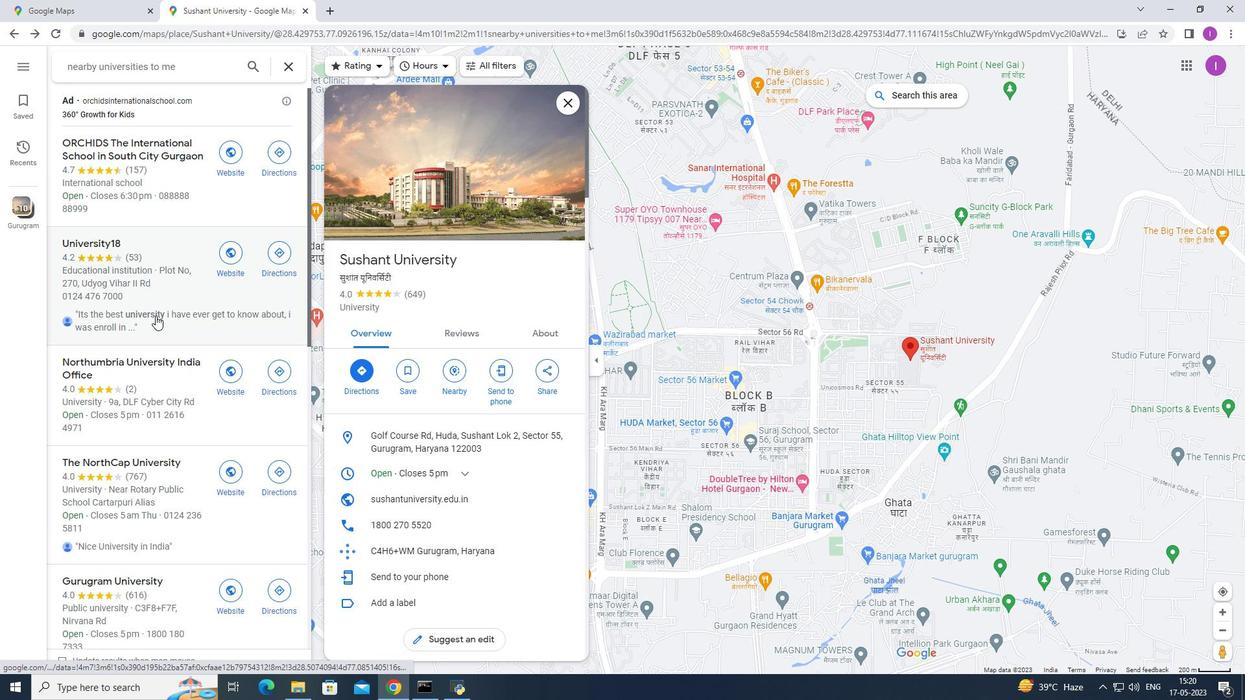 
Action: Mouse scrolled (156, 325) with delta (0, 0)
Screenshot: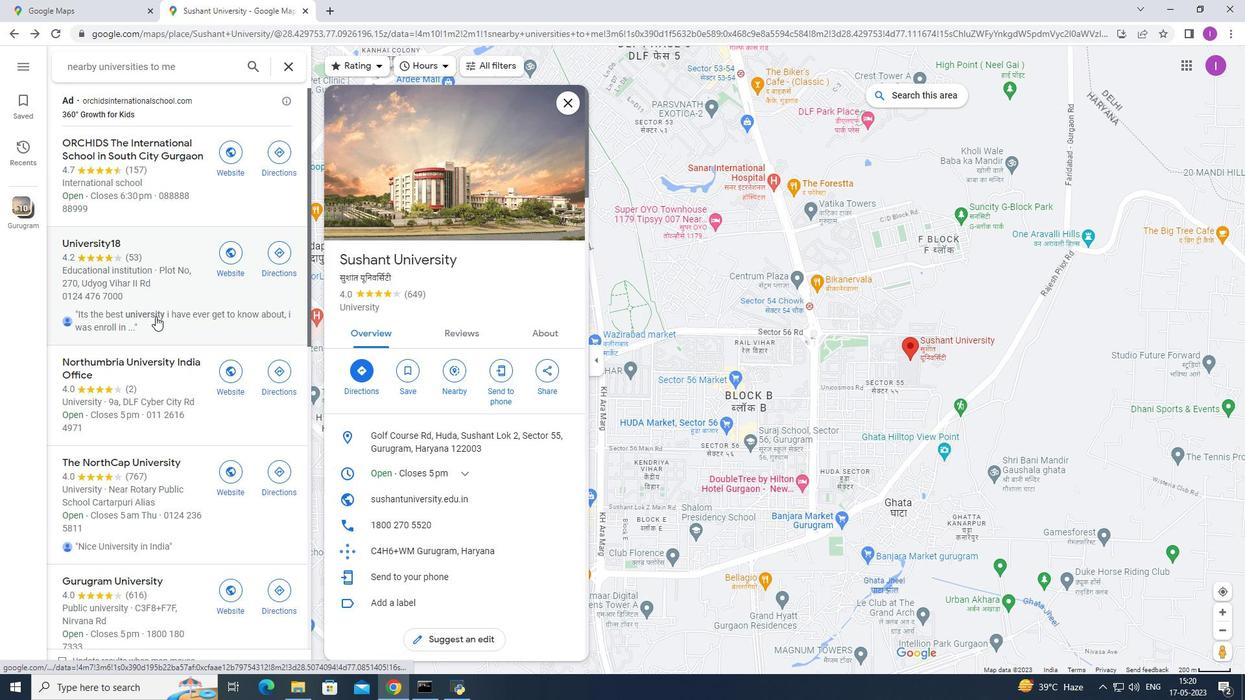 
Action: Mouse moved to (158, 338)
Screenshot: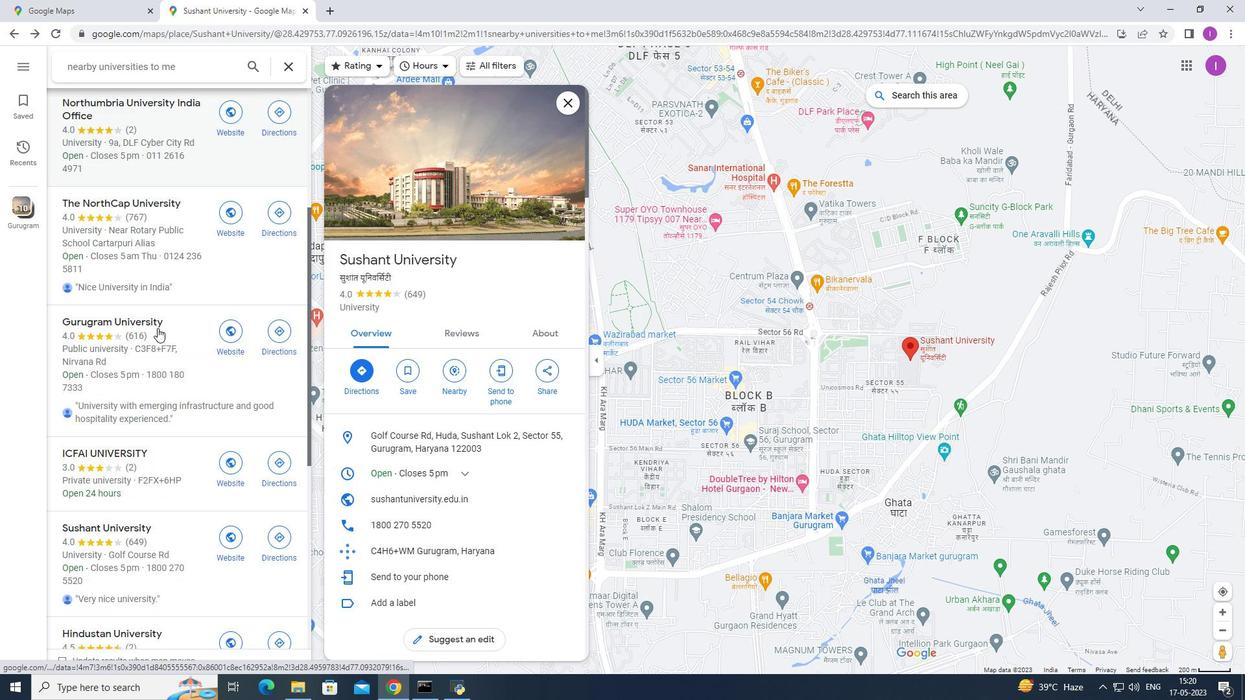 
Action: Mouse scrolled (158, 337) with delta (0, 0)
Screenshot: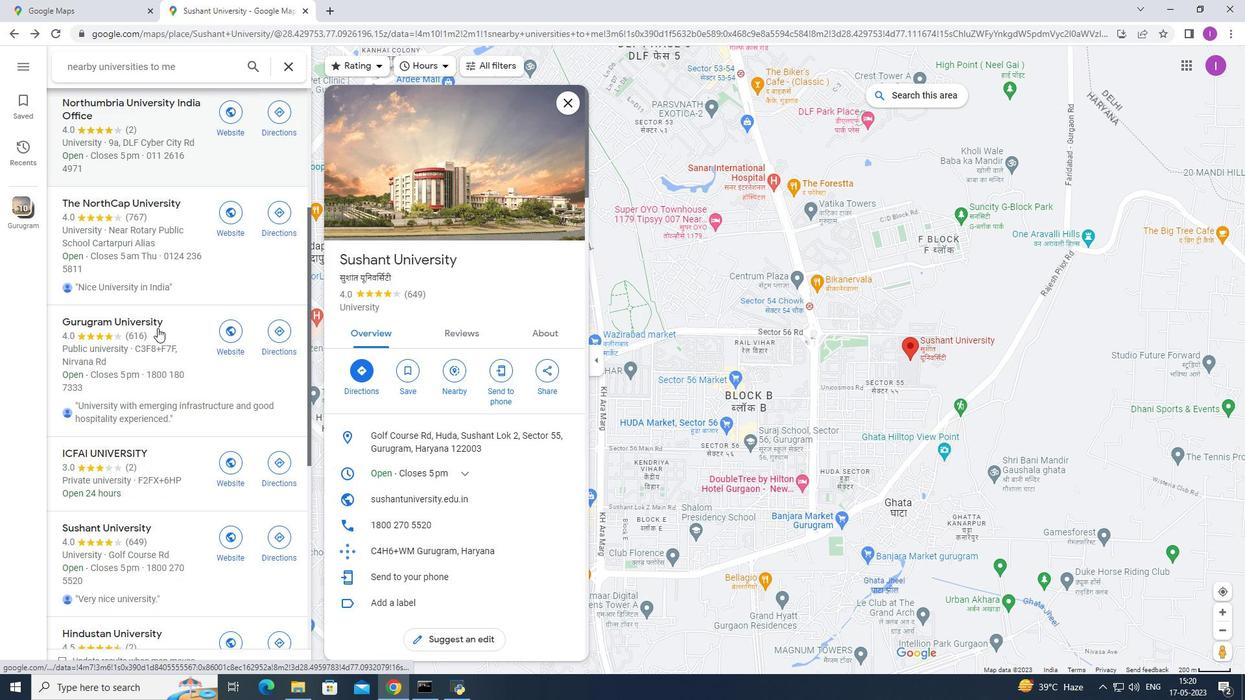 
Action: Mouse moved to (159, 342)
Screenshot: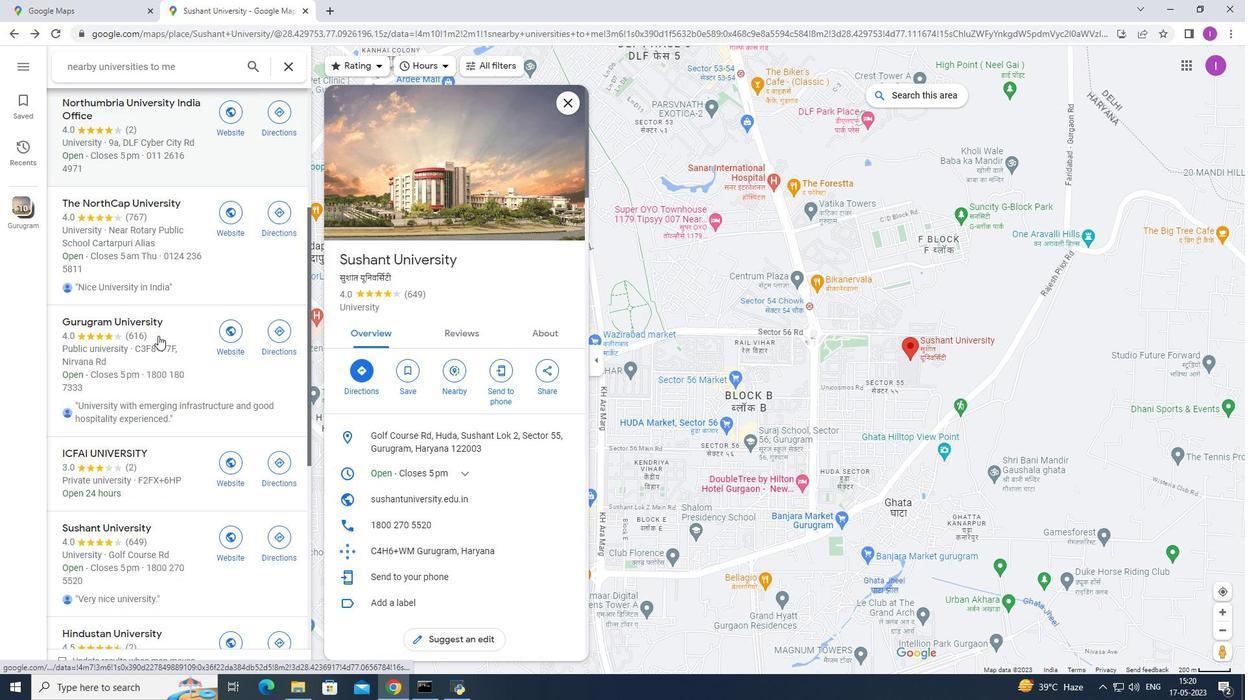 
Action: Mouse scrolled (158, 339) with delta (0, 0)
Screenshot: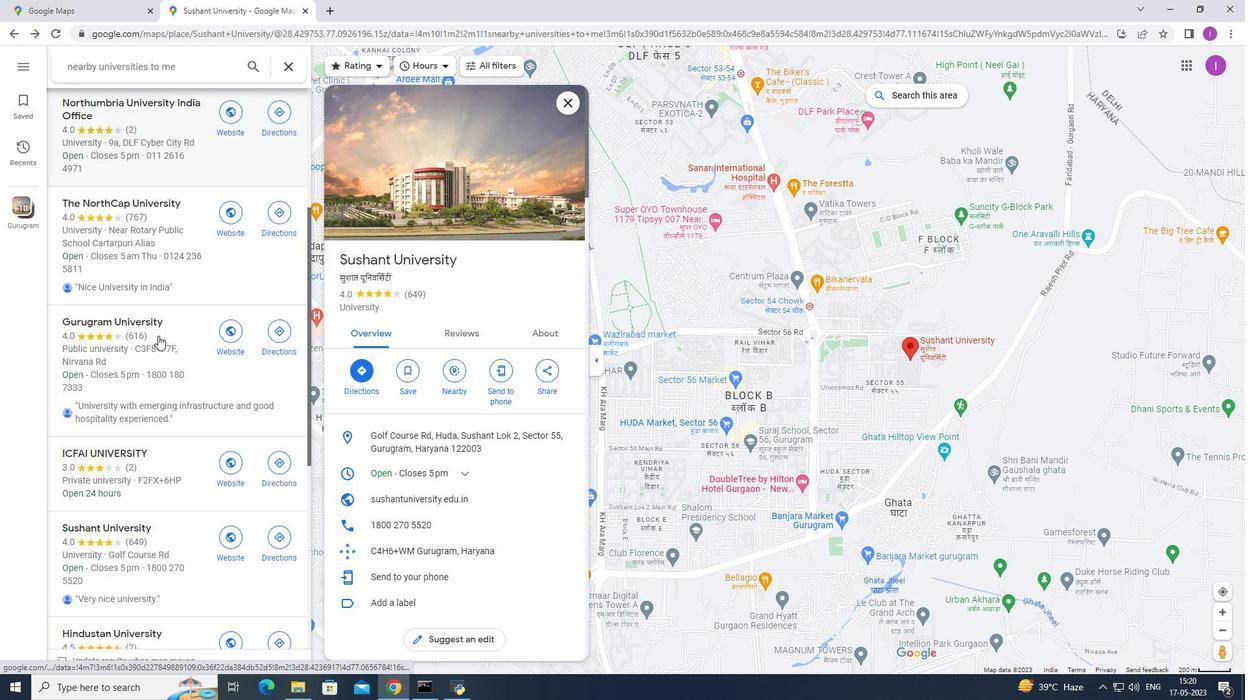 
Action: Mouse moved to (159, 342)
Screenshot: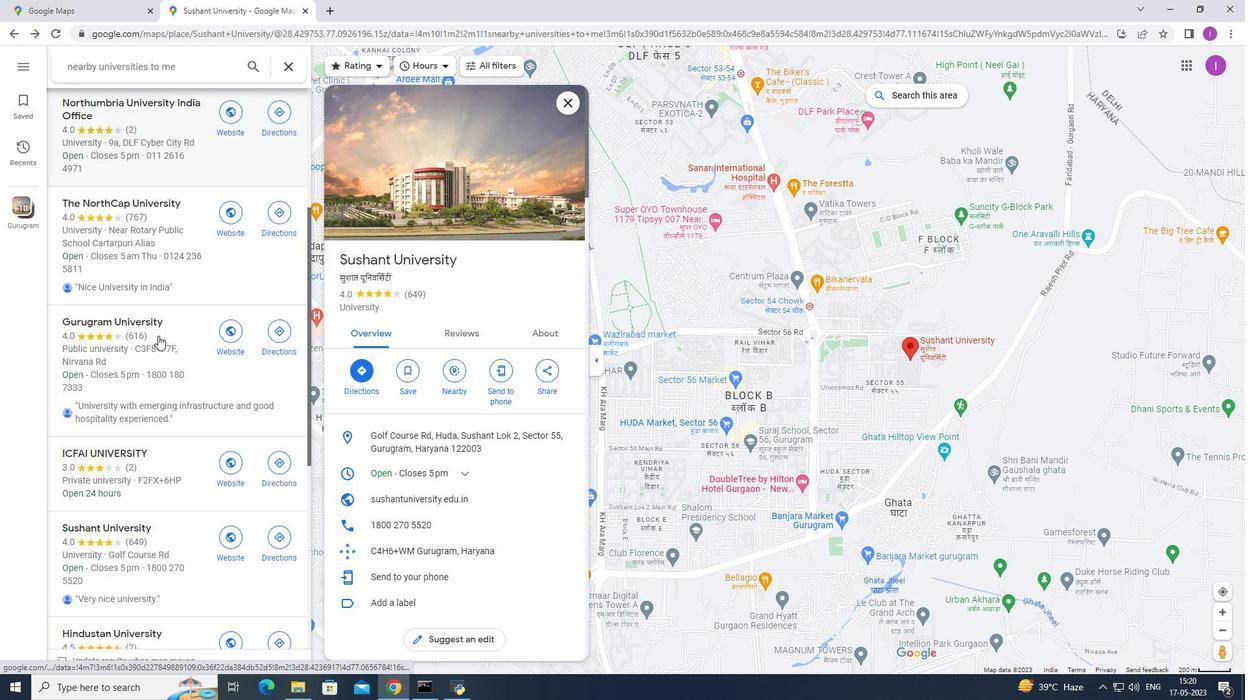 
Action: Mouse scrolled (159, 341) with delta (0, 0)
Screenshot: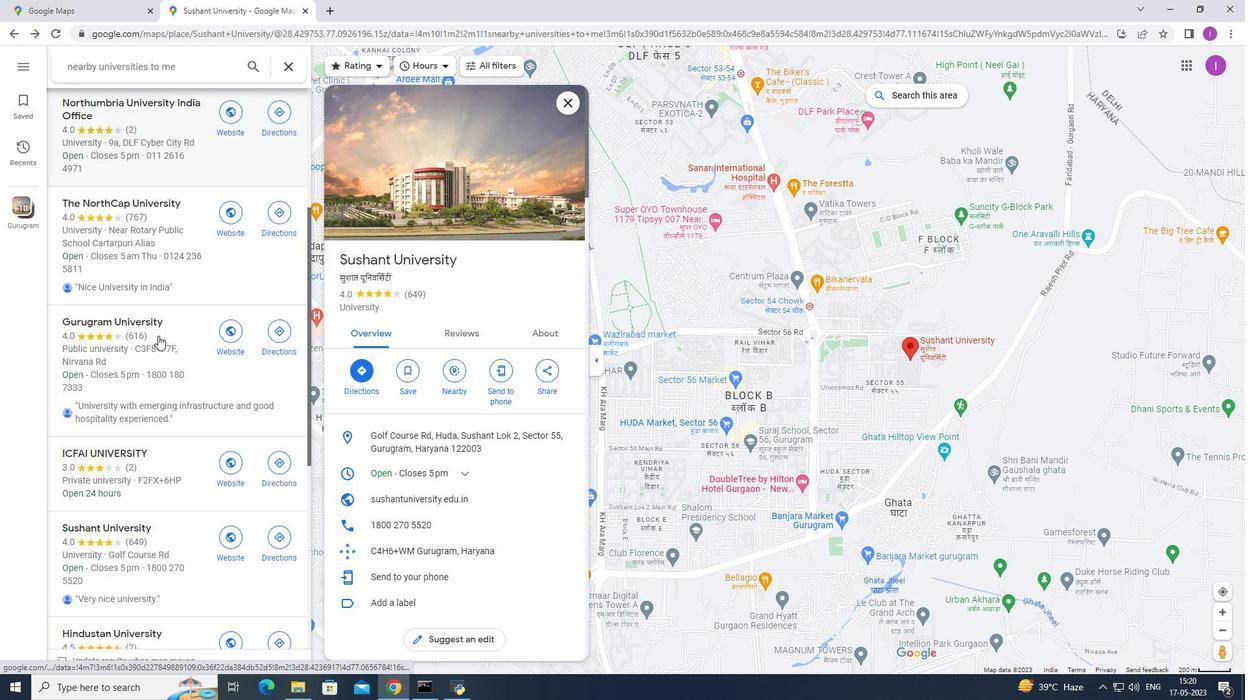 
Action: Mouse moved to (160, 349)
Screenshot: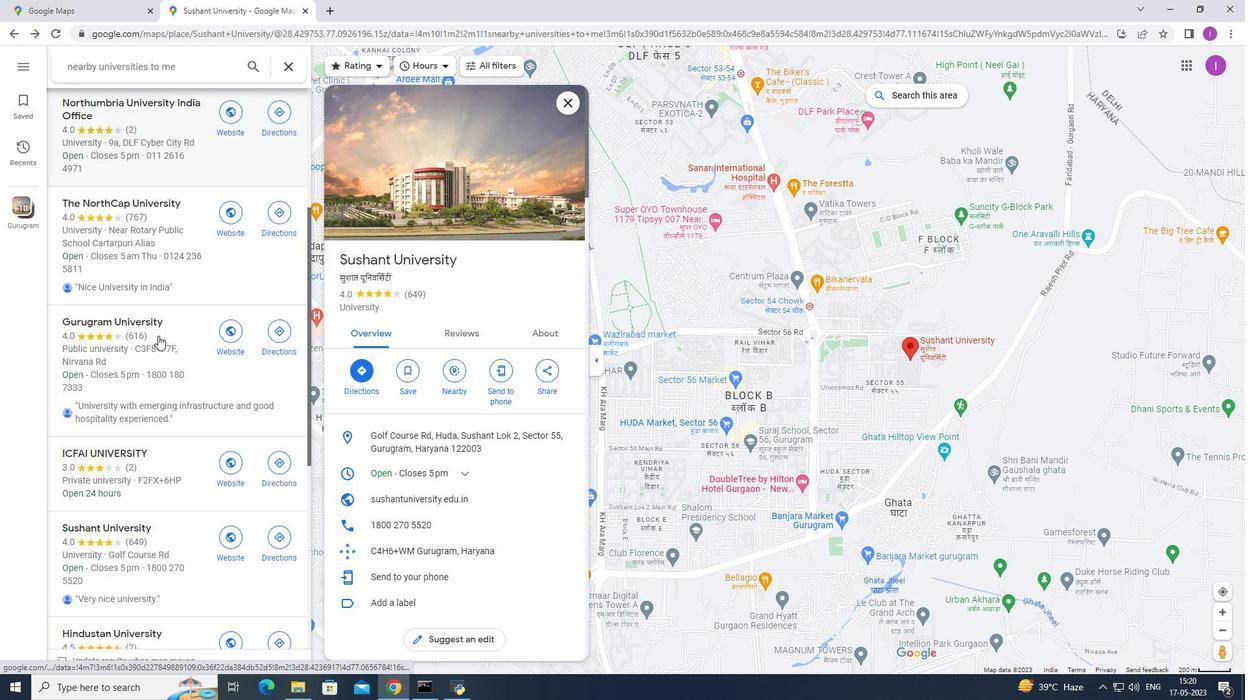 
Action: Mouse scrolled (159, 341) with delta (0, 0)
Screenshot: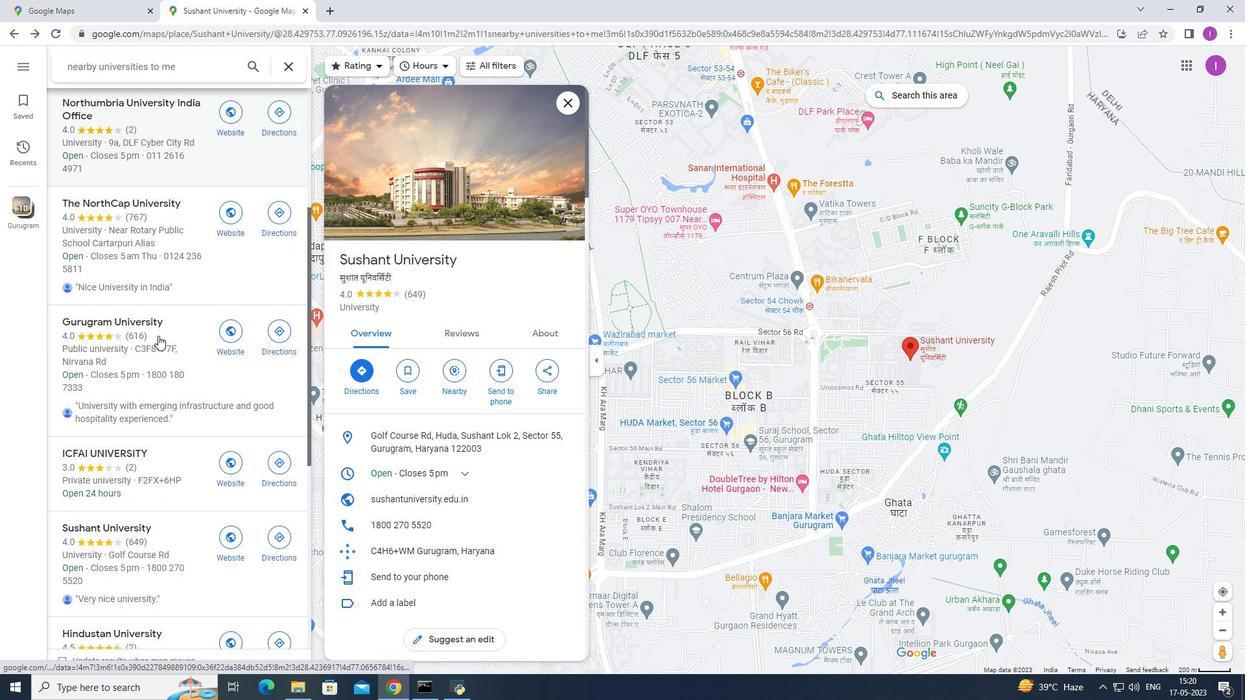 
Action: Mouse moved to (160, 350)
Screenshot: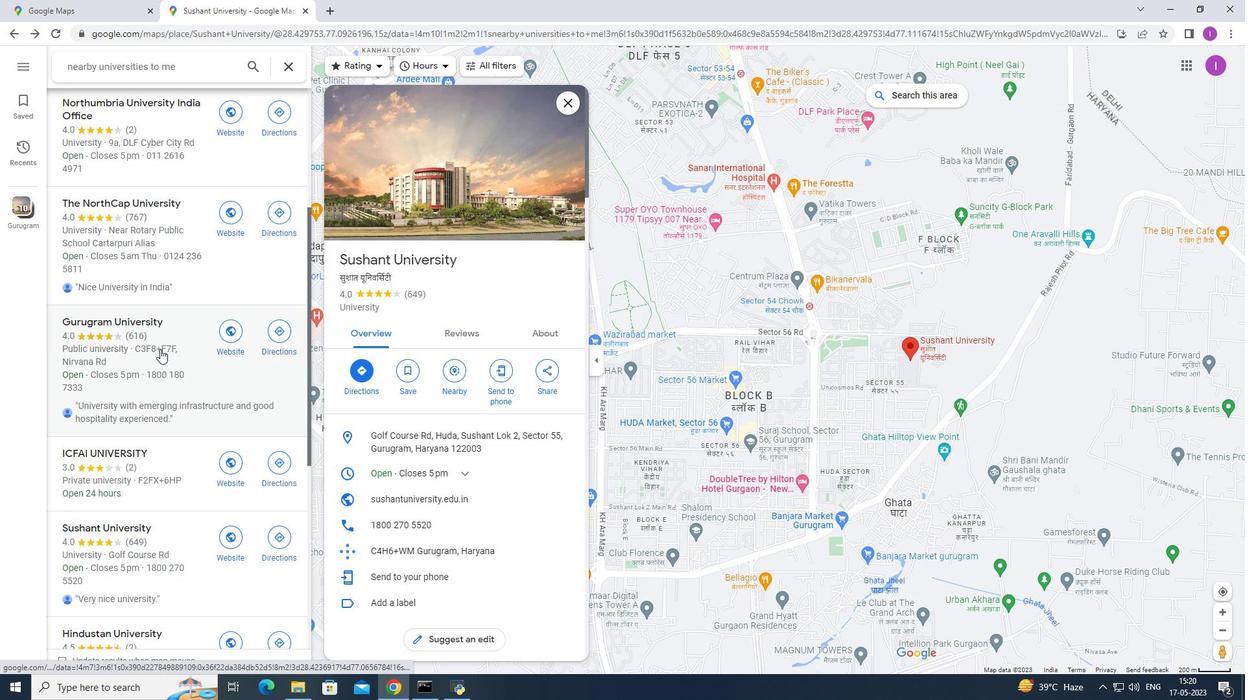 
Action: Mouse scrolled (160, 349) with delta (0, 0)
Screenshot: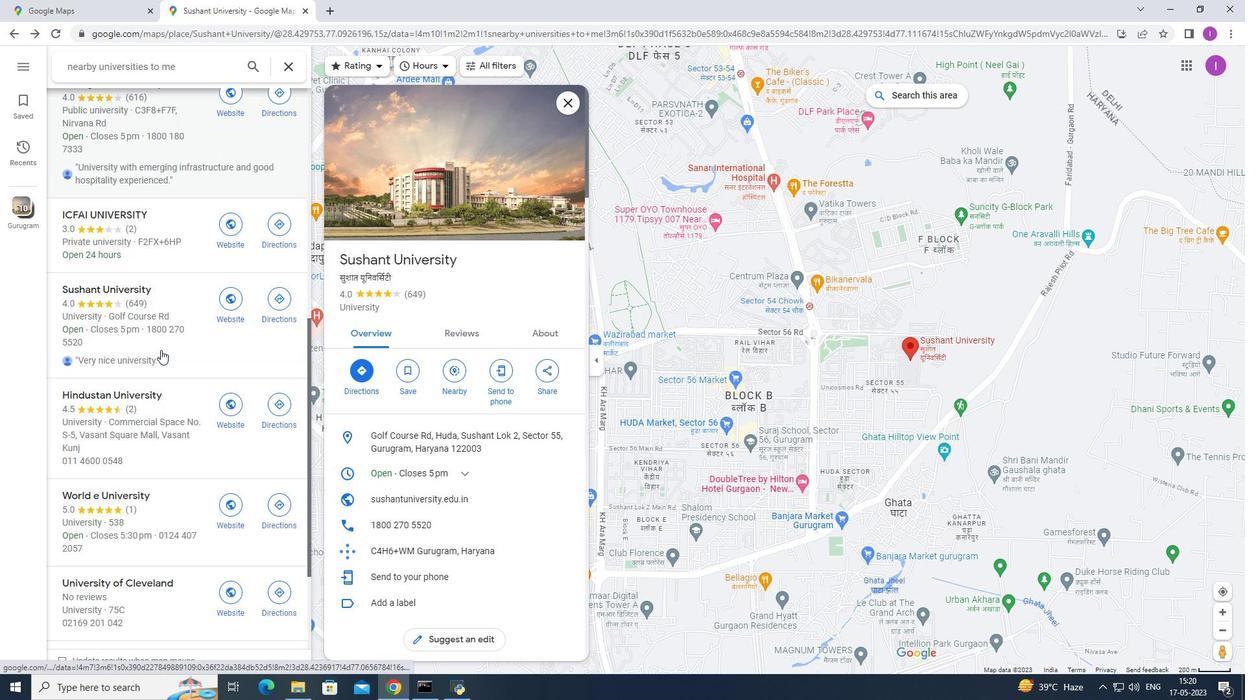 
Action: Mouse scrolled (160, 349) with delta (0, 0)
Screenshot: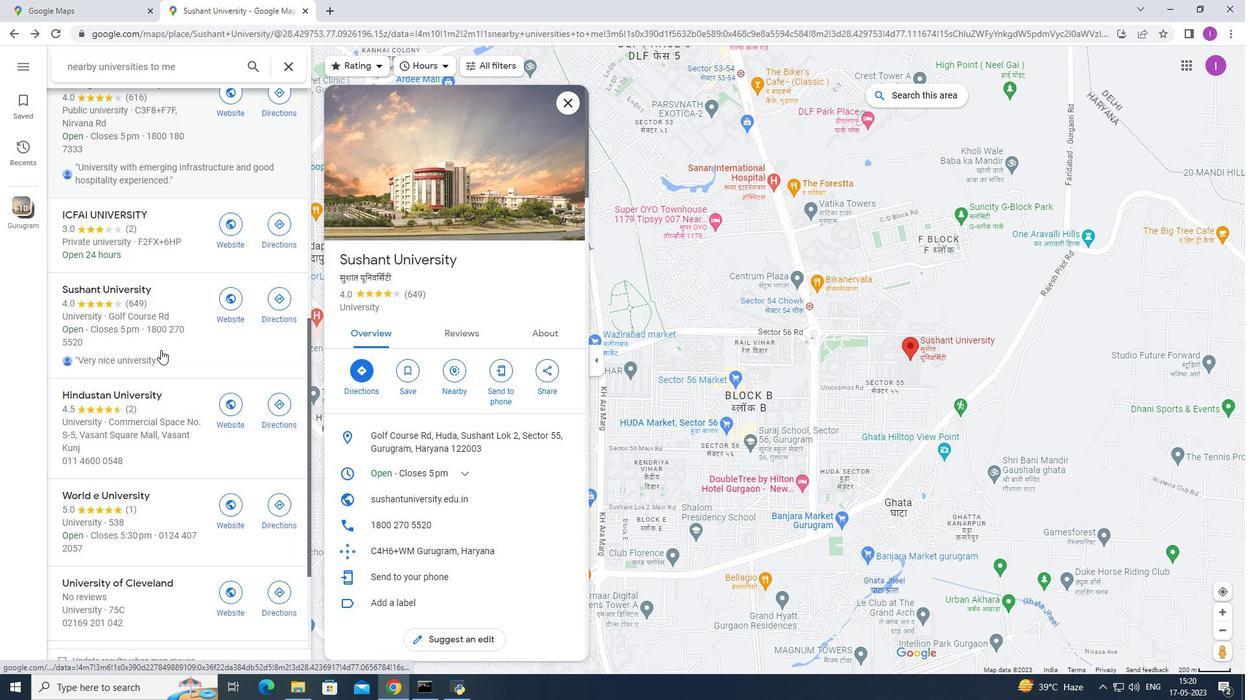
Action: Mouse scrolled (160, 349) with delta (0, 0)
Screenshot: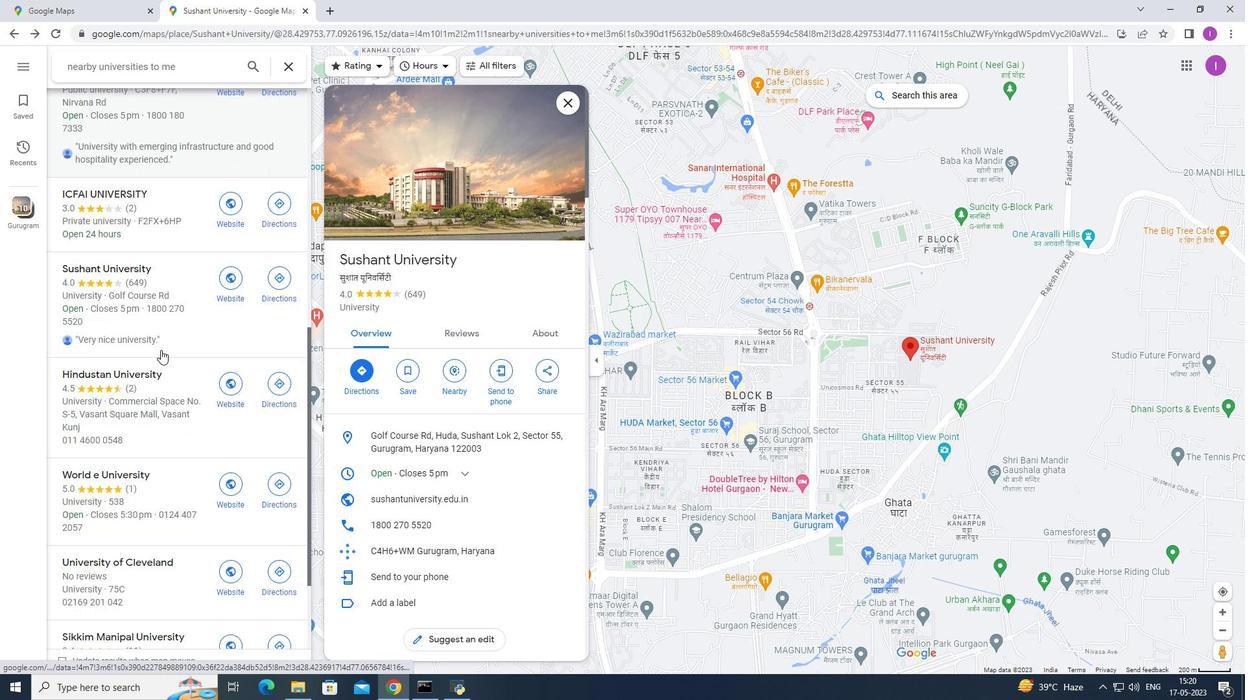 
Action: Mouse scrolled (160, 349) with delta (0, 0)
Screenshot: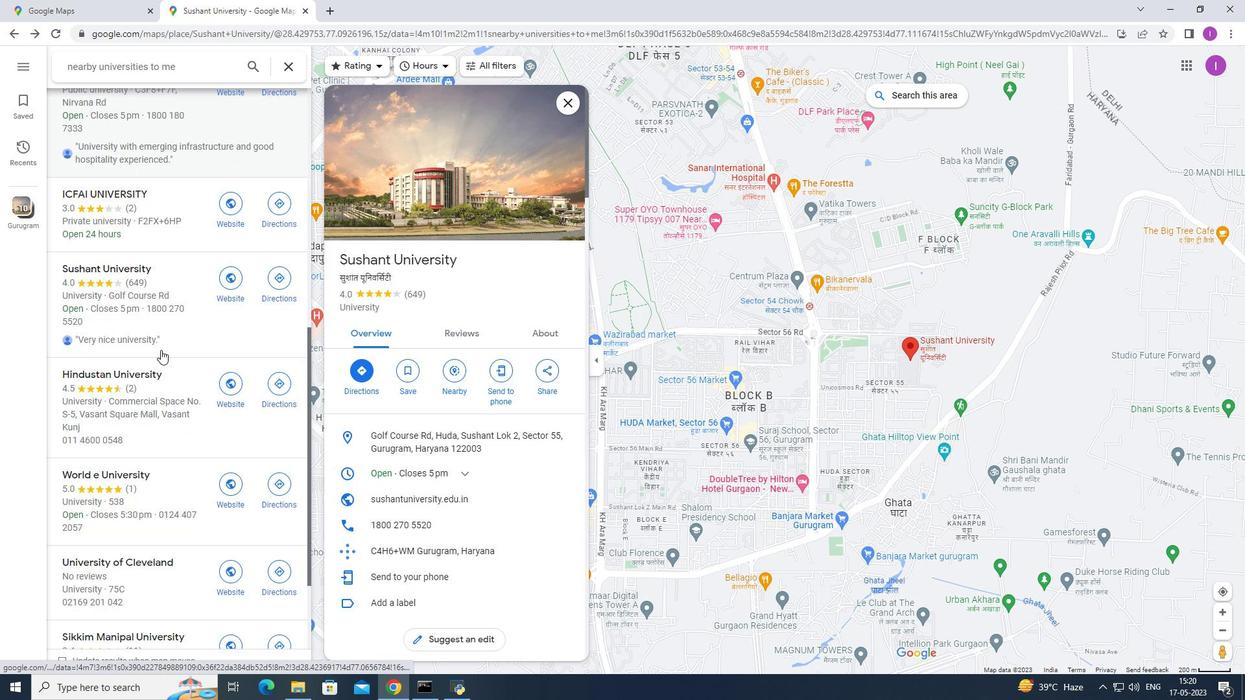 
Action: Mouse scrolled (160, 349) with delta (0, 0)
Screenshot: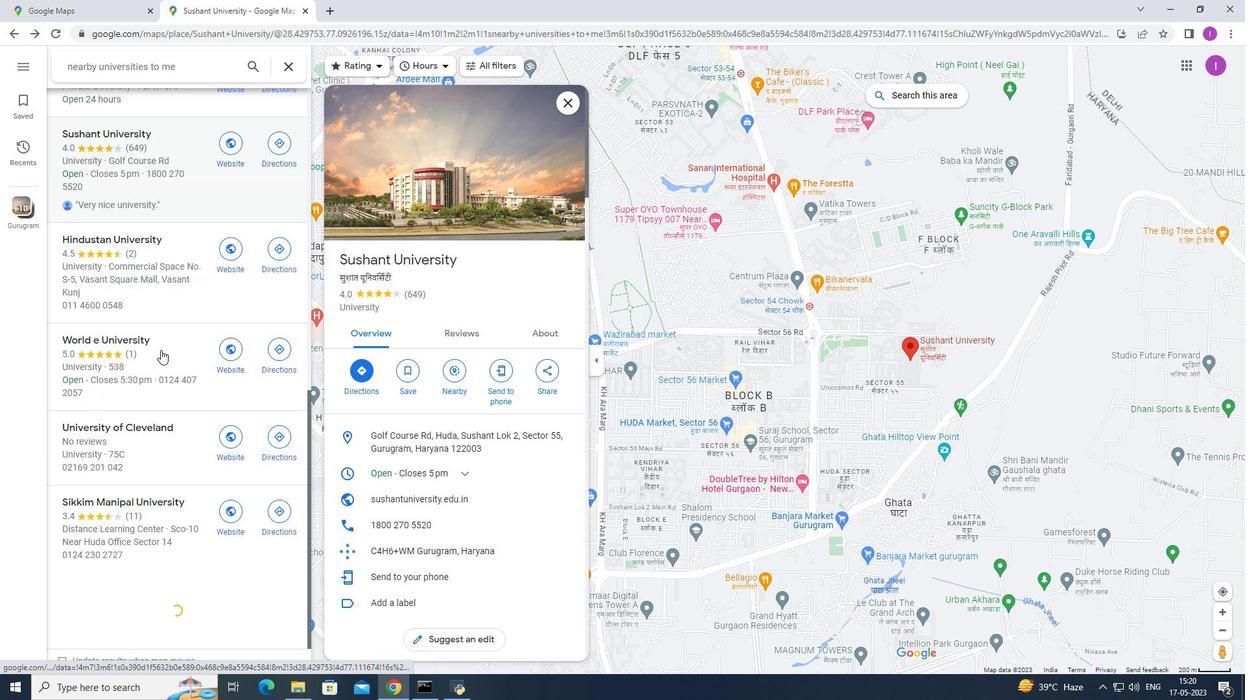 
Action: Mouse scrolled (160, 349) with delta (0, 0)
Screenshot: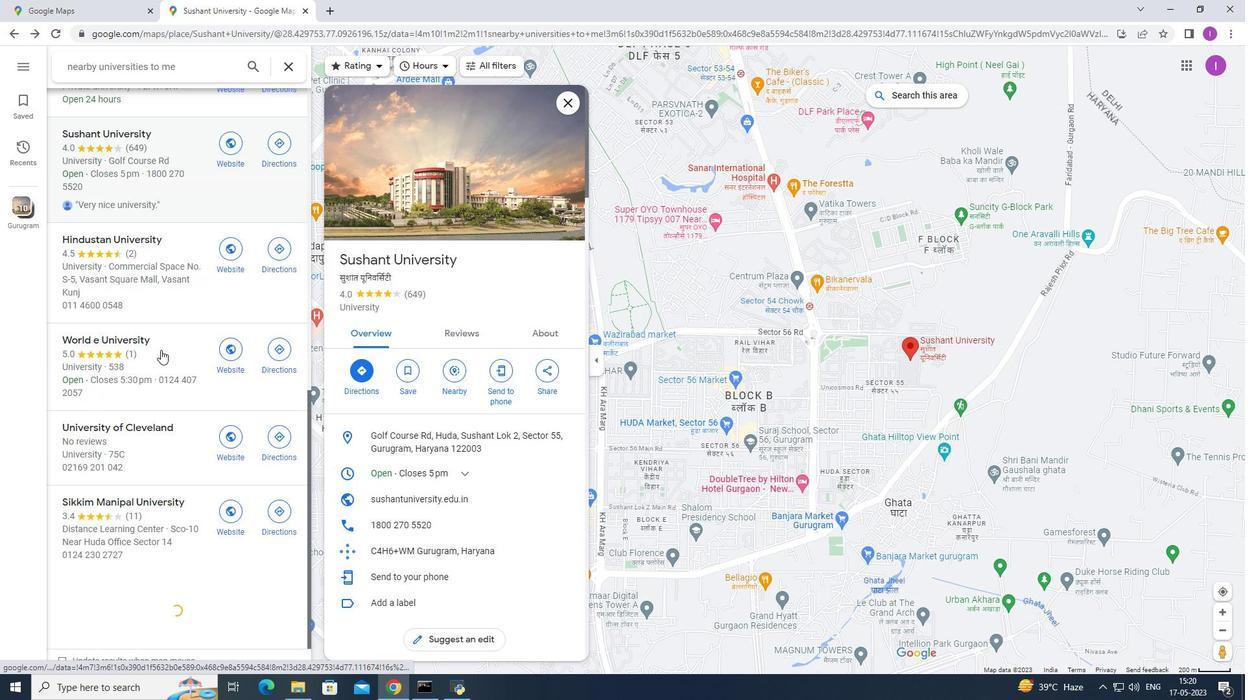 
Action: Mouse scrolled (160, 349) with delta (0, 0)
Screenshot: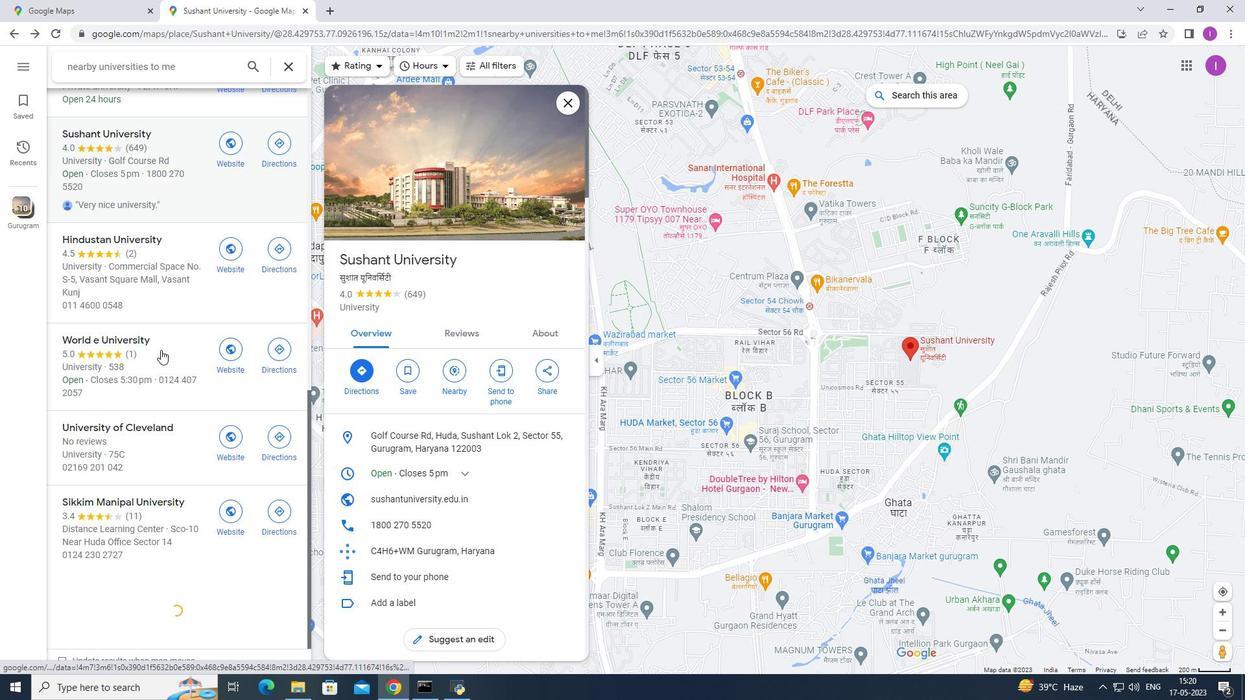 
Action: Mouse scrolled (160, 349) with delta (0, 0)
Screenshot: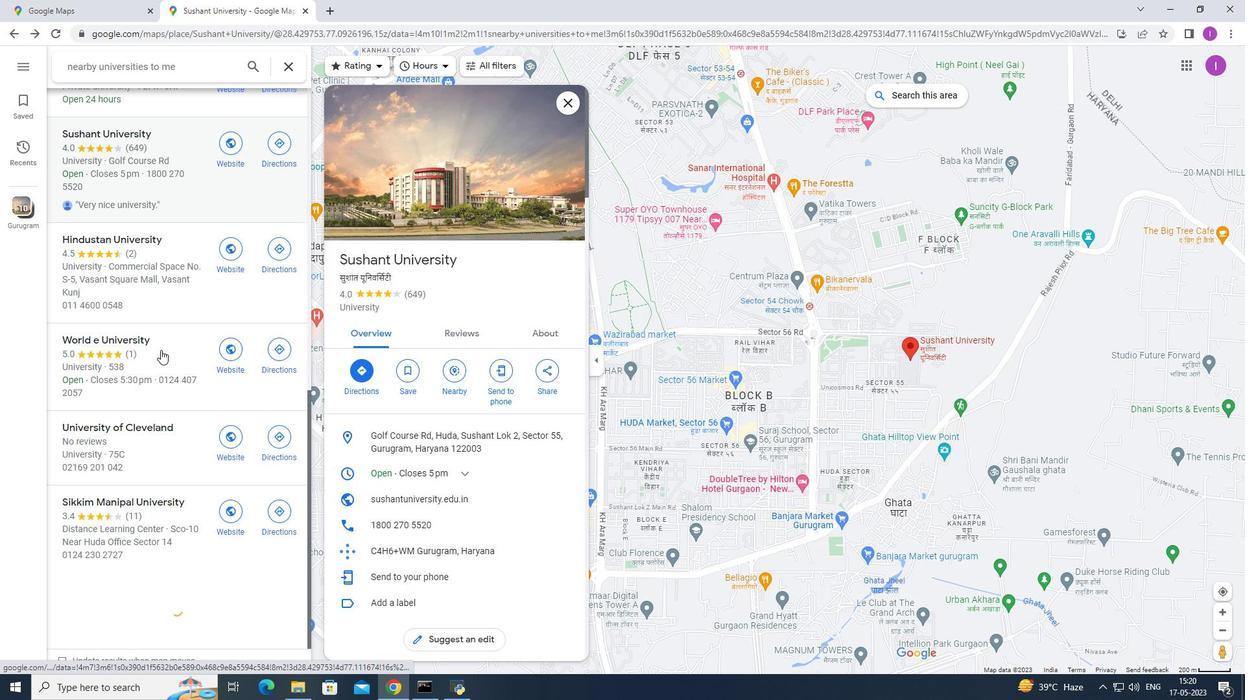 
Action: Mouse moved to (136, 255)
Screenshot: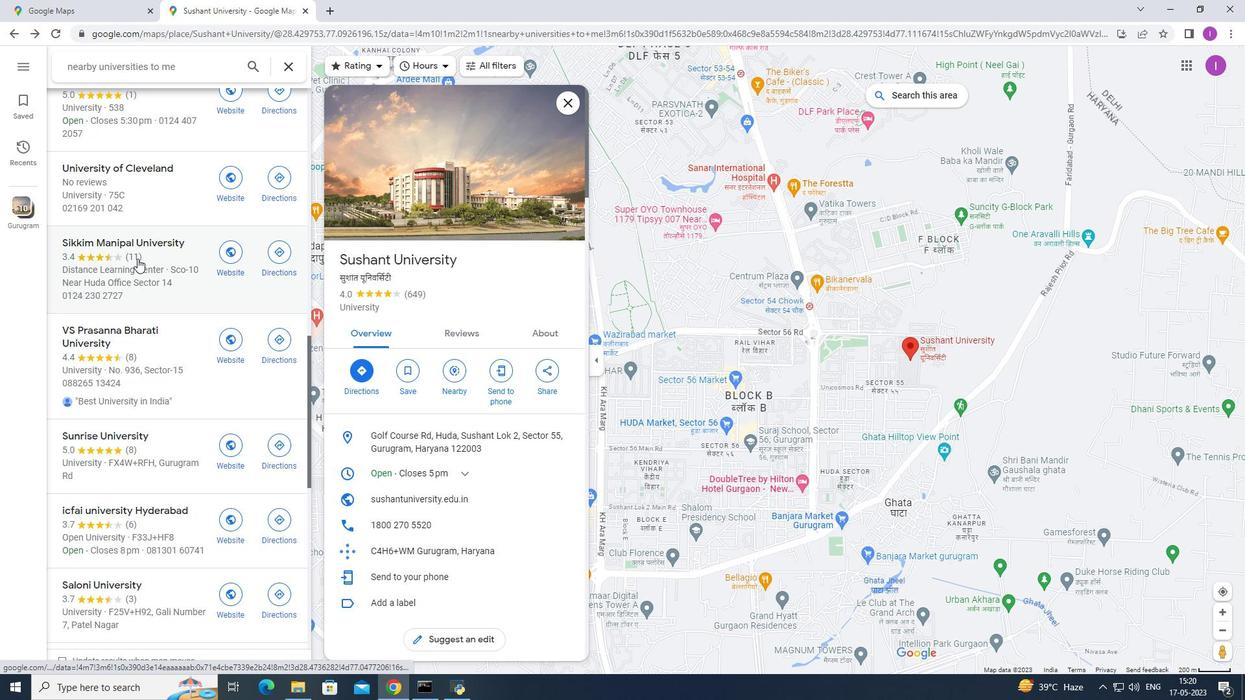 
Action: Mouse pressed left at (136, 255)
Screenshot: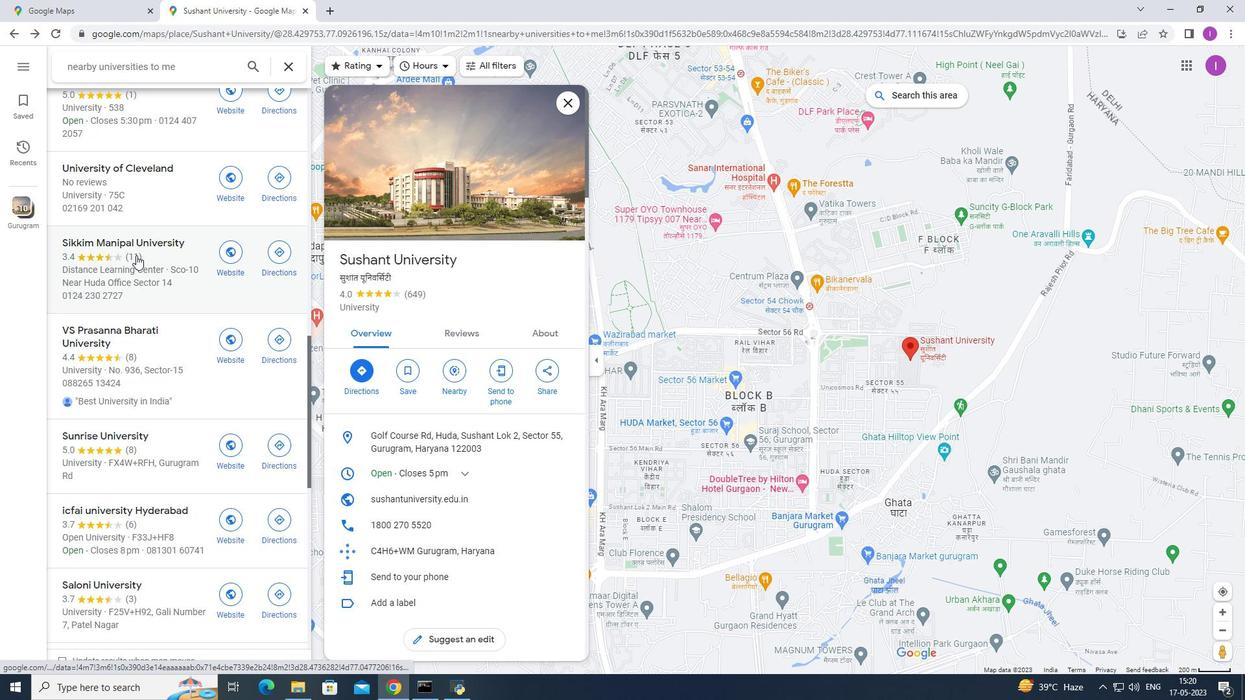 
Action: Mouse moved to (364, 373)
Screenshot: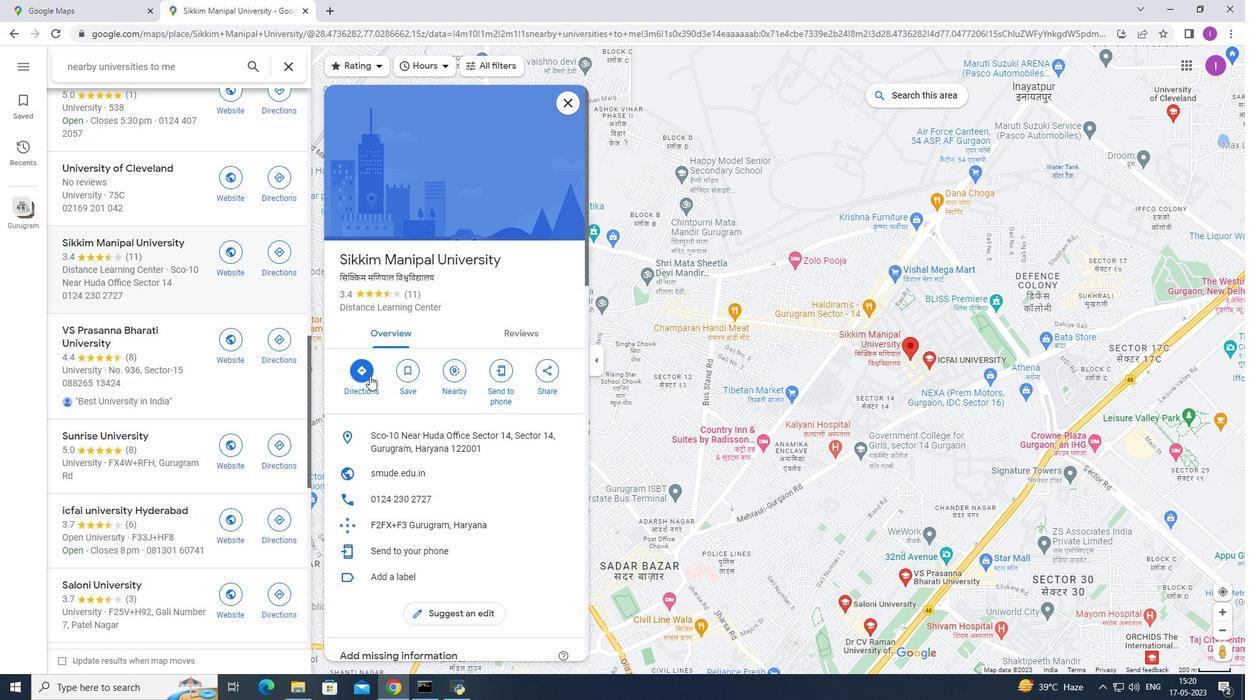 
Action: Mouse pressed left at (364, 373)
Screenshot: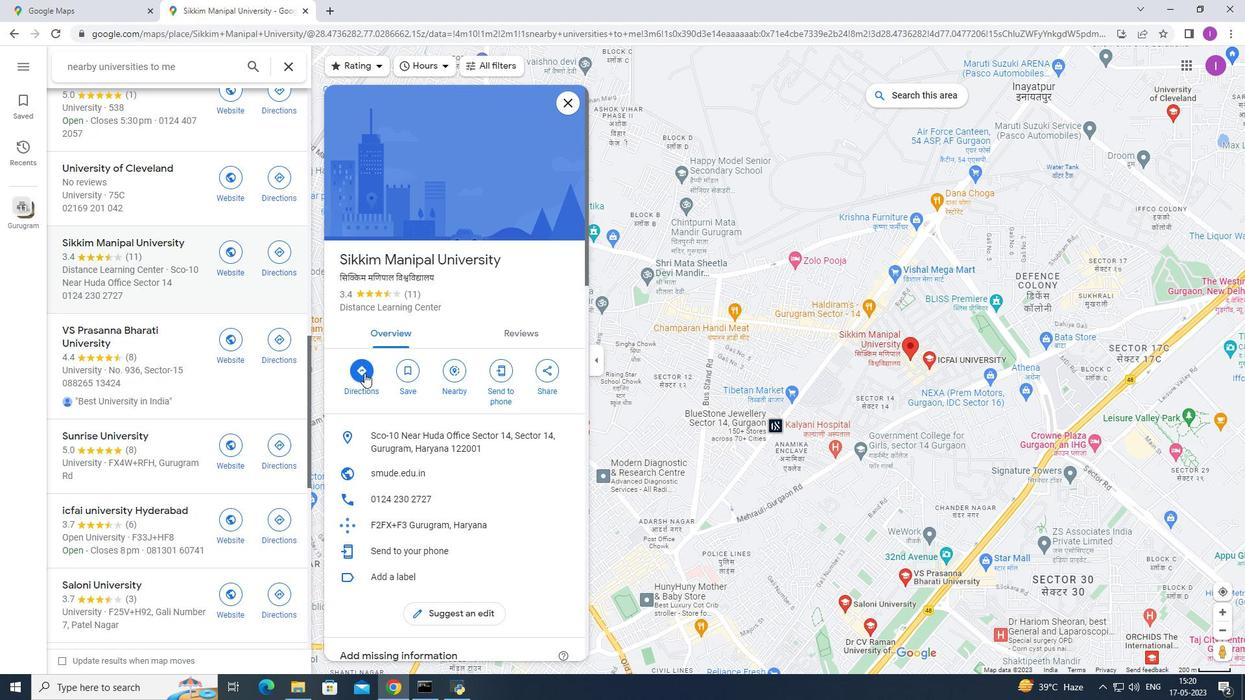 
Action: Mouse moved to (193, 312)
Screenshot: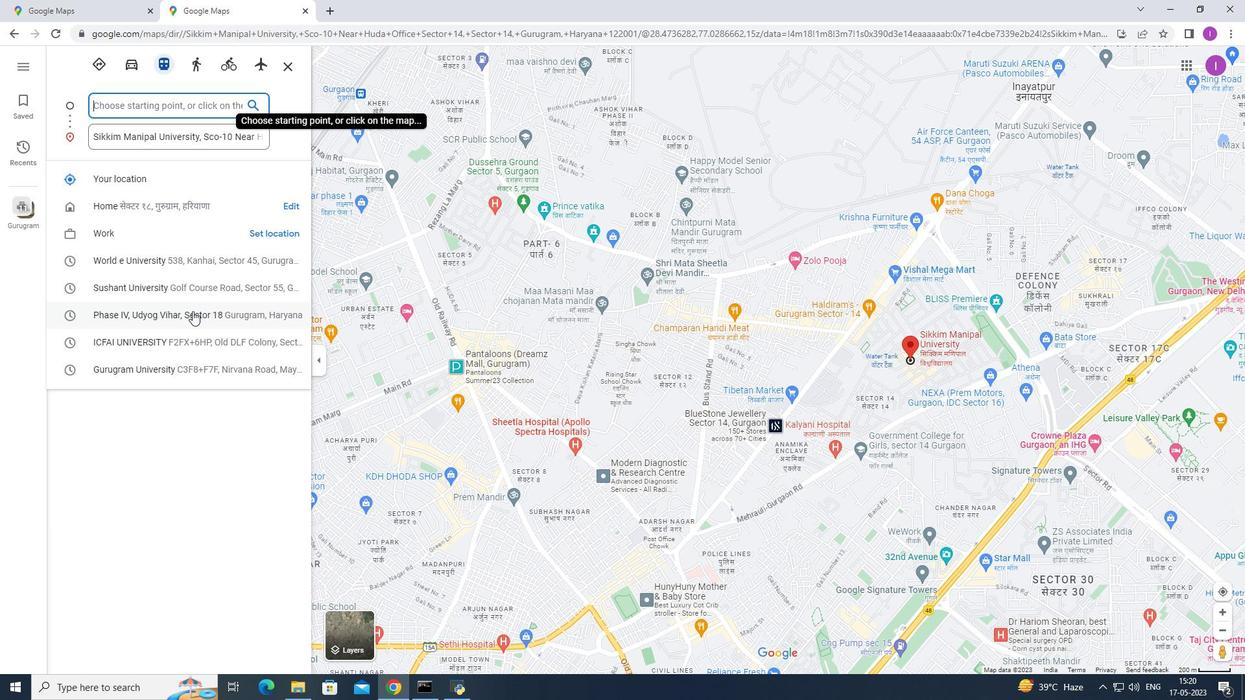 
Action: Mouse pressed left at (192, 311)
Screenshot: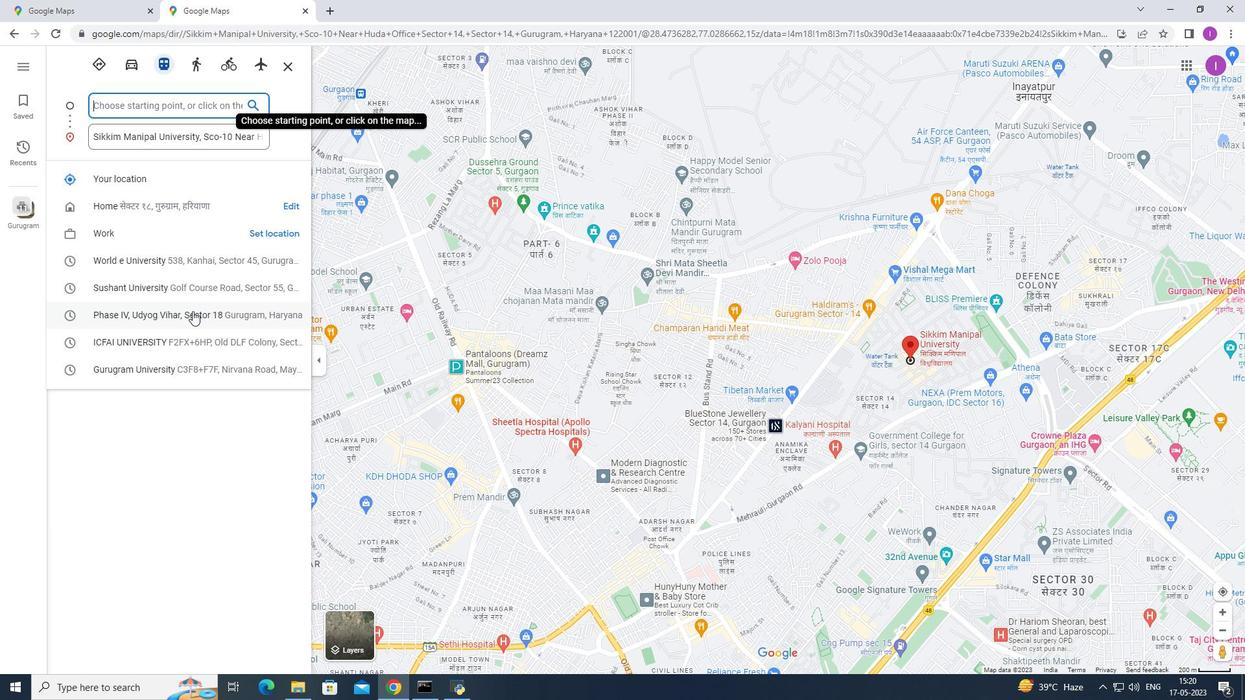 
Action: Mouse moved to (433, 260)
Screenshot: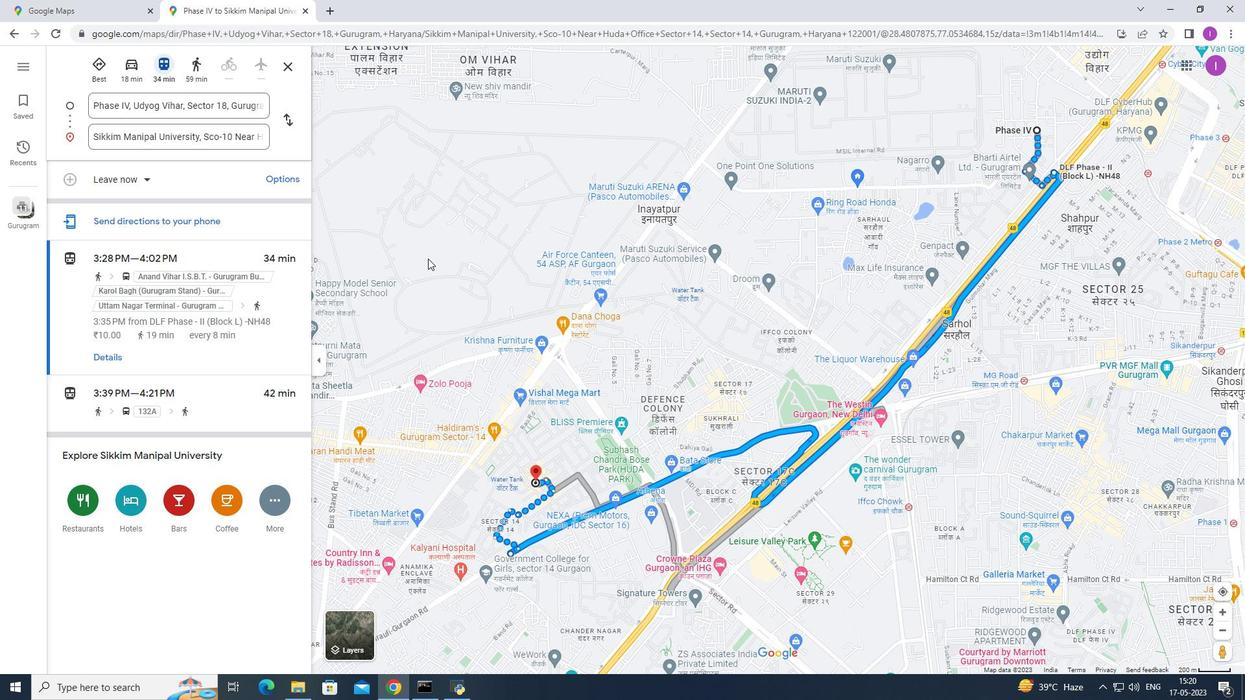 
Action: Mouse scrolled (433, 260) with delta (0, 0)
Screenshot: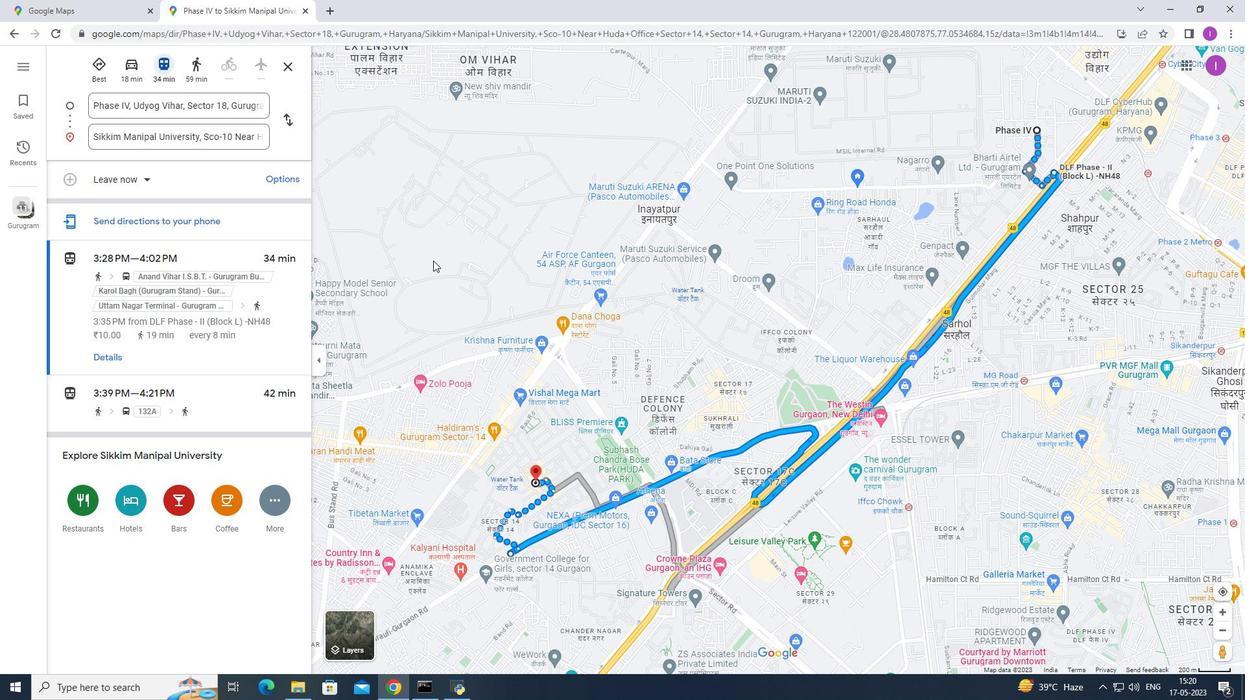 
Action: Mouse moved to (16, 31)
Screenshot: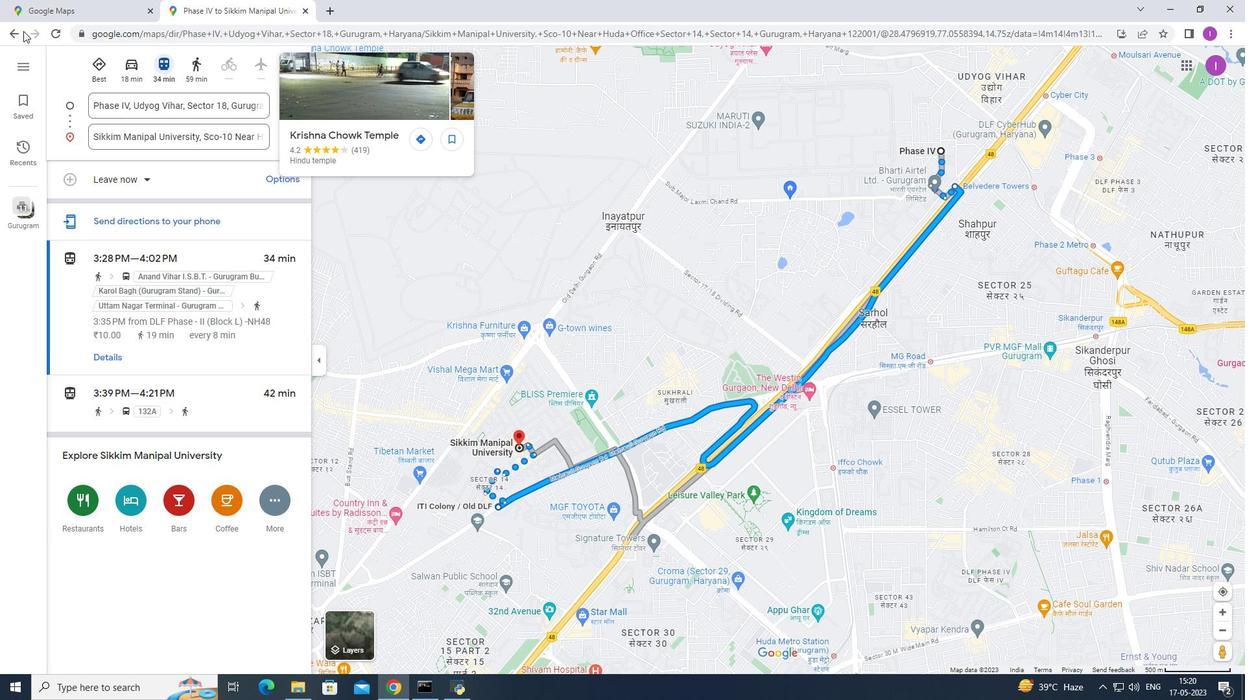 
Action: Mouse pressed left at (16, 31)
Screenshot: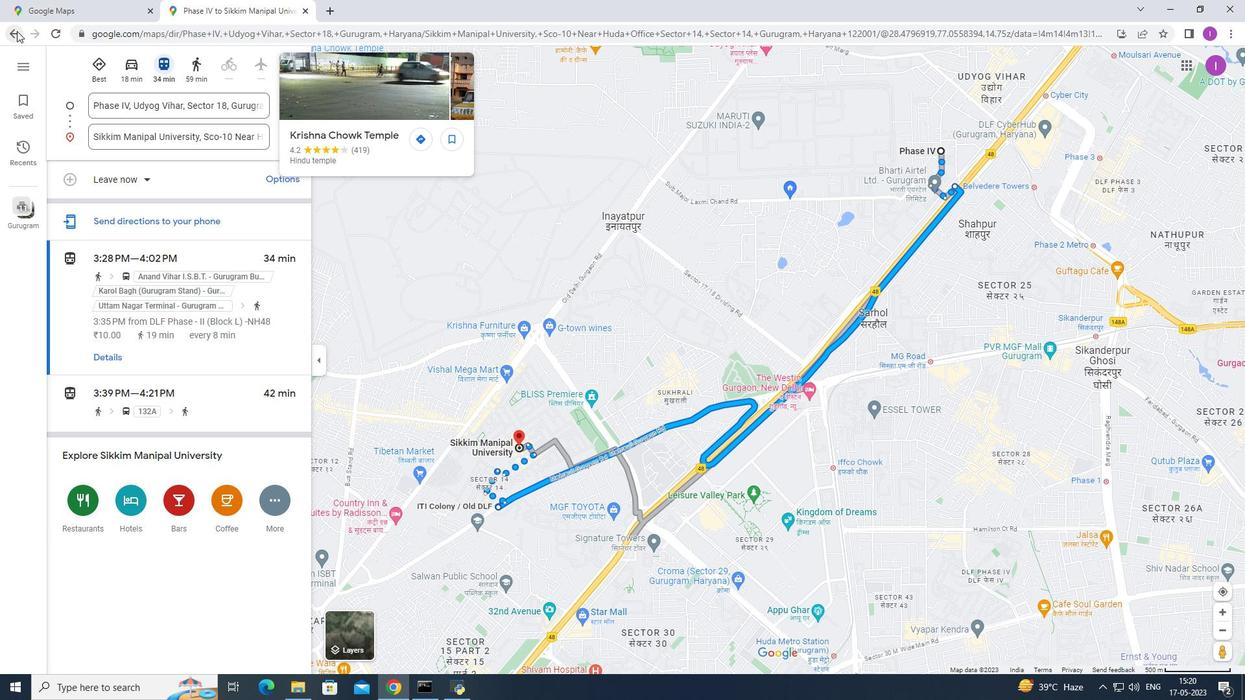 
Action: Mouse moved to (8, 27)
Screenshot: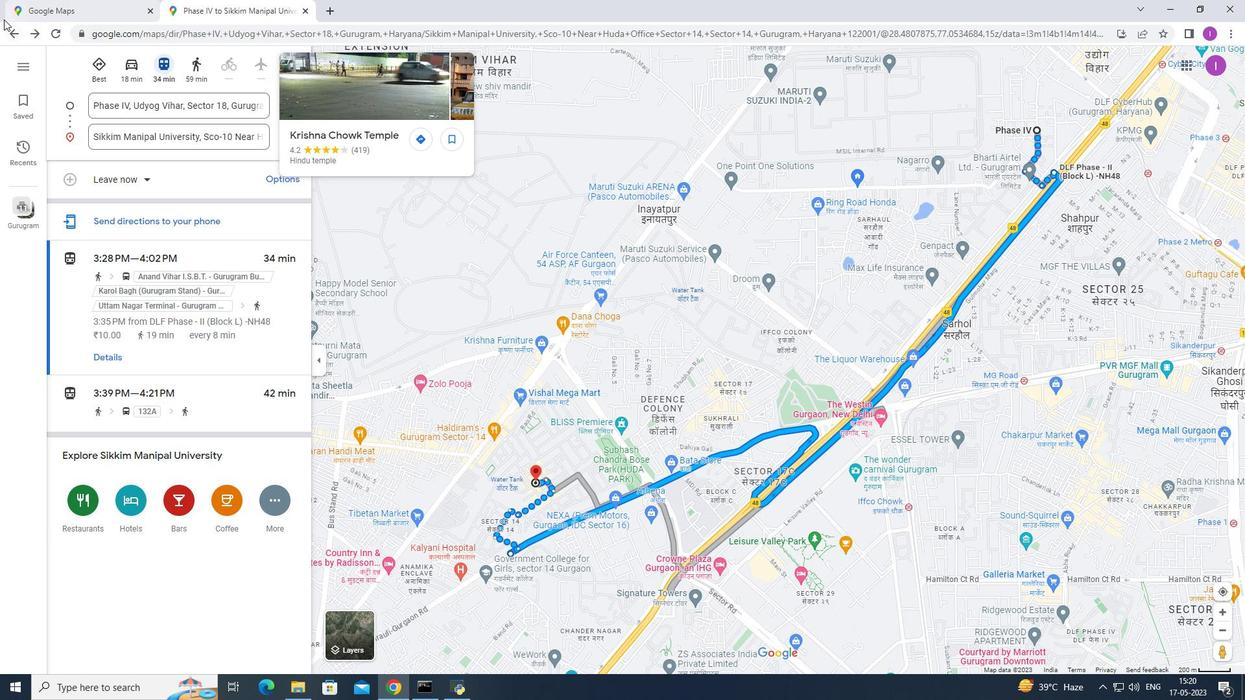 
Action: Mouse pressed left at (8, 27)
Screenshot: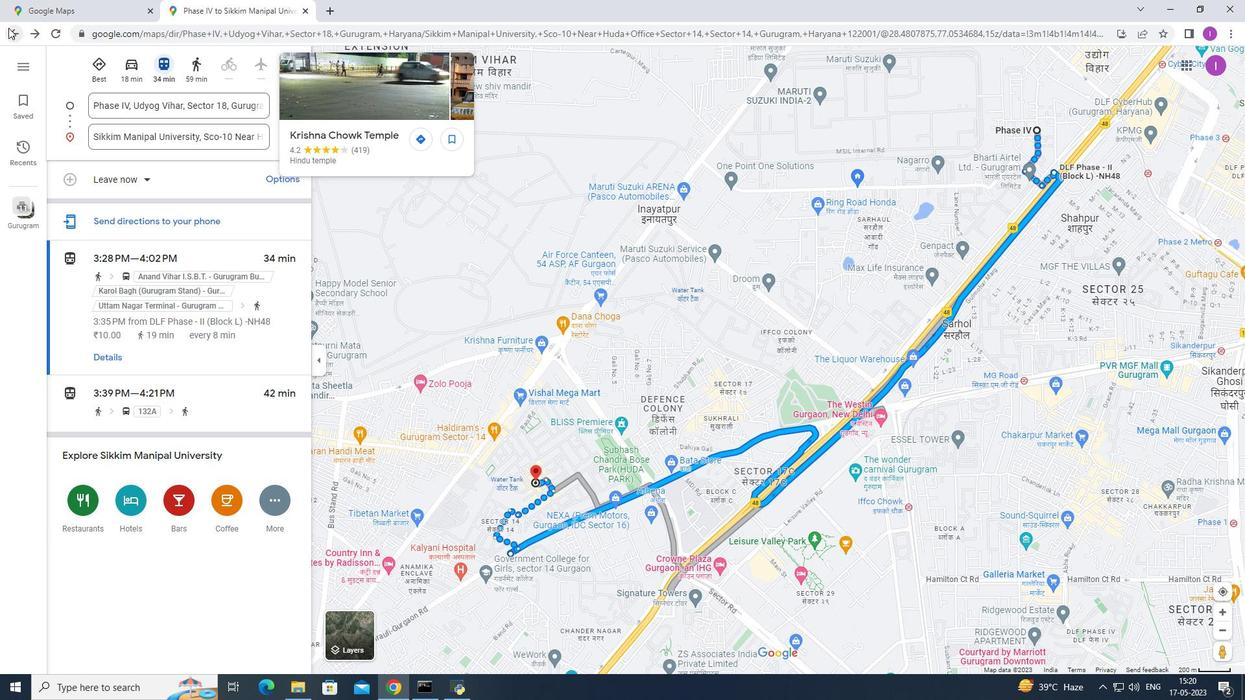 
Action: Mouse moved to (161, 236)
Screenshot: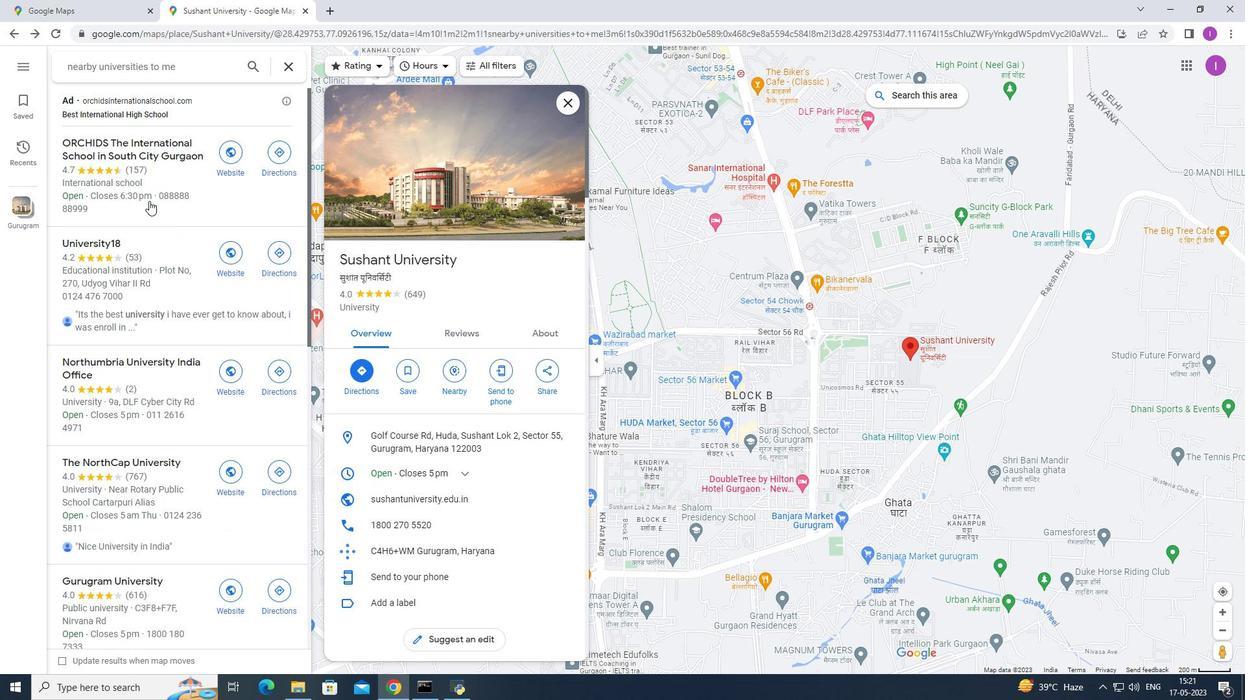 
Action: Mouse scrolled (161, 235) with delta (0, 0)
Screenshot: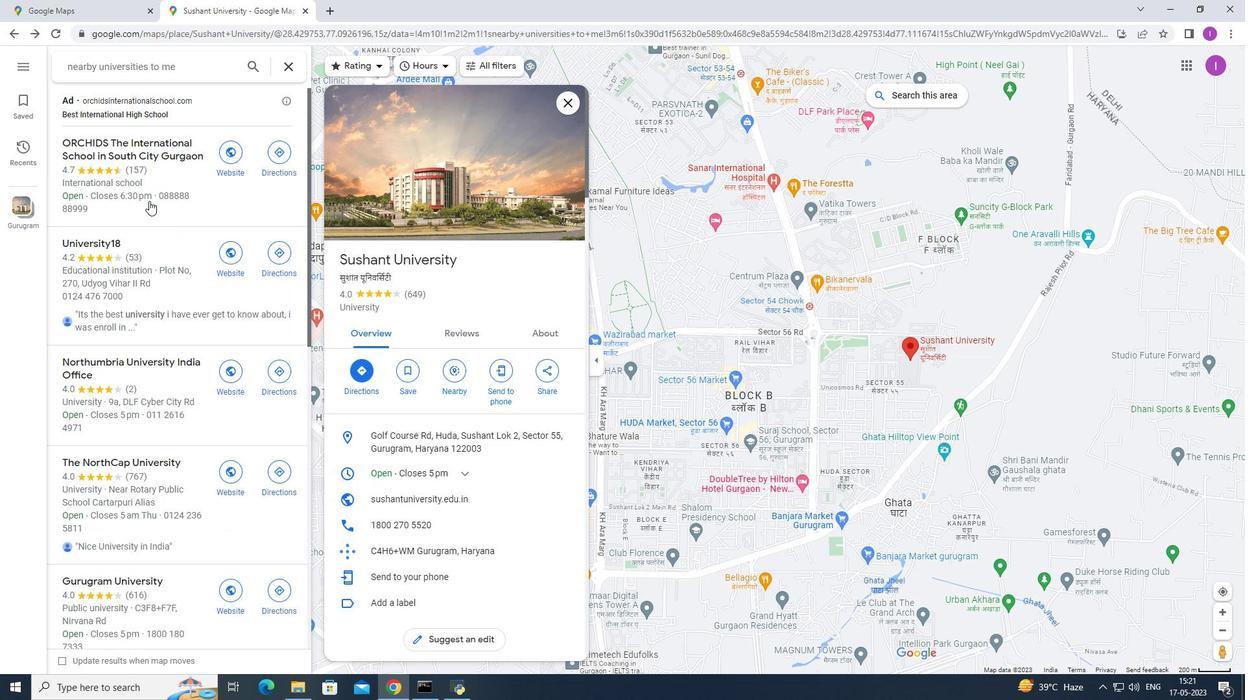 
Action: Mouse scrolled (161, 235) with delta (0, 0)
Screenshot: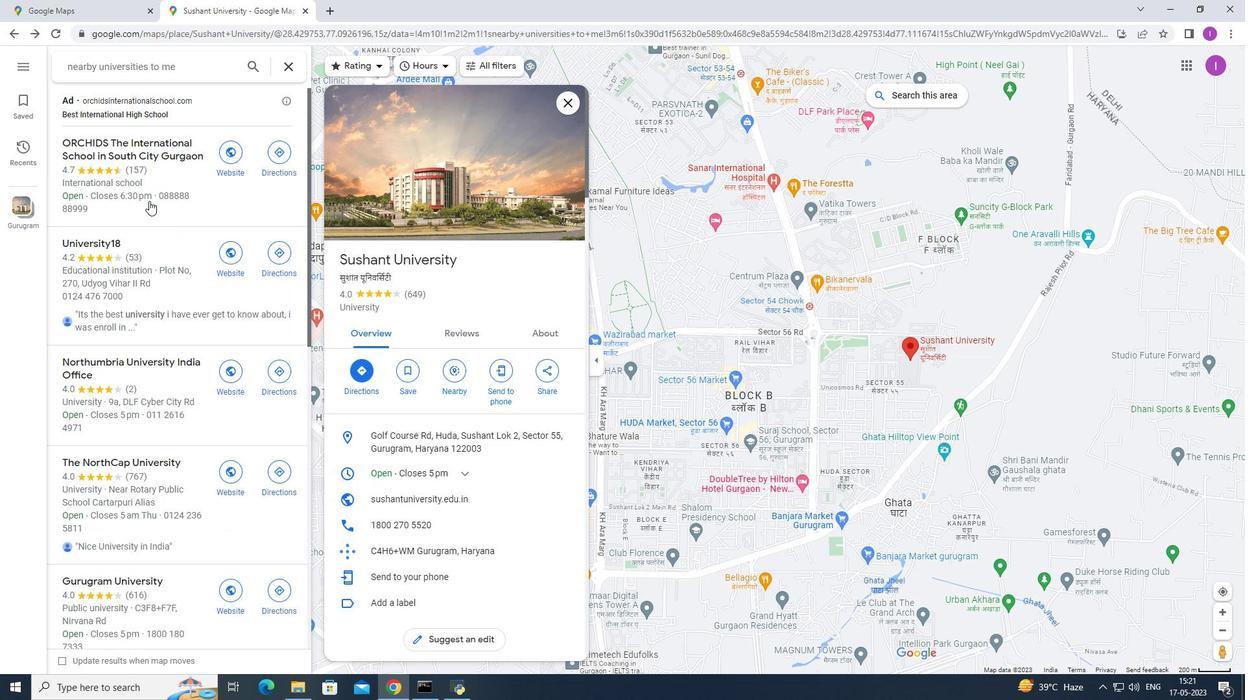 
Action: Mouse scrolled (161, 235) with delta (0, 0)
Screenshot: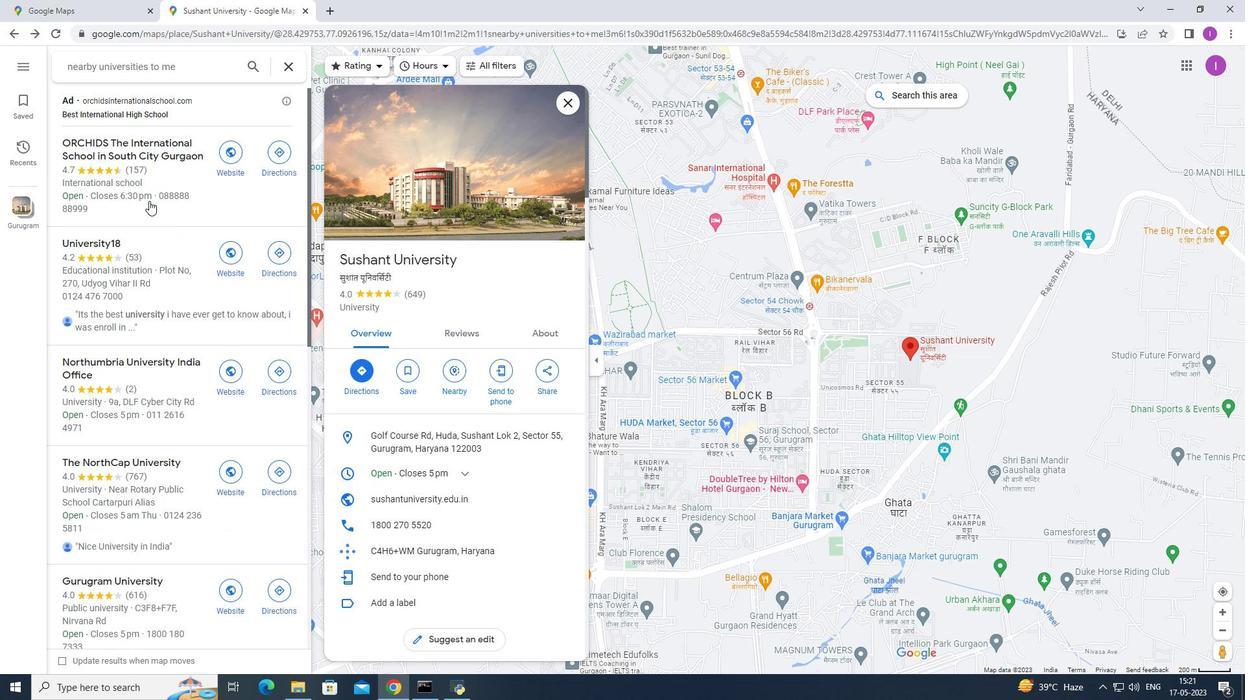 
Action: Mouse moved to (161, 236)
Screenshot: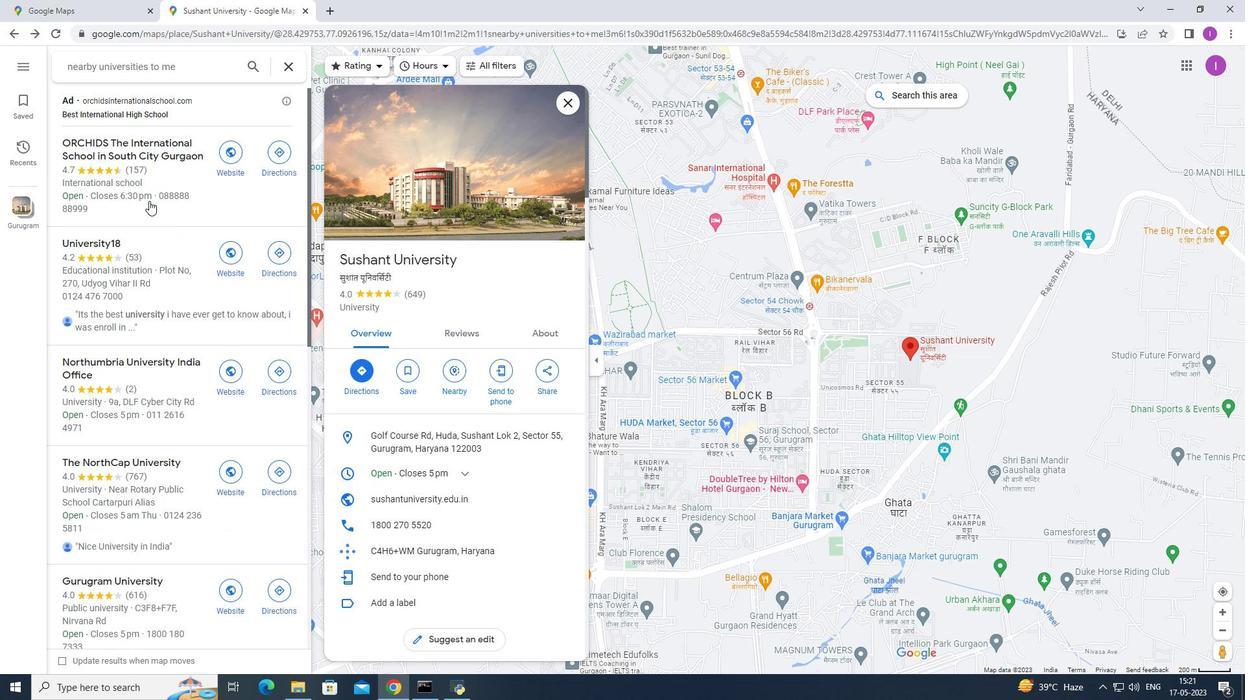 
Action: Mouse scrolled (161, 235) with delta (0, 0)
Screenshot: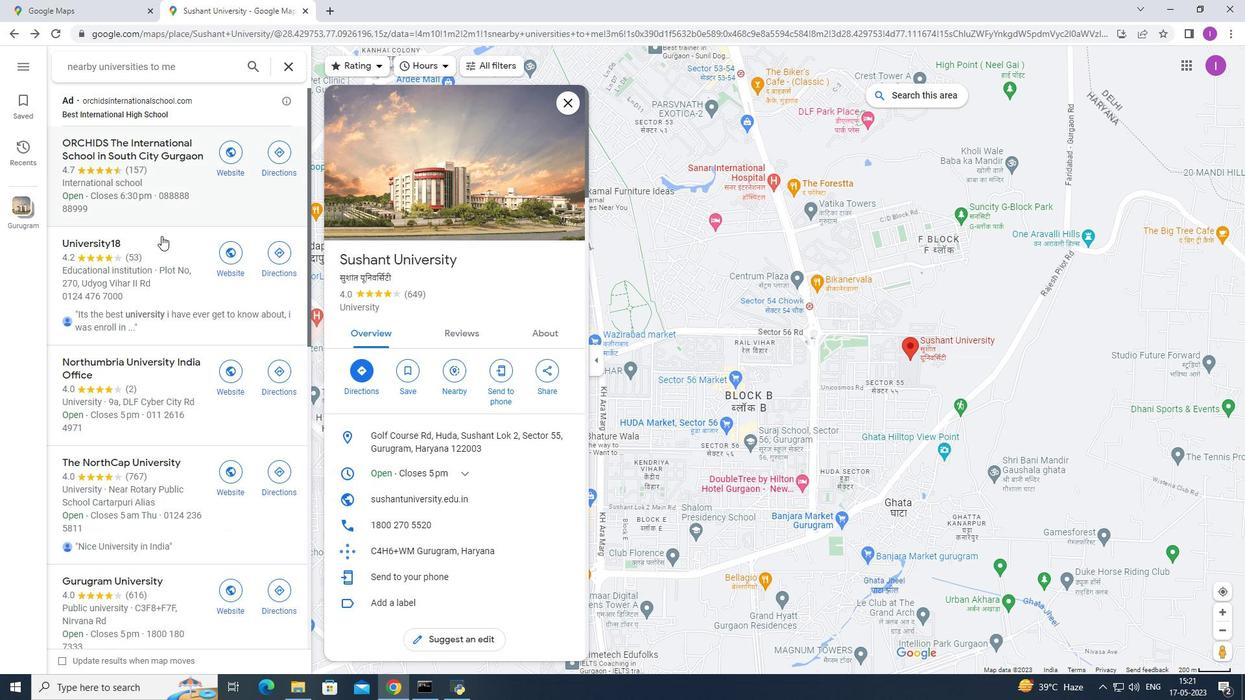 
Action: Mouse moved to (162, 236)
Screenshot: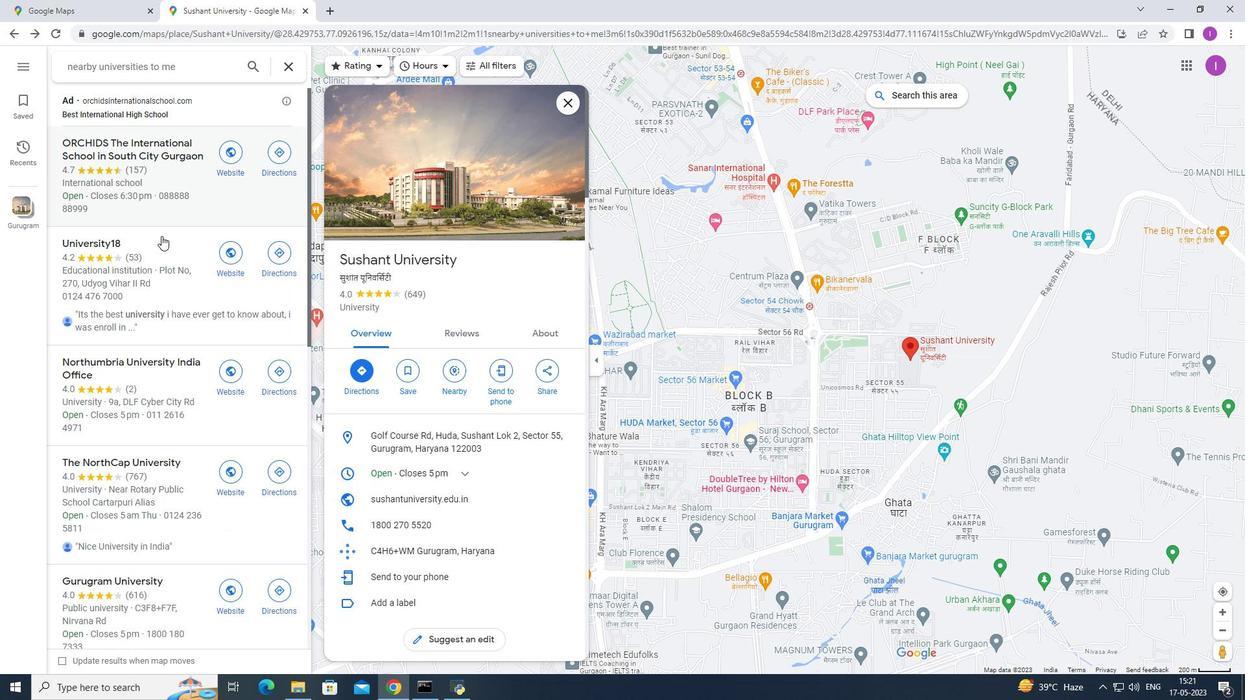 
Action: Mouse scrolled (162, 236) with delta (0, 0)
Screenshot: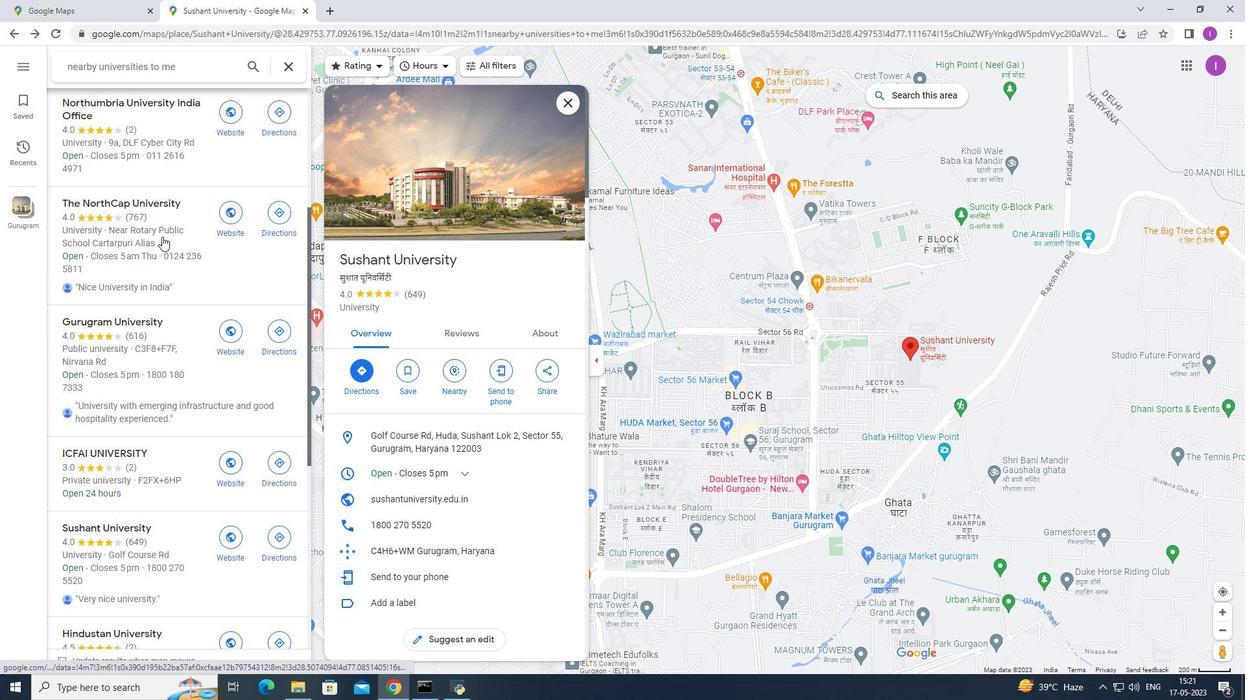 
Action: Mouse scrolled (162, 236) with delta (0, 0)
Screenshot: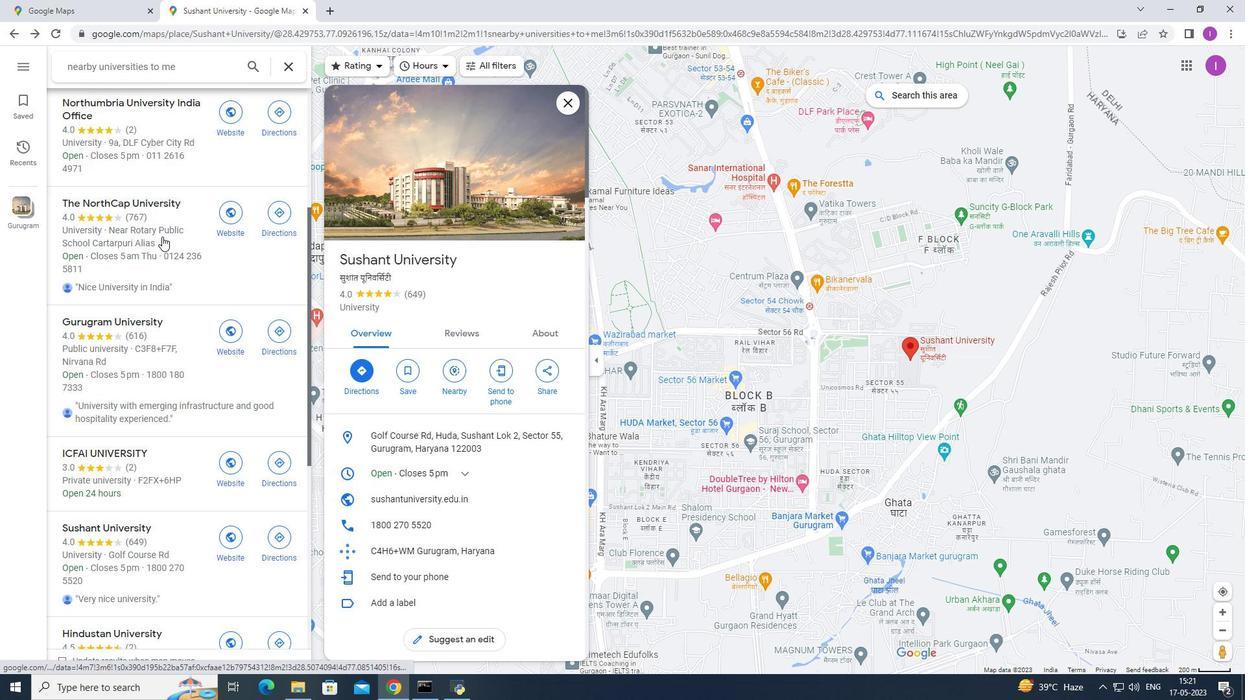 
Action: Mouse scrolled (162, 236) with delta (0, 0)
Screenshot: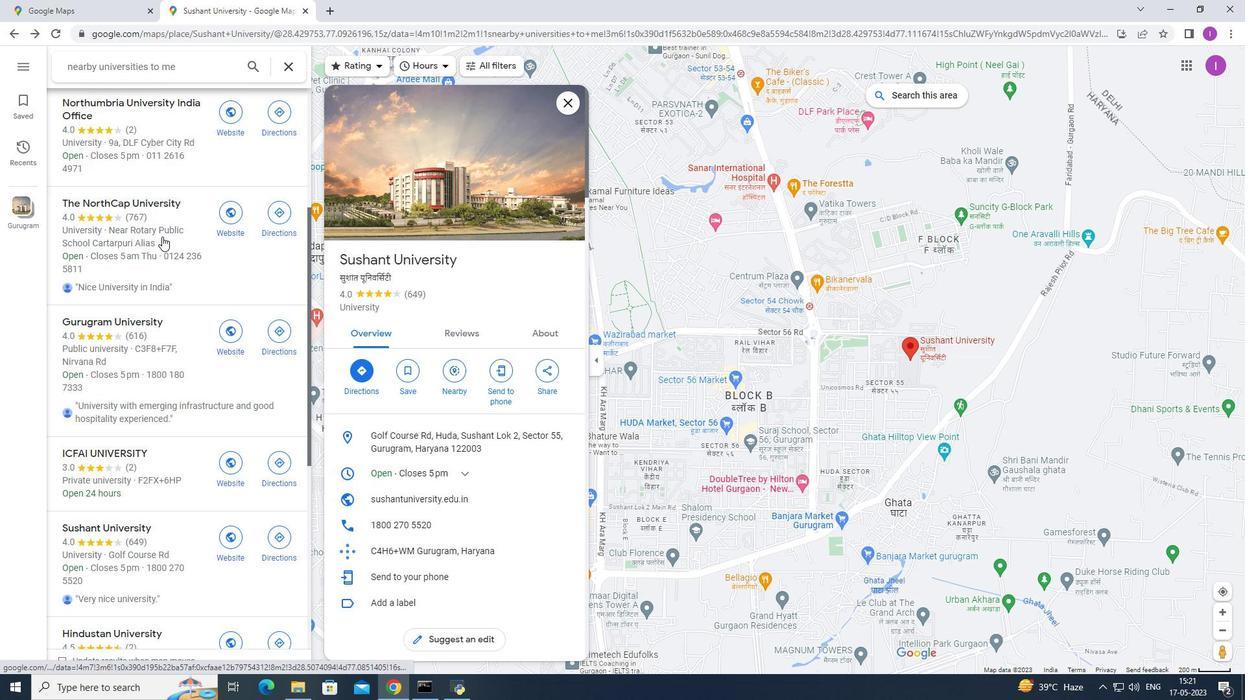 
Action: Mouse scrolled (162, 237) with delta (0, 0)
Screenshot: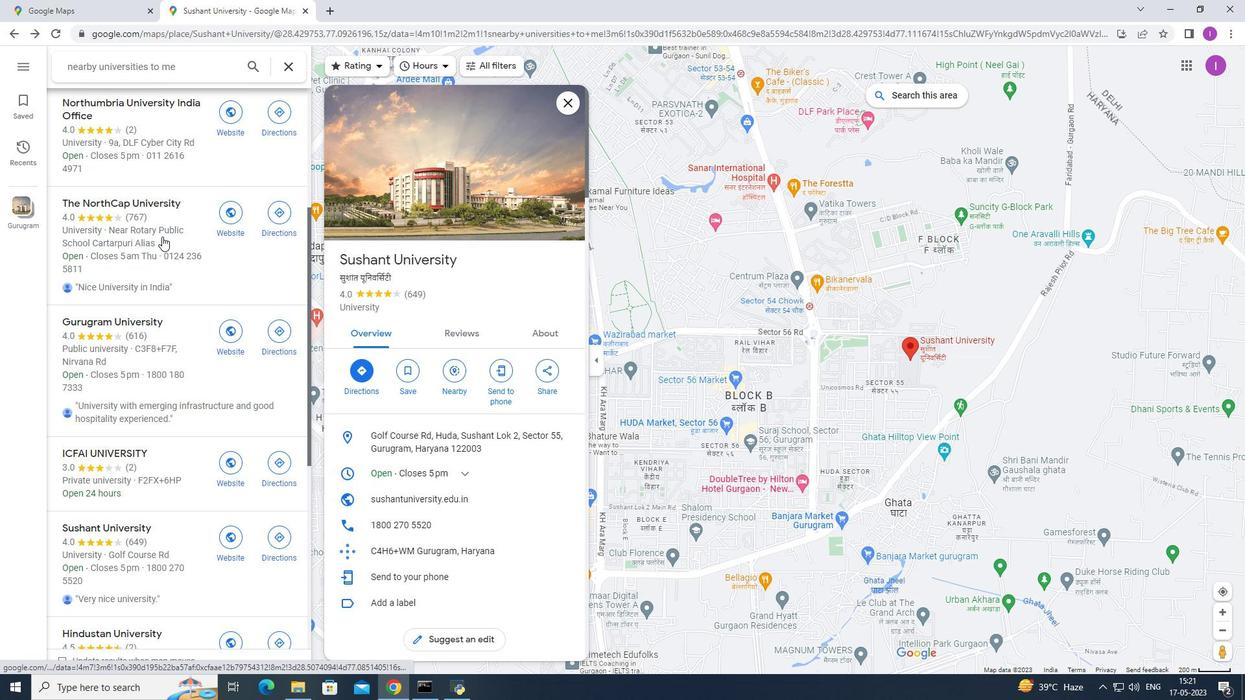 
Action: Mouse scrolled (162, 236) with delta (0, 0)
Screenshot: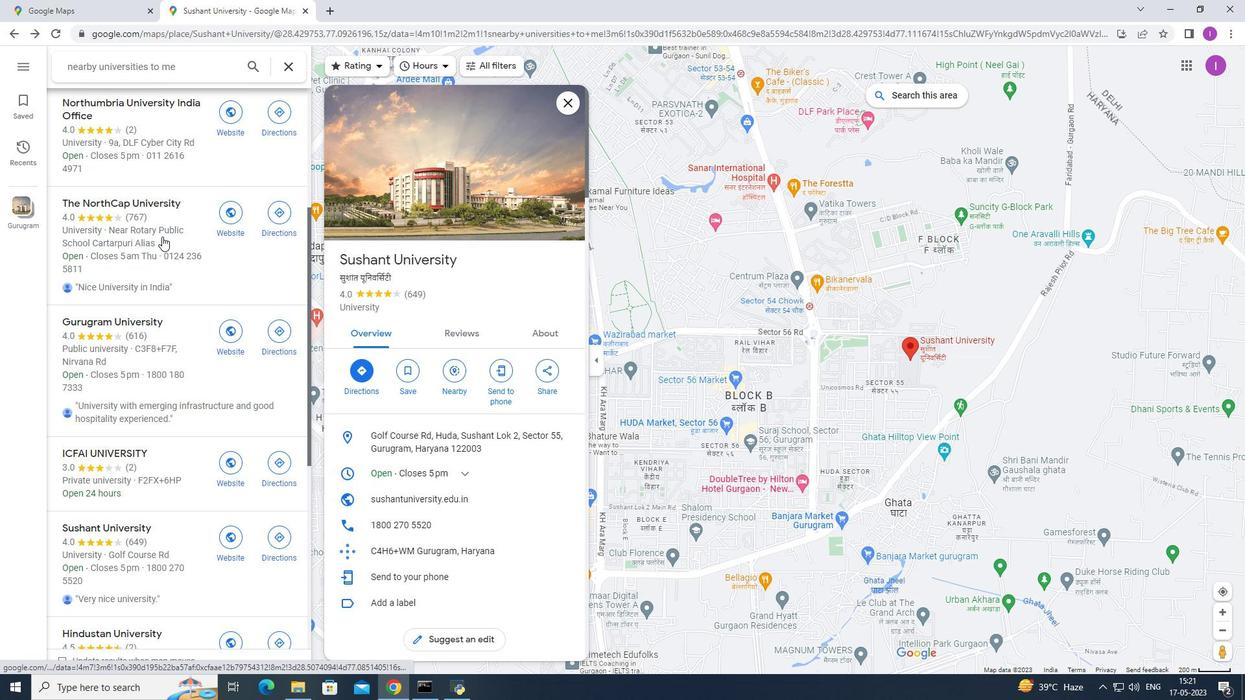 
Action: Mouse moved to (162, 236)
Screenshot: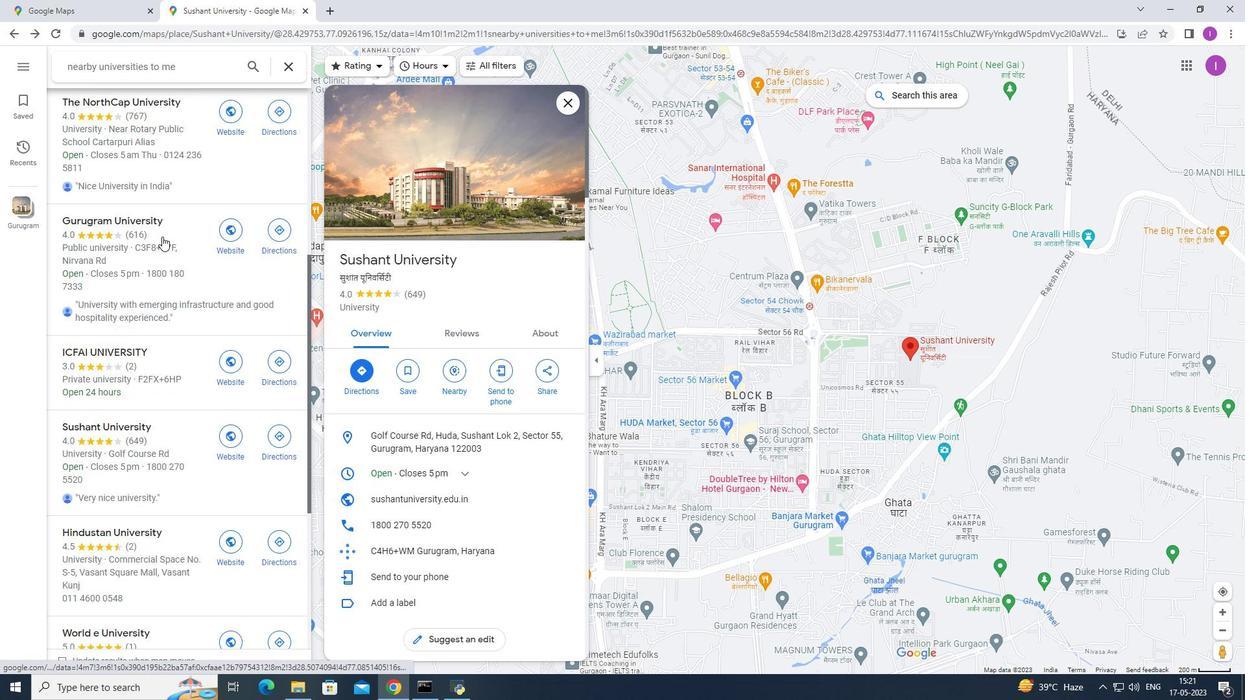 
Action: Mouse scrolled (162, 236) with delta (0, 0)
Screenshot: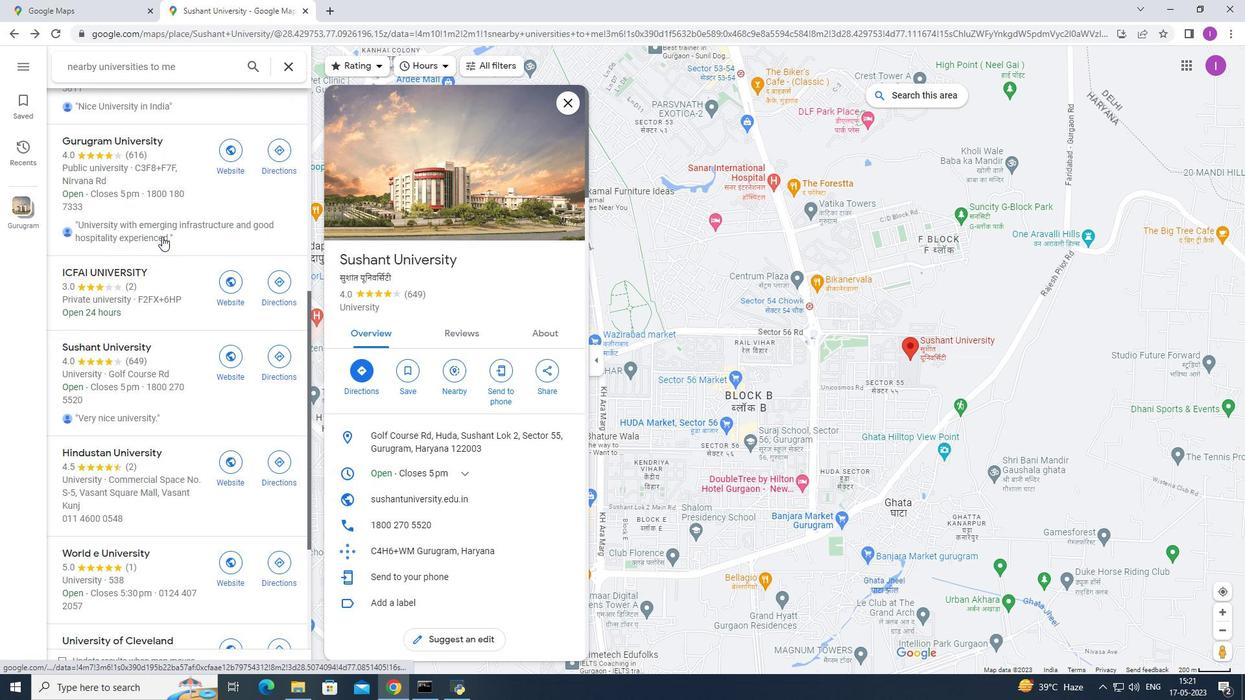 
Action: Mouse scrolled (162, 236) with delta (0, 0)
Screenshot: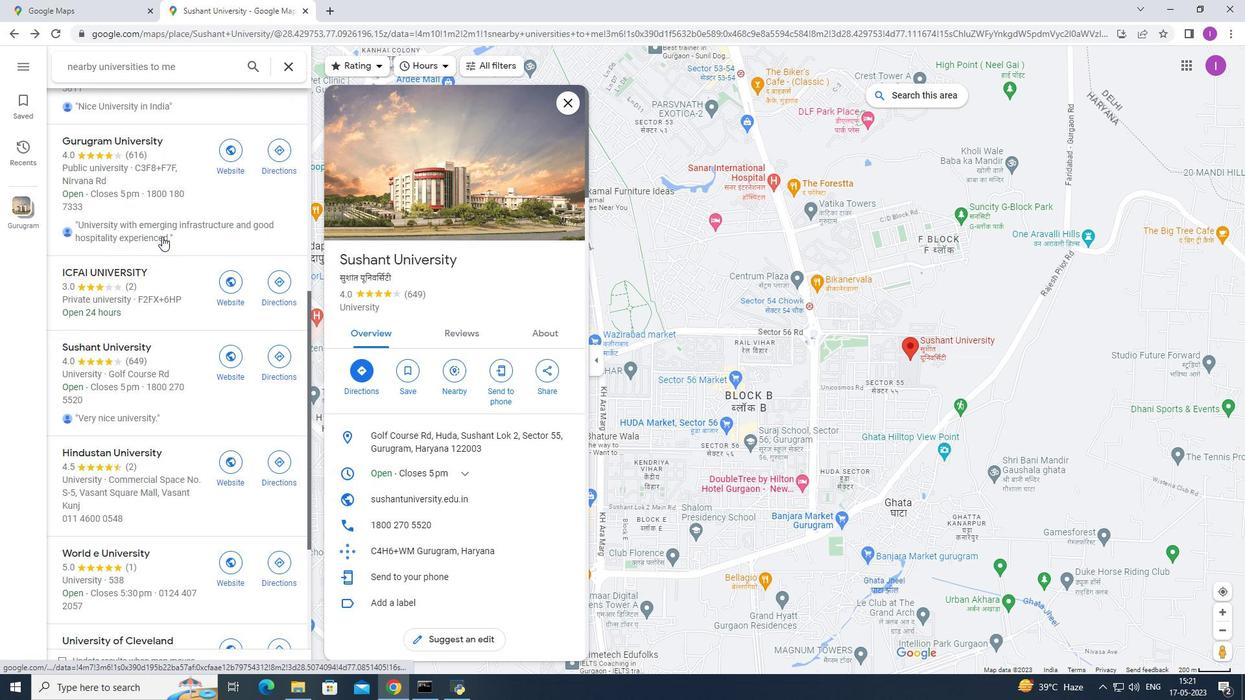 
Action: Mouse scrolled (162, 236) with delta (0, 0)
Screenshot: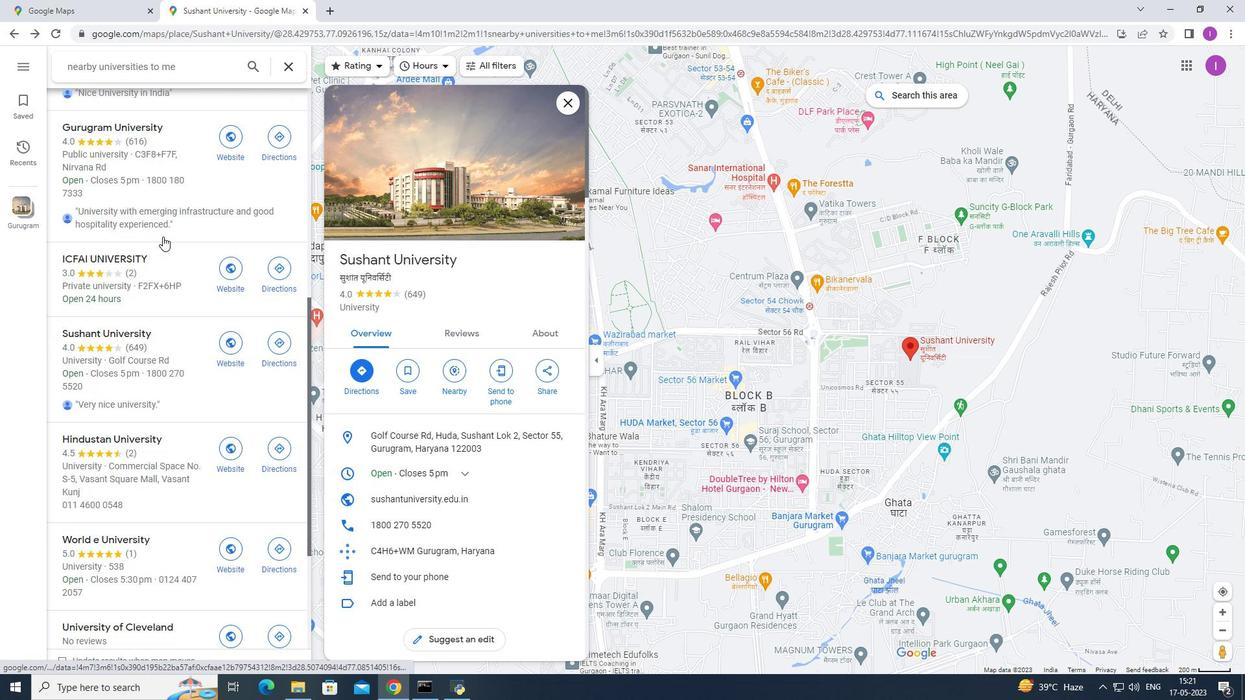 
Action: Mouse scrolled (162, 236) with delta (0, 0)
Screenshot: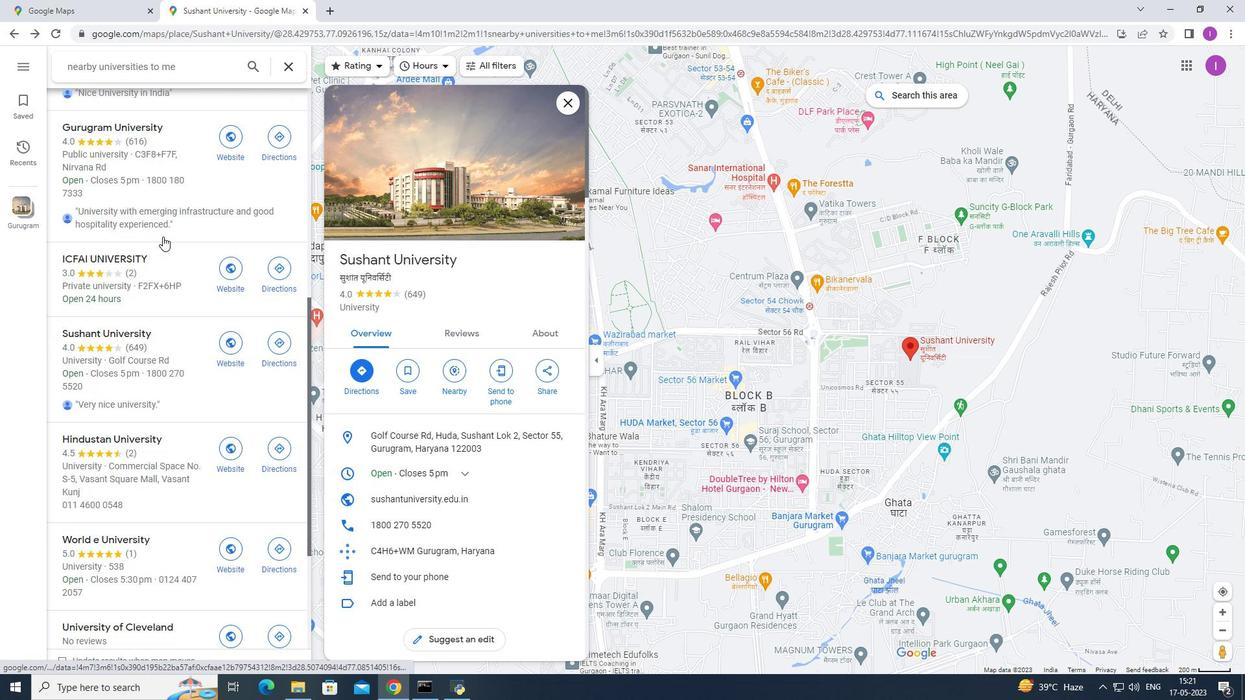 
Action: Mouse moved to (162, 233)
Screenshot: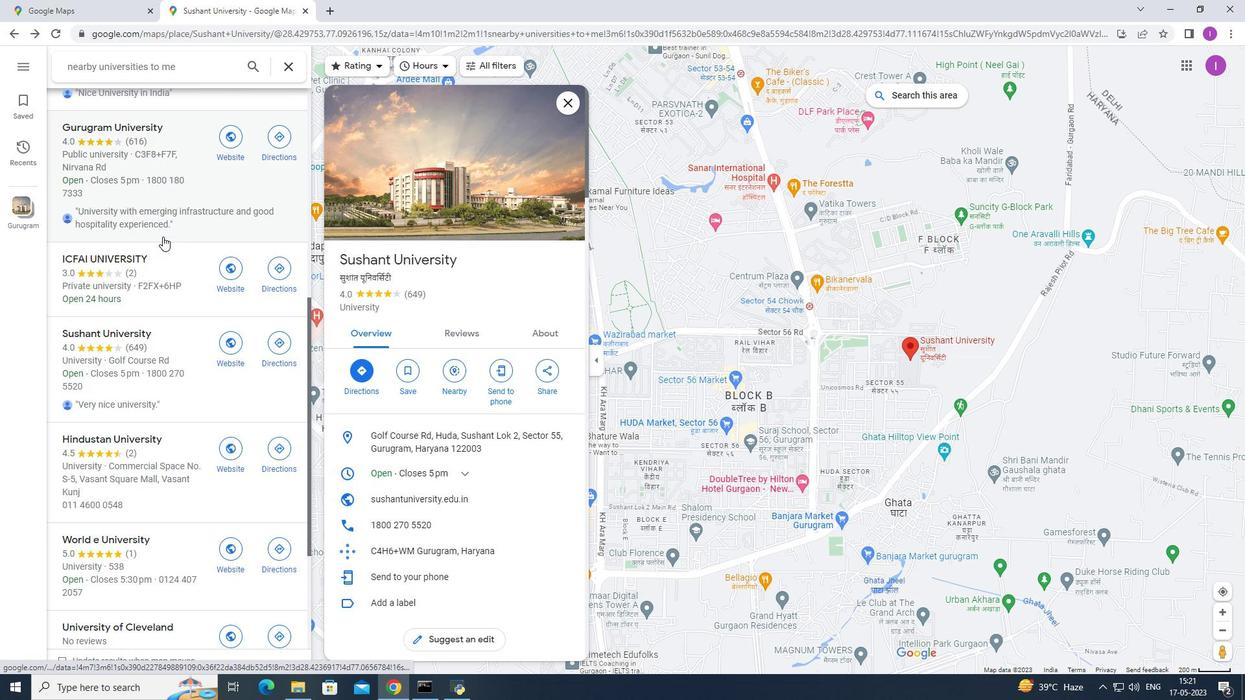 
Action: Mouse scrolled (162, 232) with delta (0, 0)
Screenshot: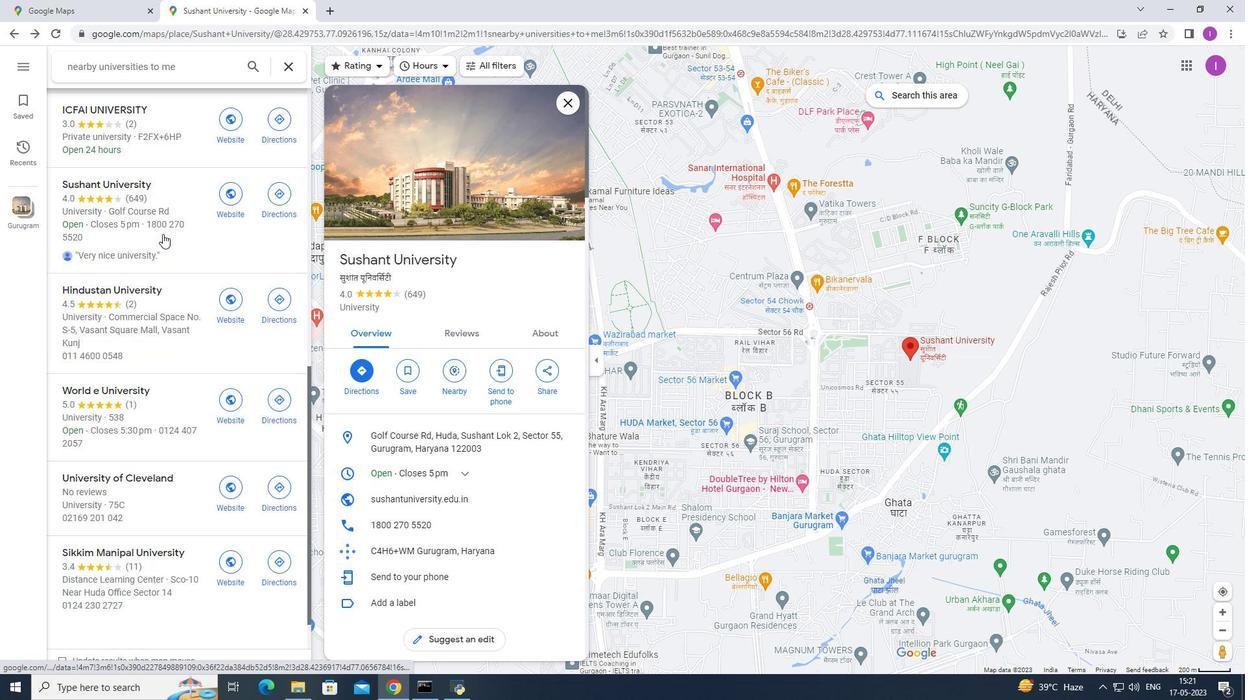 
Action: Mouse scrolled (162, 232) with delta (0, 0)
Screenshot: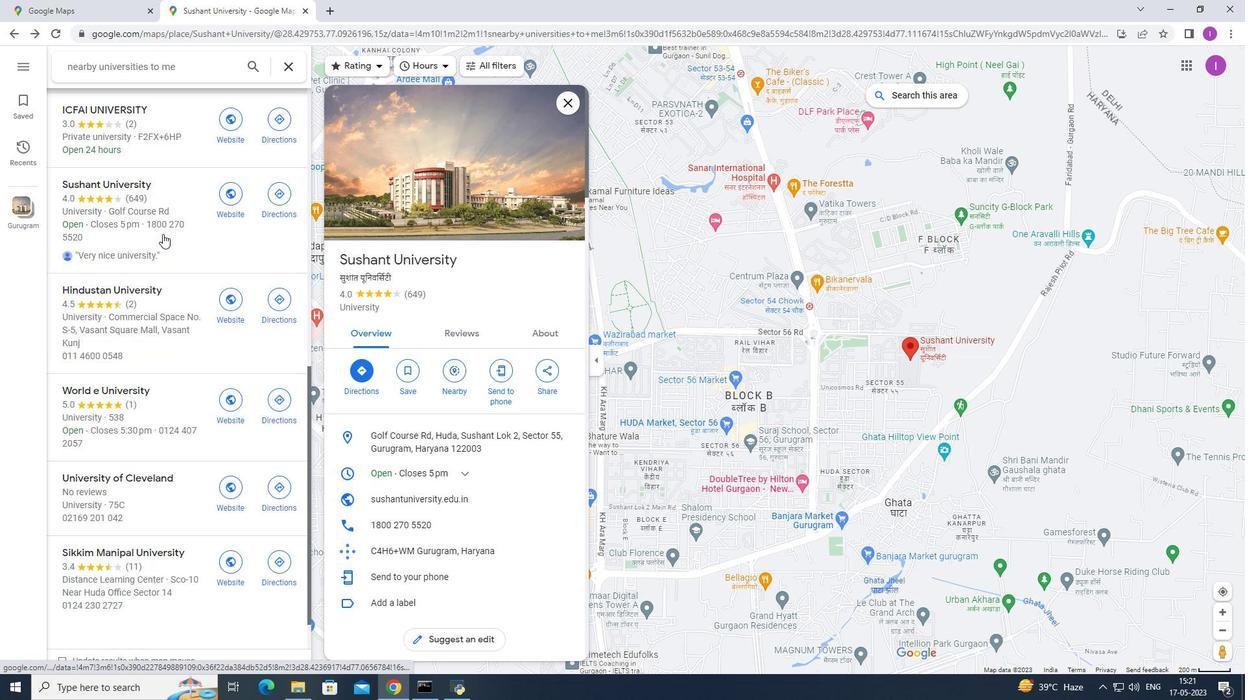 
Action: Mouse scrolled (162, 232) with delta (0, 0)
Screenshot: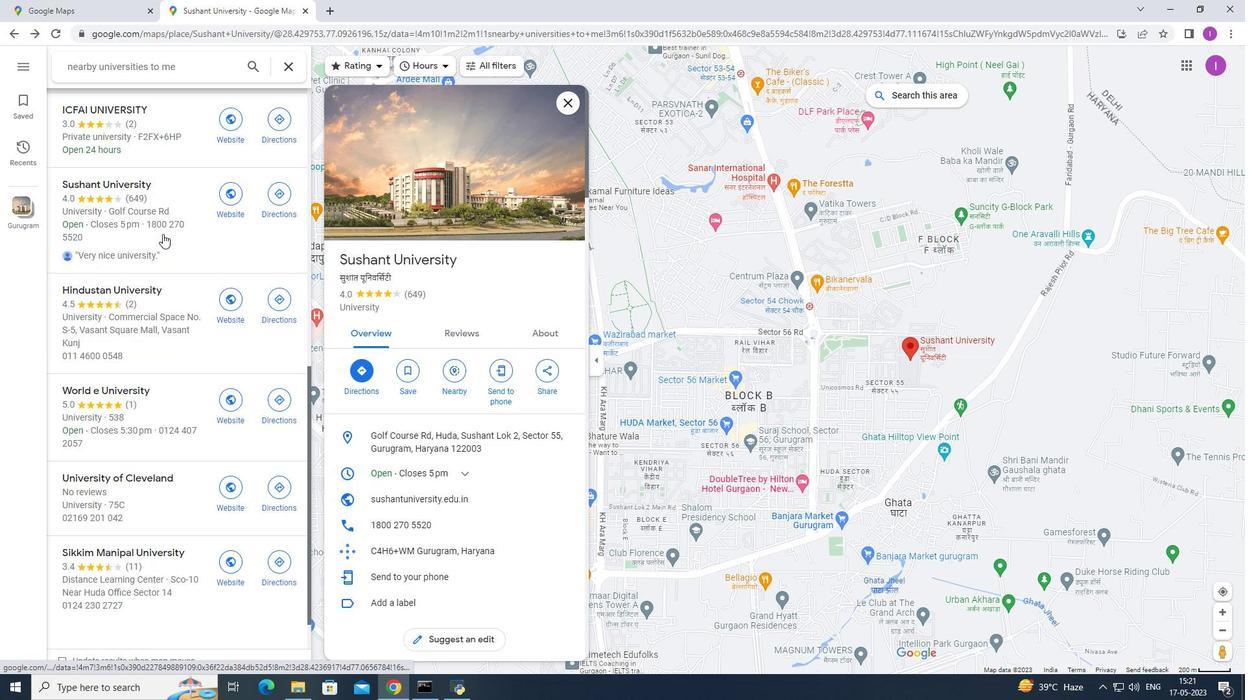 
Action: Mouse scrolled (162, 232) with delta (0, 0)
Screenshot: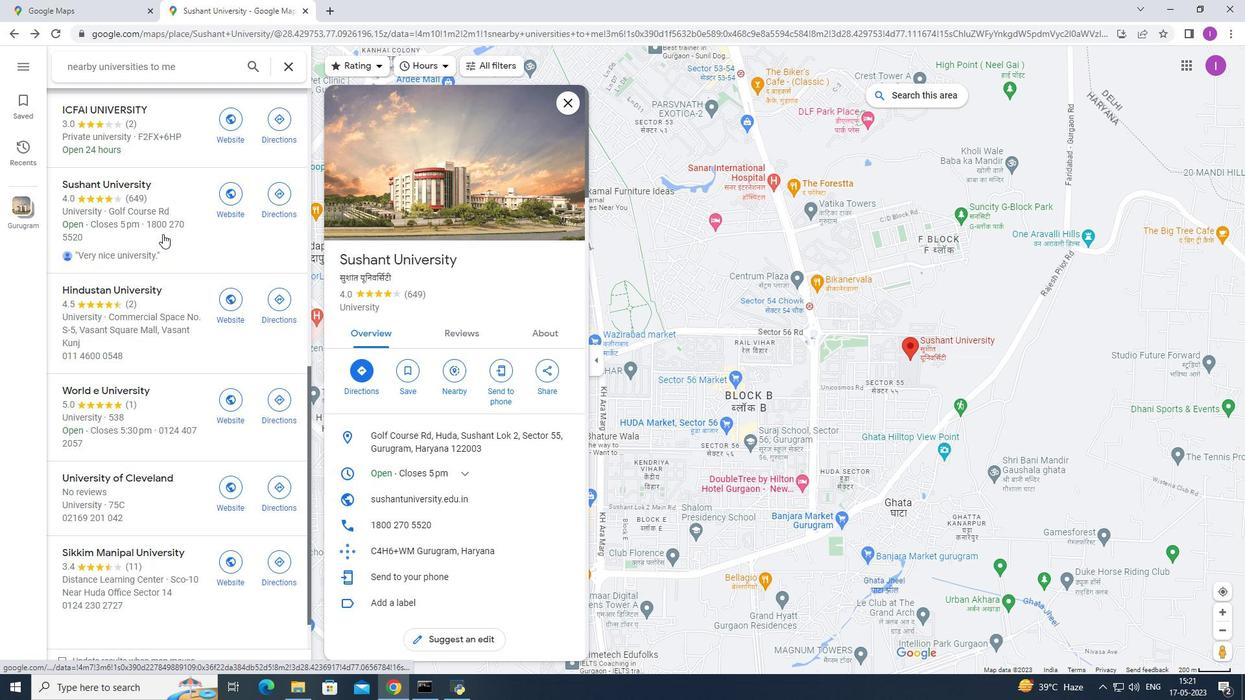 
Action: Mouse scrolled (162, 232) with delta (0, 0)
Screenshot: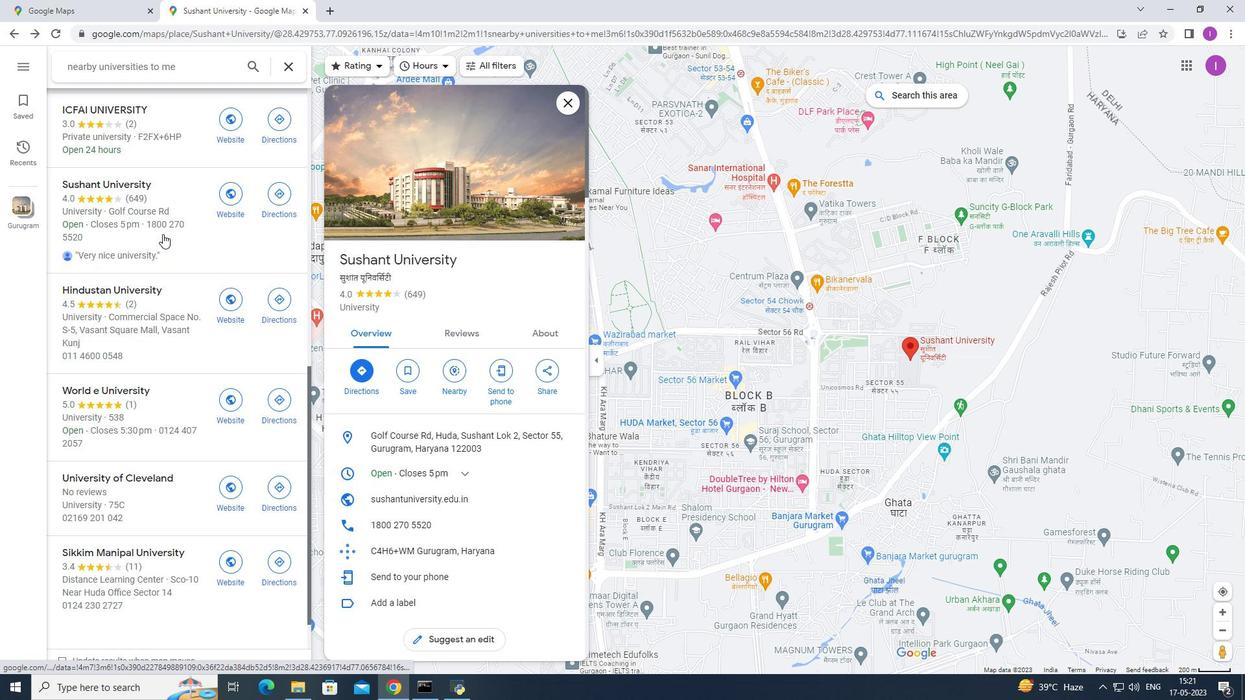 
Action: Mouse scrolled (162, 232) with delta (0, 0)
Screenshot: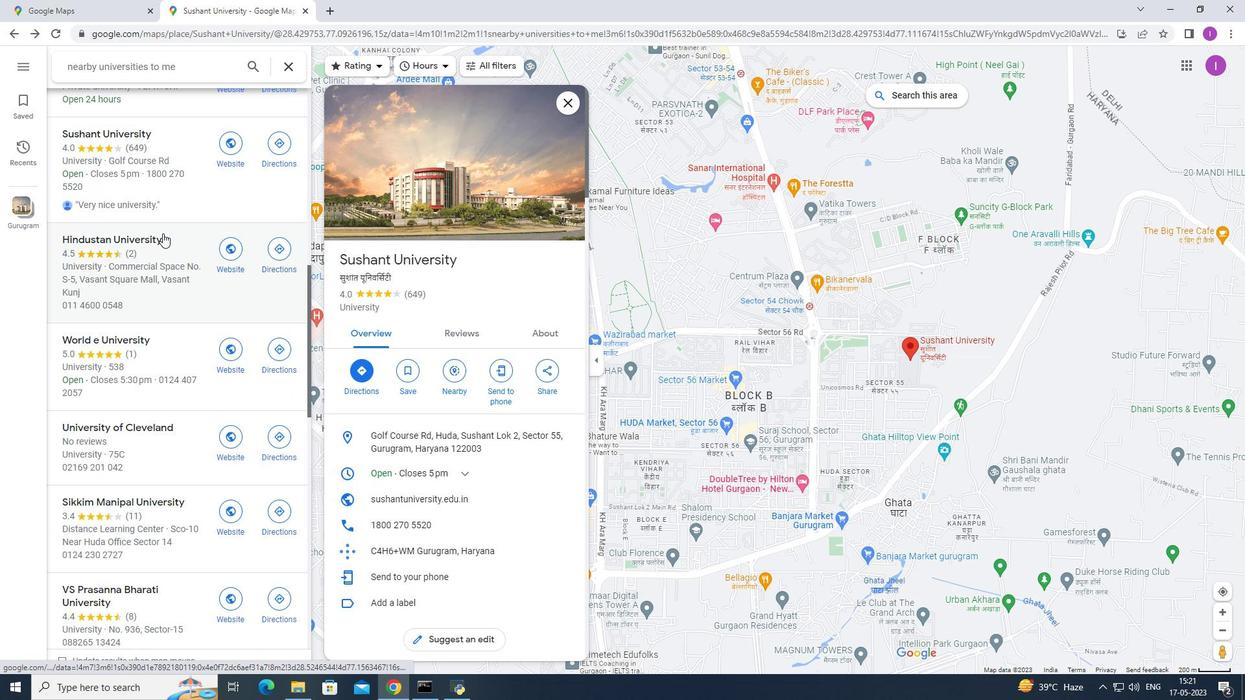 
Action: Mouse scrolled (162, 232) with delta (0, 0)
Screenshot: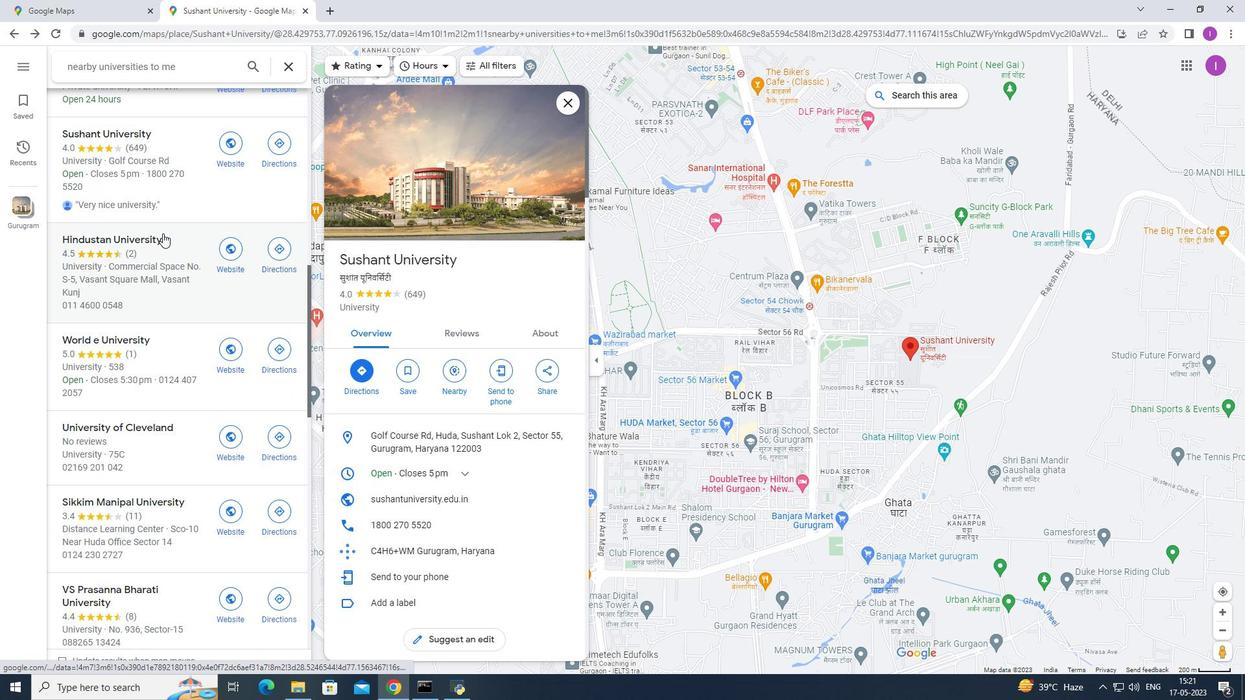 
Action: Mouse scrolled (162, 232) with delta (0, 0)
Screenshot: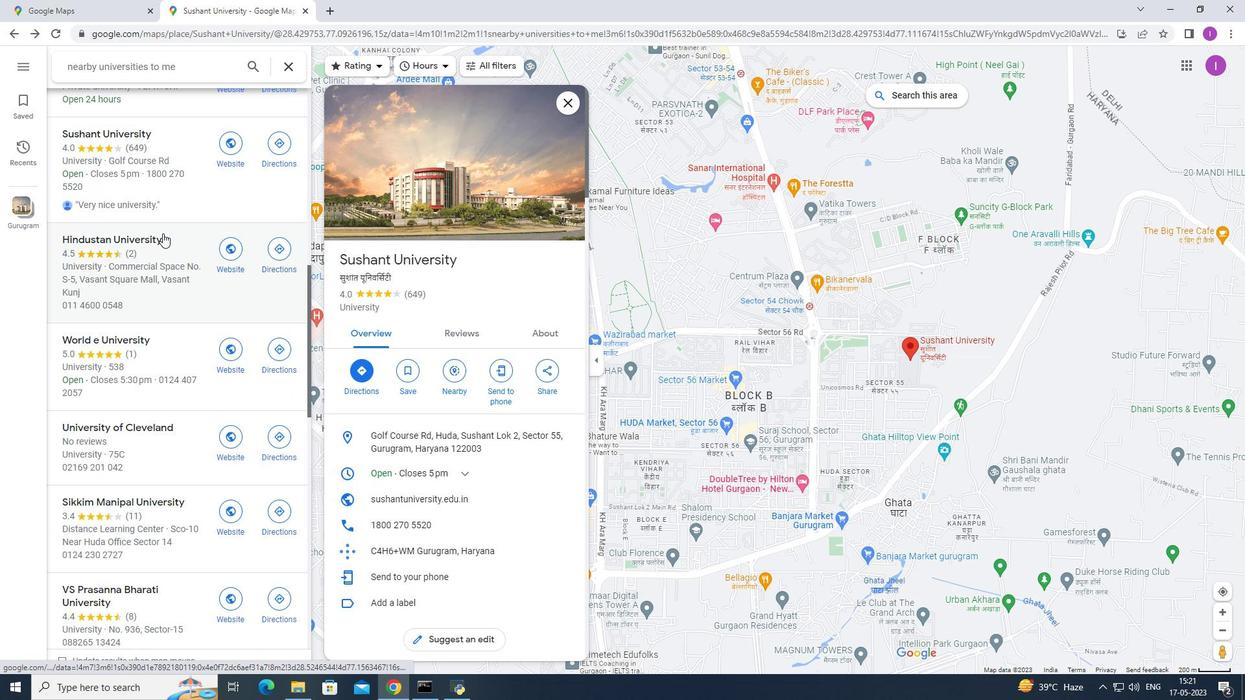 
Action: Mouse scrolled (162, 232) with delta (0, 0)
Screenshot: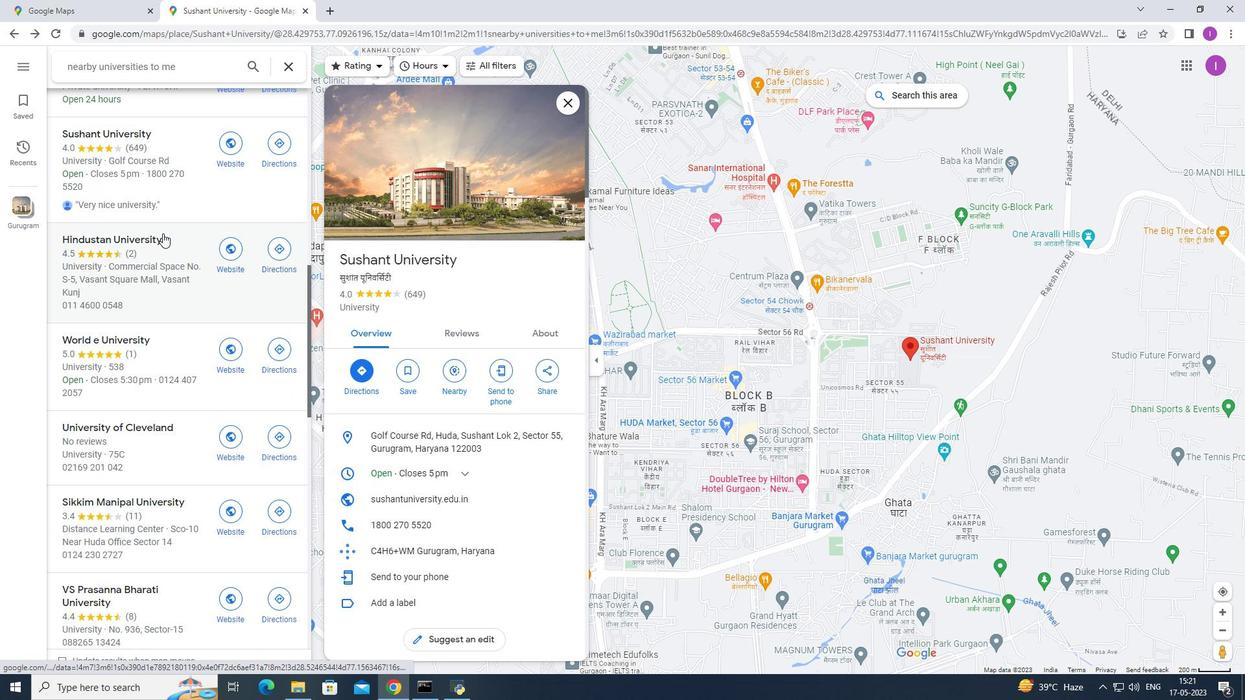 
Action: Mouse moved to (162, 233)
Screenshot: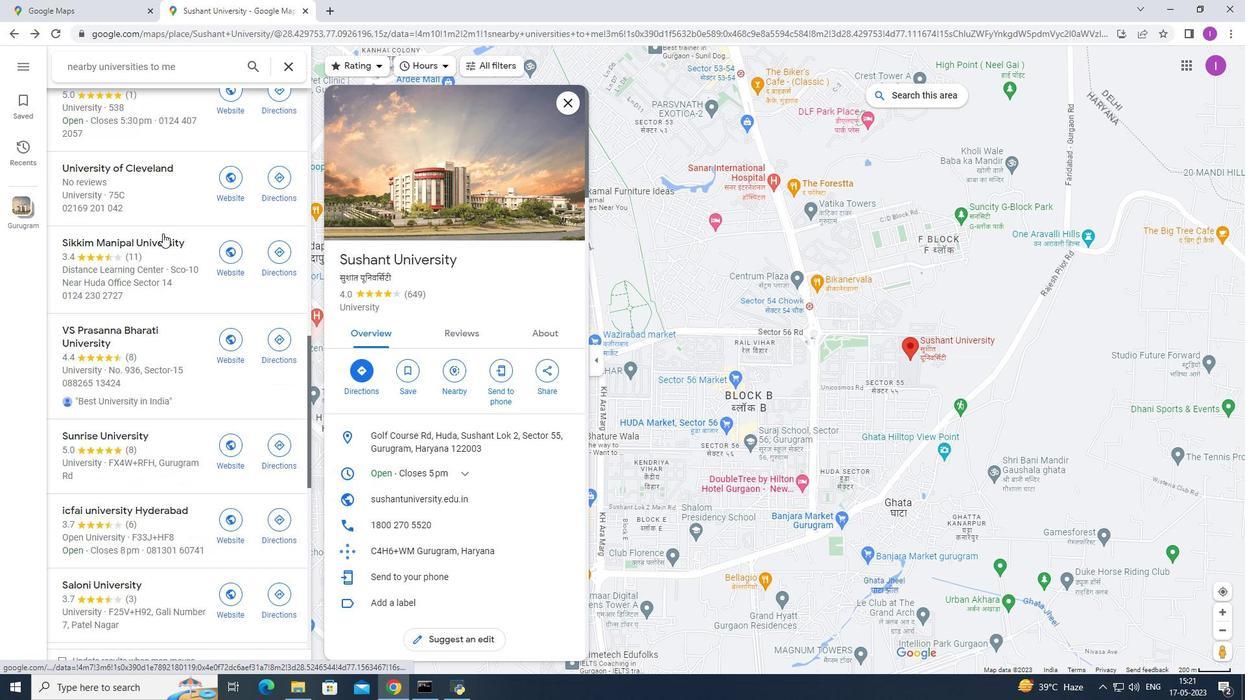 
Action: Mouse scrolled (162, 232) with delta (0, 0)
Screenshot: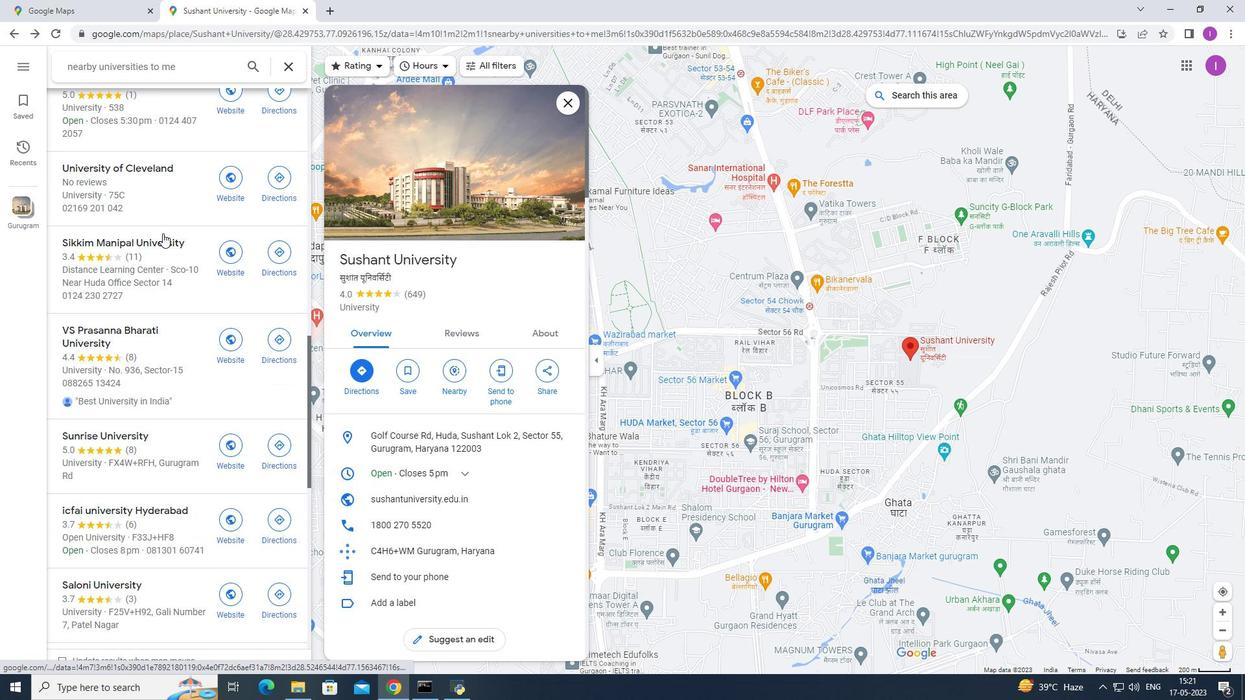 
Action: Mouse scrolled (162, 232) with delta (0, 0)
Screenshot: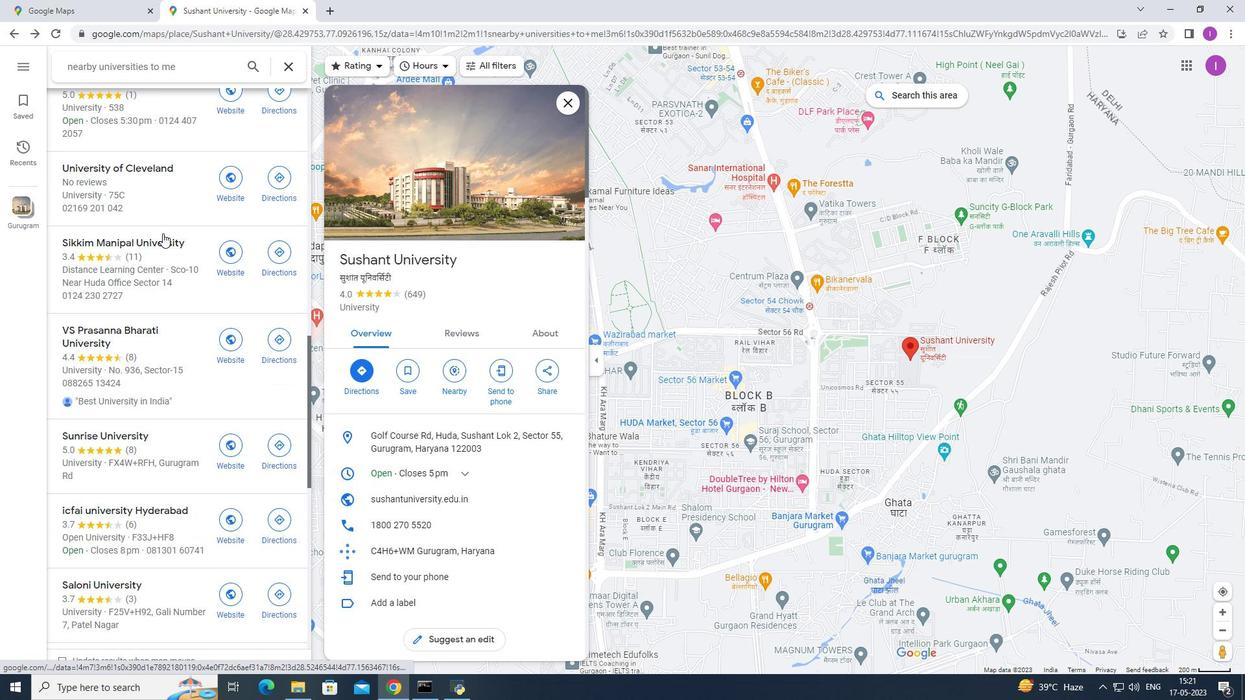 
Action: Mouse scrolled (162, 232) with delta (0, 0)
Screenshot: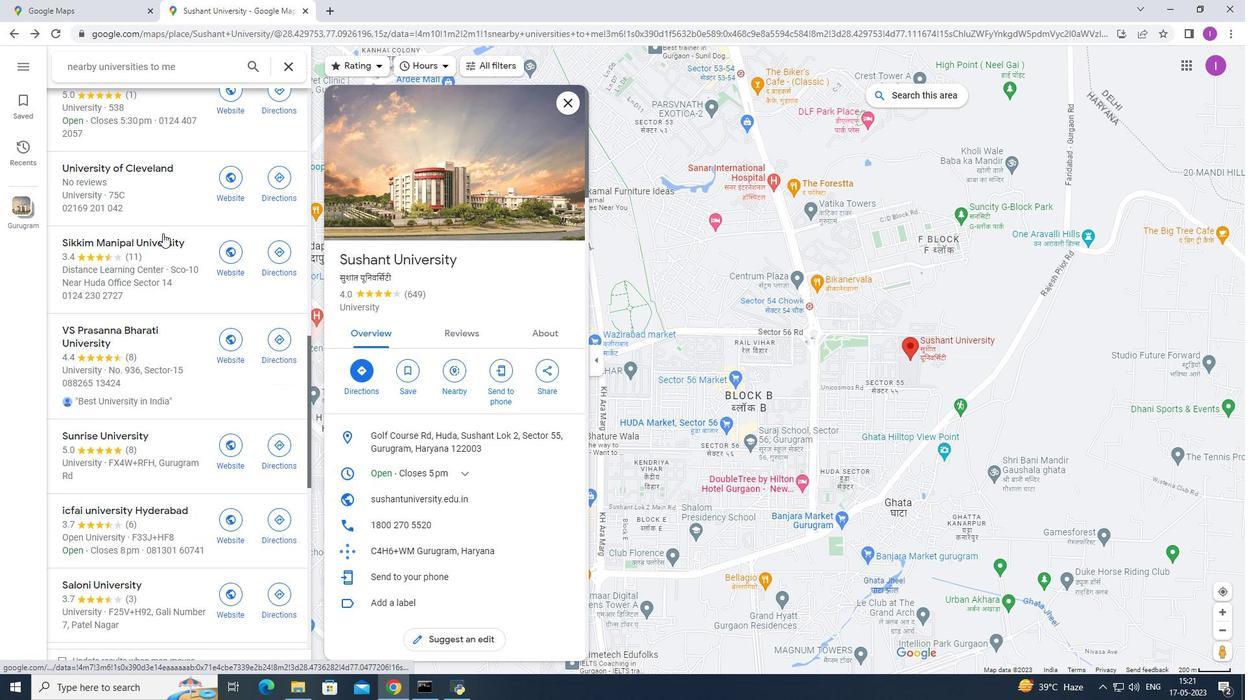 
Action: Mouse scrolled (162, 232) with delta (0, 0)
Screenshot: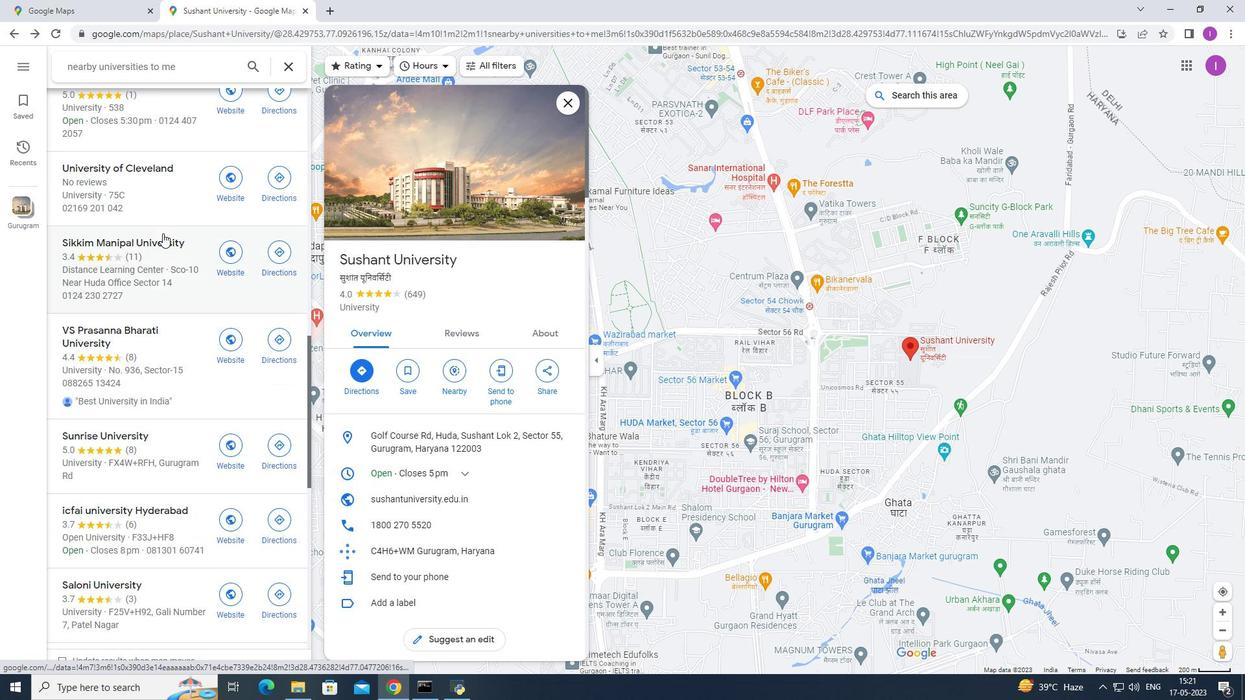 
Action: Mouse scrolled (162, 232) with delta (0, 0)
Screenshot: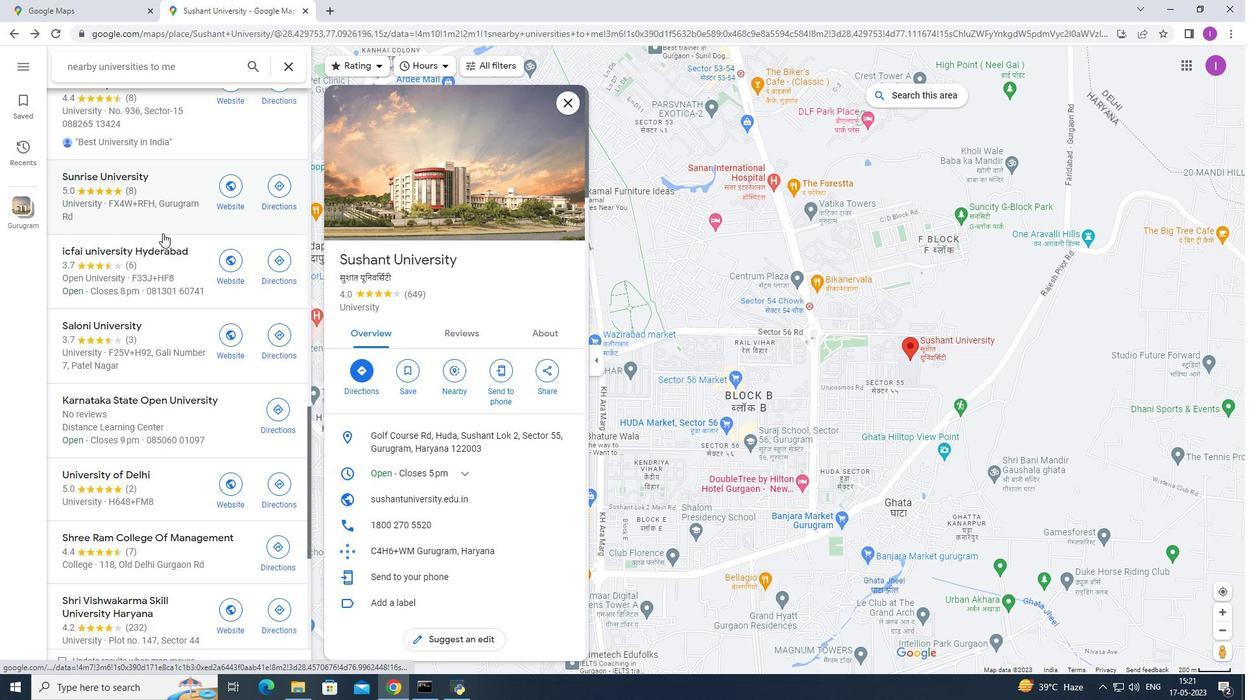 
Action: Mouse scrolled (162, 232) with delta (0, 0)
Screenshot: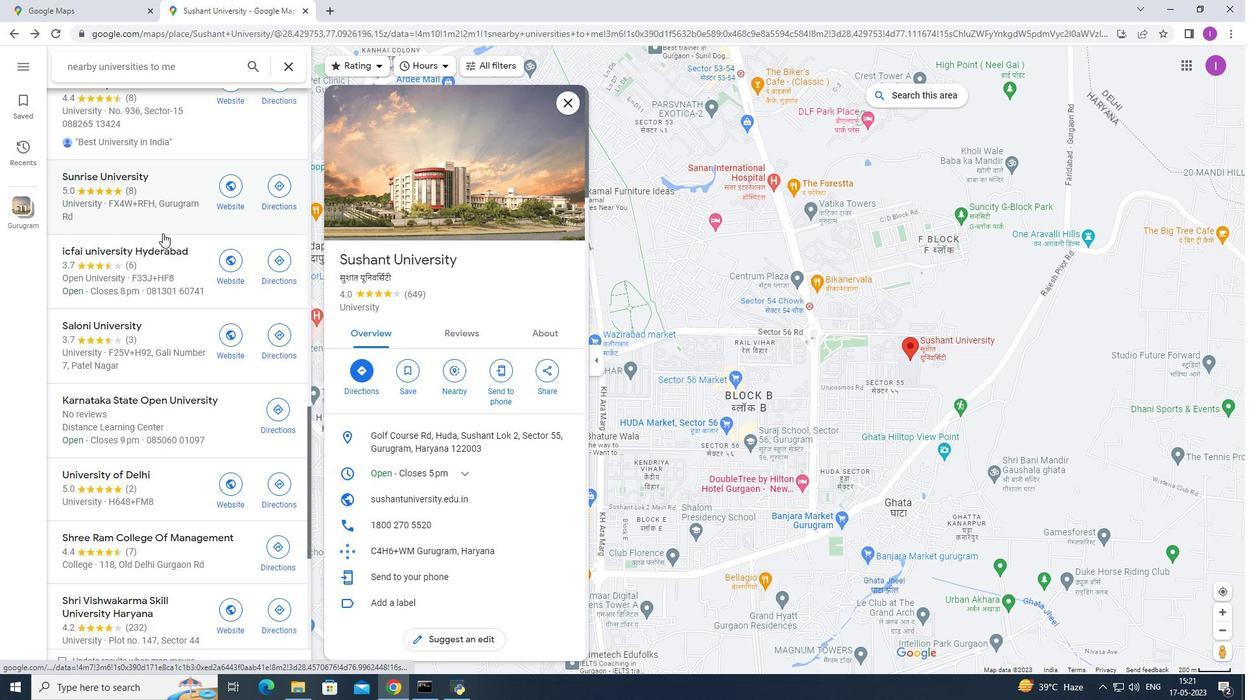 
Action: Mouse moved to (154, 240)
Screenshot: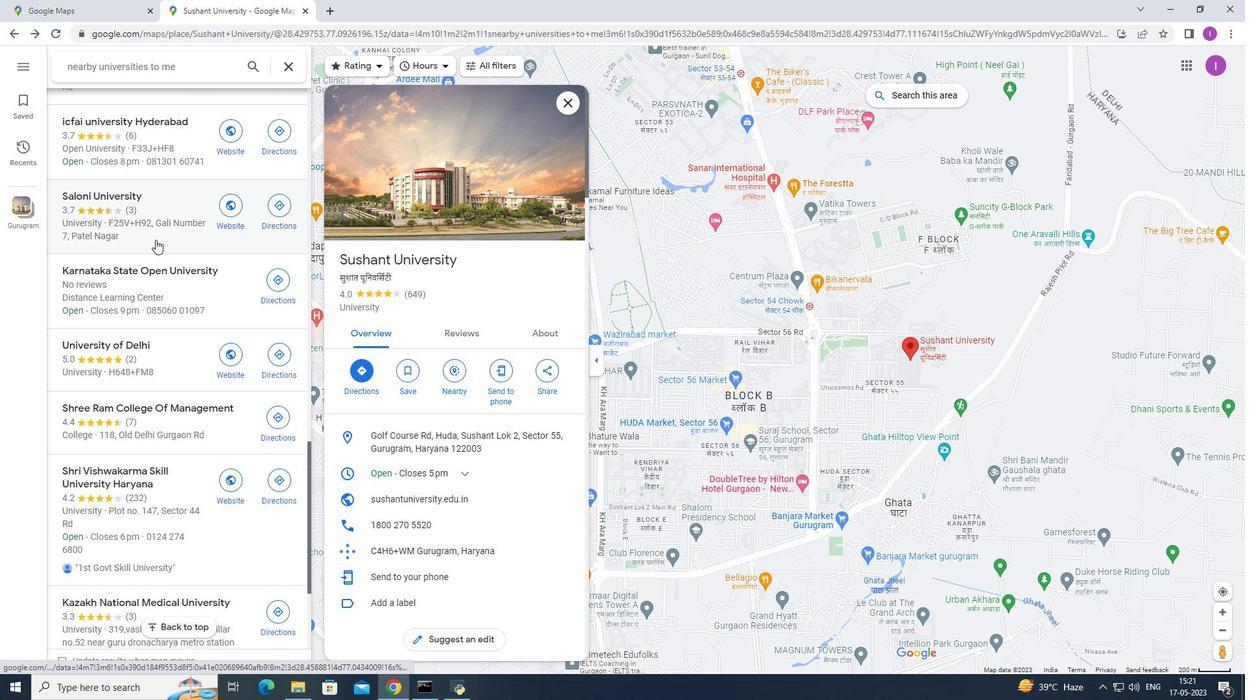
Action: Mouse scrolled (154, 240) with delta (0, 0)
Screenshot: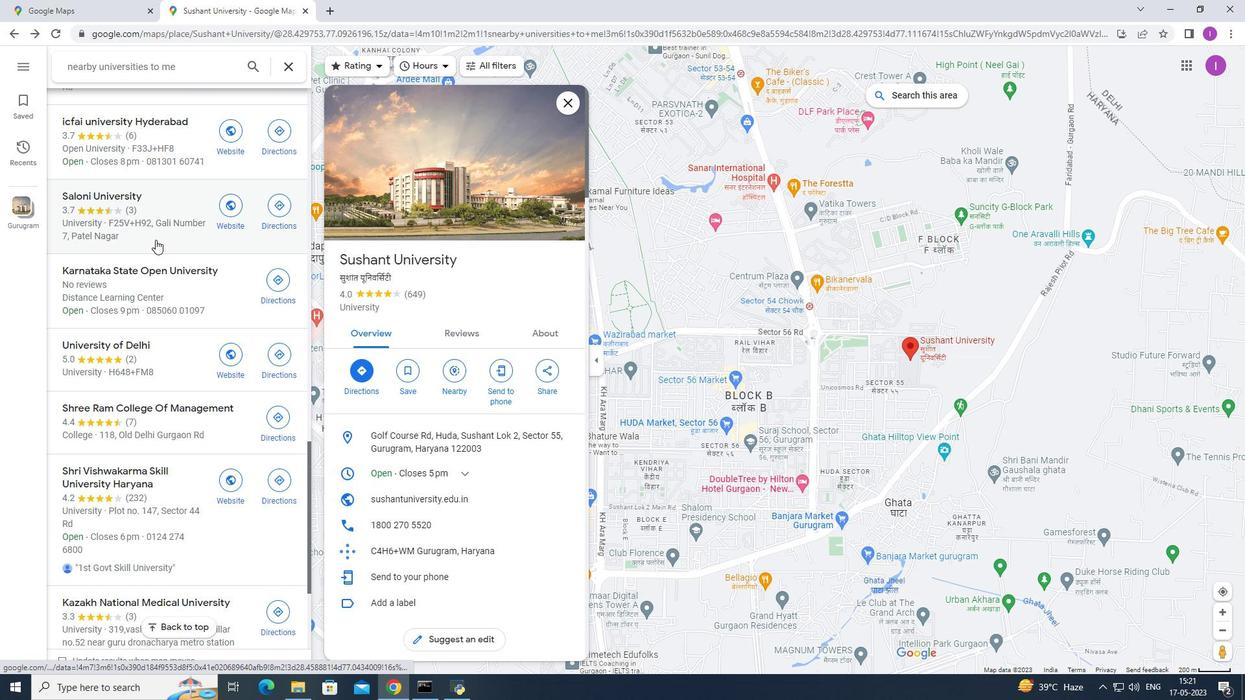 
Action: Mouse moved to (142, 346)
Screenshot: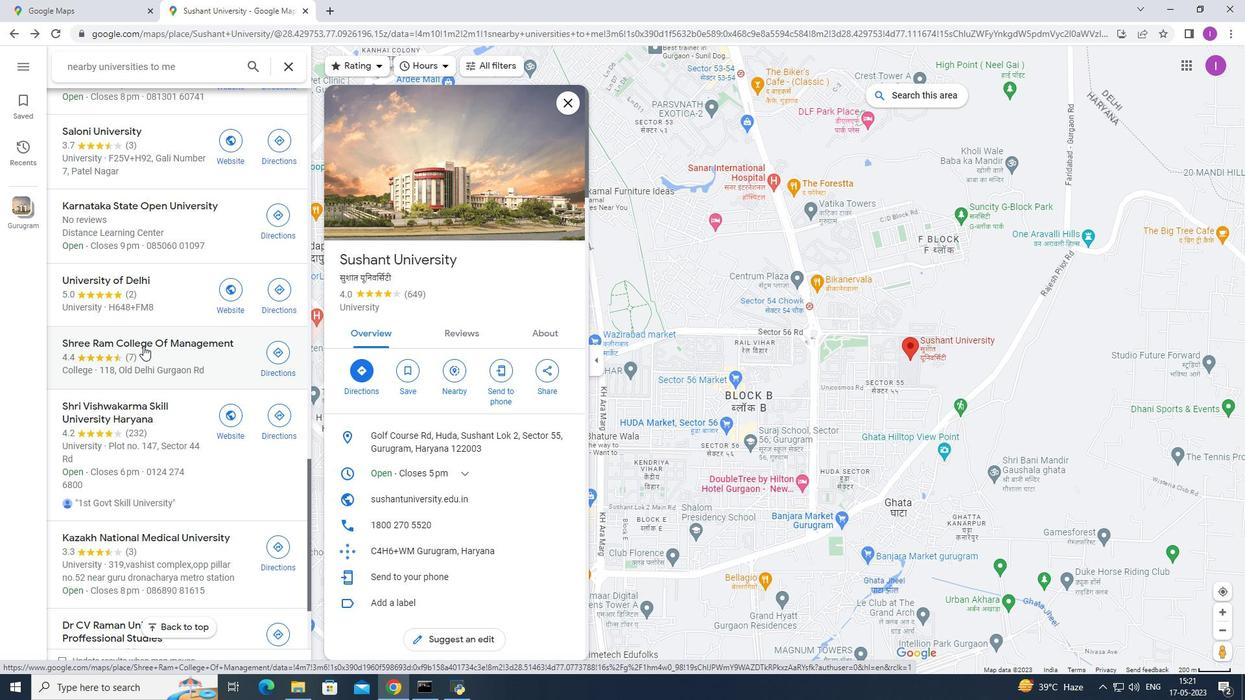 
Action: Mouse pressed left at (142, 346)
Screenshot: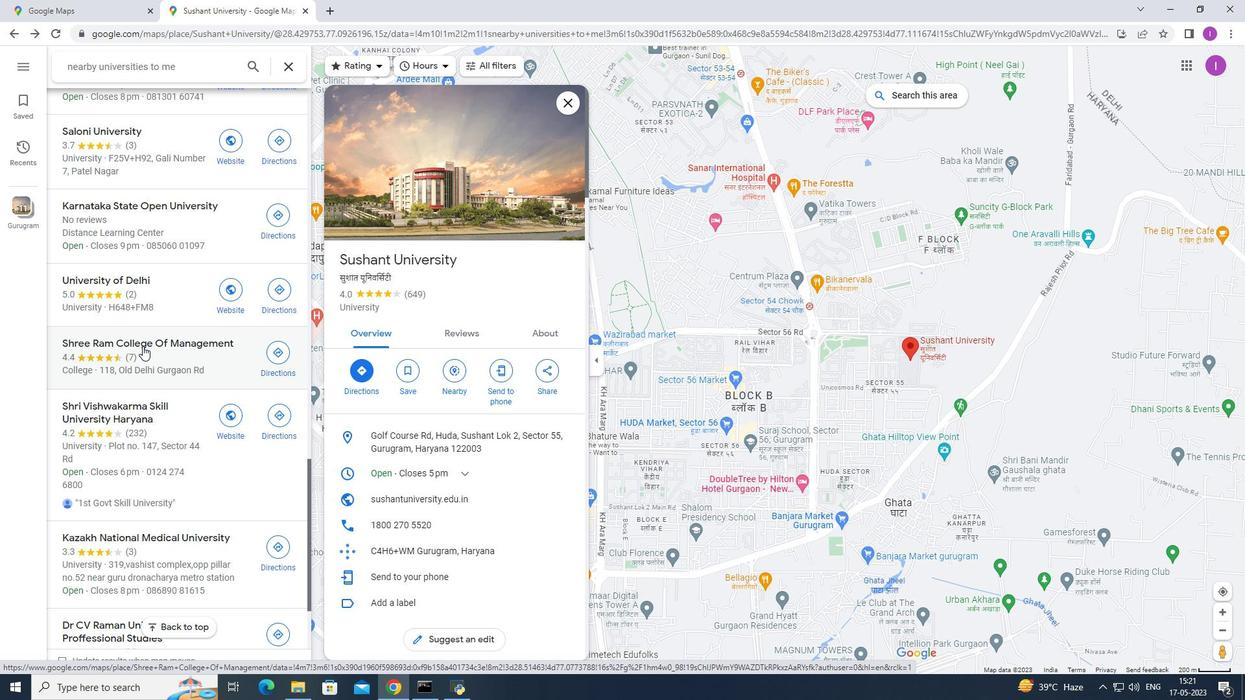
Action: Mouse moved to (369, 376)
Screenshot: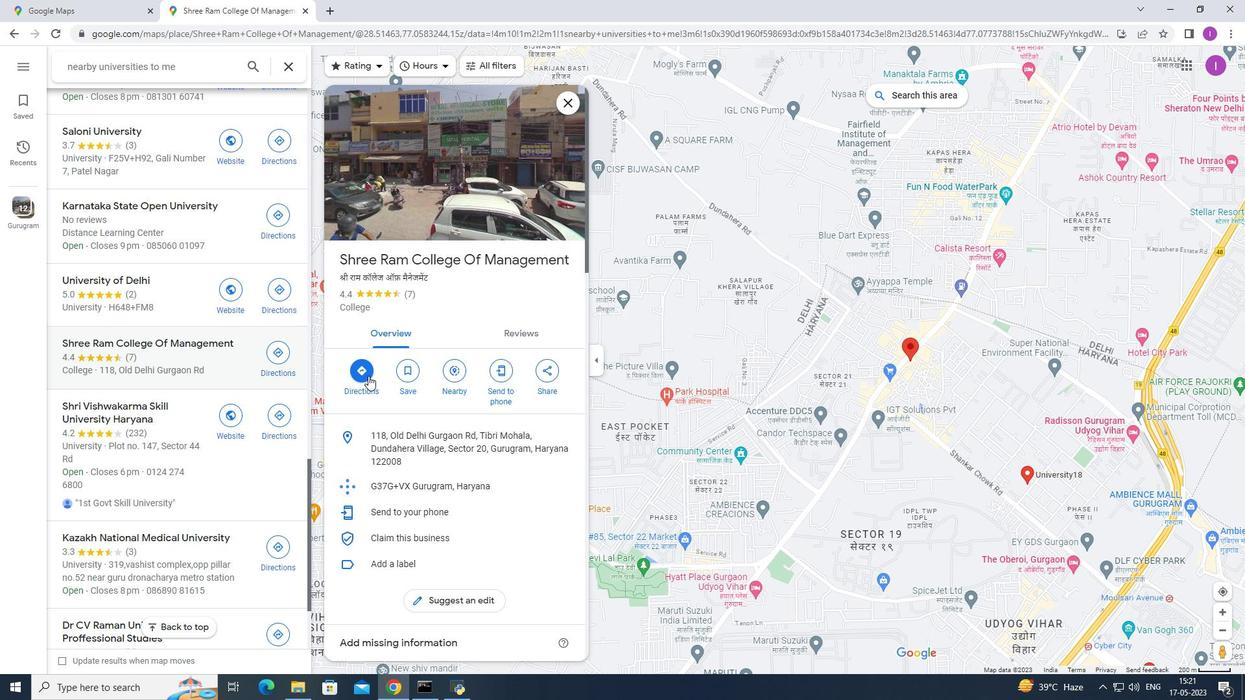 
Action: Mouse pressed left at (369, 376)
Screenshot: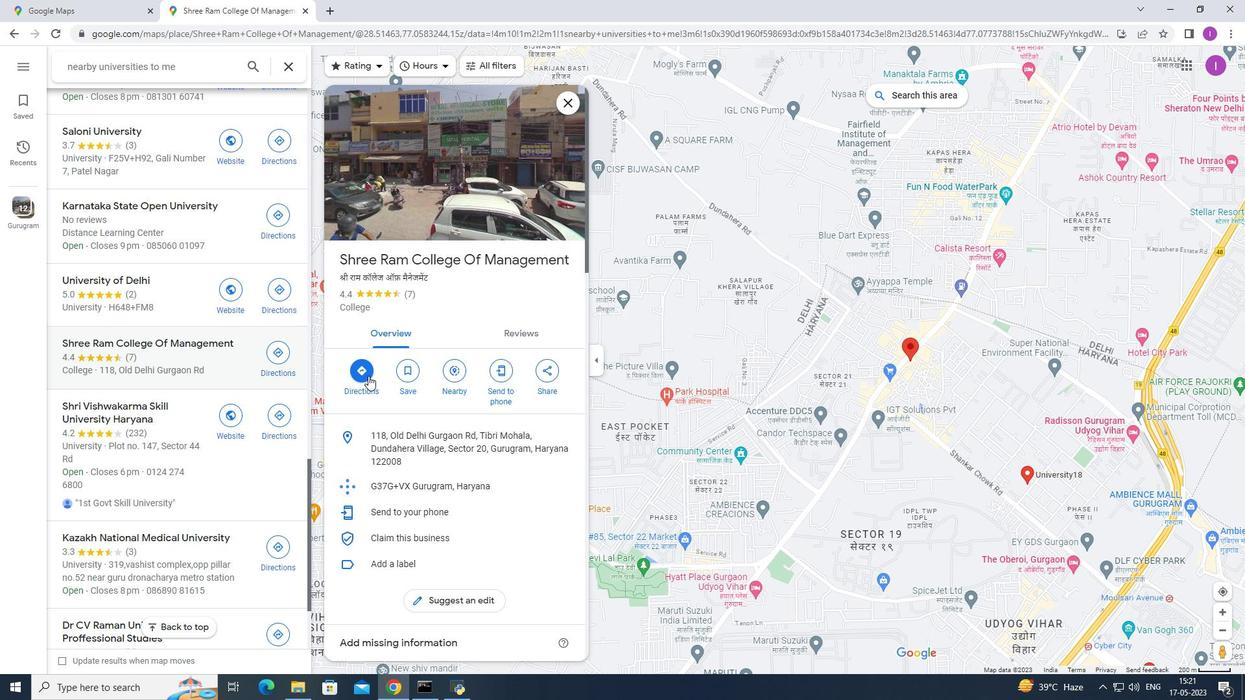 
Action: Mouse moved to (126, 287)
Screenshot: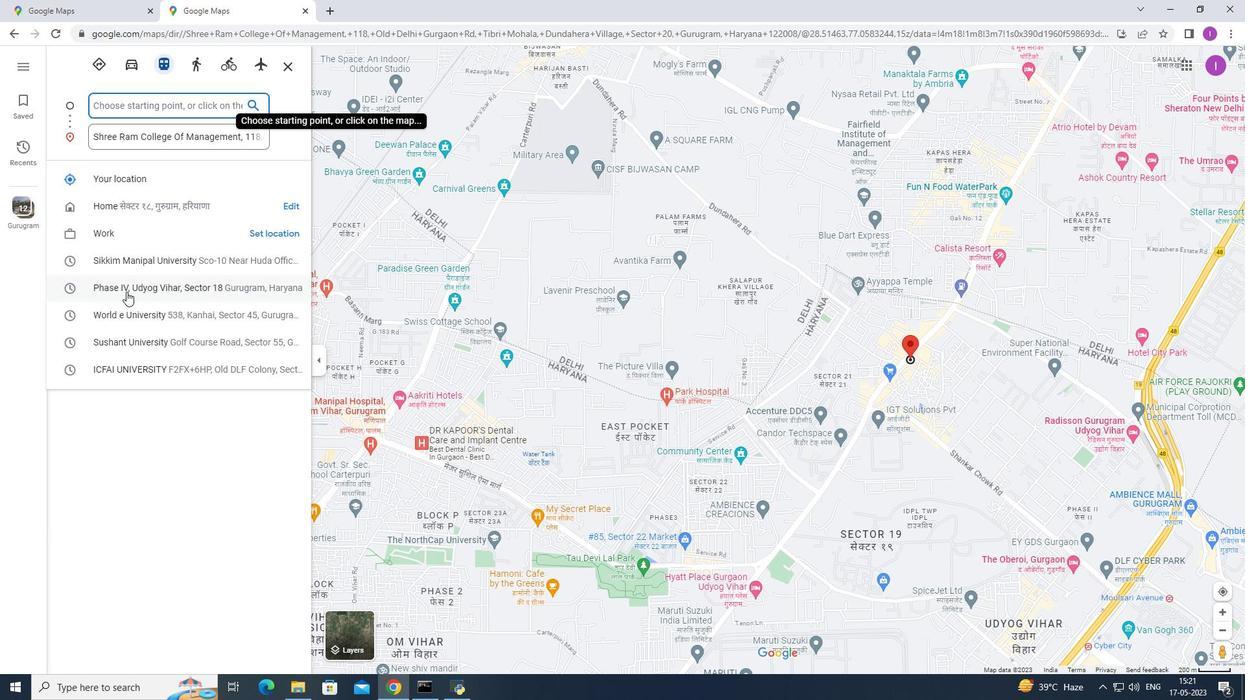 
Action: Mouse pressed left at (126, 287)
Screenshot: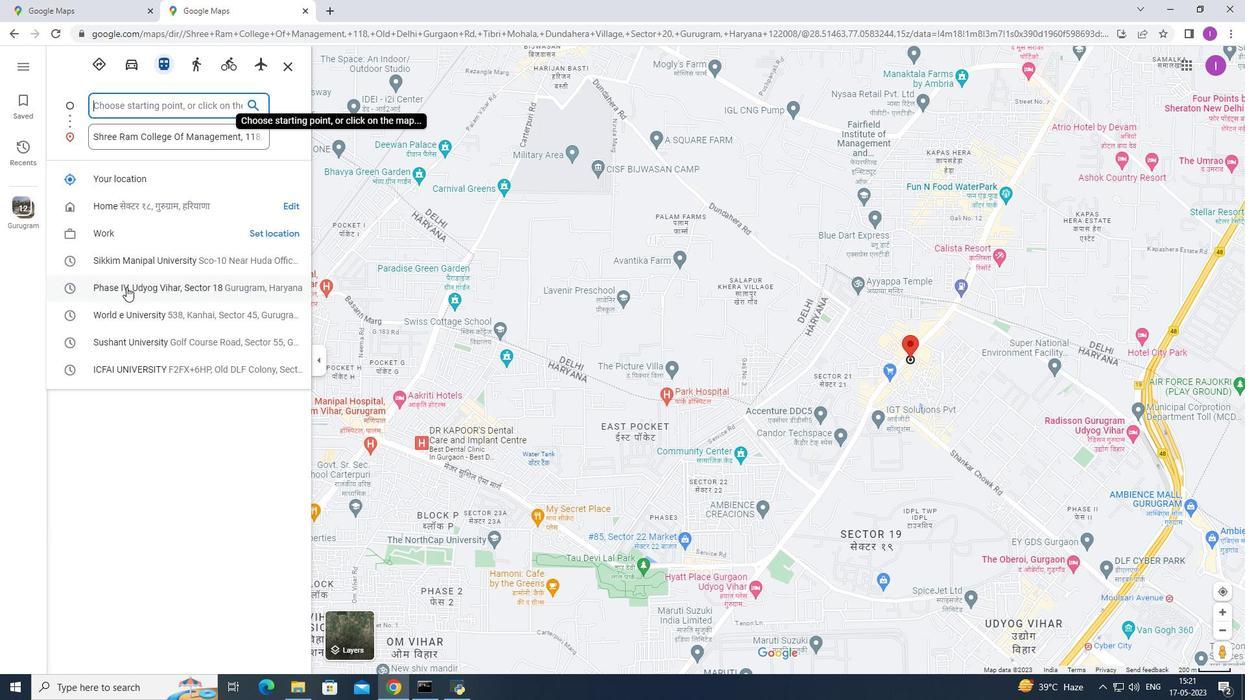 
Action: Mouse moved to (10, 33)
Screenshot: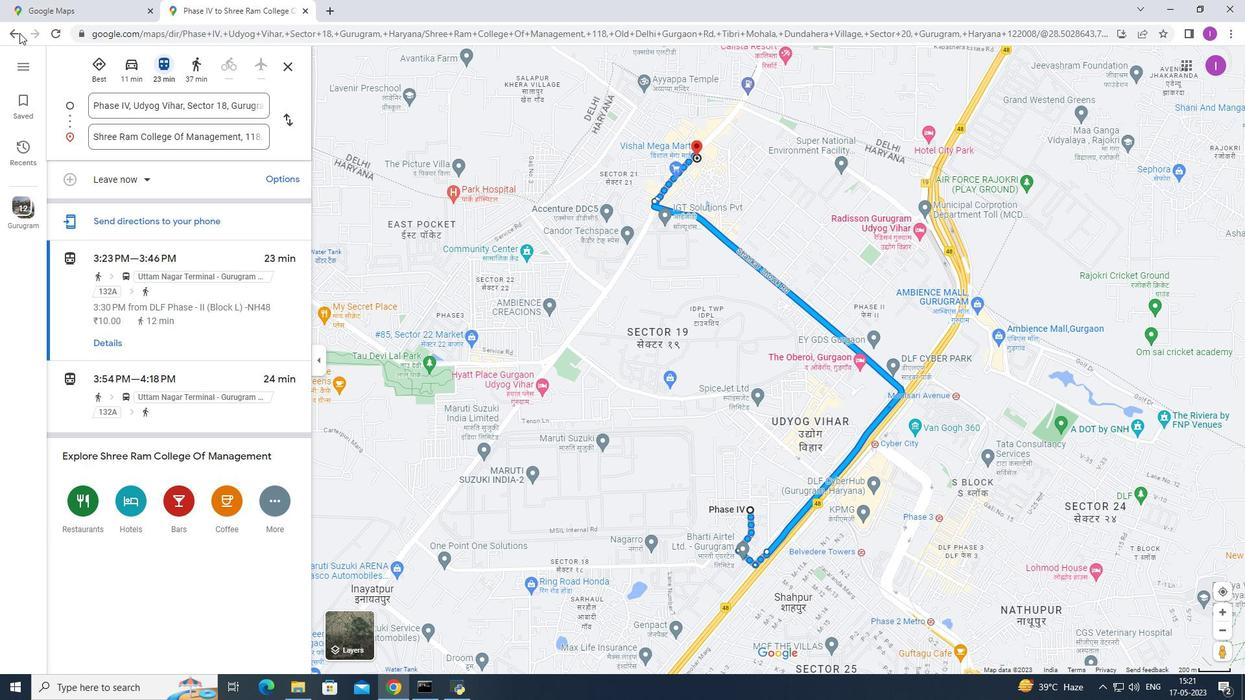 
Action: Mouse pressed left at (10, 33)
Screenshot: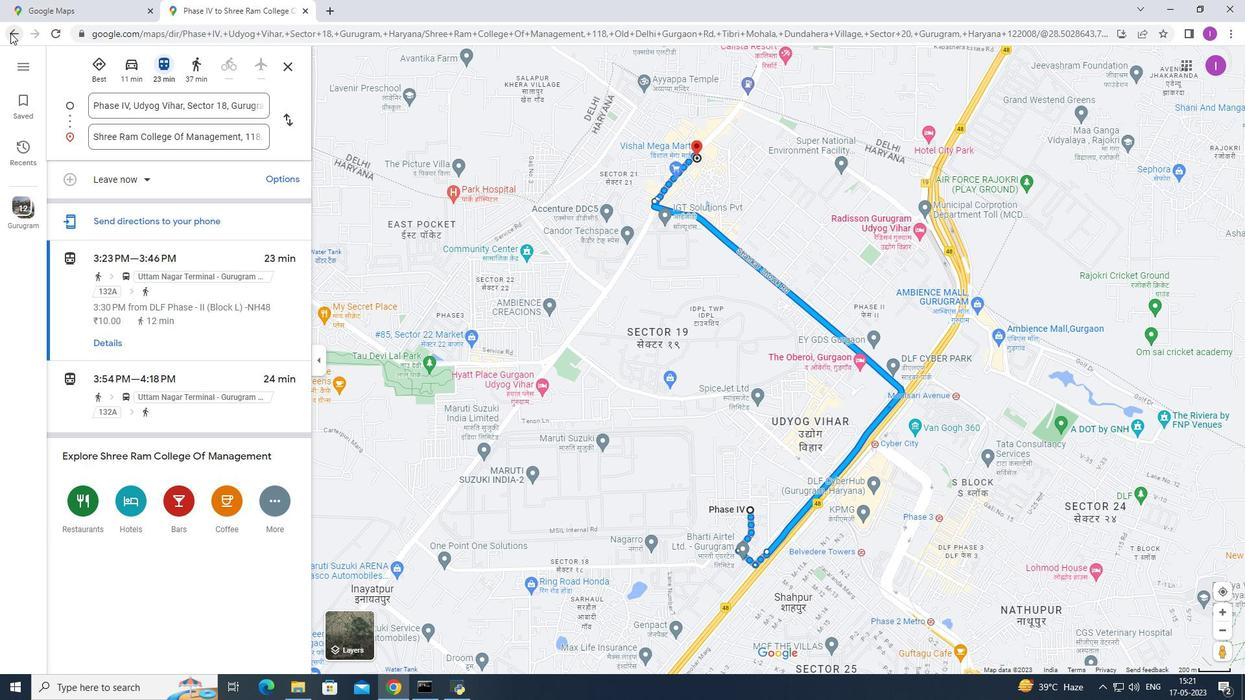 
Action: Mouse moved to (243, 398)
Screenshot: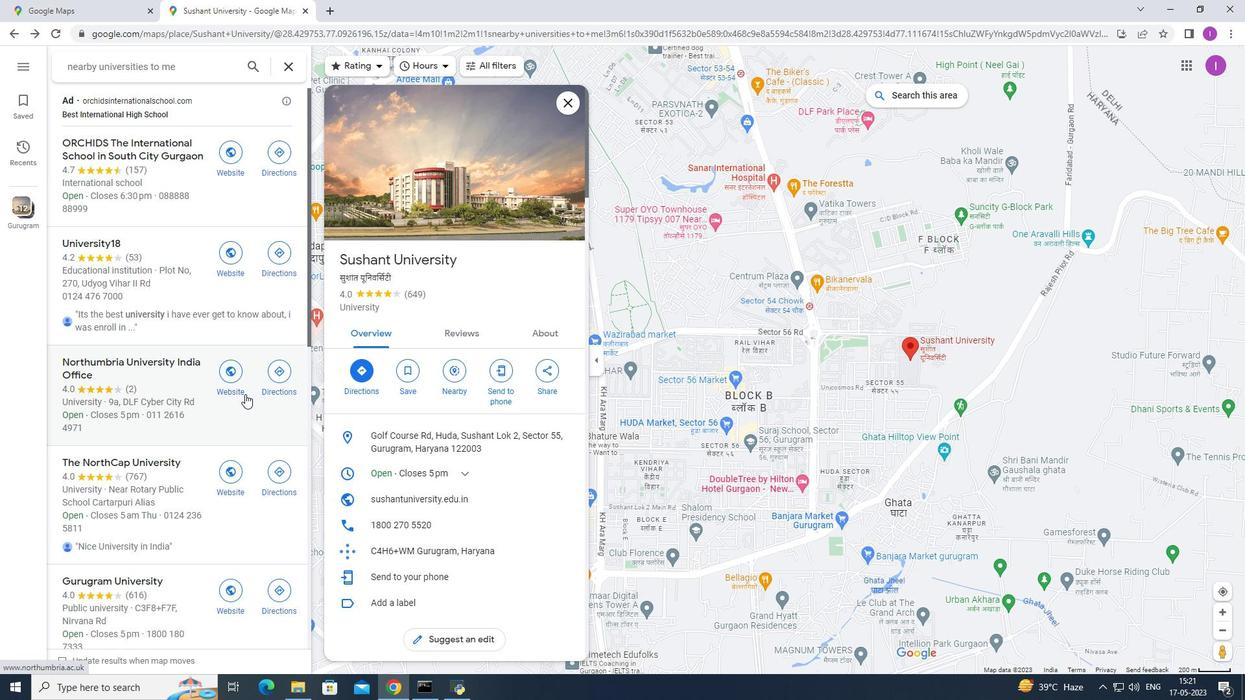 
Action: Mouse scrolled (243, 398) with delta (0, 0)
Screenshot: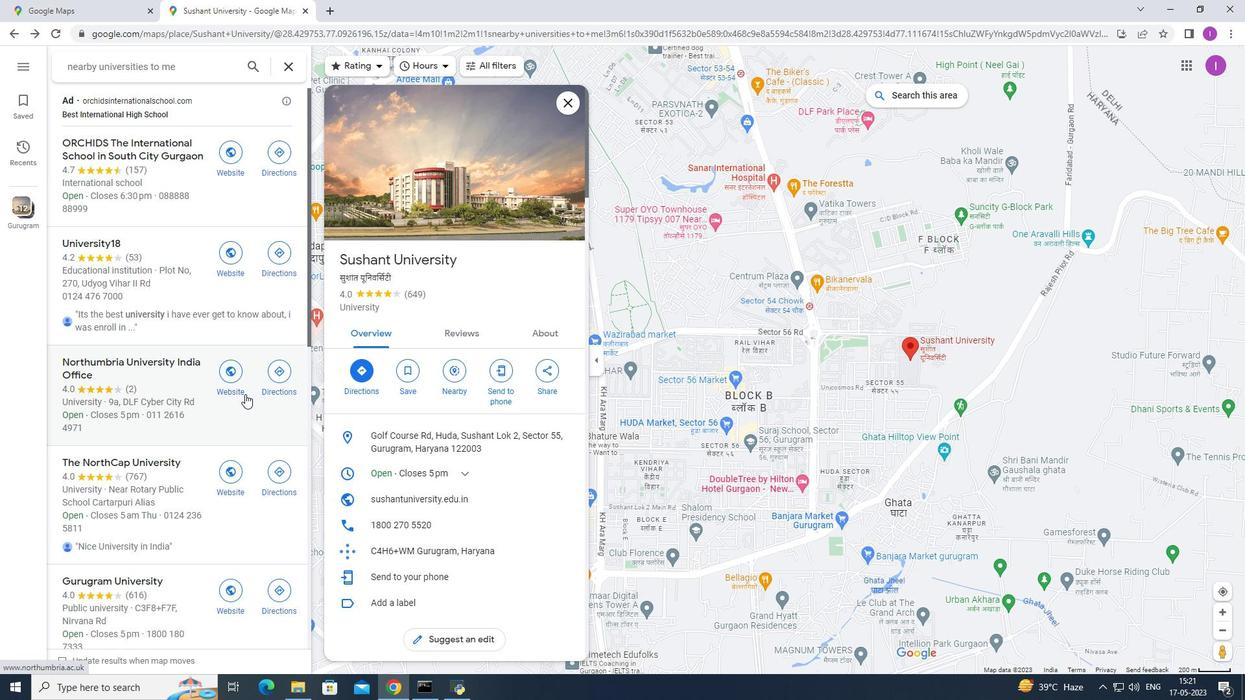 
Action: Mouse moved to (243, 400)
Screenshot: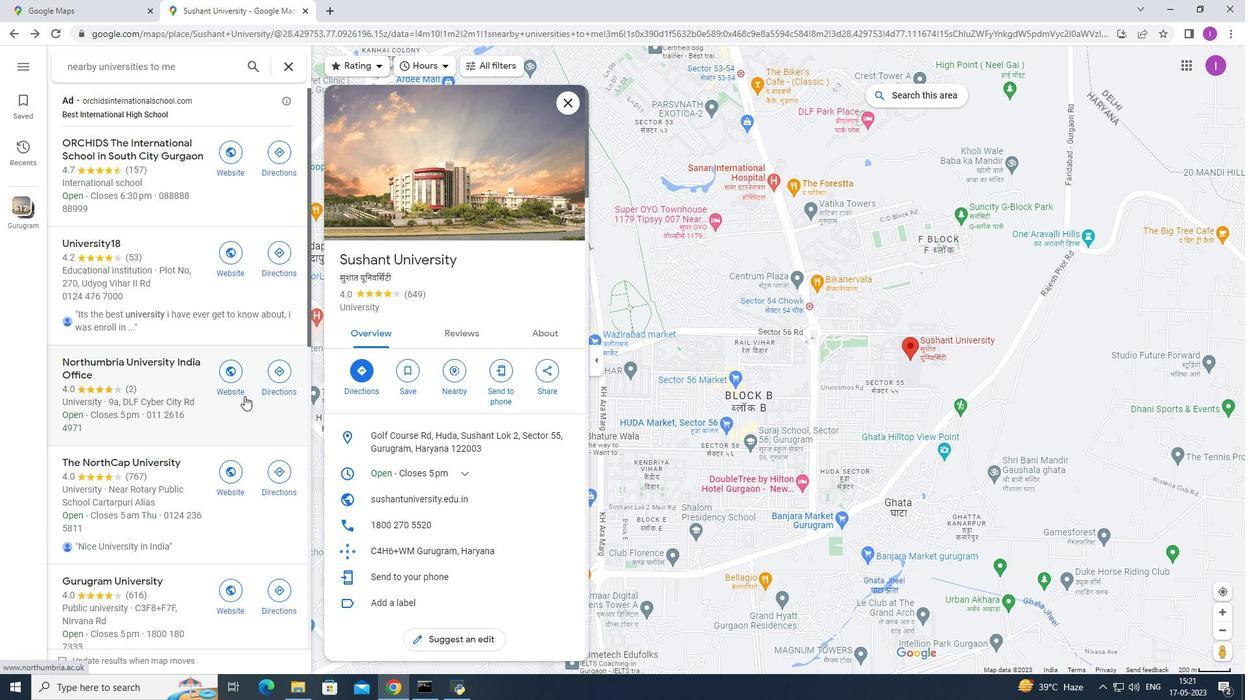 
Action: Mouse scrolled (243, 399) with delta (0, 0)
Screenshot: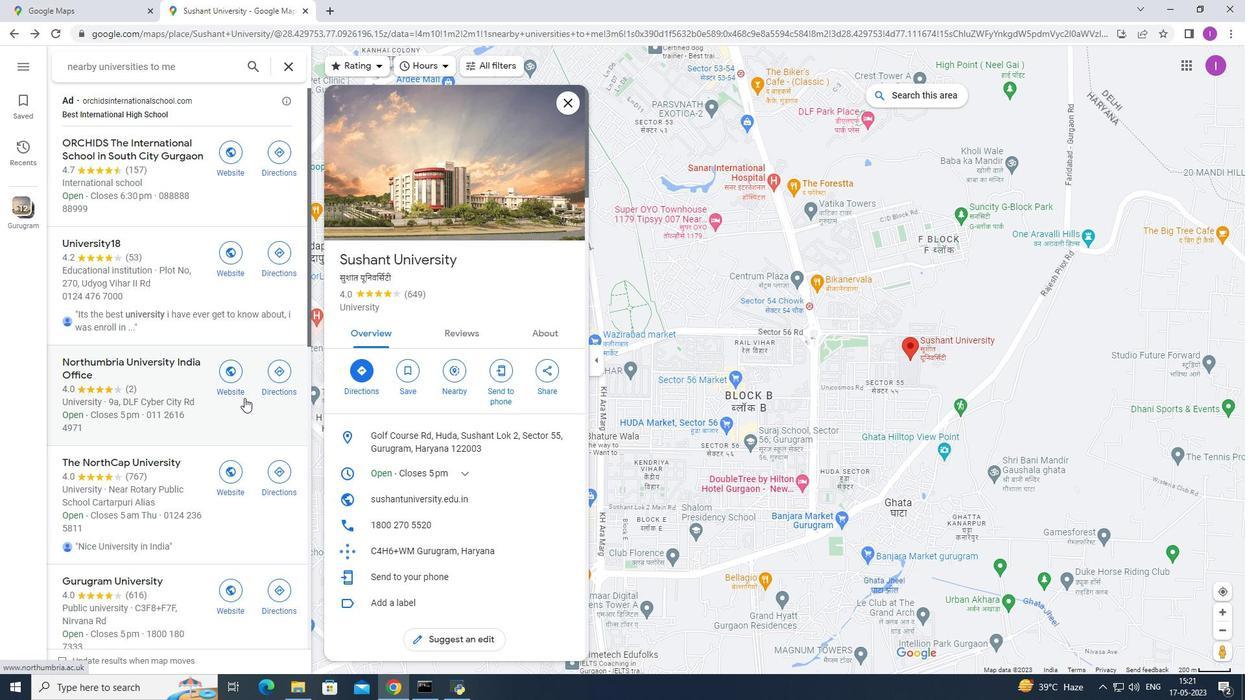 
Action: Mouse scrolled (243, 399) with delta (0, 0)
Screenshot: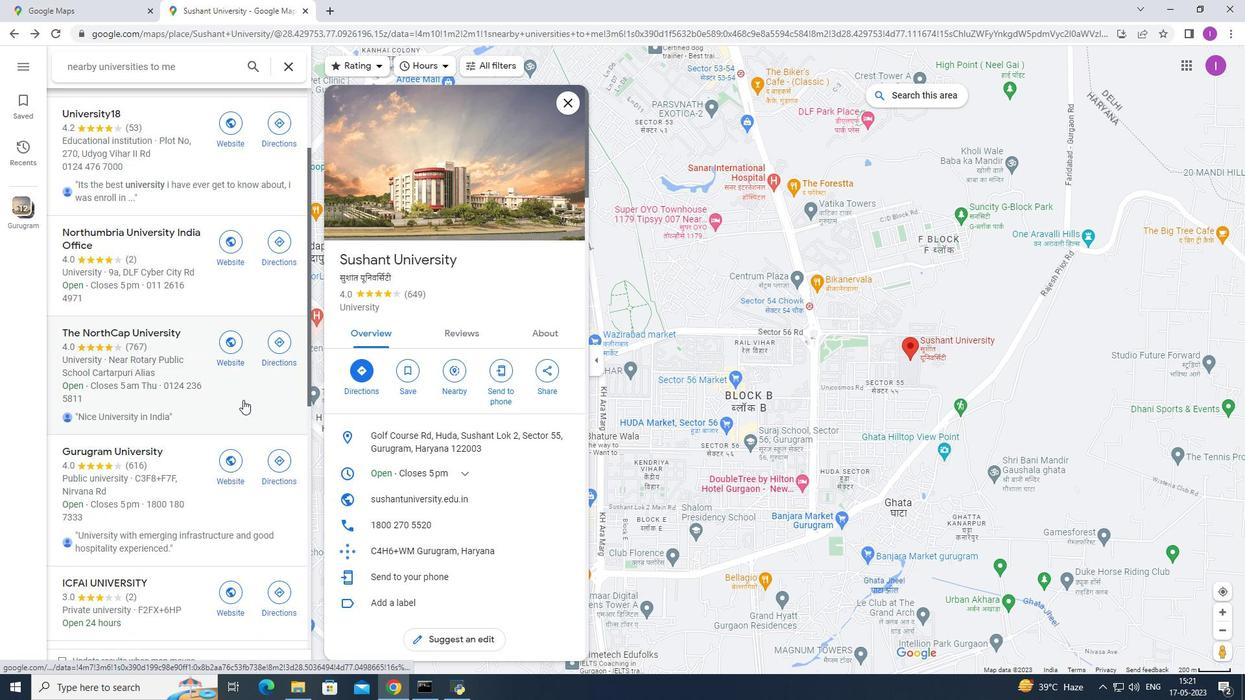 
Action: Mouse scrolled (243, 399) with delta (0, 0)
Screenshot: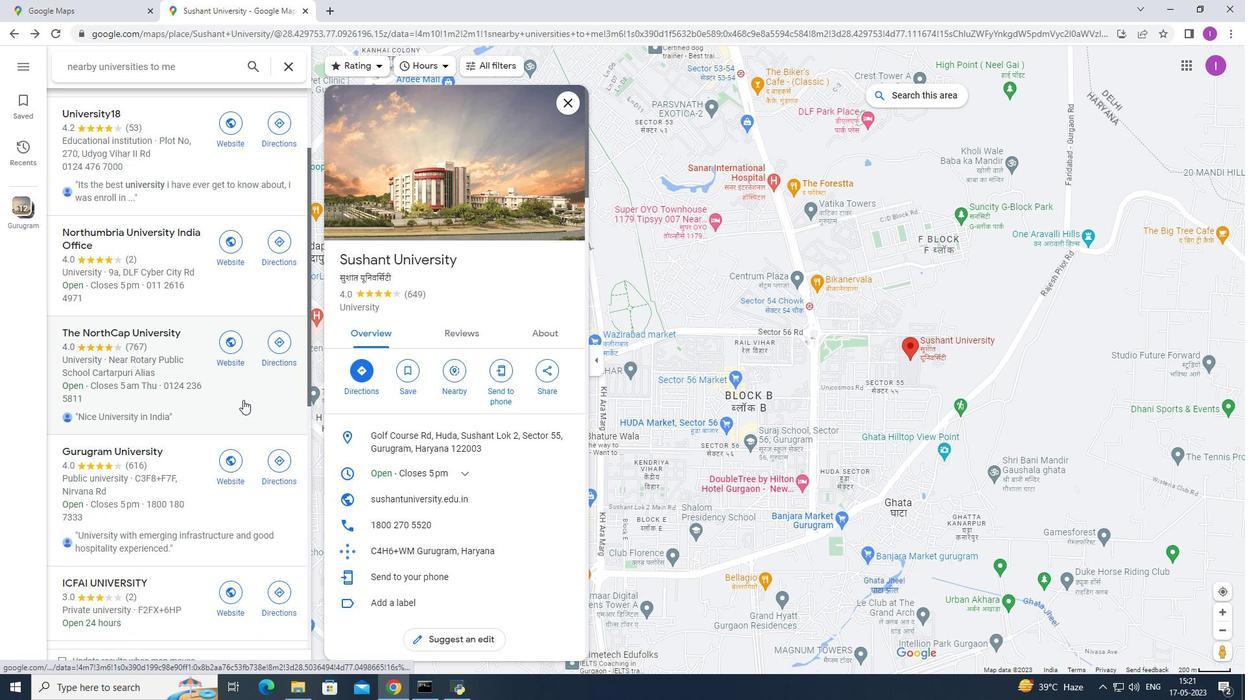 
Action: Mouse scrolled (243, 399) with delta (0, 0)
Screenshot: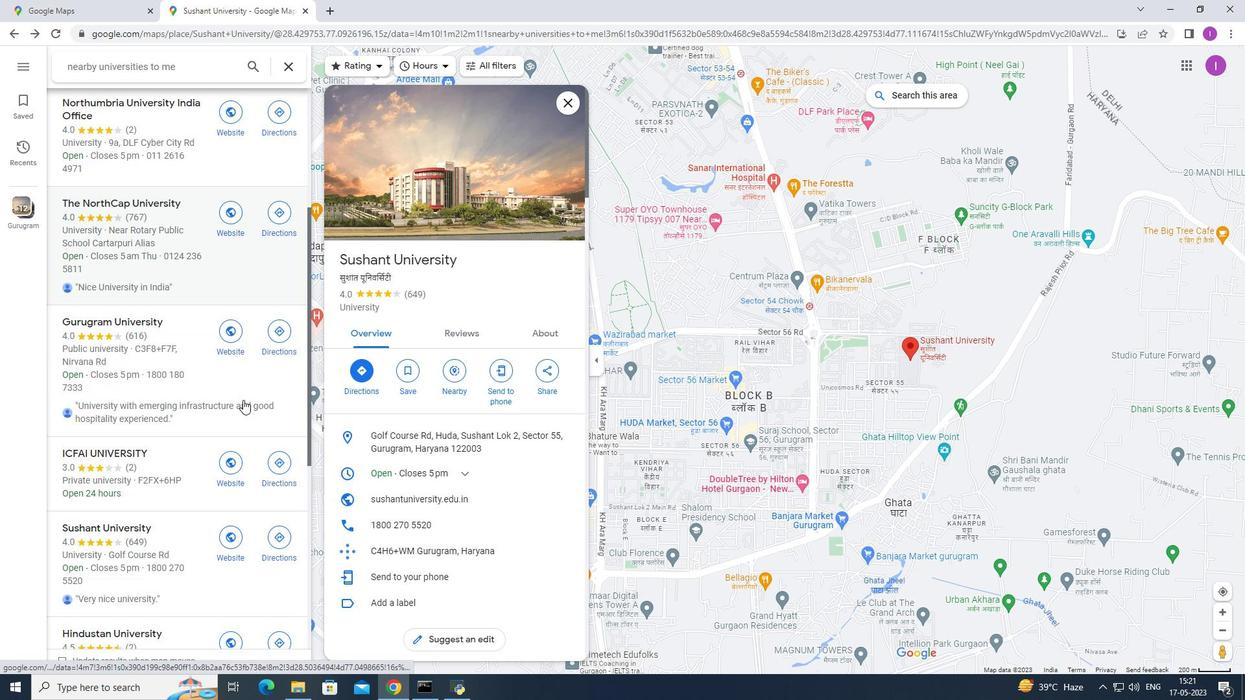 
Action: Mouse scrolled (243, 399) with delta (0, 0)
Screenshot: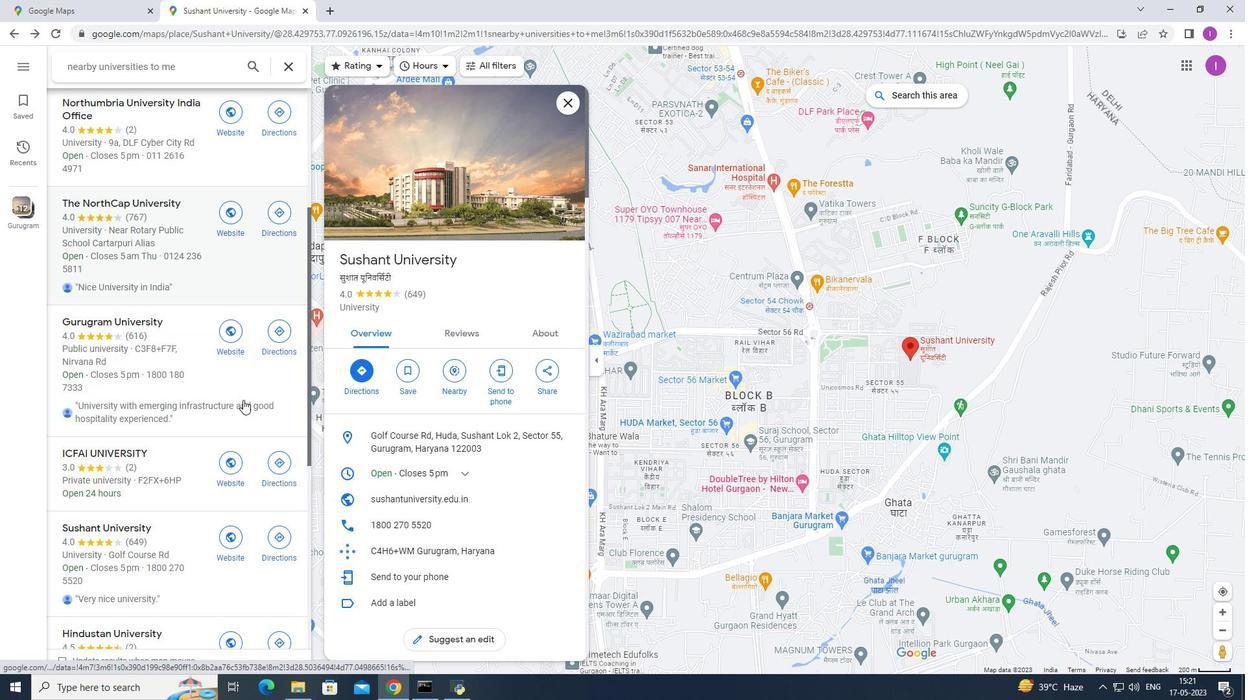 
Action: Mouse scrolled (243, 399) with delta (0, 0)
Screenshot: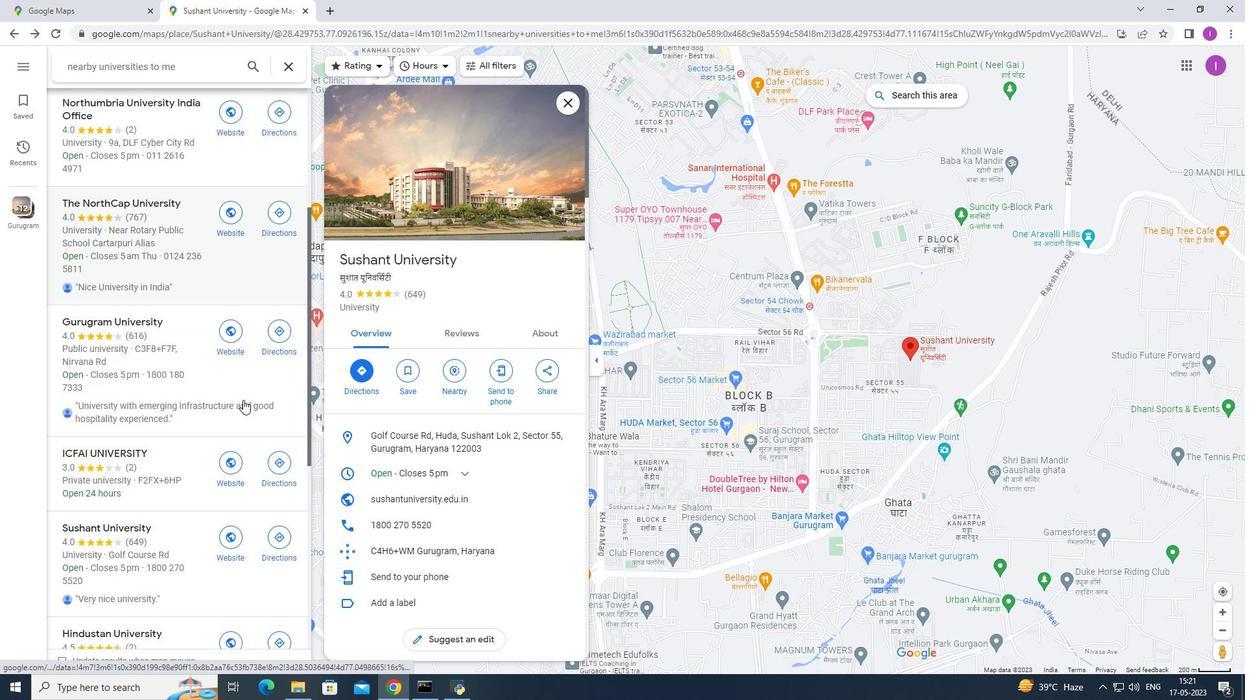
Action: Mouse scrolled (243, 399) with delta (0, 0)
Screenshot: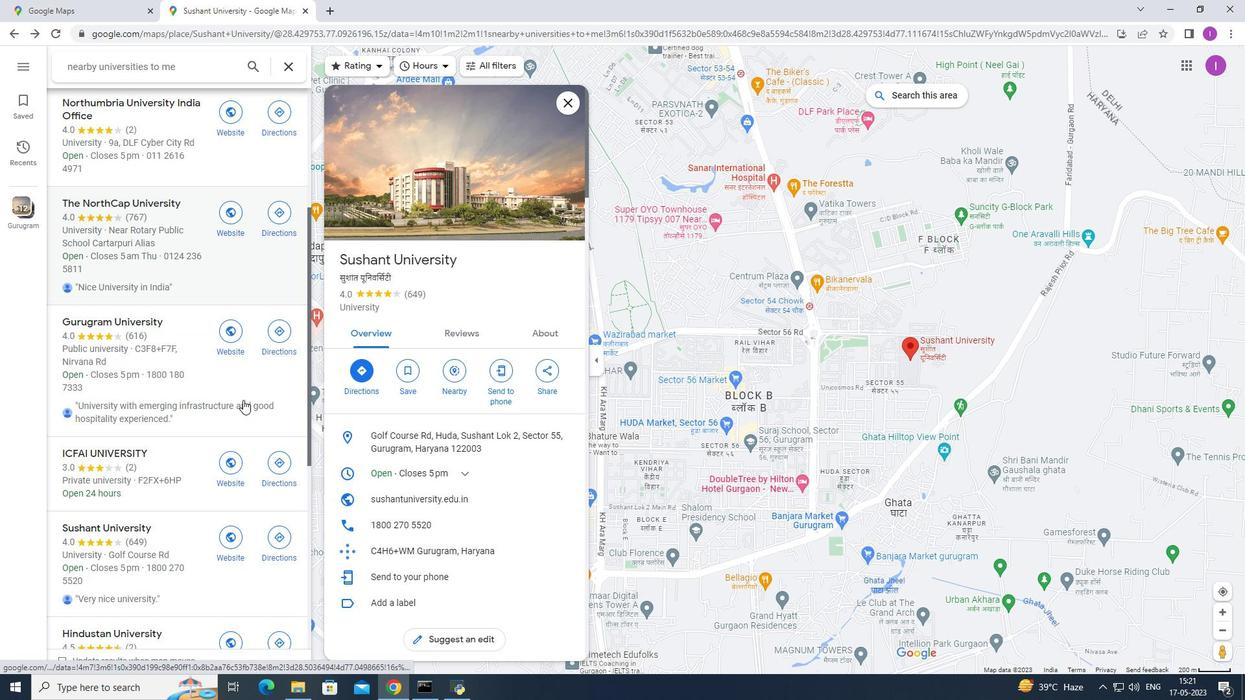 
Action: Mouse scrolled (243, 399) with delta (0, 0)
Screenshot: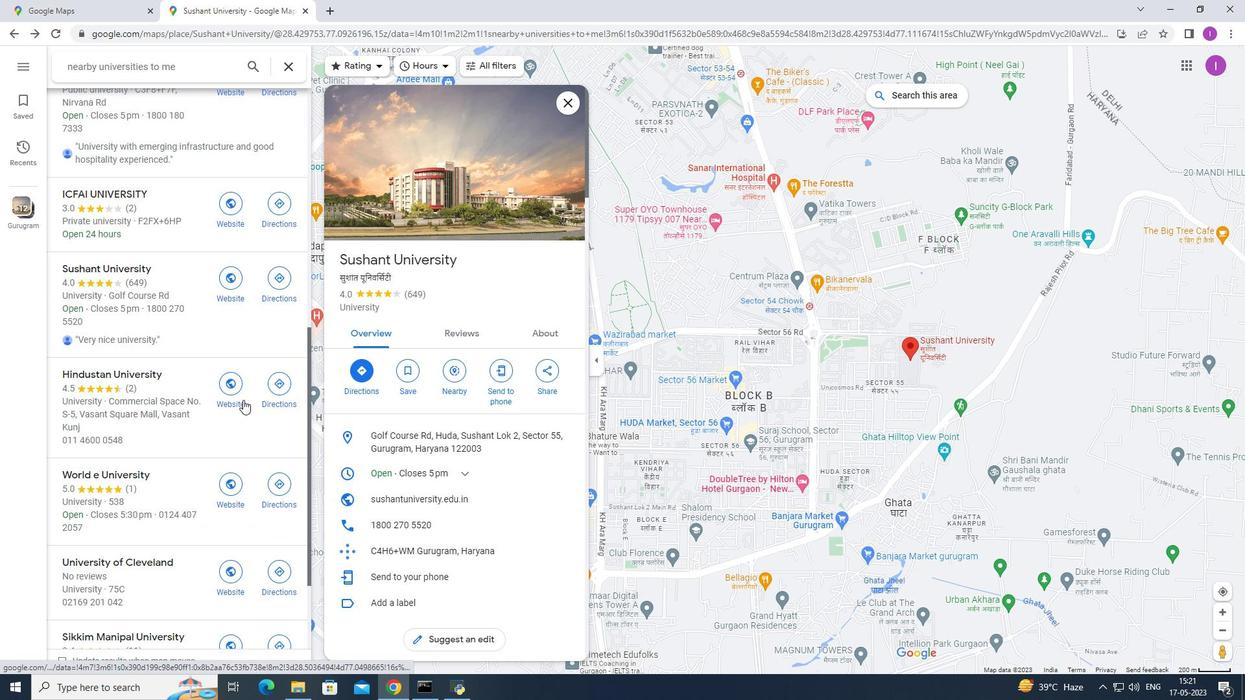 
Action: Mouse scrolled (243, 399) with delta (0, 0)
Screenshot: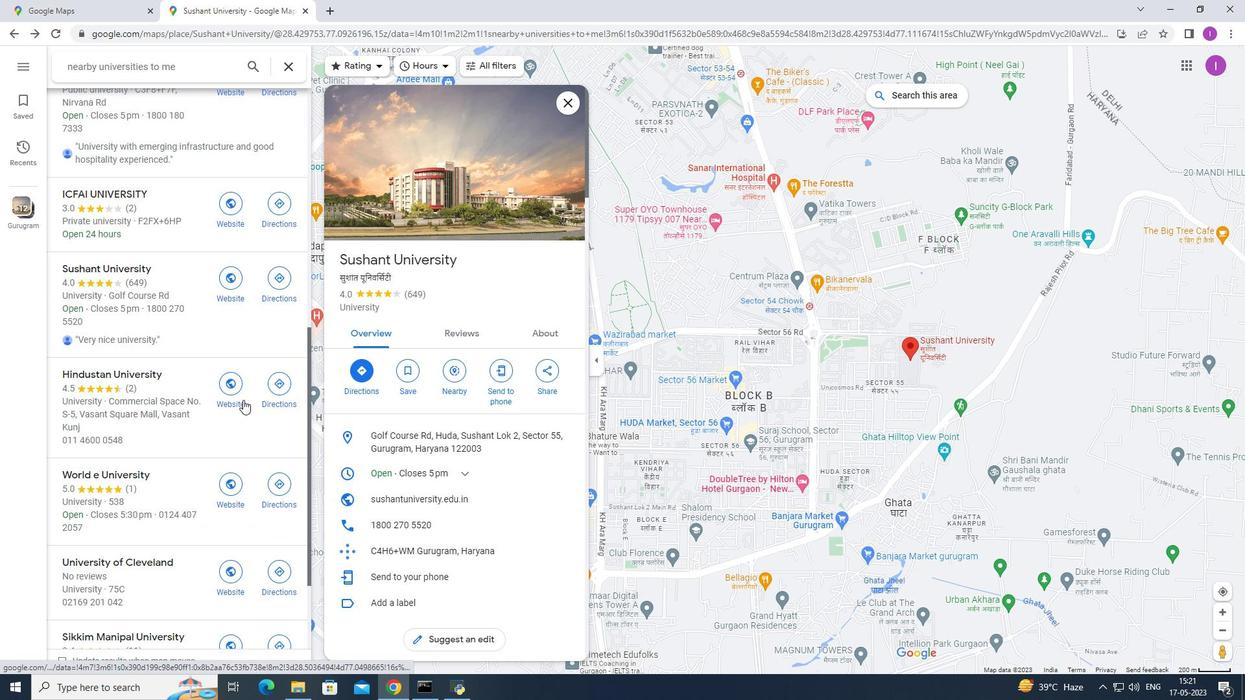 
Action: Mouse scrolled (243, 399) with delta (0, 0)
Screenshot: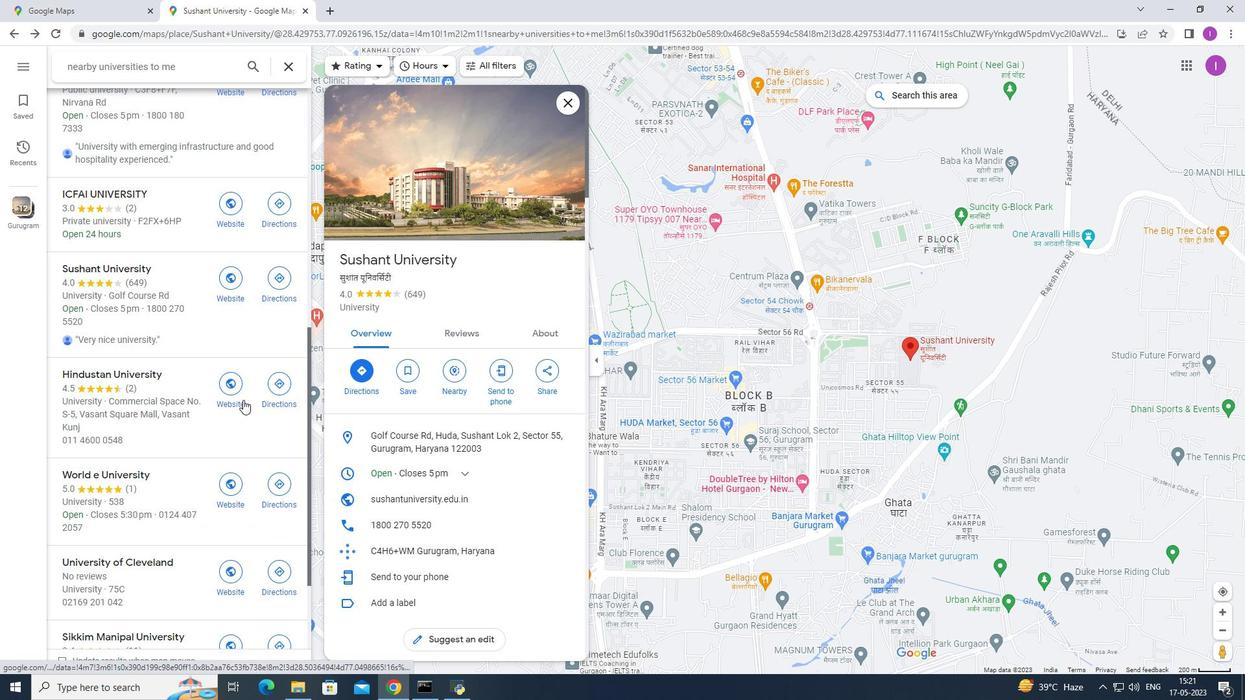 
Action: Mouse scrolled (243, 399) with delta (0, 0)
Screenshot: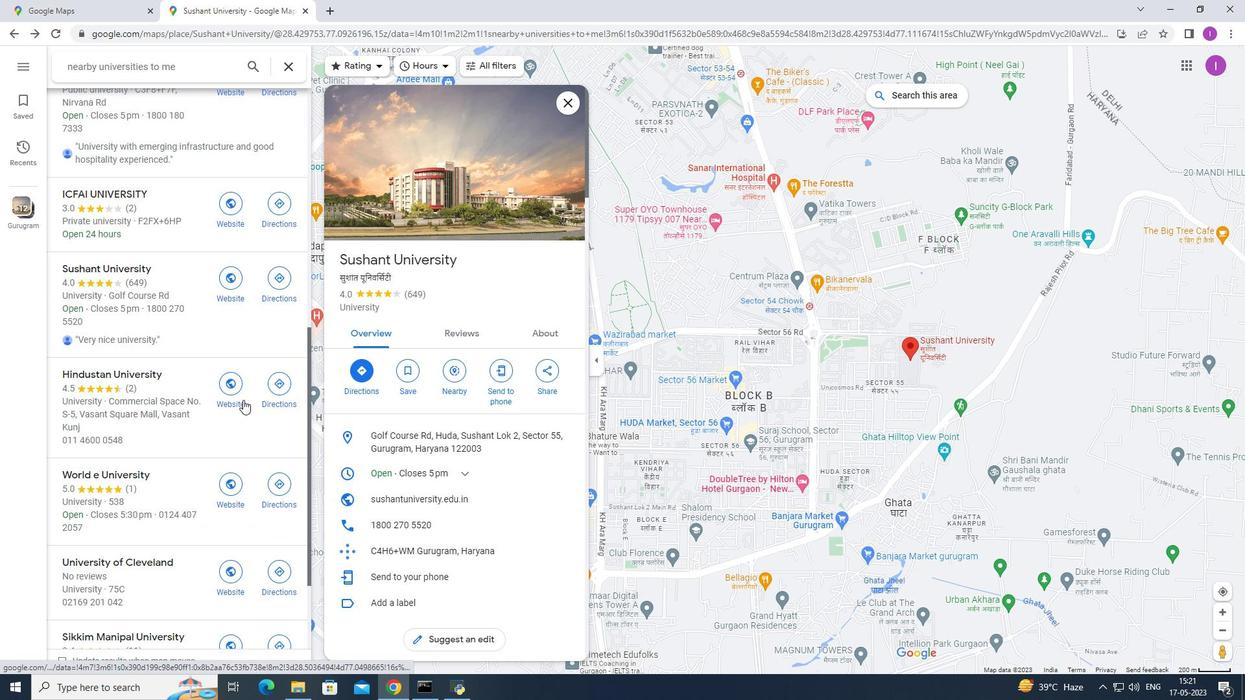 
Action: Mouse moved to (242, 399)
Screenshot: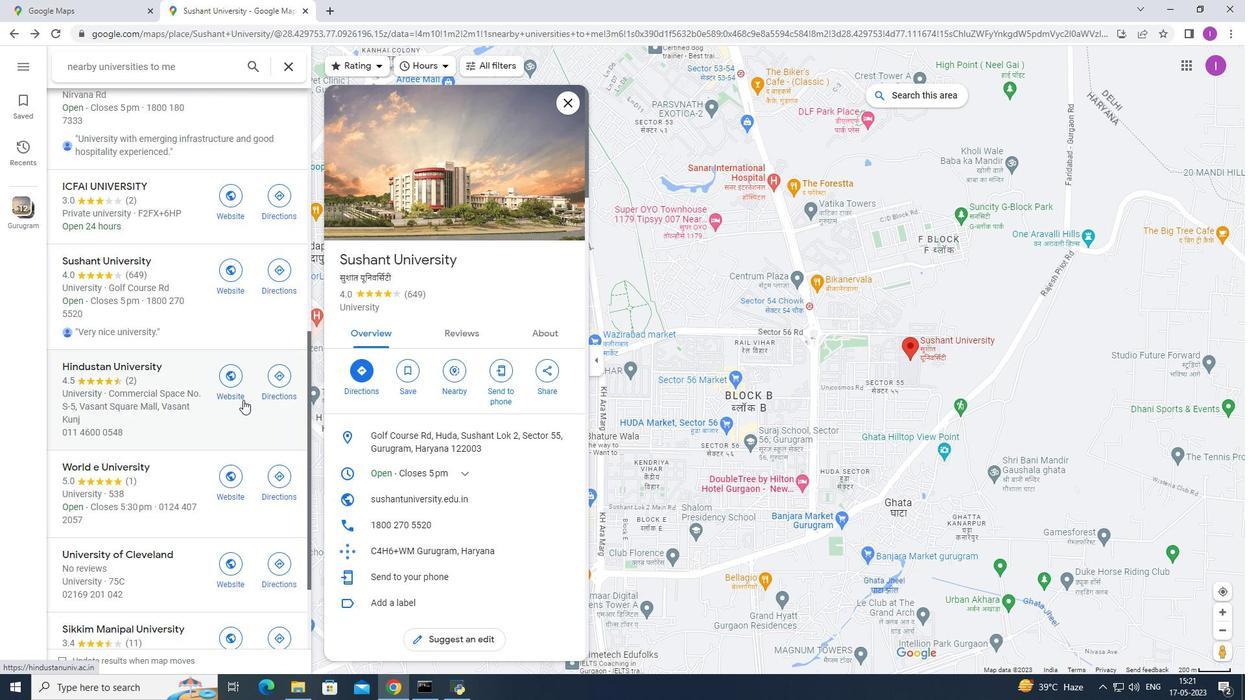 
Action: Mouse scrolled (242, 398) with delta (0, 0)
Screenshot: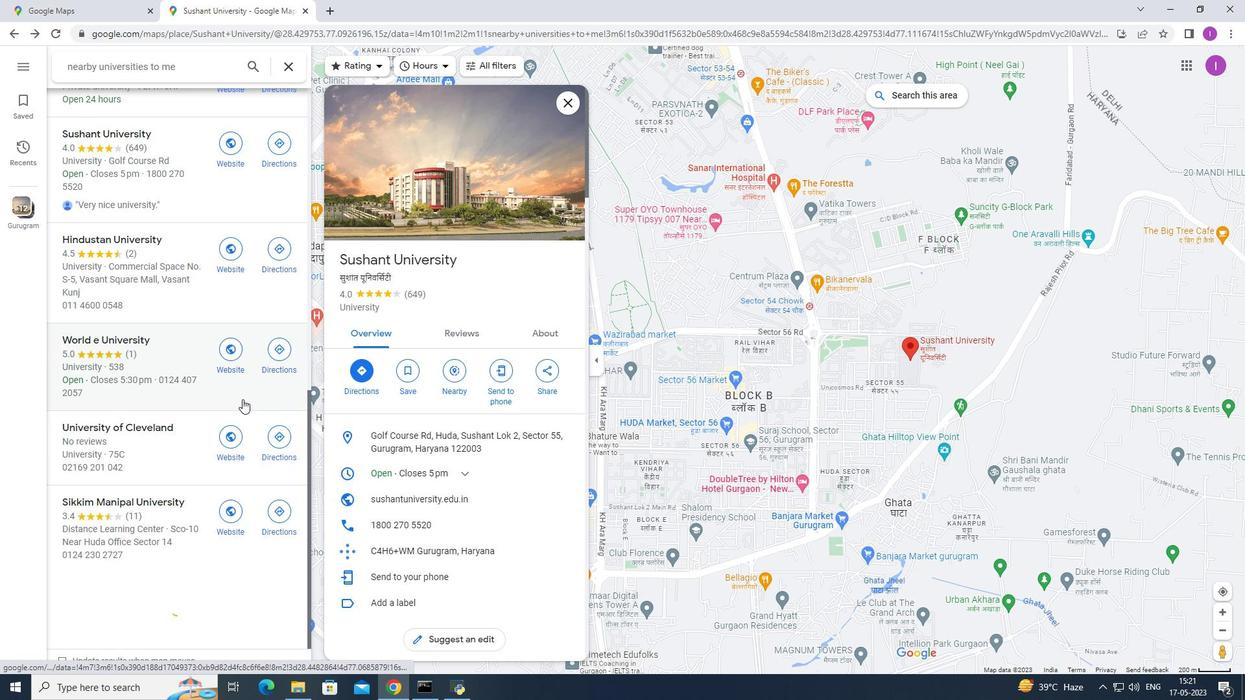 
Action: Mouse scrolled (242, 398) with delta (0, 0)
Screenshot: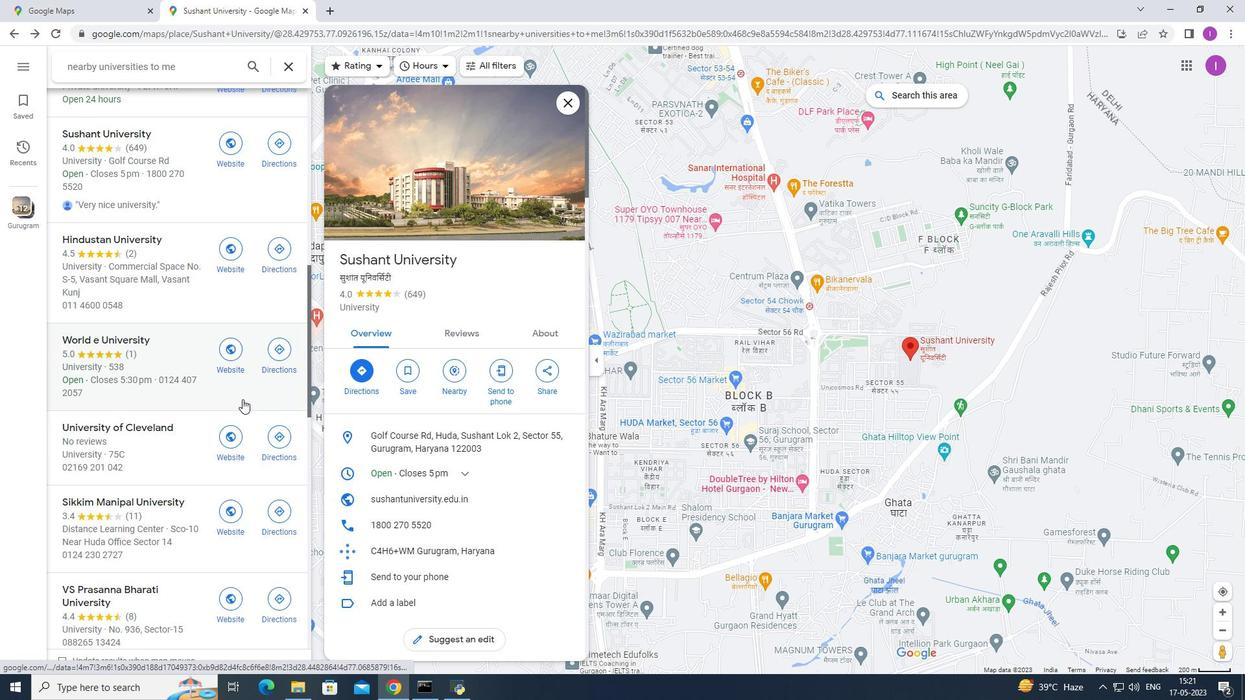 
Action: Mouse scrolled (242, 398) with delta (0, 0)
